Task: Research Airbnb accommodation in Angochi, Aruba from 6th December, 2023 to 15th December, 2023 for 6 adults.6 bedrooms having 6 beds and 6 bathrooms. Property type can be house. Amenities needed are: wifi, air conditioning, TV, pool, breakfast. Booking option can be shelf check-in. Look for 5 properties as per requirement.
Action: Mouse moved to (599, 127)
Screenshot: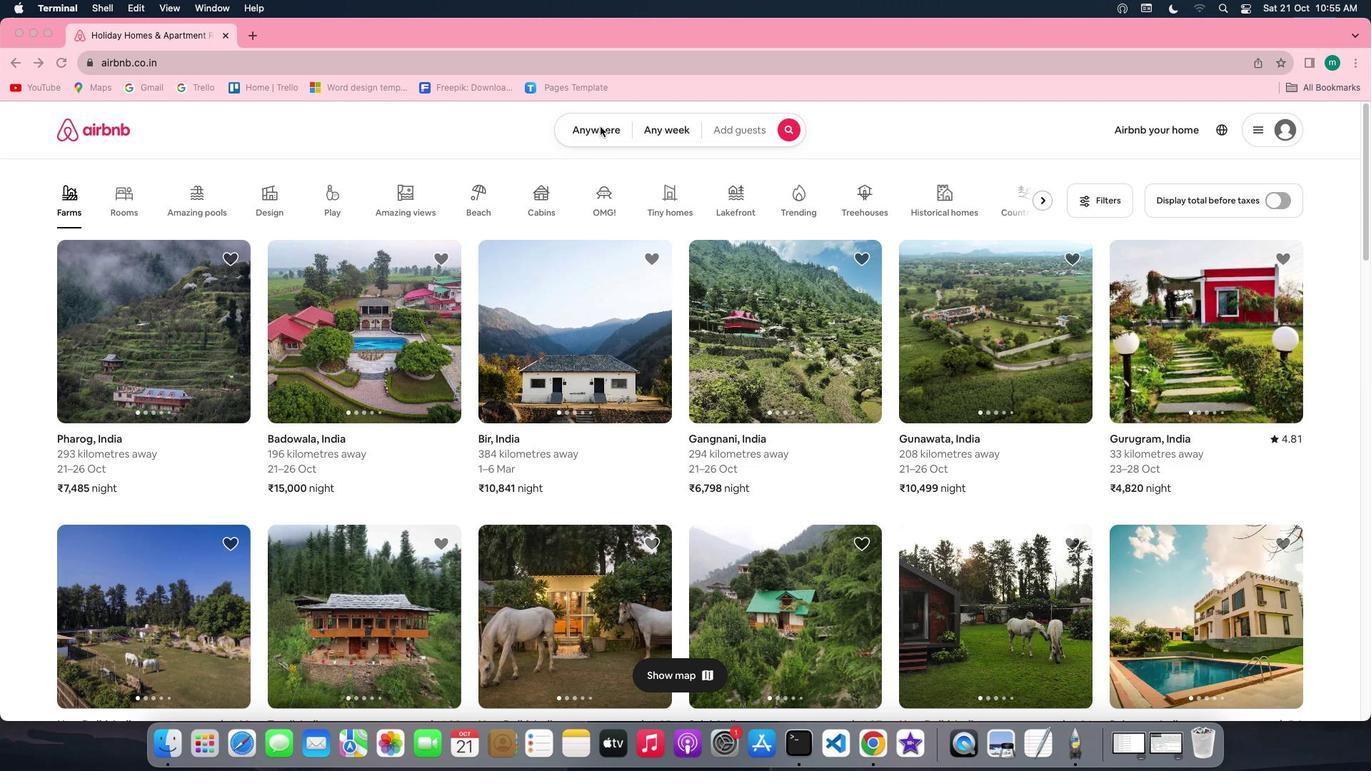 
Action: Mouse pressed left at (599, 127)
Screenshot: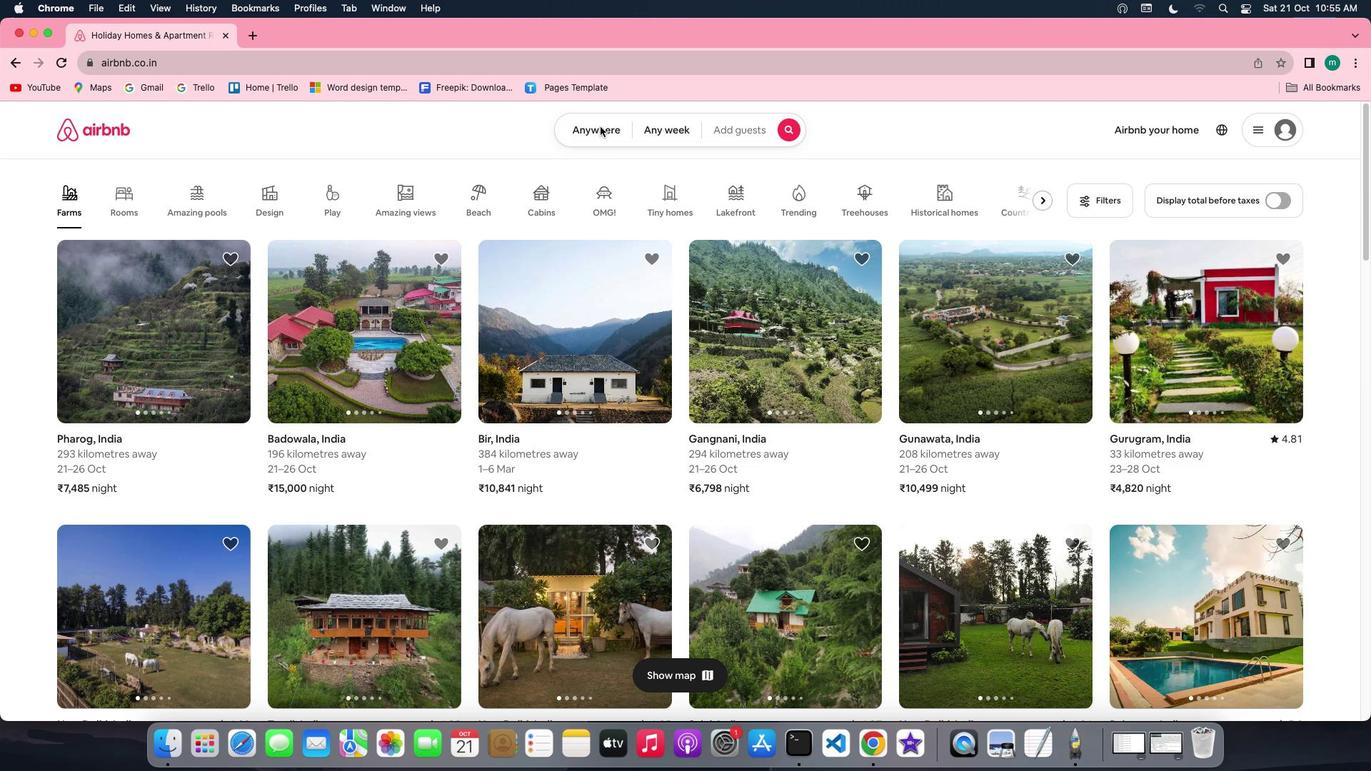 
Action: Mouse pressed left at (599, 127)
Screenshot: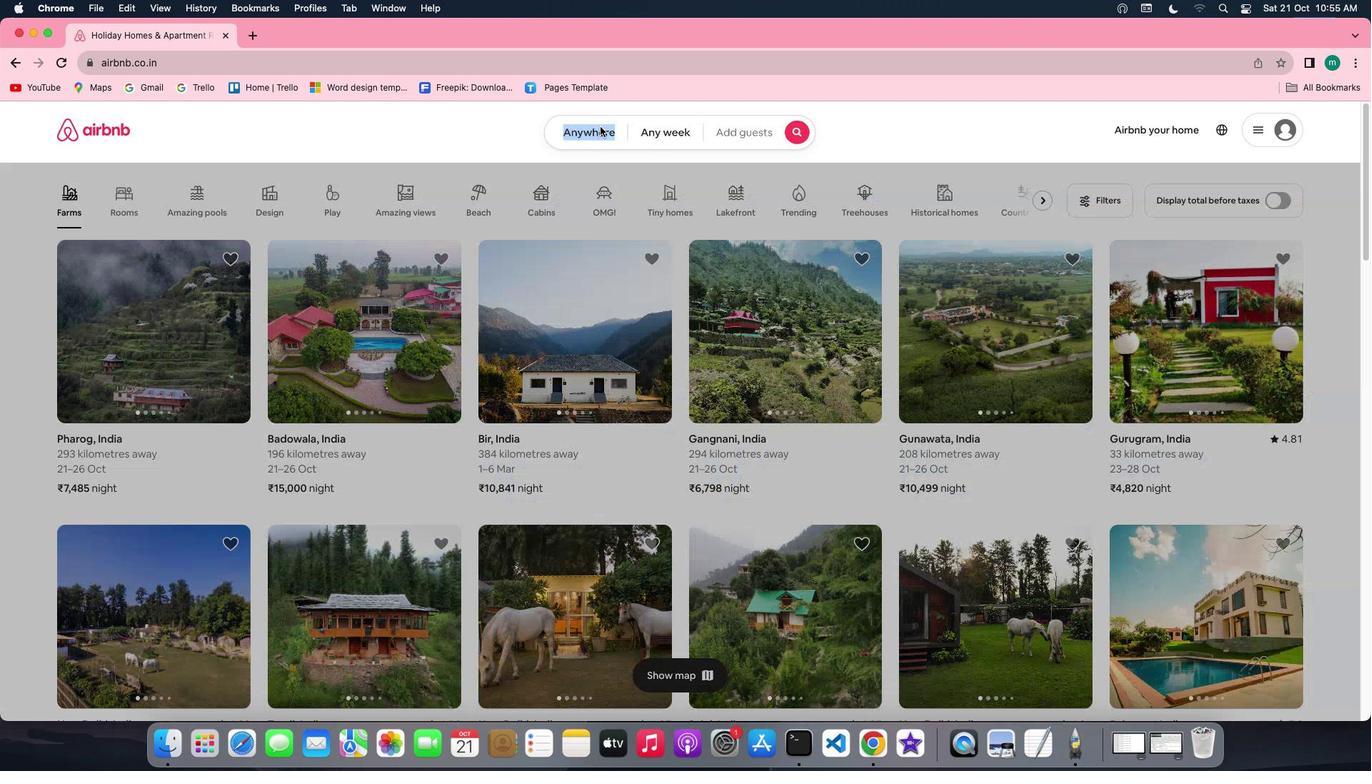
Action: Mouse moved to (479, 172)
Screenshot: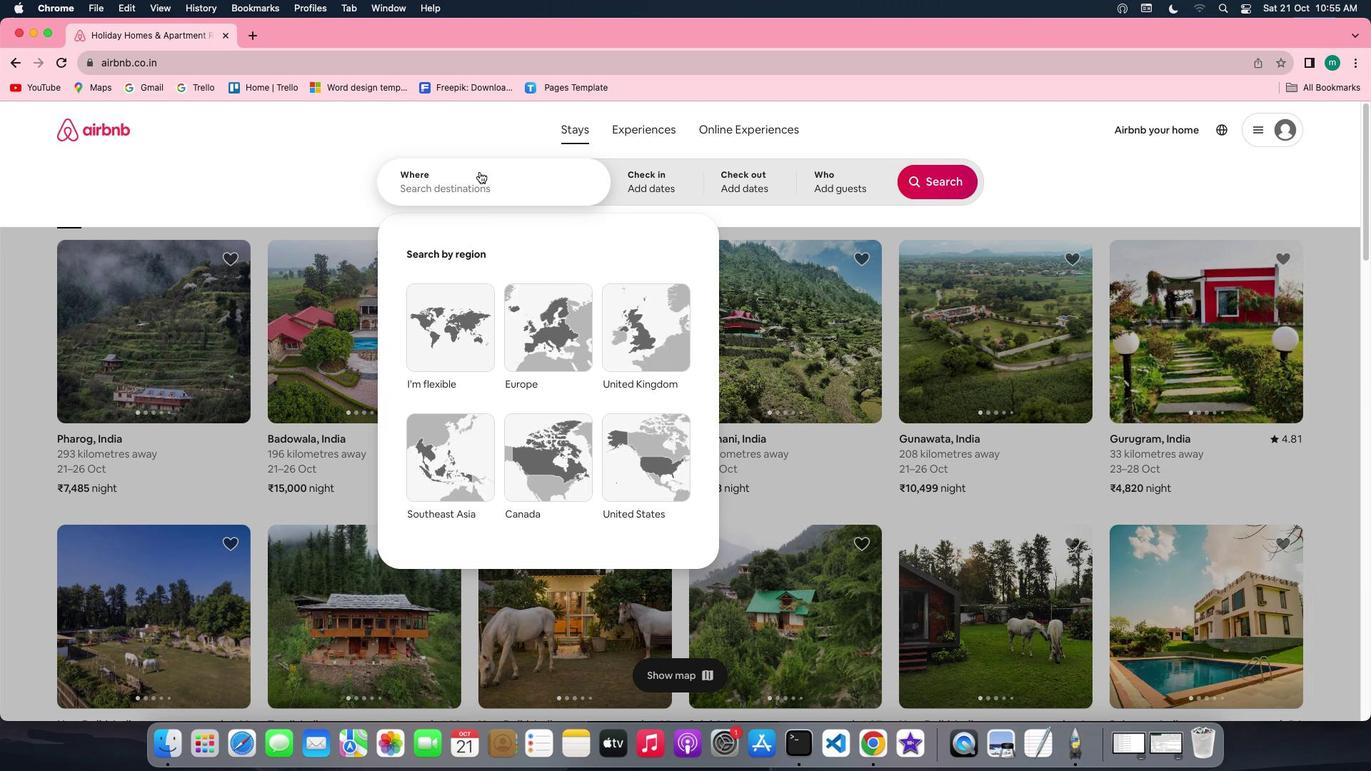
Action: Mouse pressed left at (479, 172)
Screenshot: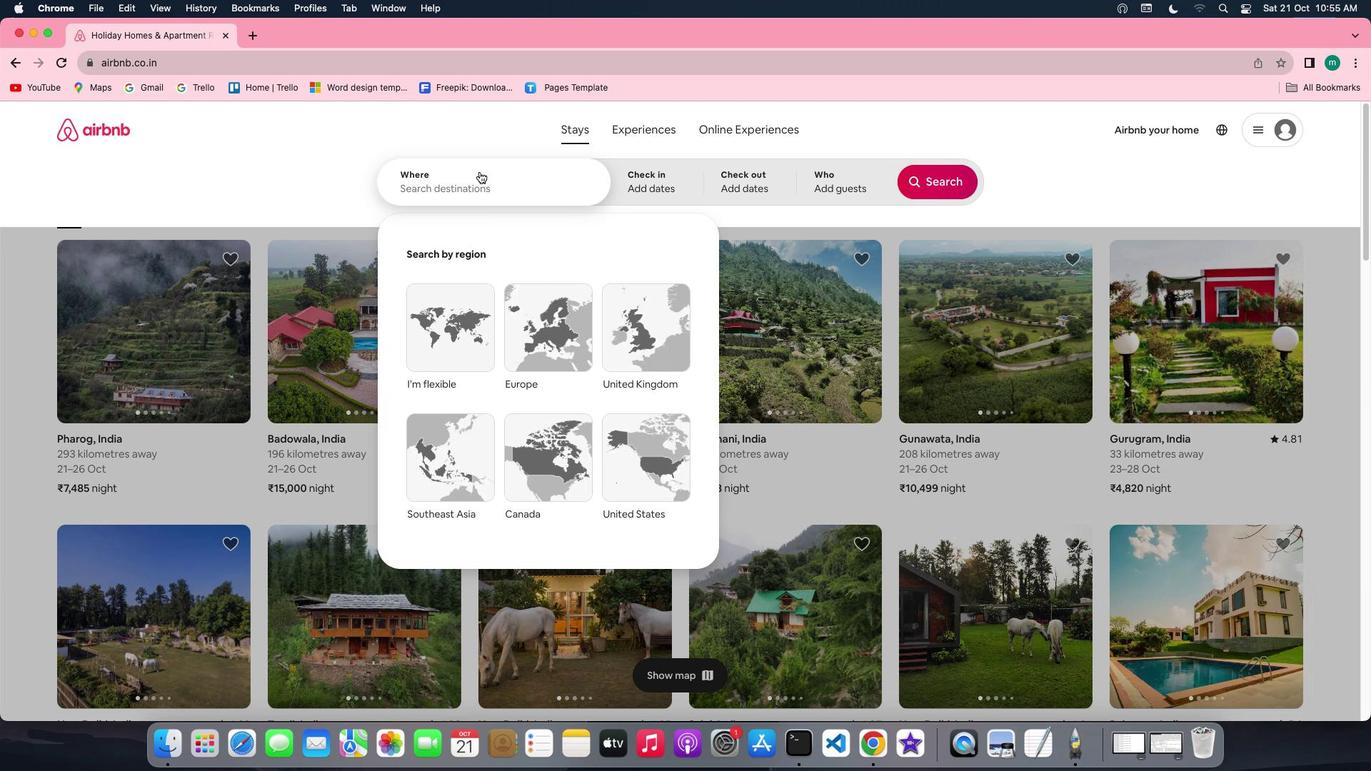
Action: Mouse moved to (472, 187)
Screenshot: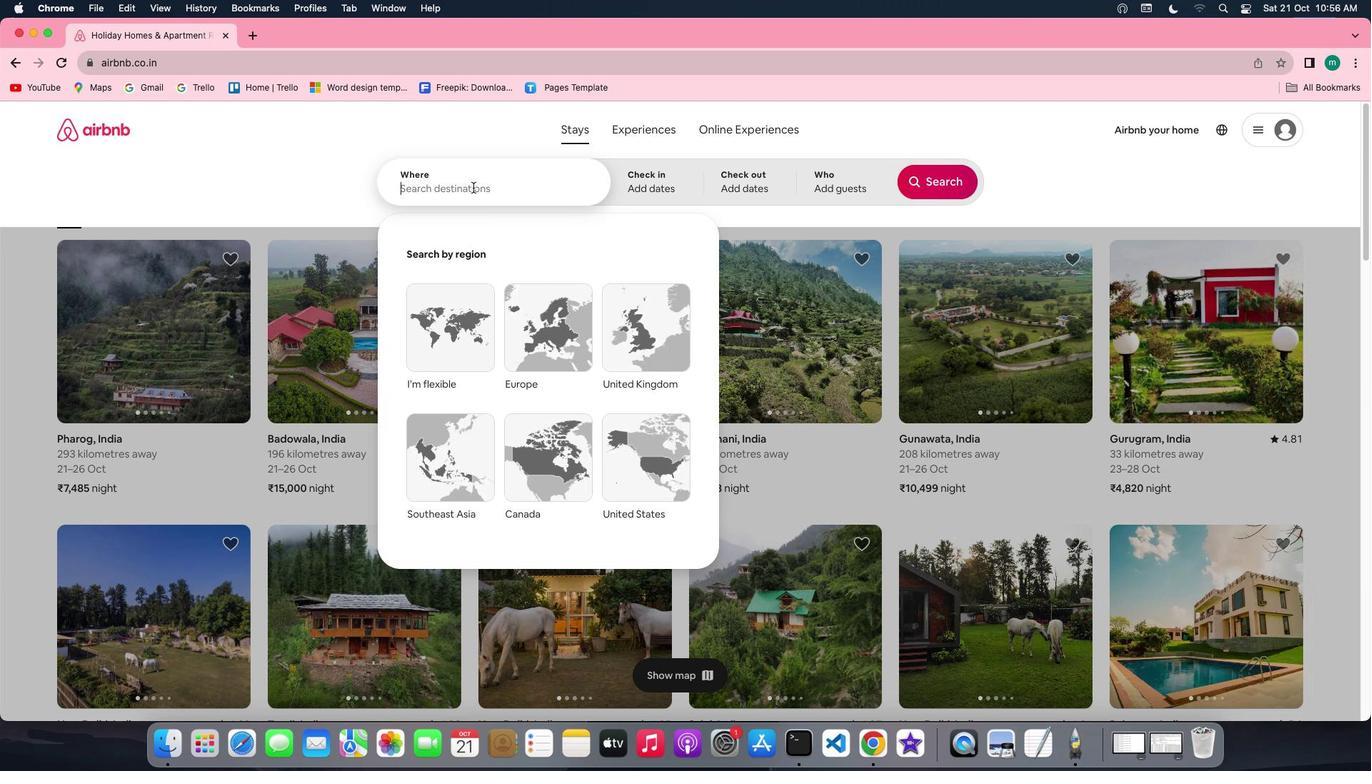 
Action: Key pressed Key.shift'A''n''g''o''c''h''i'','Key.spaceKey.shift'A''r''u''b''a'
Screenshot: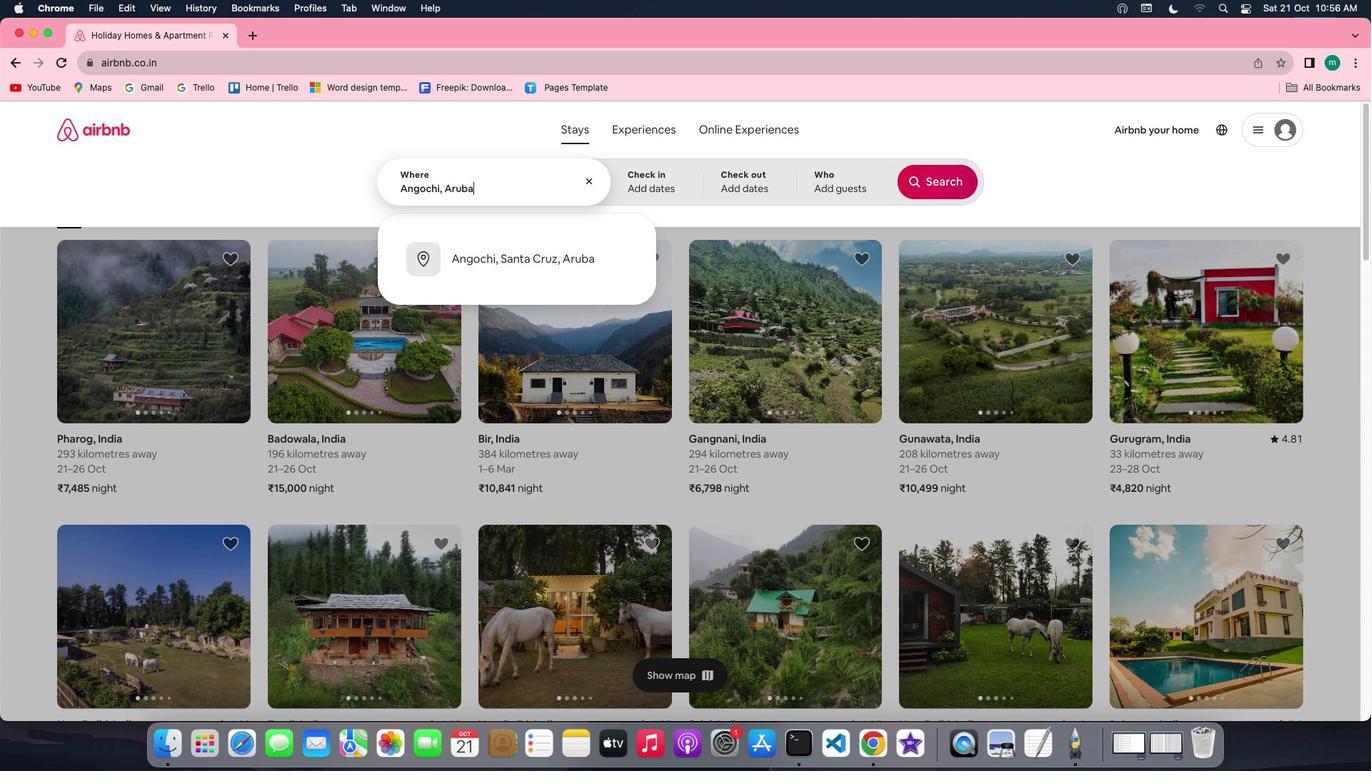 
Action: Mouse moved to (634, 192)
Screenshot: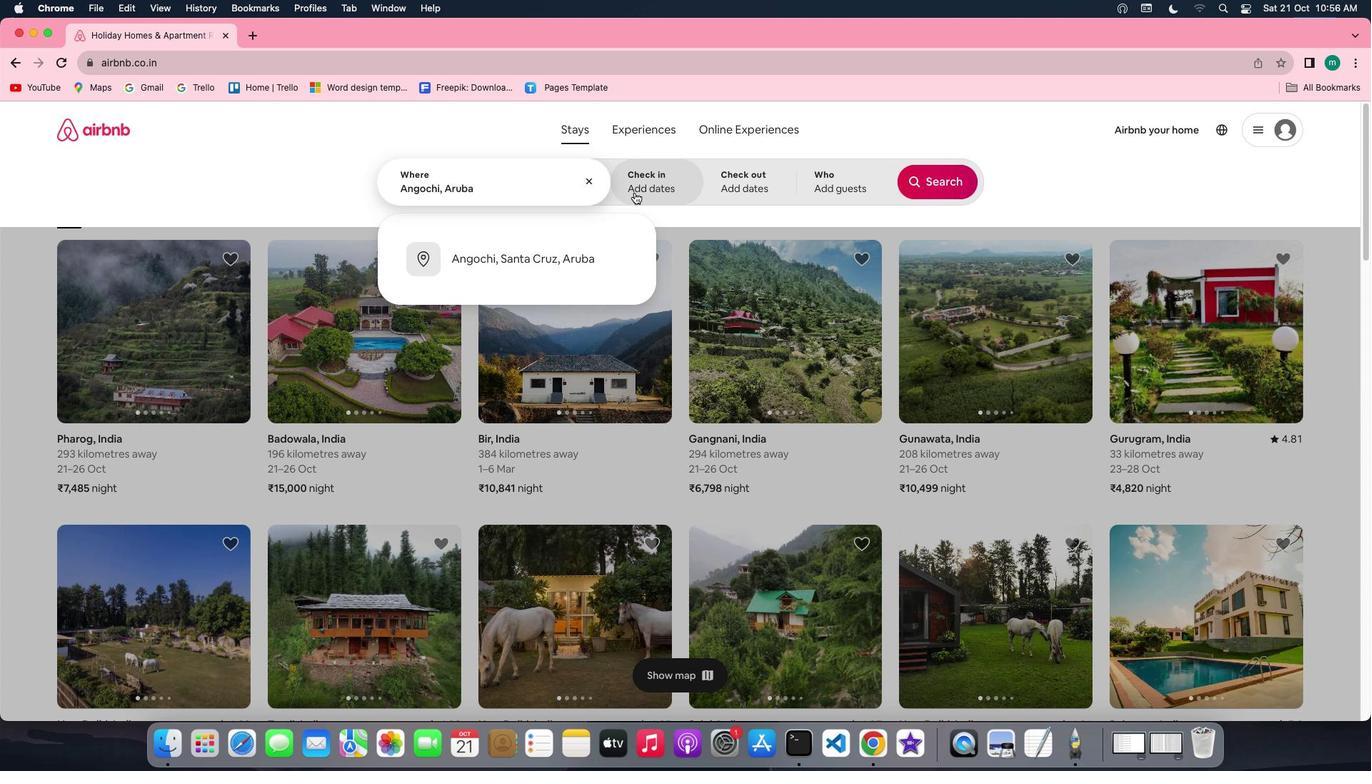 
Action: Mouse pressed left at (634, 192)
Screenshot: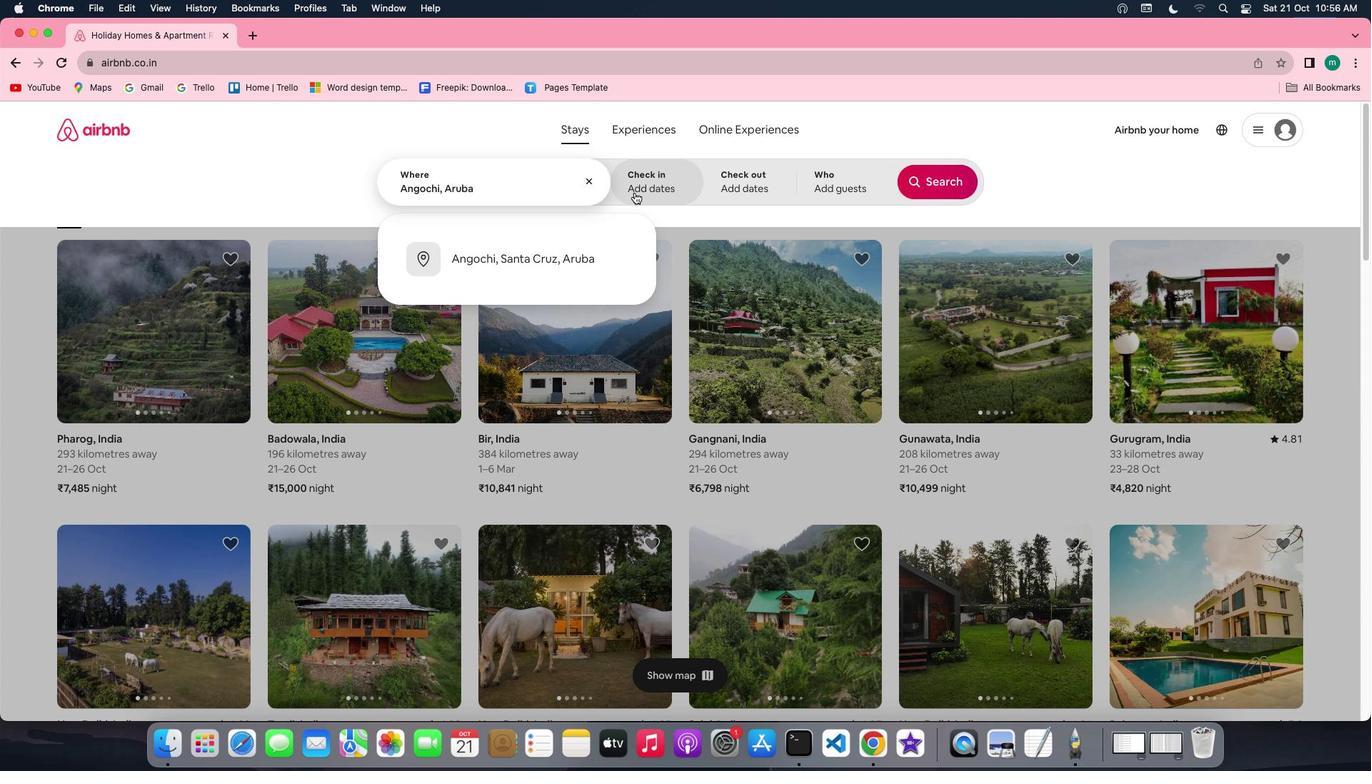 
Action: Mouse moved to (935, 291)
Screenshot: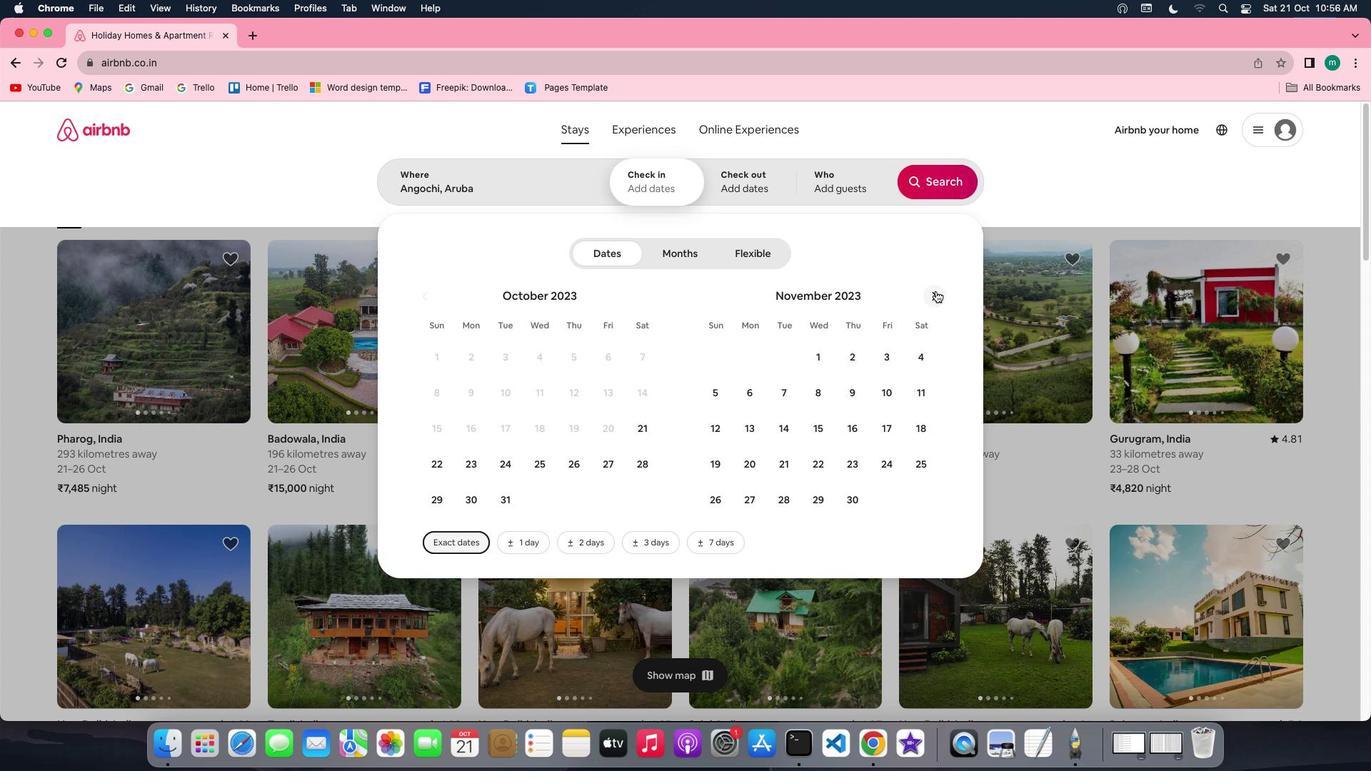 
Action: Mouse pressed left at (935, 291)
Screenshot: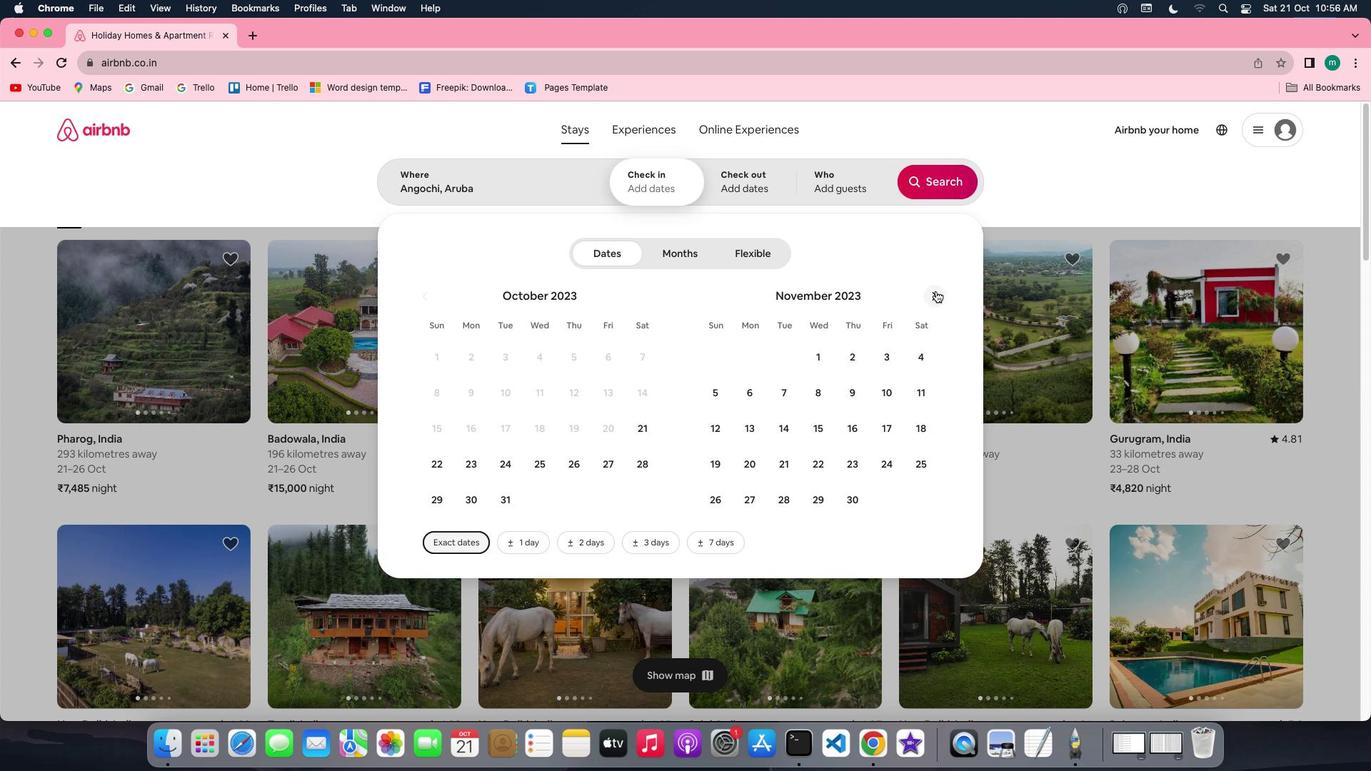 
Action: Mouse moved to (823, 389)
Screenshot: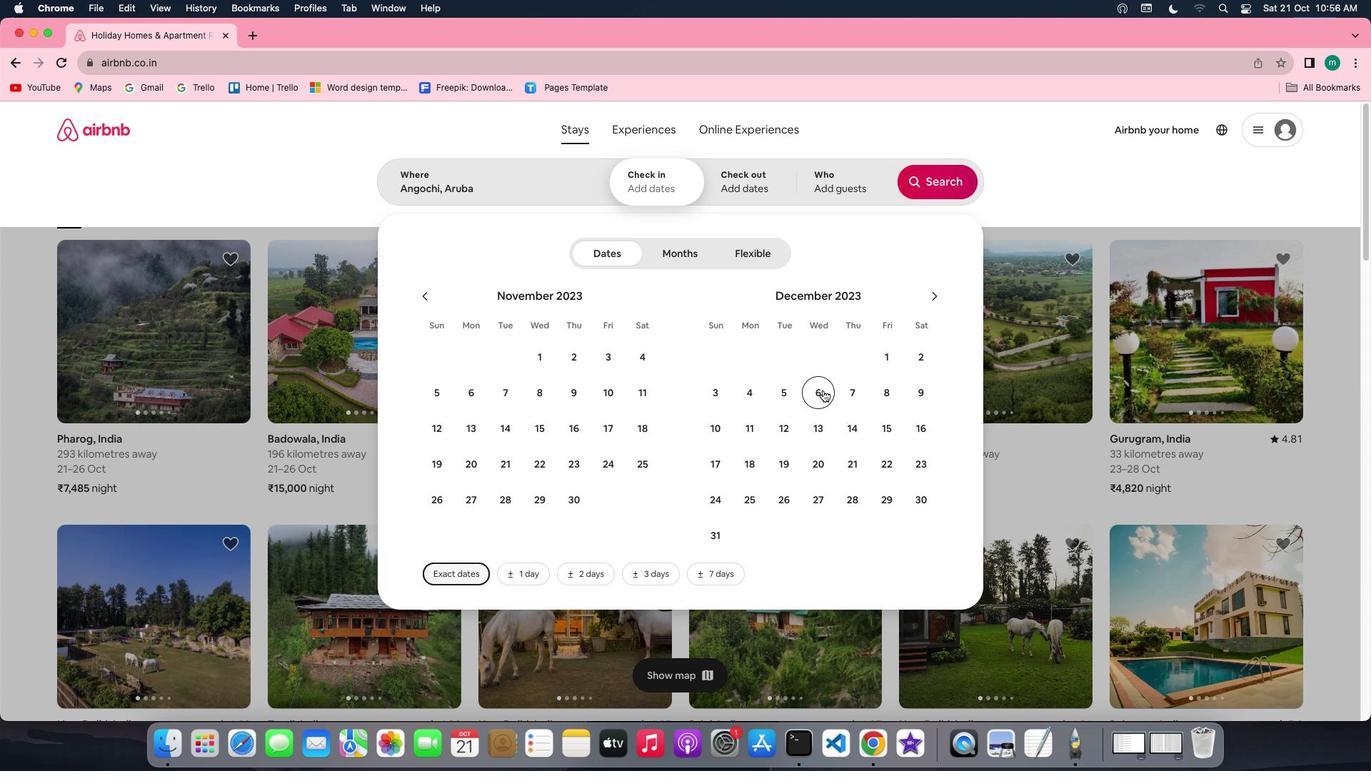 
Action: Mouse pressed left at (823, 389)
Screenshot: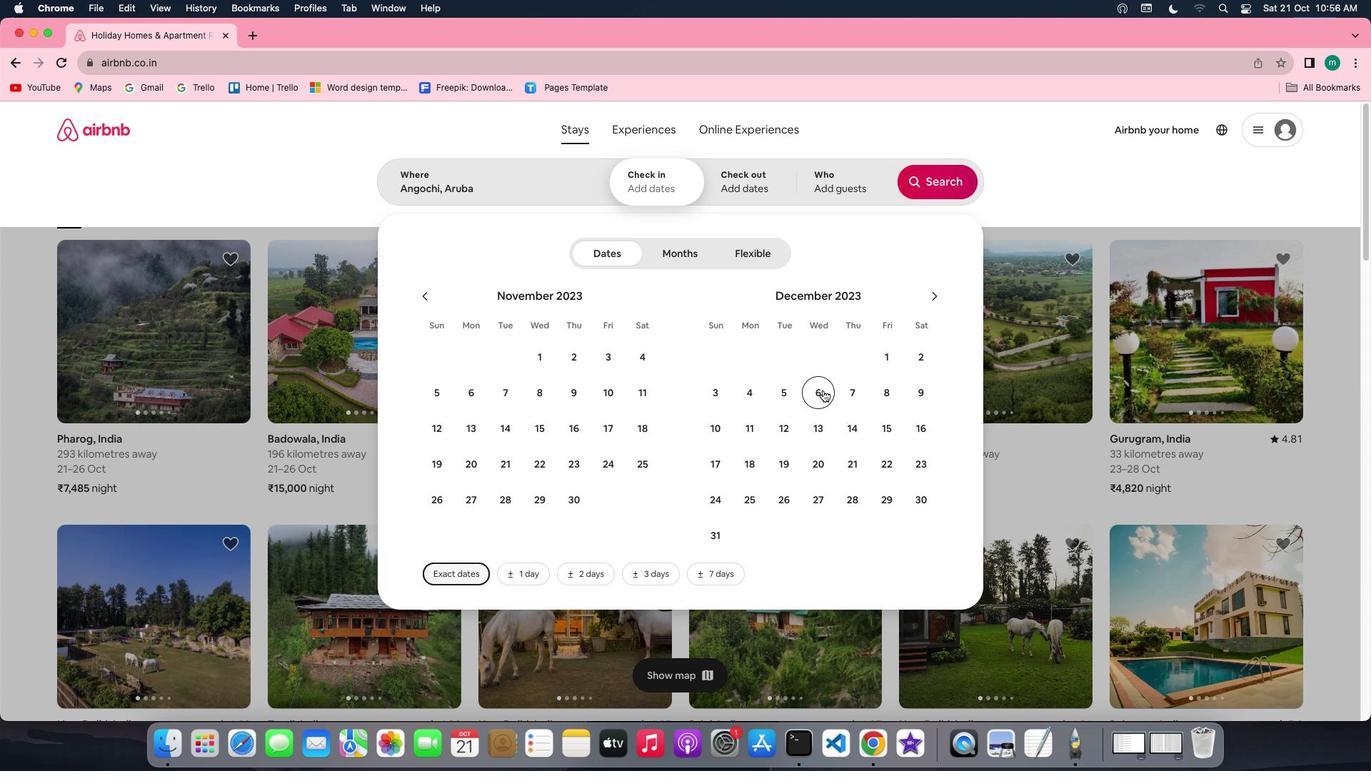
Action: Mouse moved to (901, 427)
Screenshot: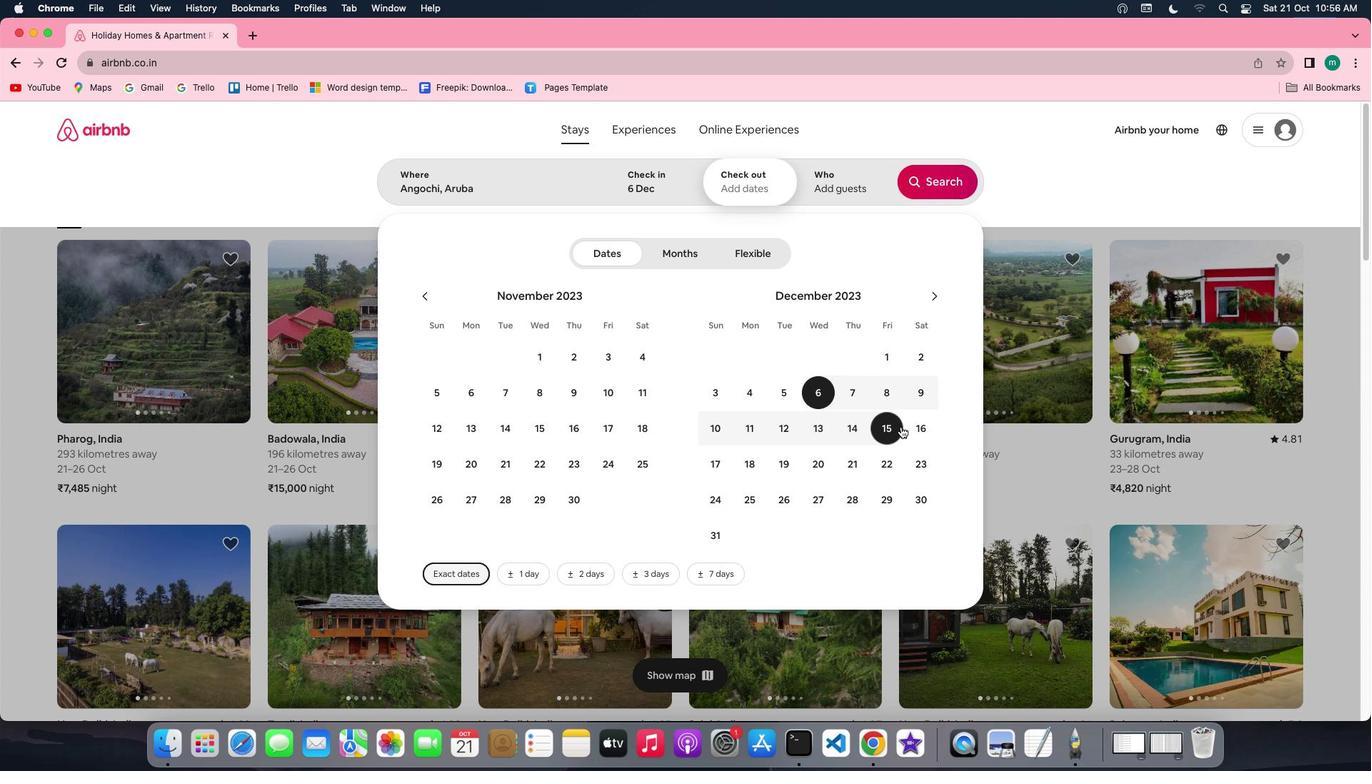 
Action: Mouse pressed left at (901, 427)
Screenshot: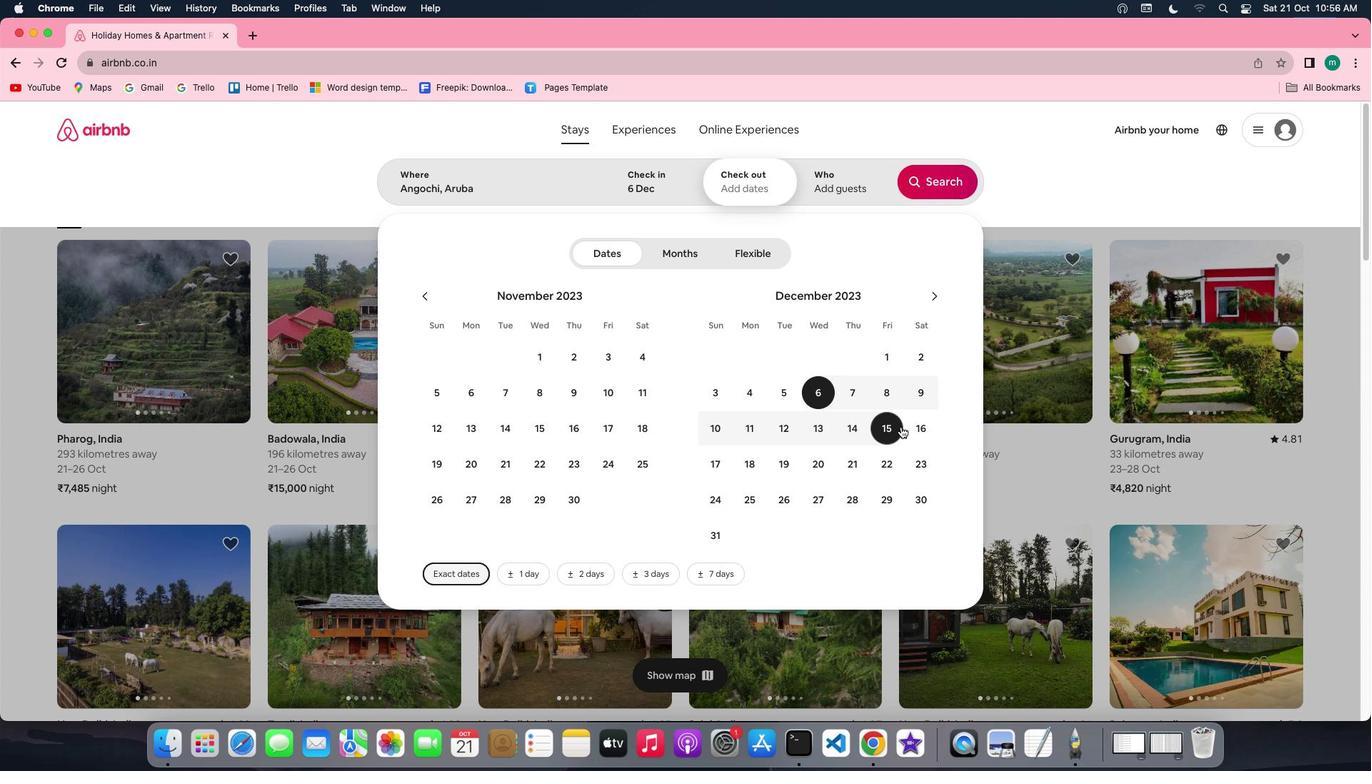 
Action: Mouse moved to (851, 193)
Screenshot: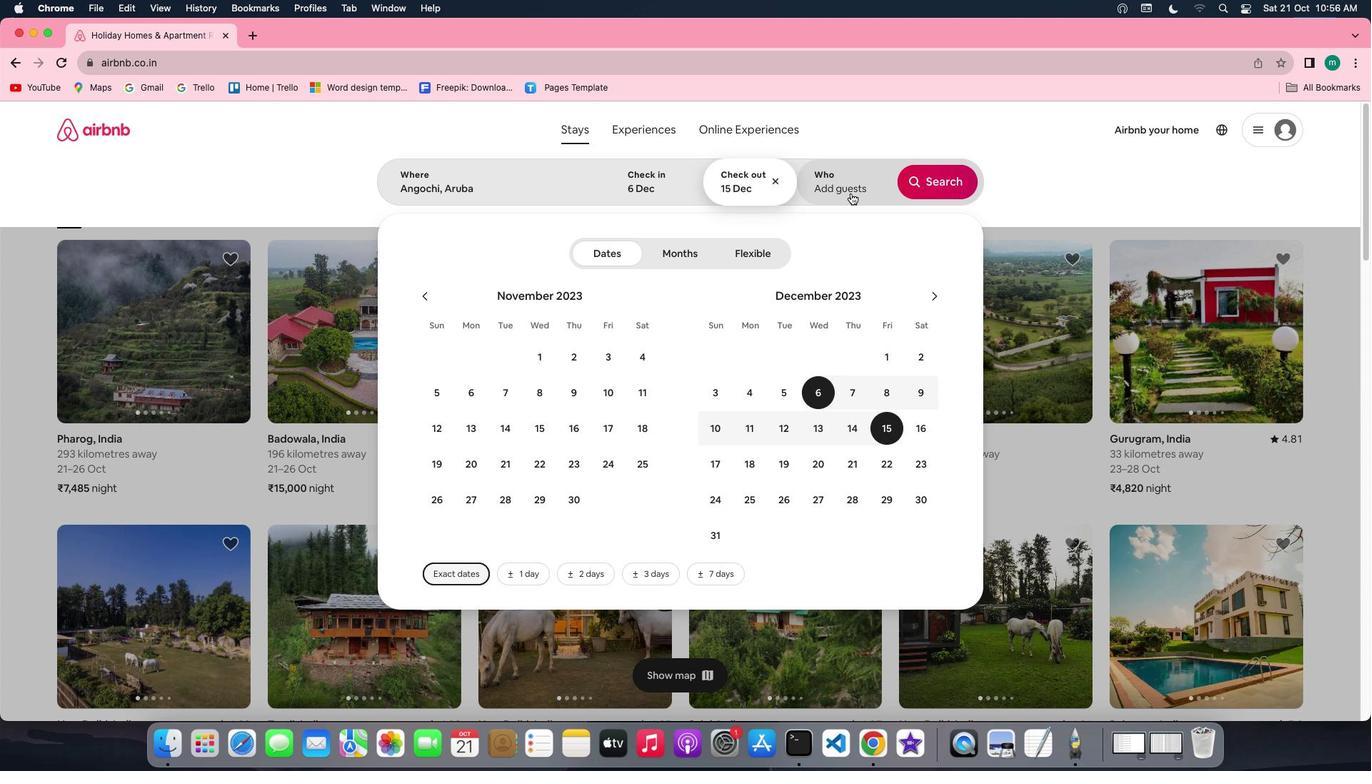 
Action: Mouse pressed left at (851, 193)
Screenshot: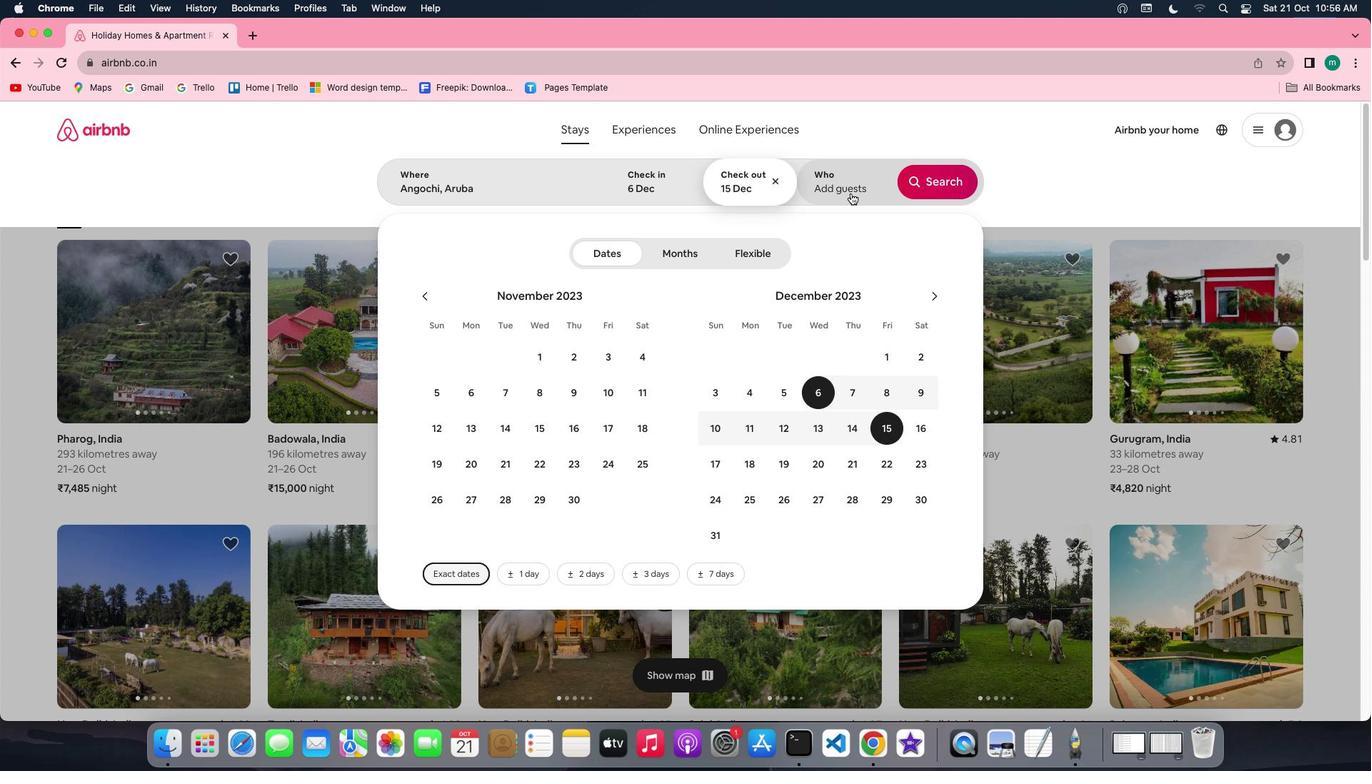 
Action: Mouse moved to (944, 256)
Screenshot: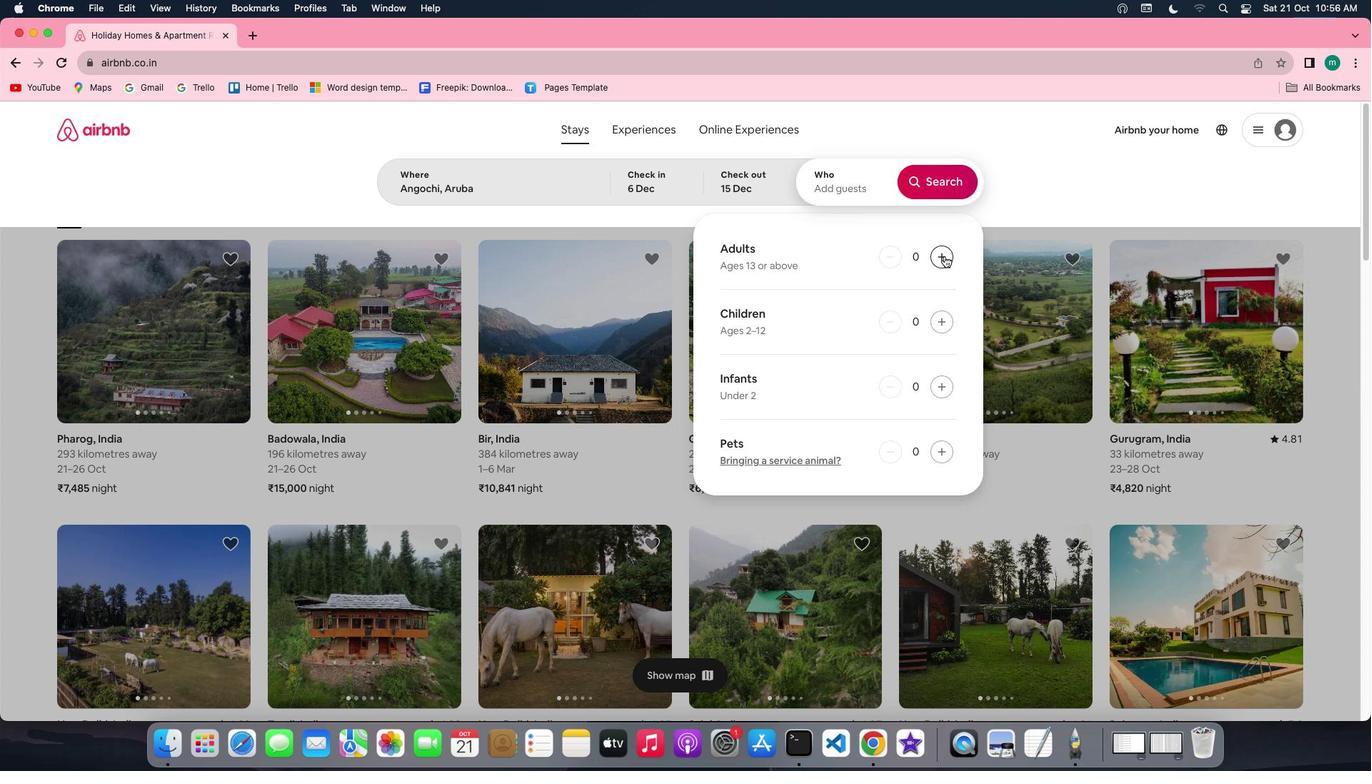 
Action: Mouse pressed left at (944, 256)
Screenshot: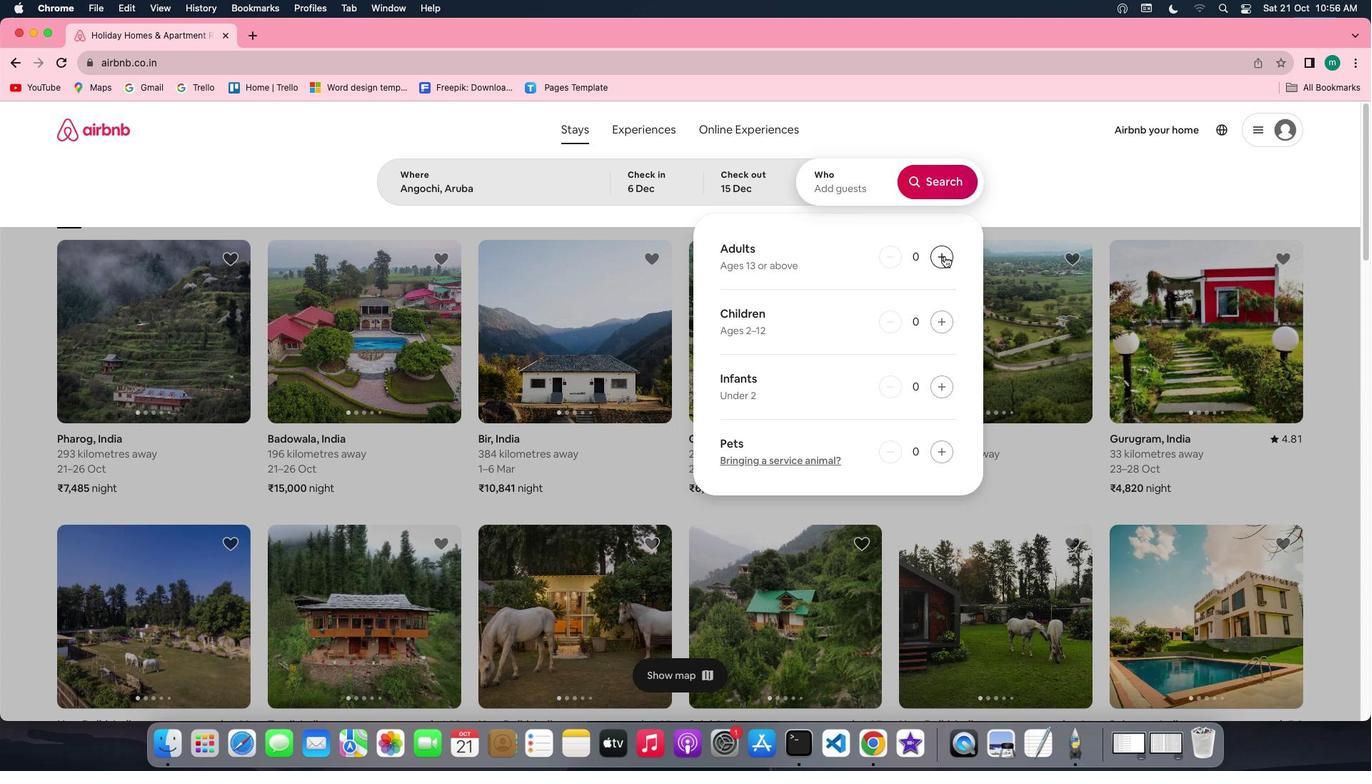 
Action: Mouse pressed left at (944, 256)
Screenshot: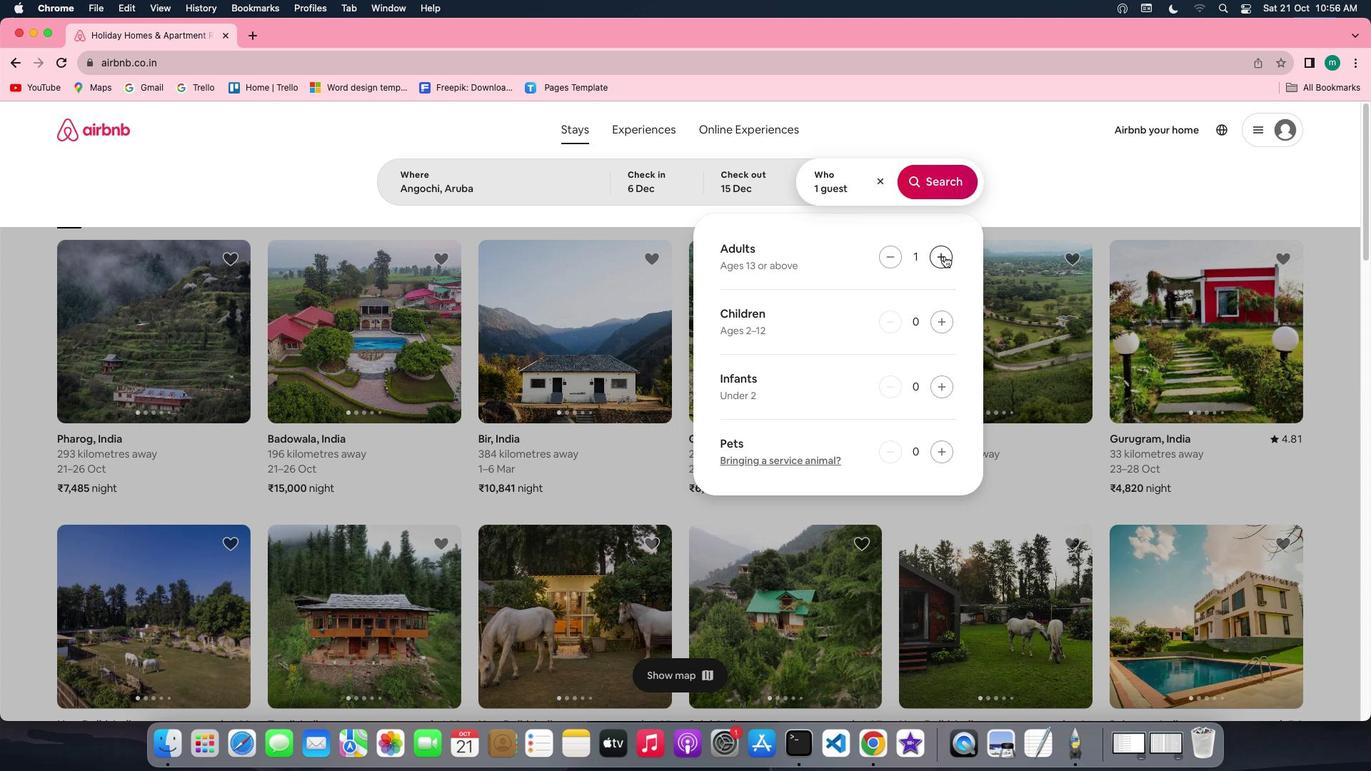 
Action: Mouse pressed left at (944, 256)
Screenshot: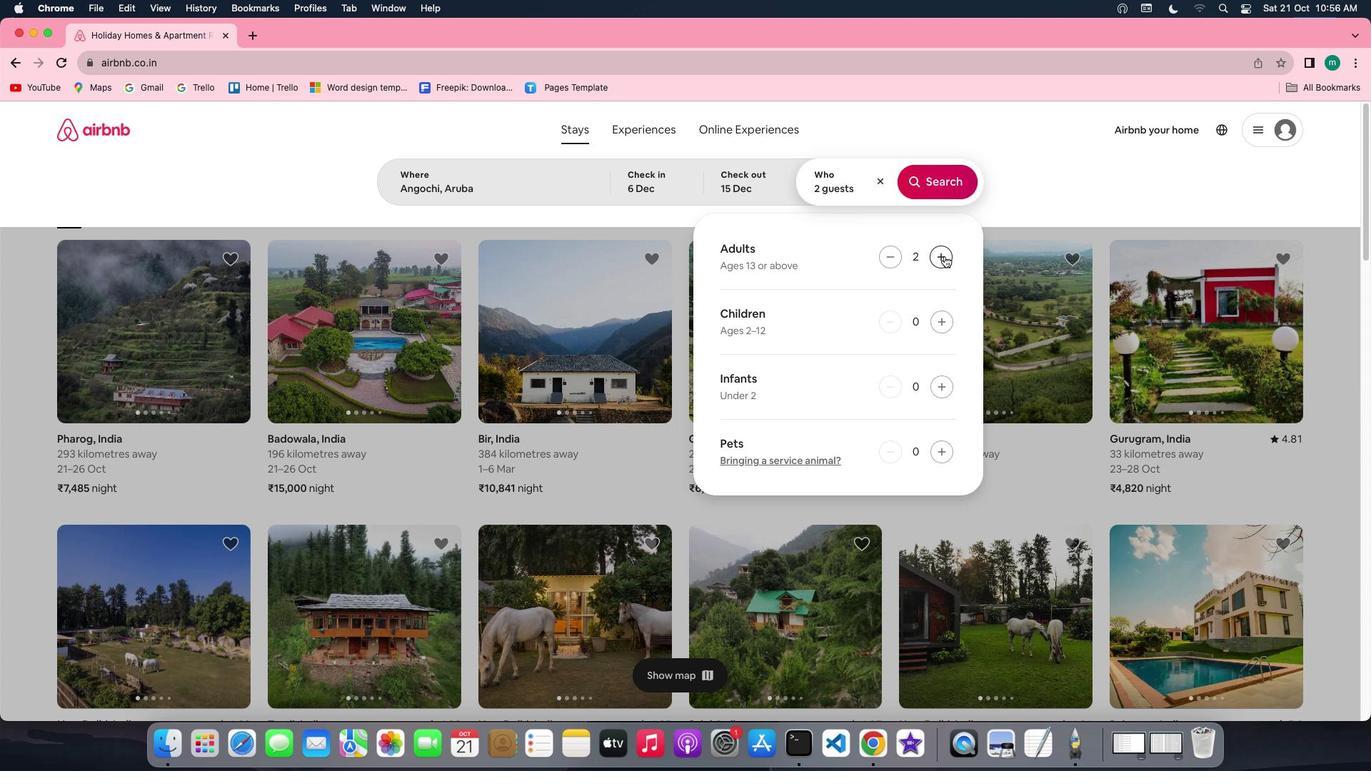 
Action: Mouse pressed left at (944, 256)
Screenshot: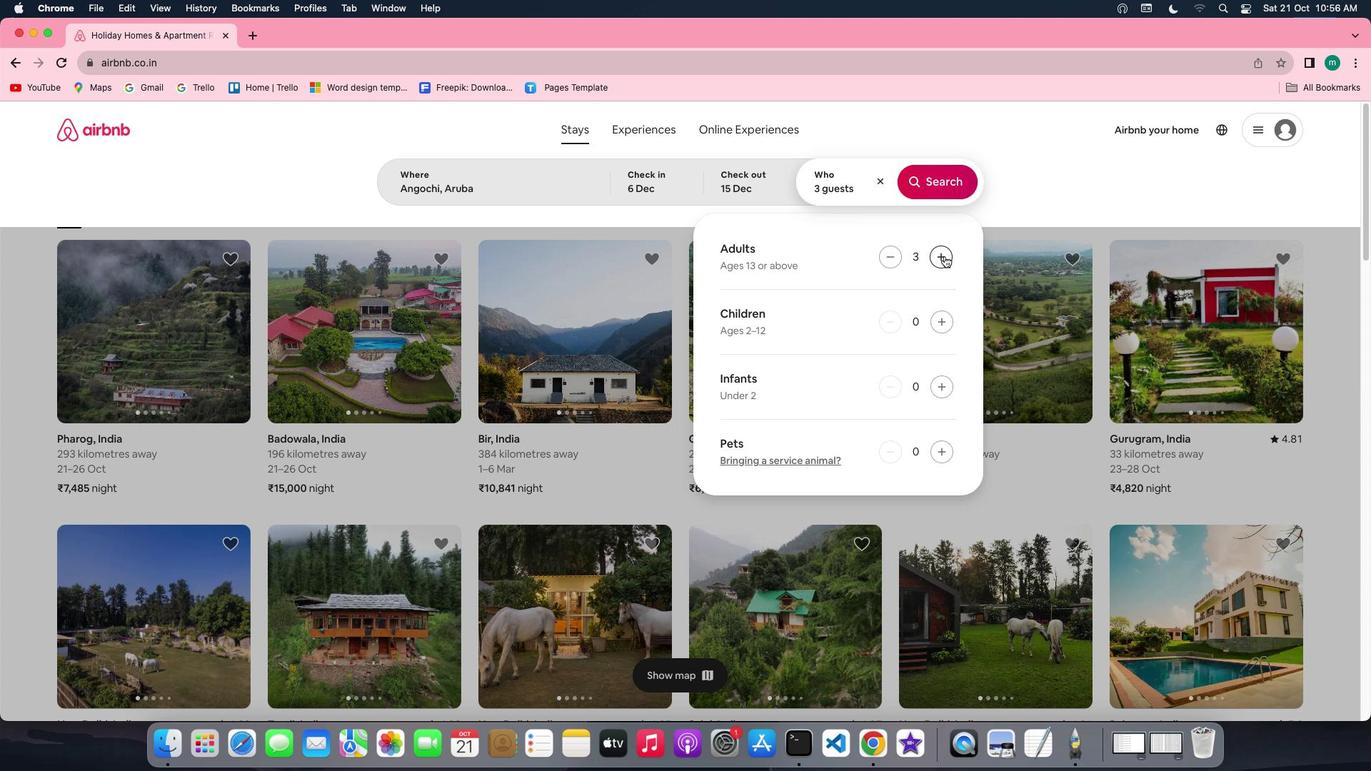 
Action: Mouse pressed left at (944, 256)
Screenshot: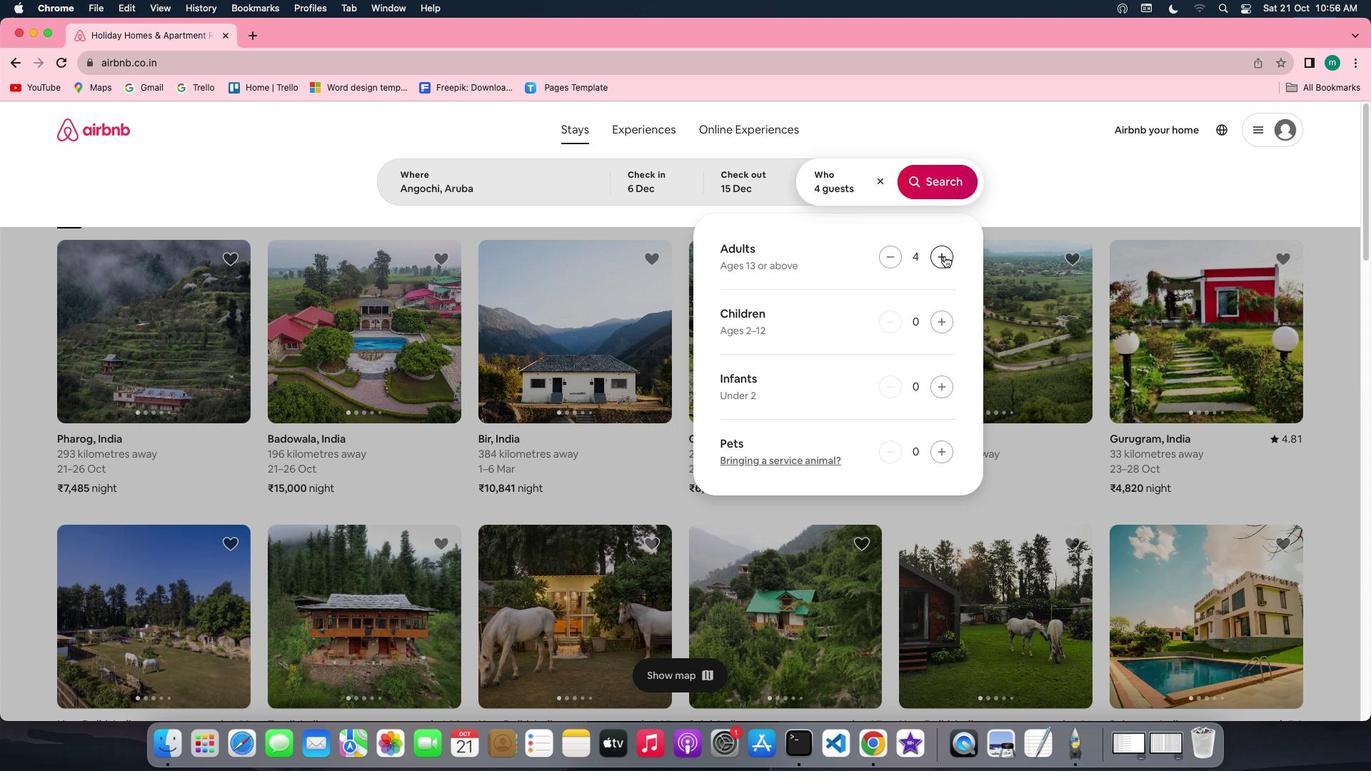 
Action: Mouse pressed left at (944, 256)
Screenshot: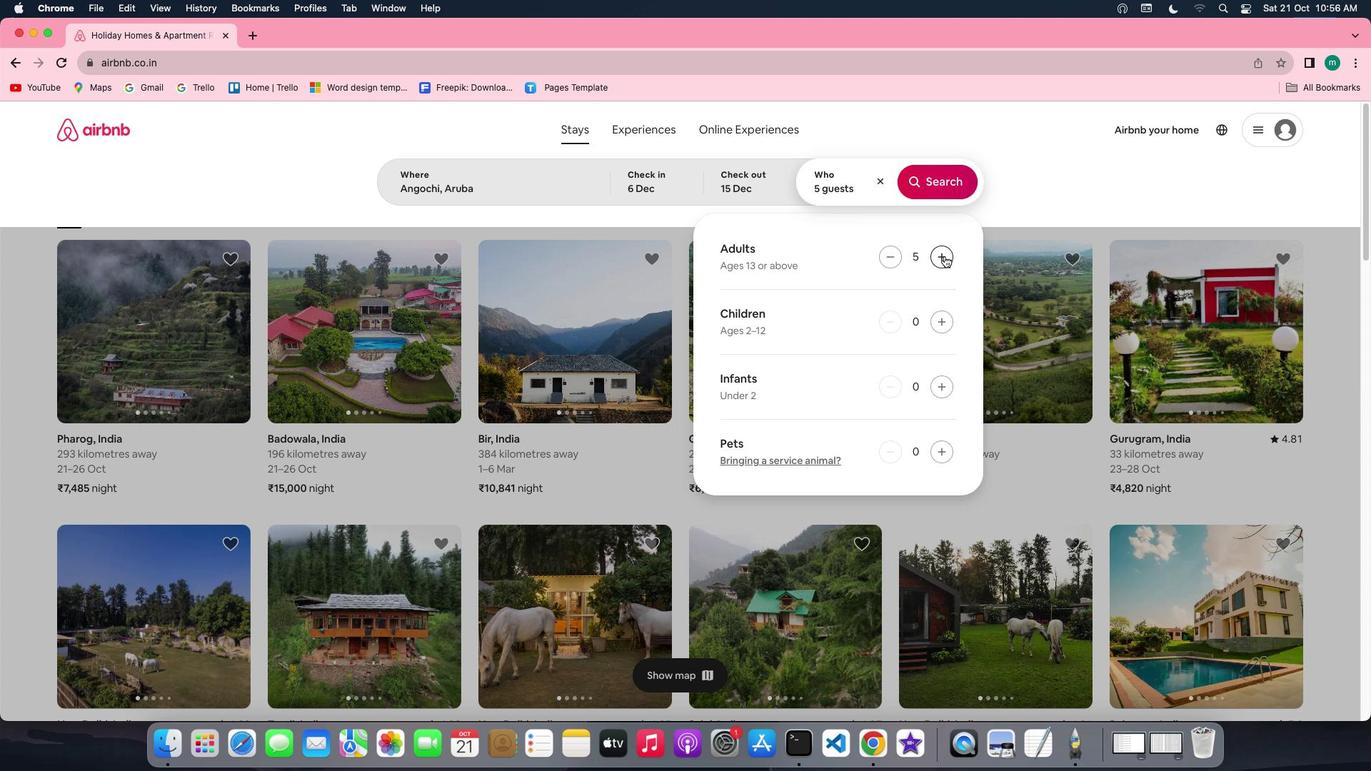 
Action: Mouse moved to (936, 188)
Screenshot: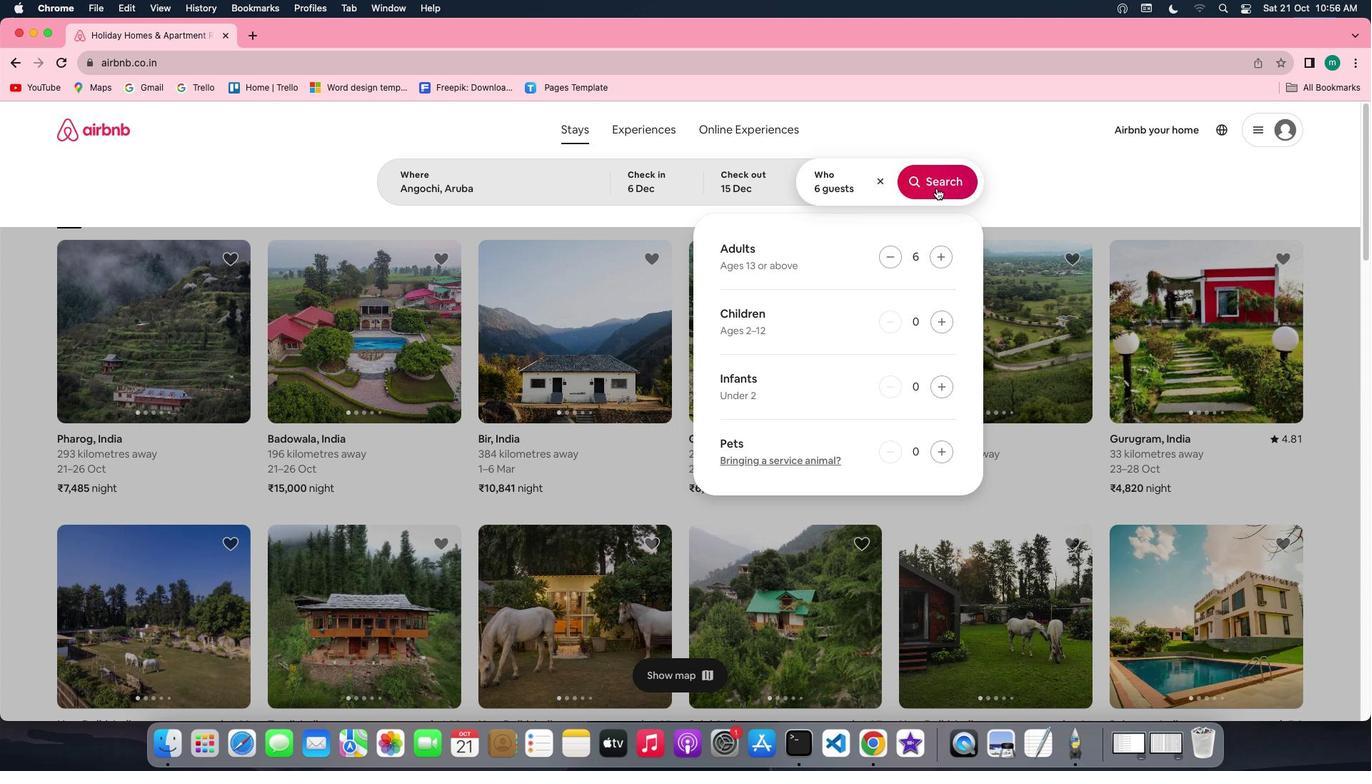 
Action: Mouse pressed left at (936, 188)
Screenshot: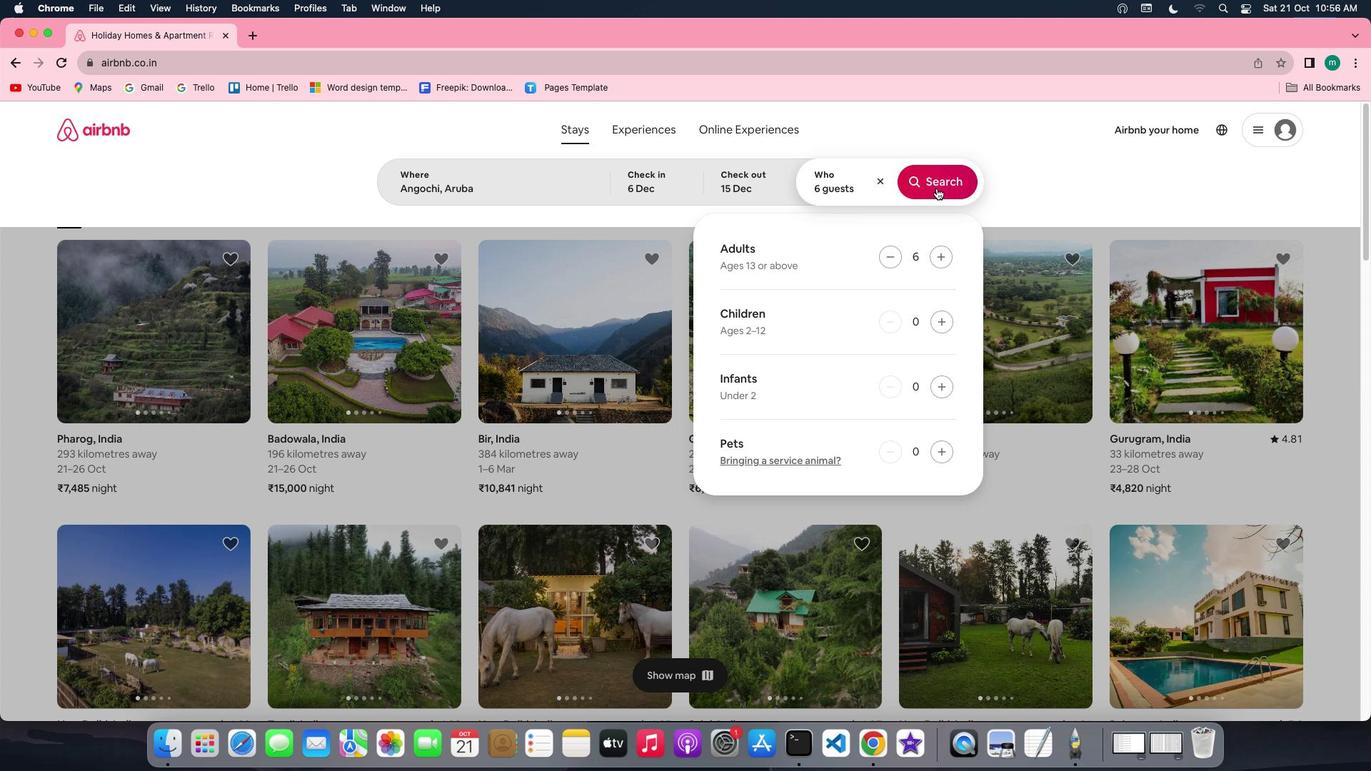 
Action: Mouse moved to (1145, 189)
Screenshot: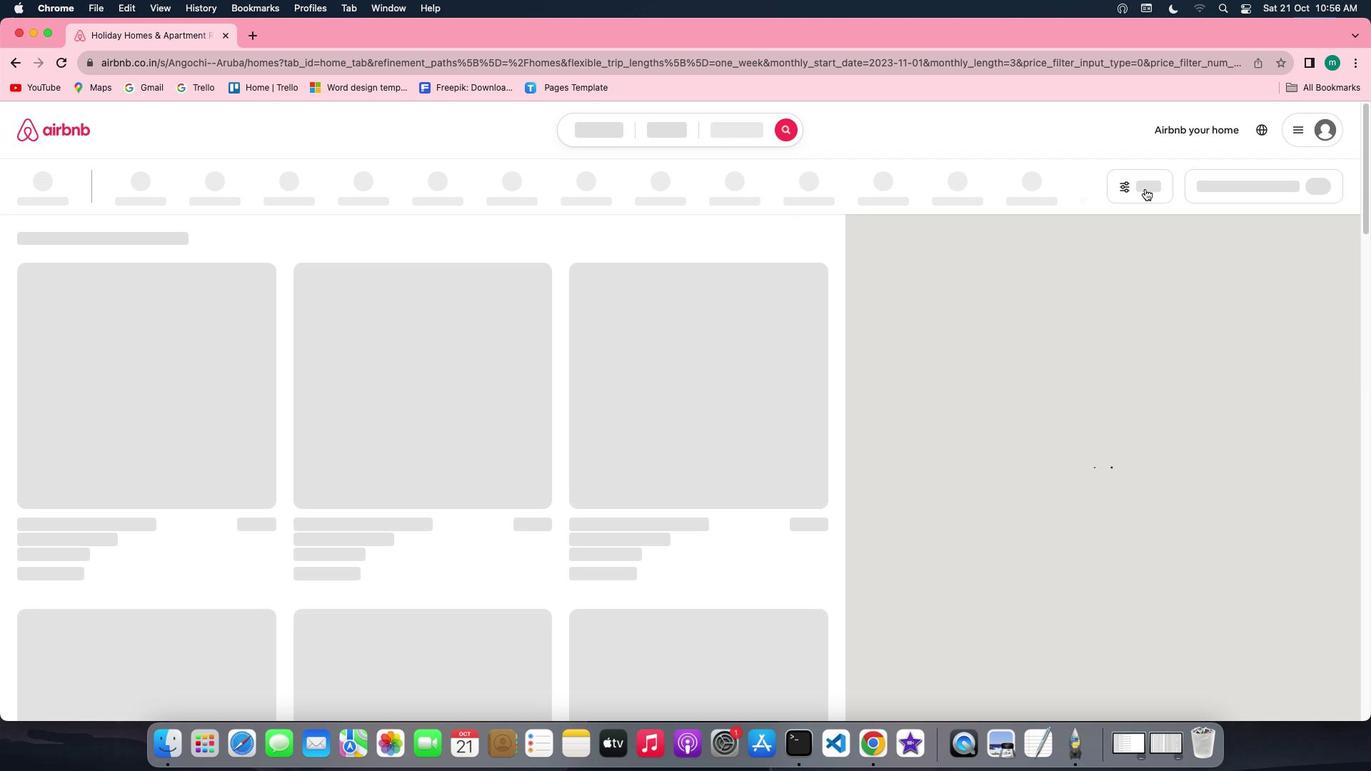 
Action: Mouse pressed left at (1145, 189)
Screenshot: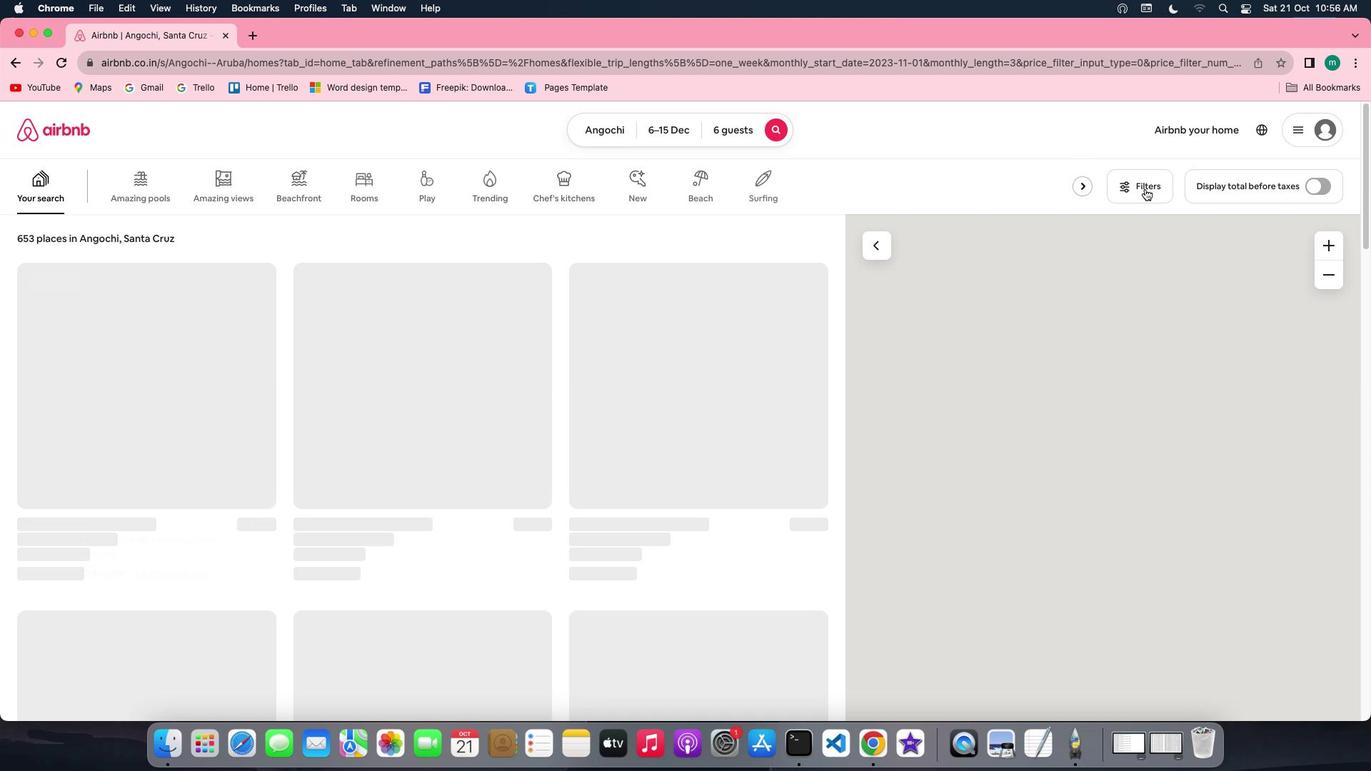 
Action: Mouse moved to (689, 362)
Screenshot: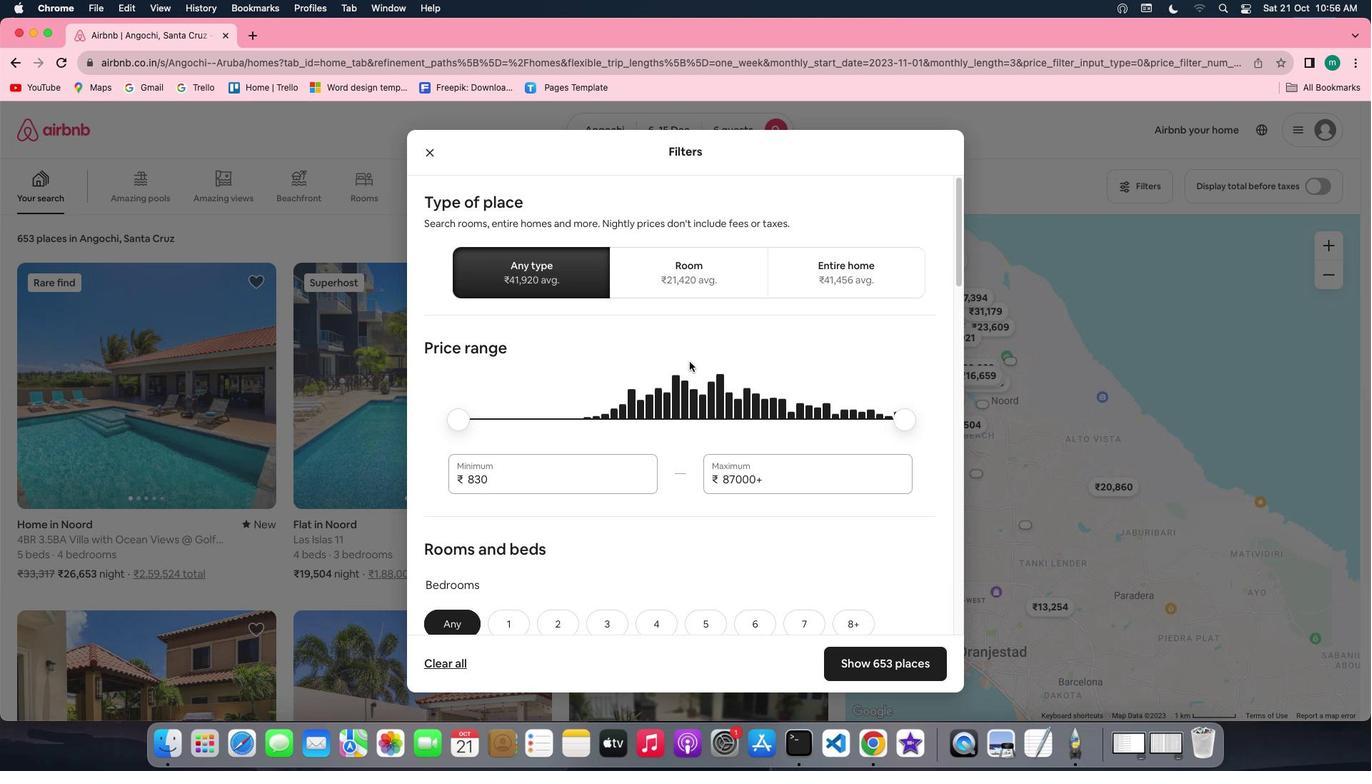 
Action: Mouse scrolled (689, 362) with delta (0, 0)
Screenshot: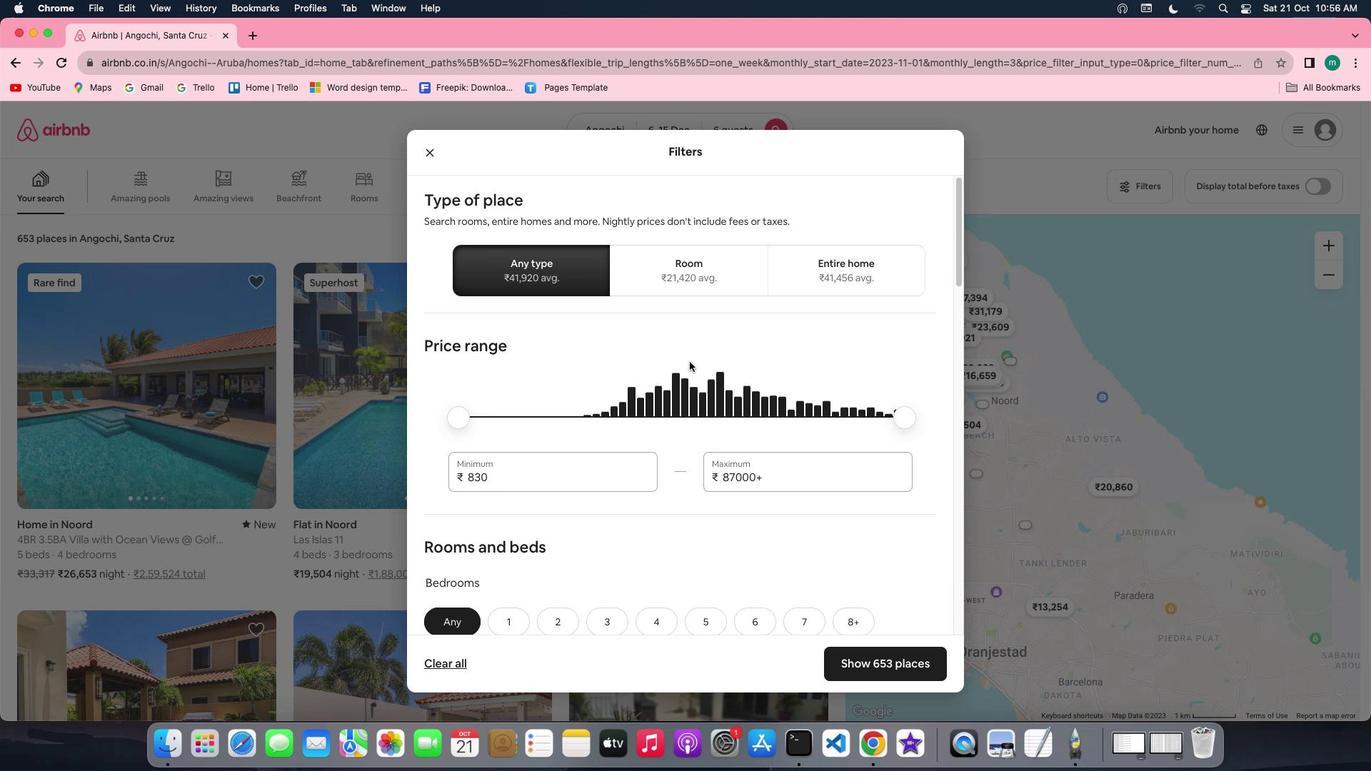
Action: Mouse scrolled (689, 362) with delta (0, 0)
Screenshot: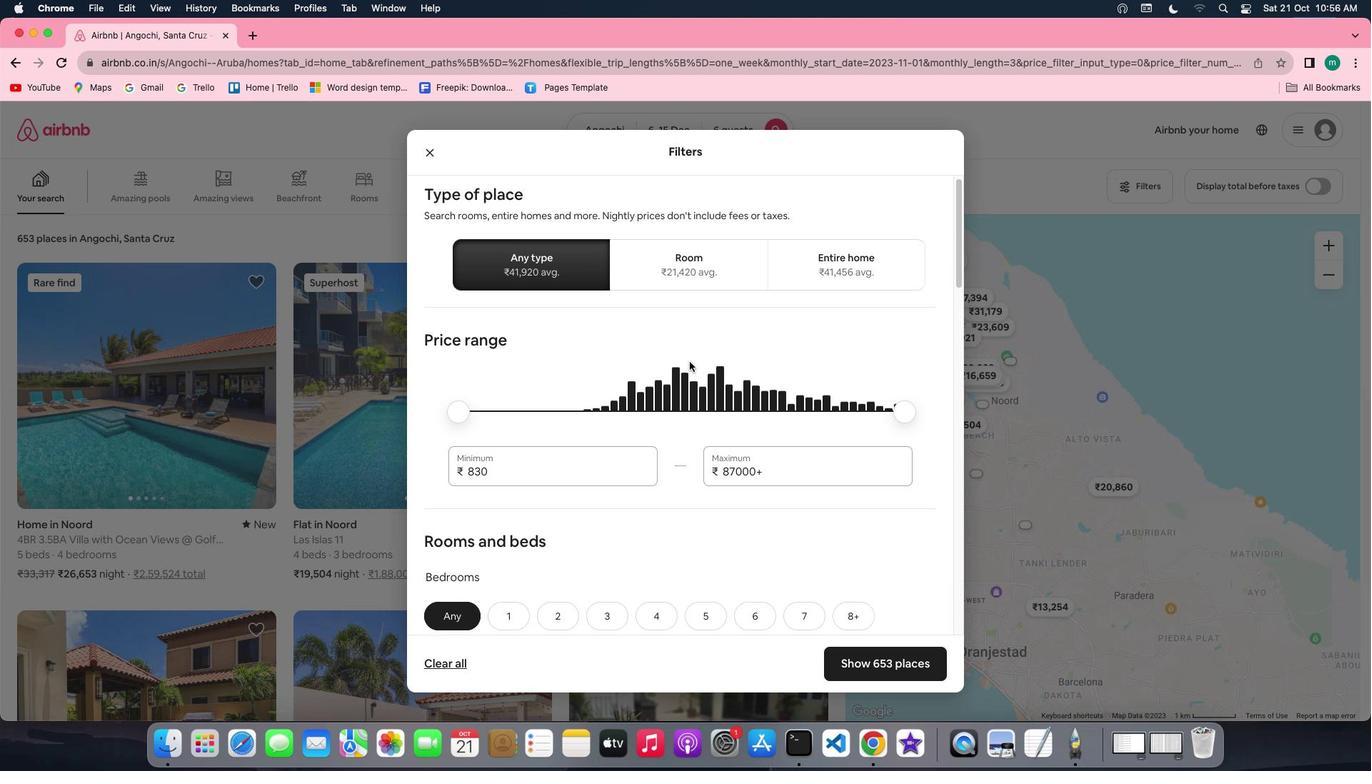 
Action: Mouse scrolled (689, 362) with delta (0, -1)
Screenshot: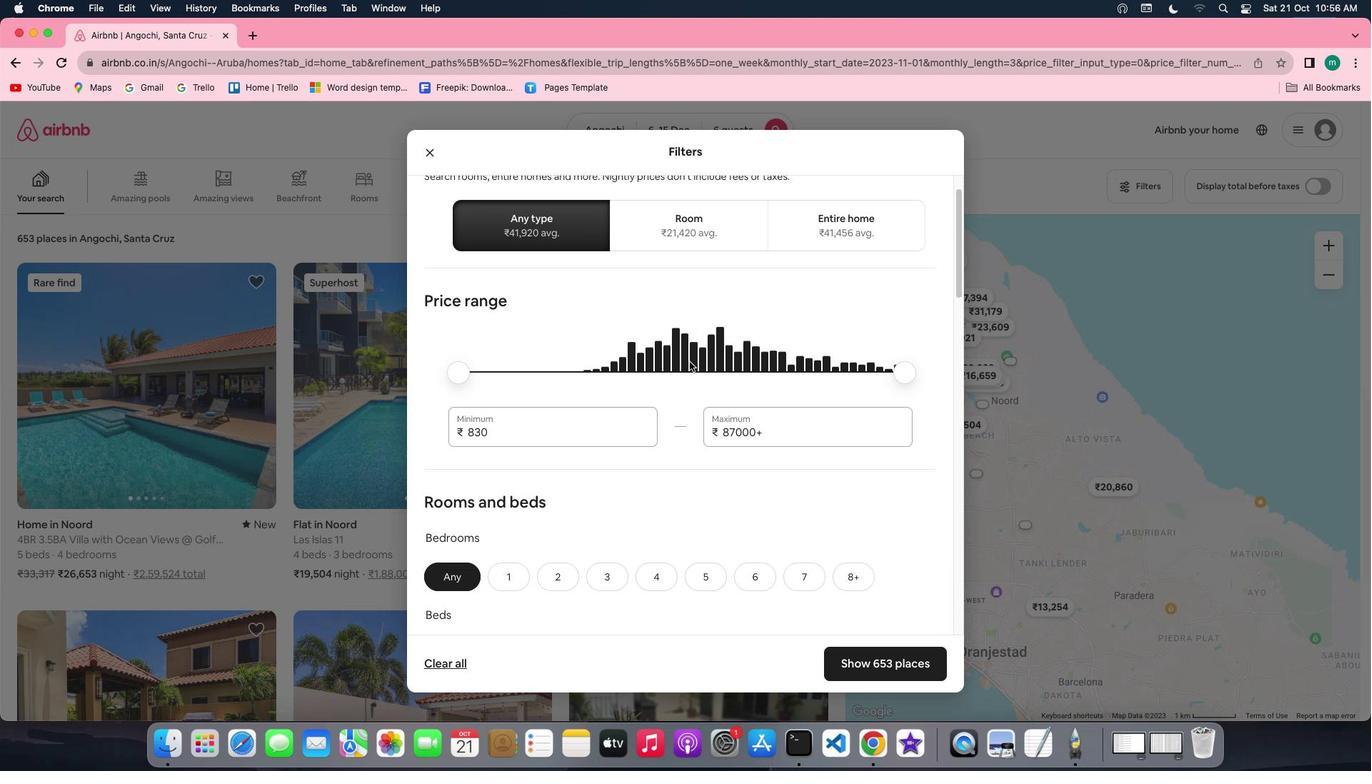 
Action: Mouse scrolled (689, 362) with delta (0, -1)
Screenshot: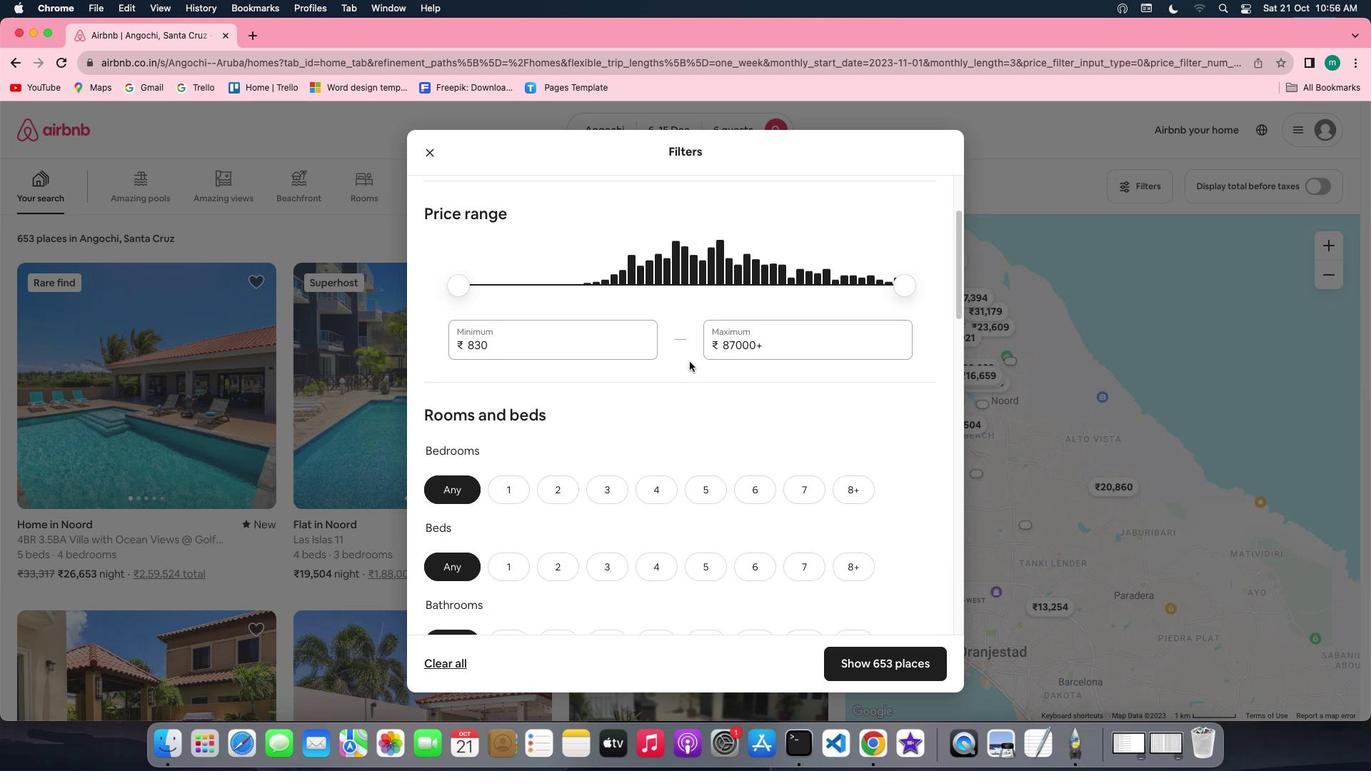 
Action: Mouse scrolled (689, 362) with delta (0, 0)
Screenshot: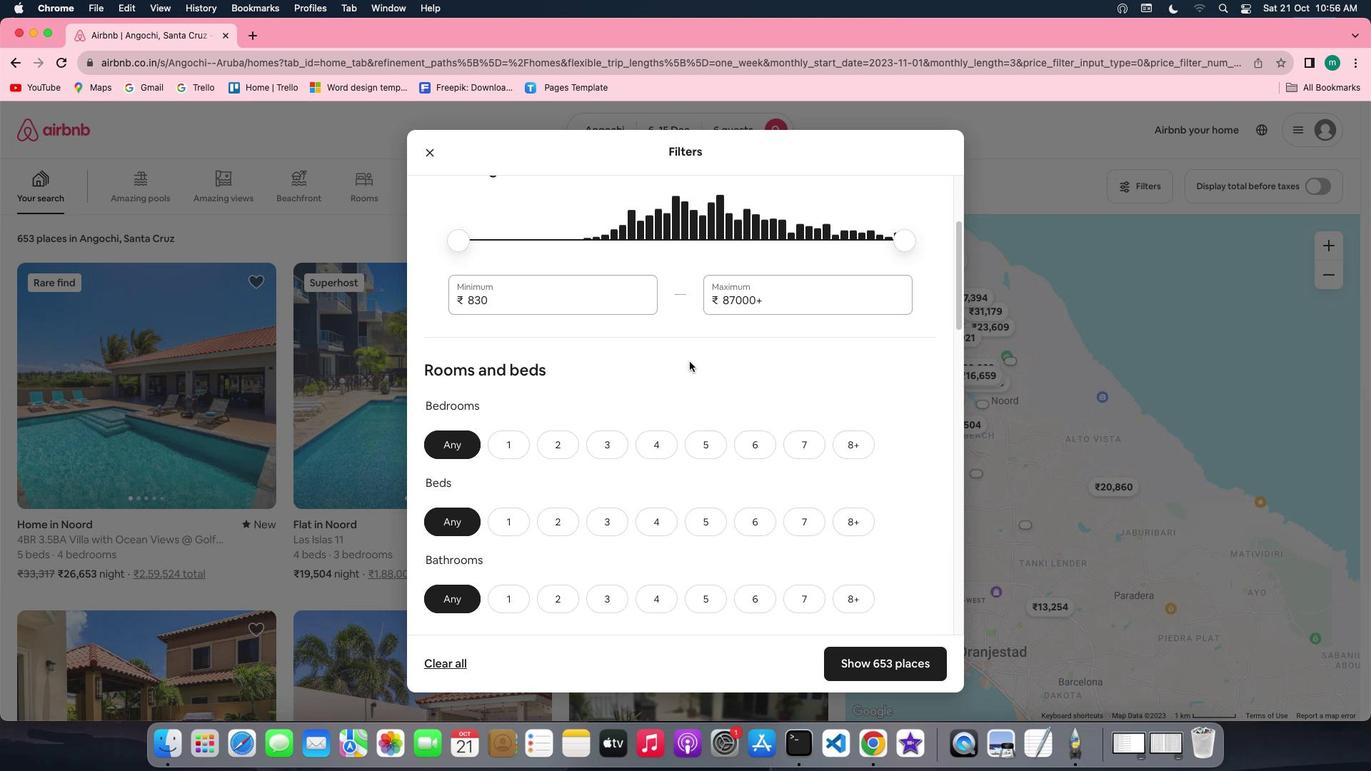 
Action: Mouse scrolled (689, 362) with delta (0, 0)
Screenshot: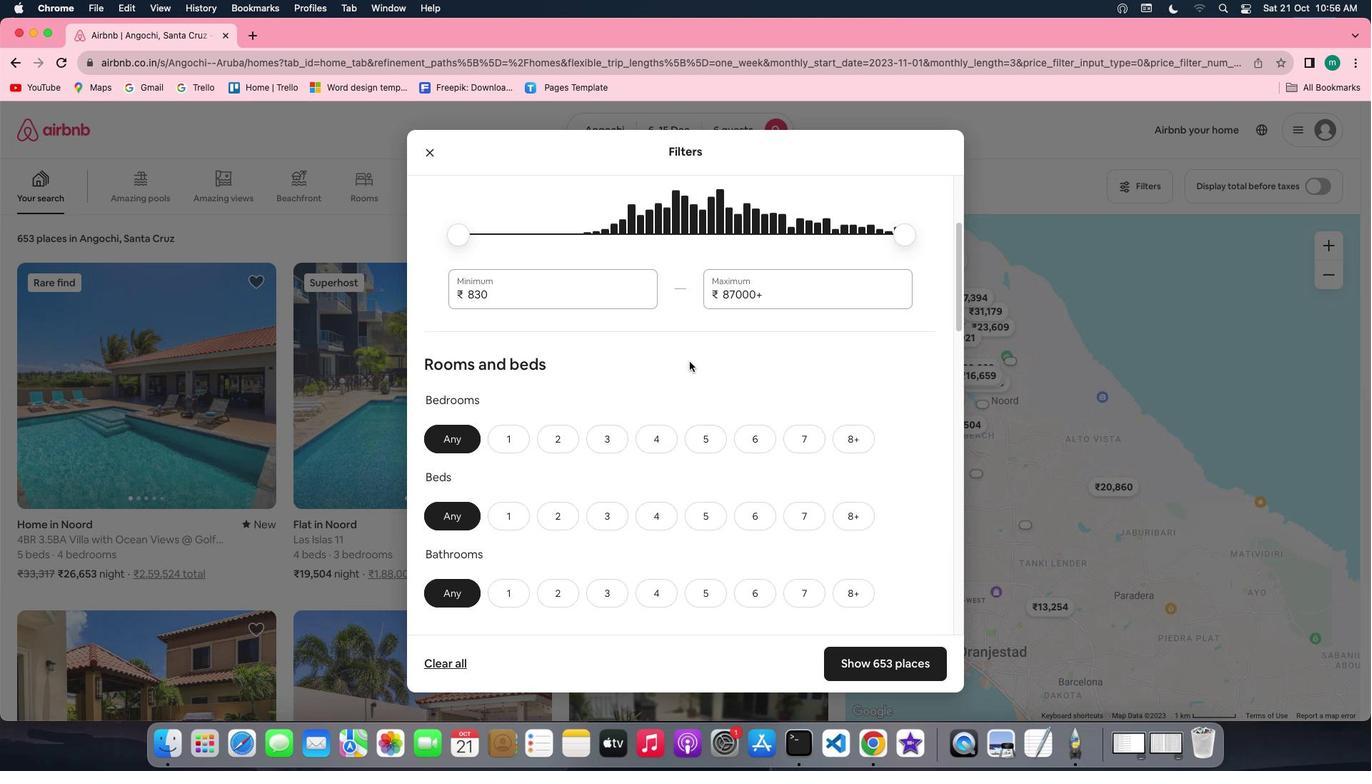 
Action: Mouse scrolled (689, 362) with delta (0, -2)
Screenshot: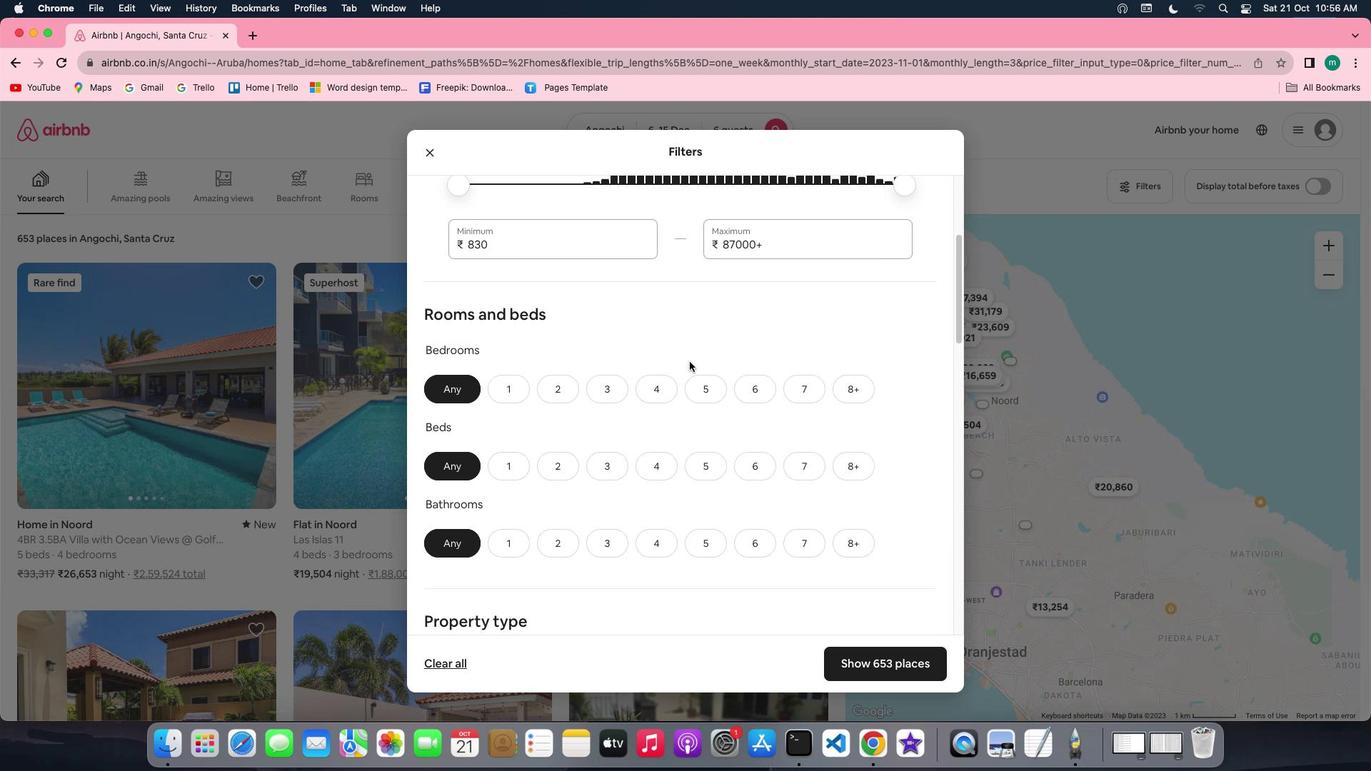 
Action: Mouse scrolled (689, 362) with delta (0, -2)
Screenshot: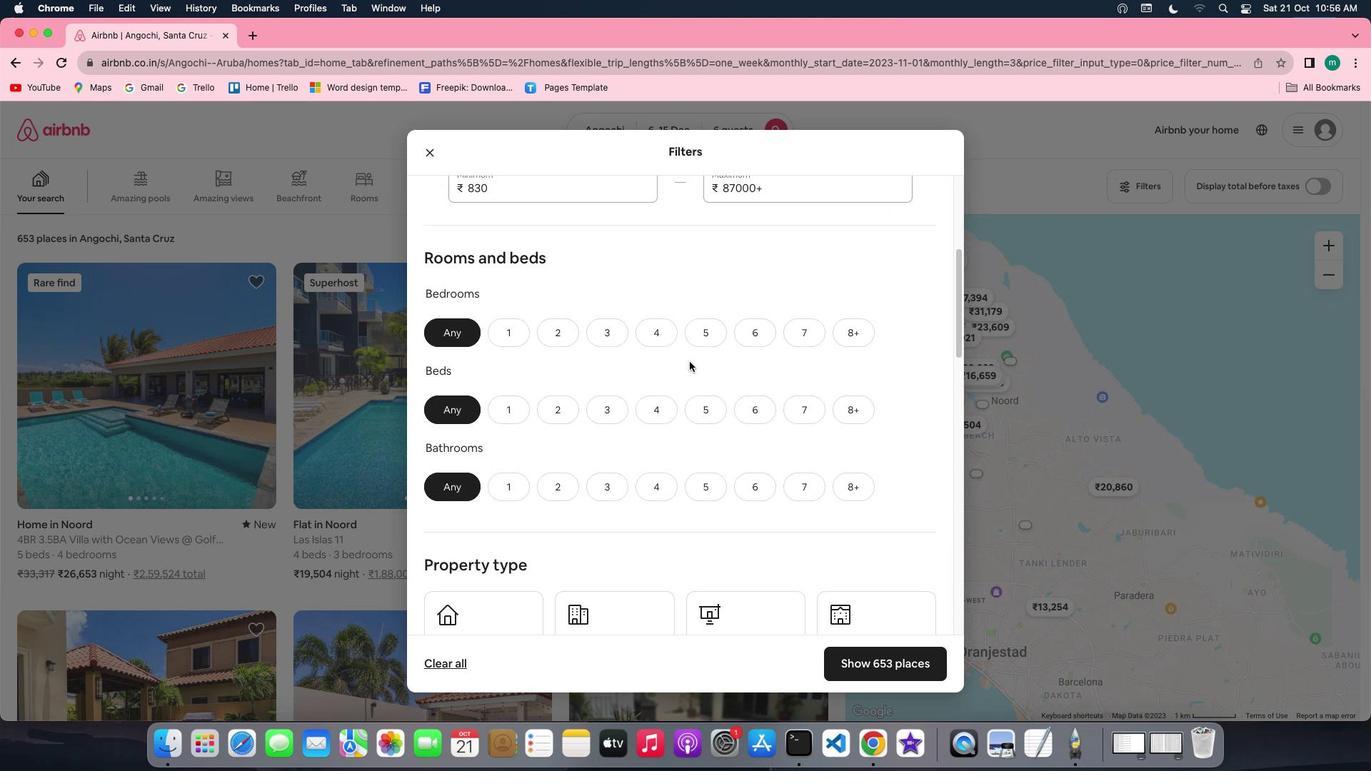 
Action: Mouse moved to (776, 229)
Screenshot: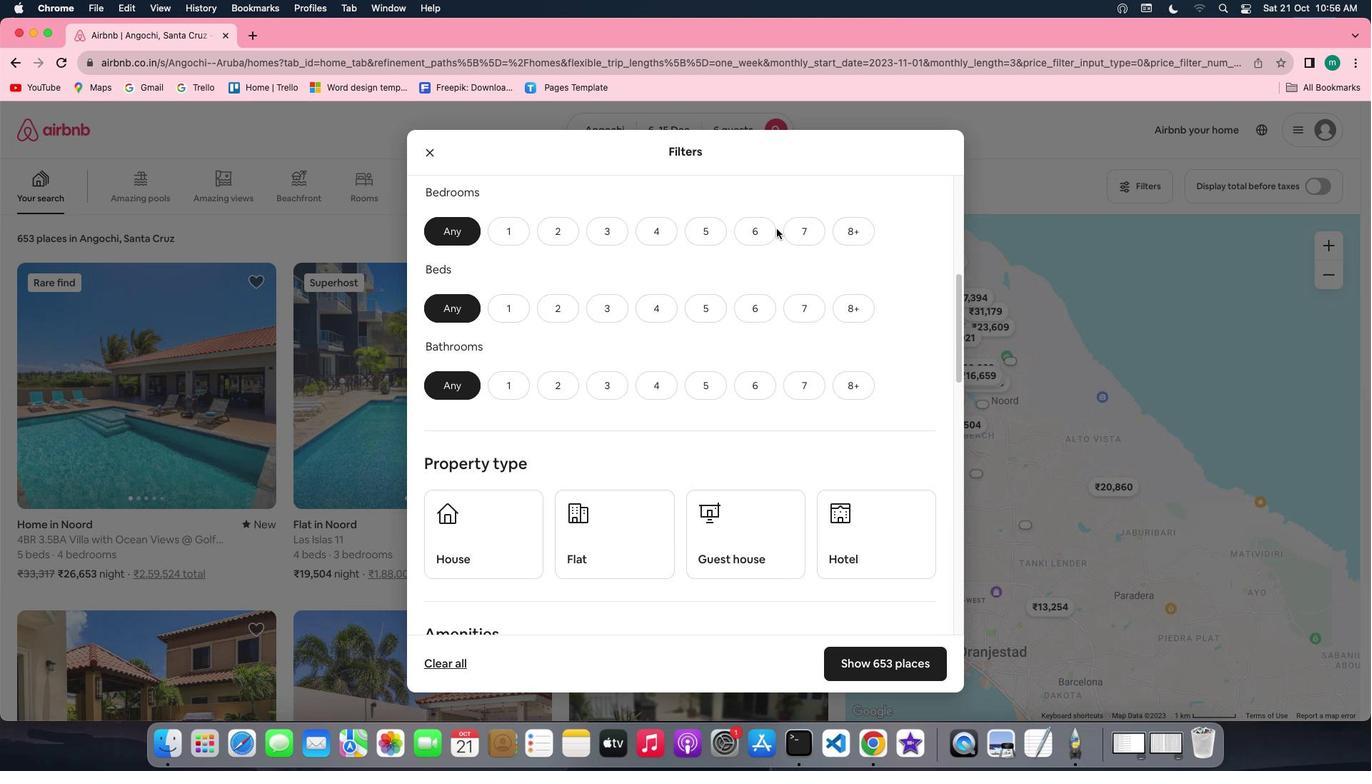 
Action: Mouse pressed left at (776, 229)
Screenshot: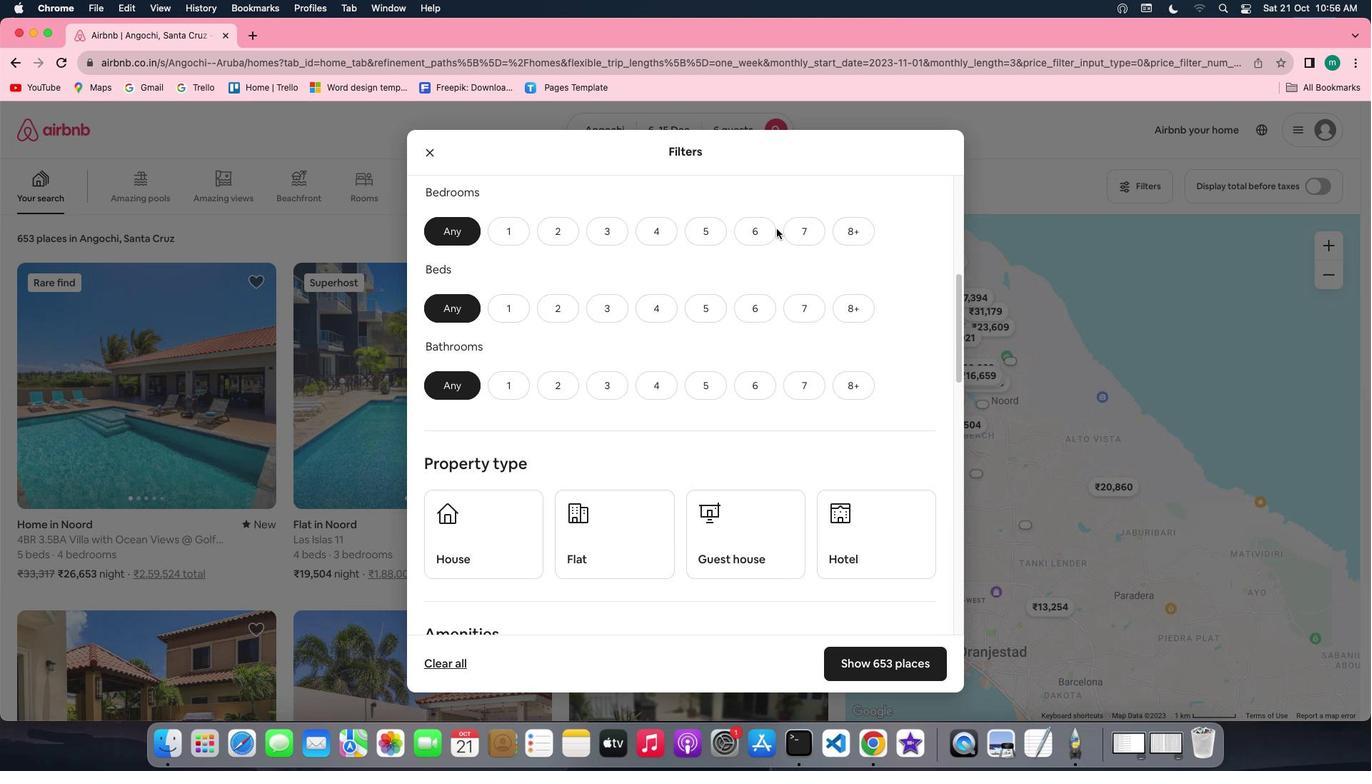 
Action: Mouse moved to (771, 231)
Screenshot: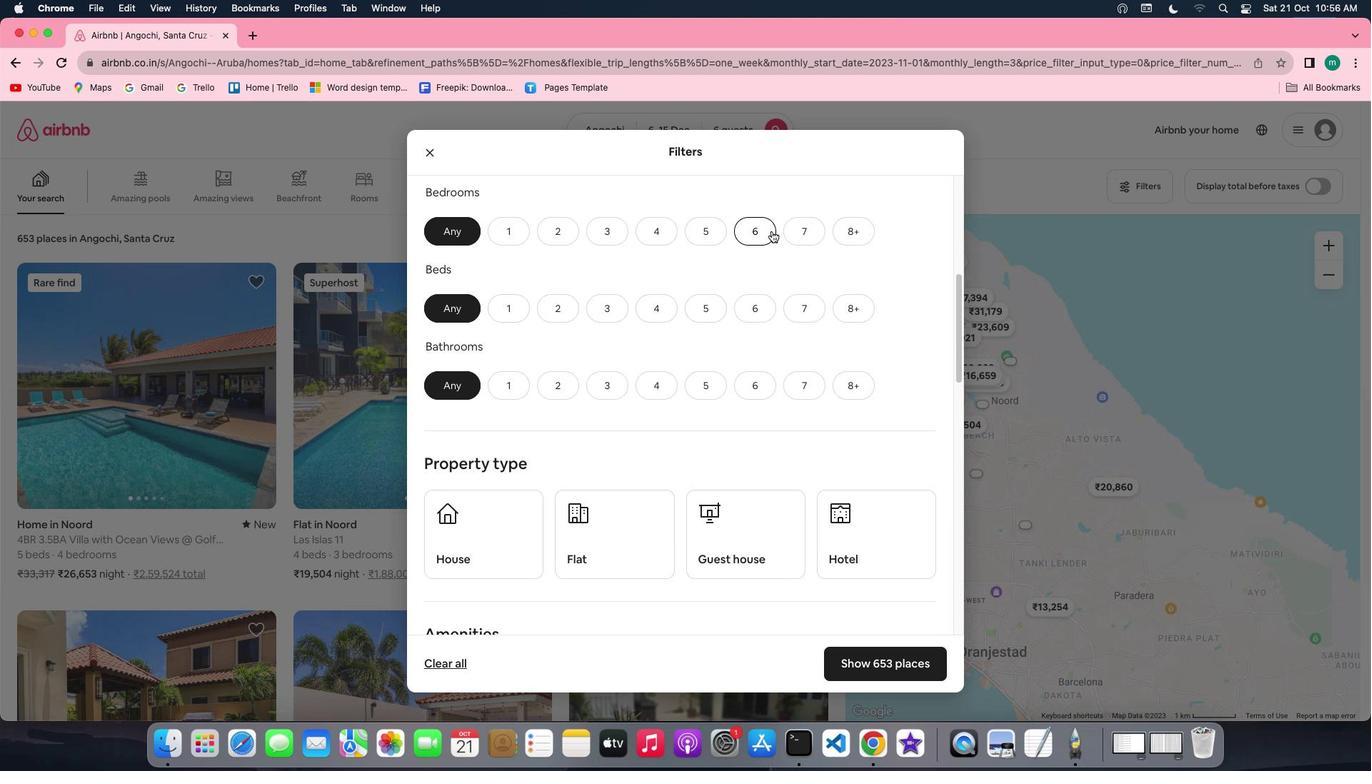 
Action: Mouse pressed left at (771, 231)
Screenshot: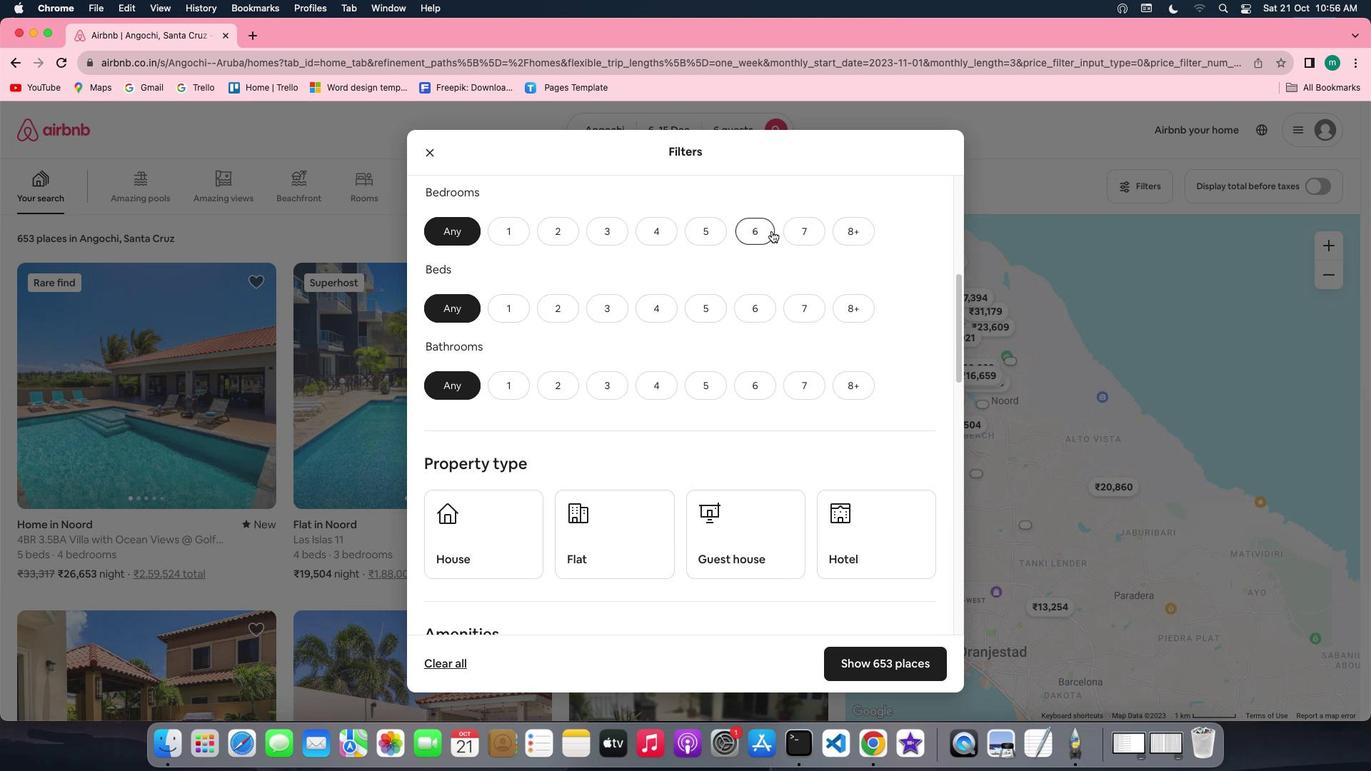 
Action: Mouse moved to (764, 304)
Screenshot: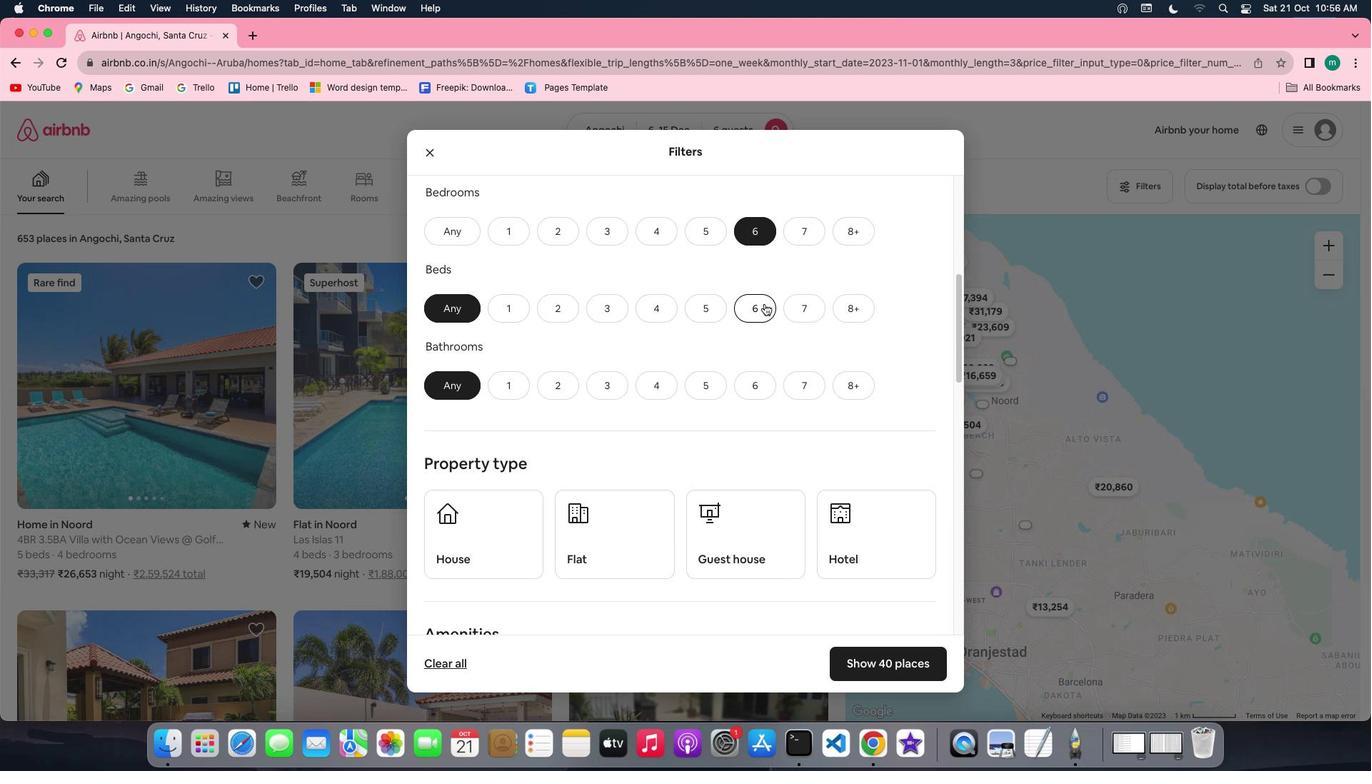 
Action: Mouse pressed left at (764, 304)
Screenshot: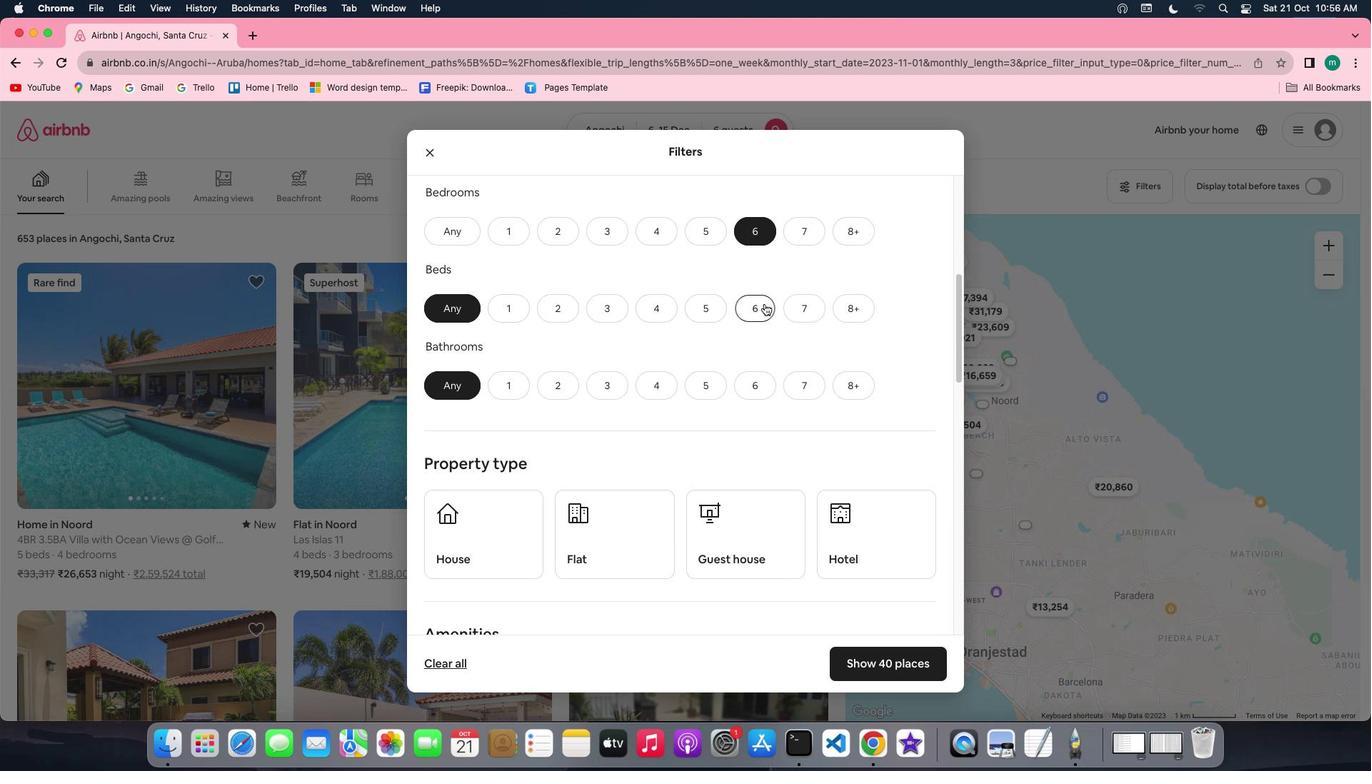 
Action: Mouse moved to (753, 398)
Screenshot: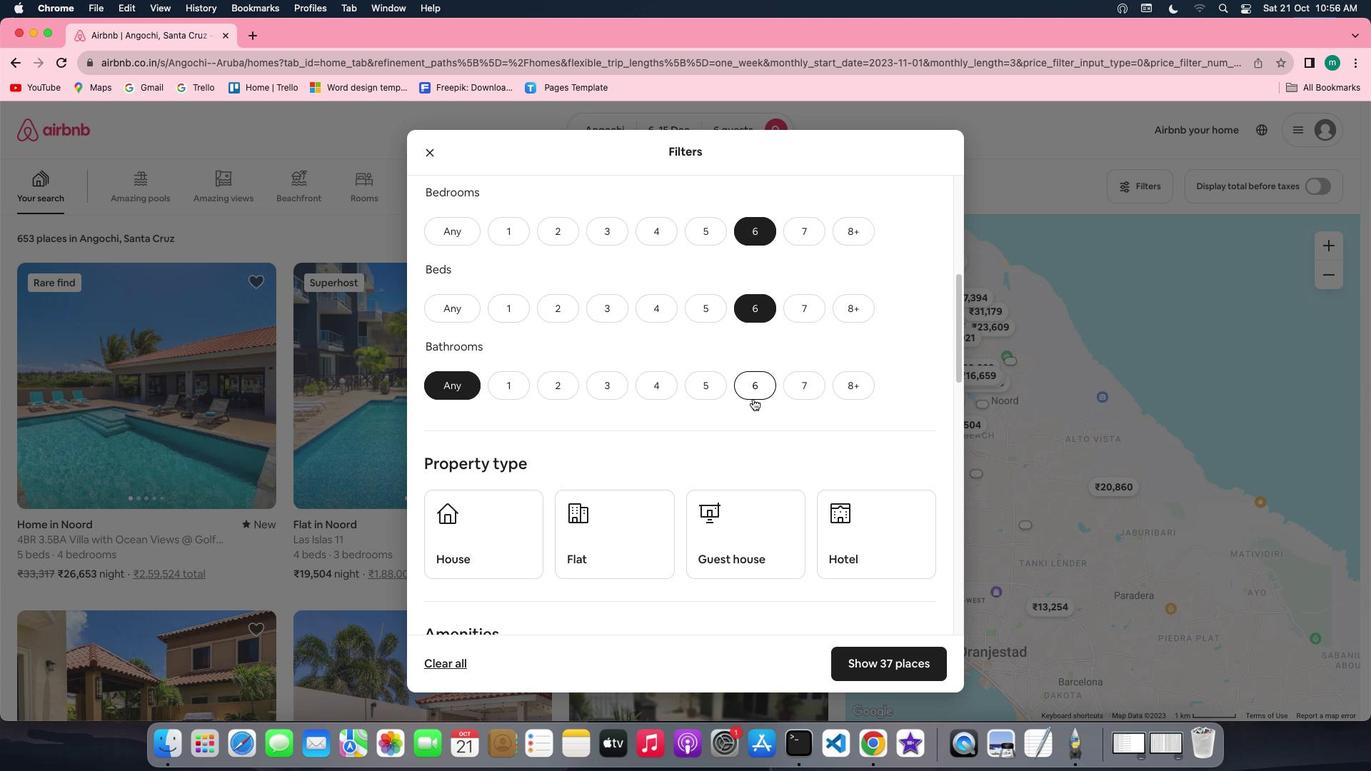 
Action: Mouse pressed left at (753, 398)
Screenshot: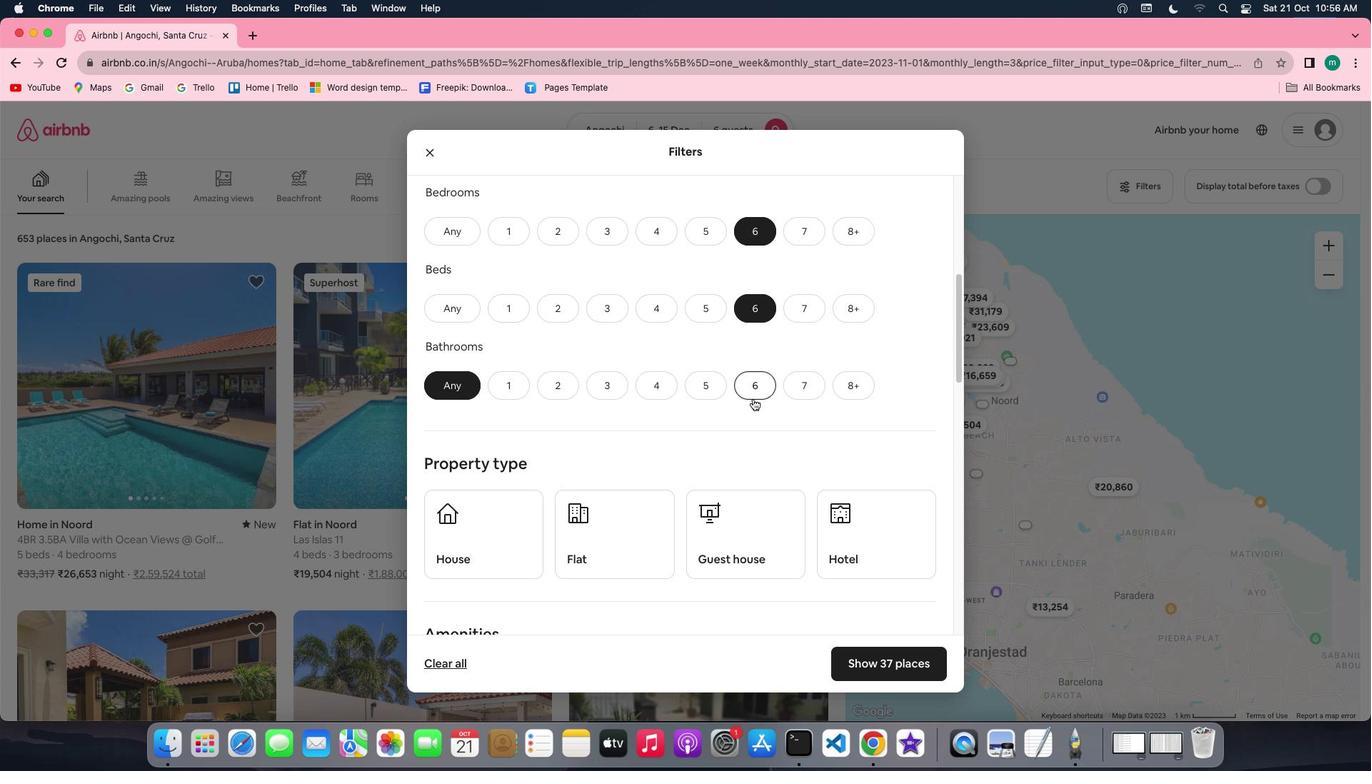 
Action: Mouse moved to (799, 434)
Screenshot: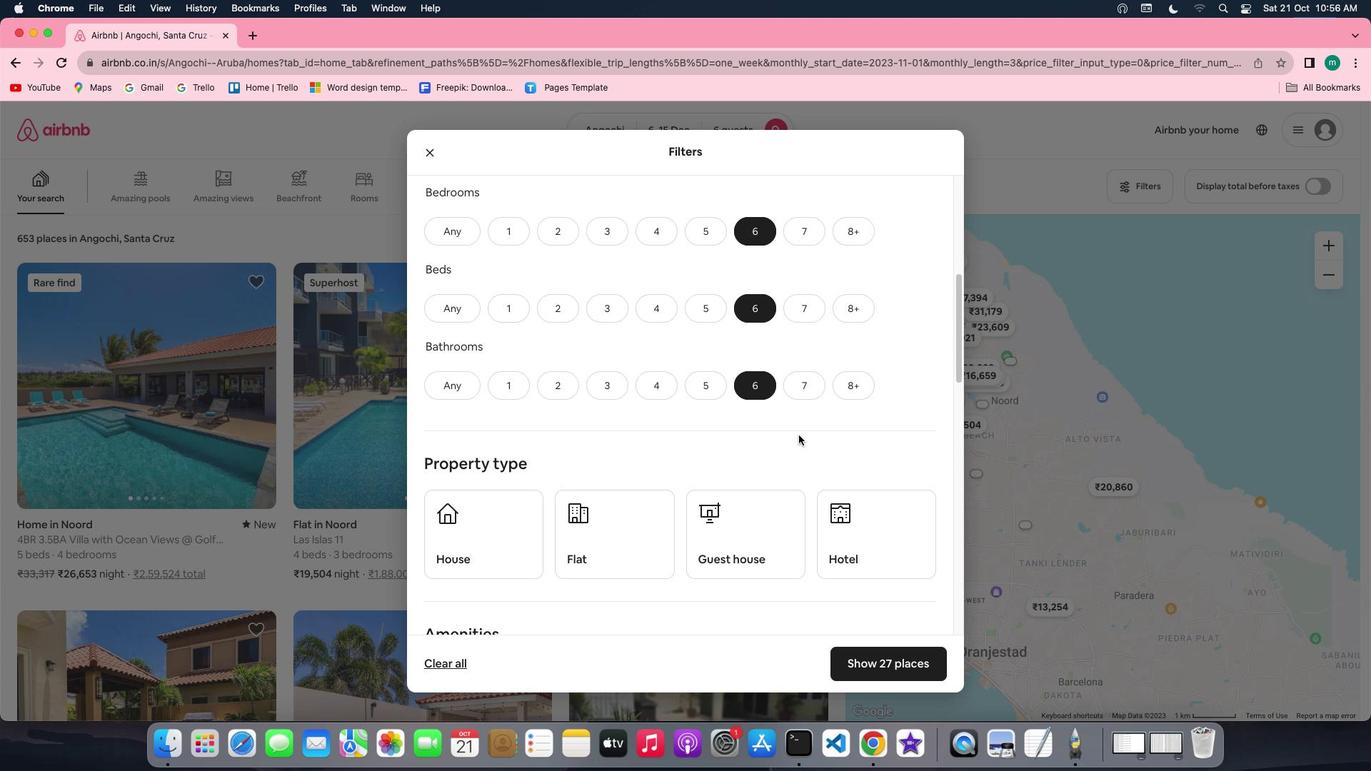 
Action: Mouse scrolled (799, 434) with delta (0, 0)
Screenshot: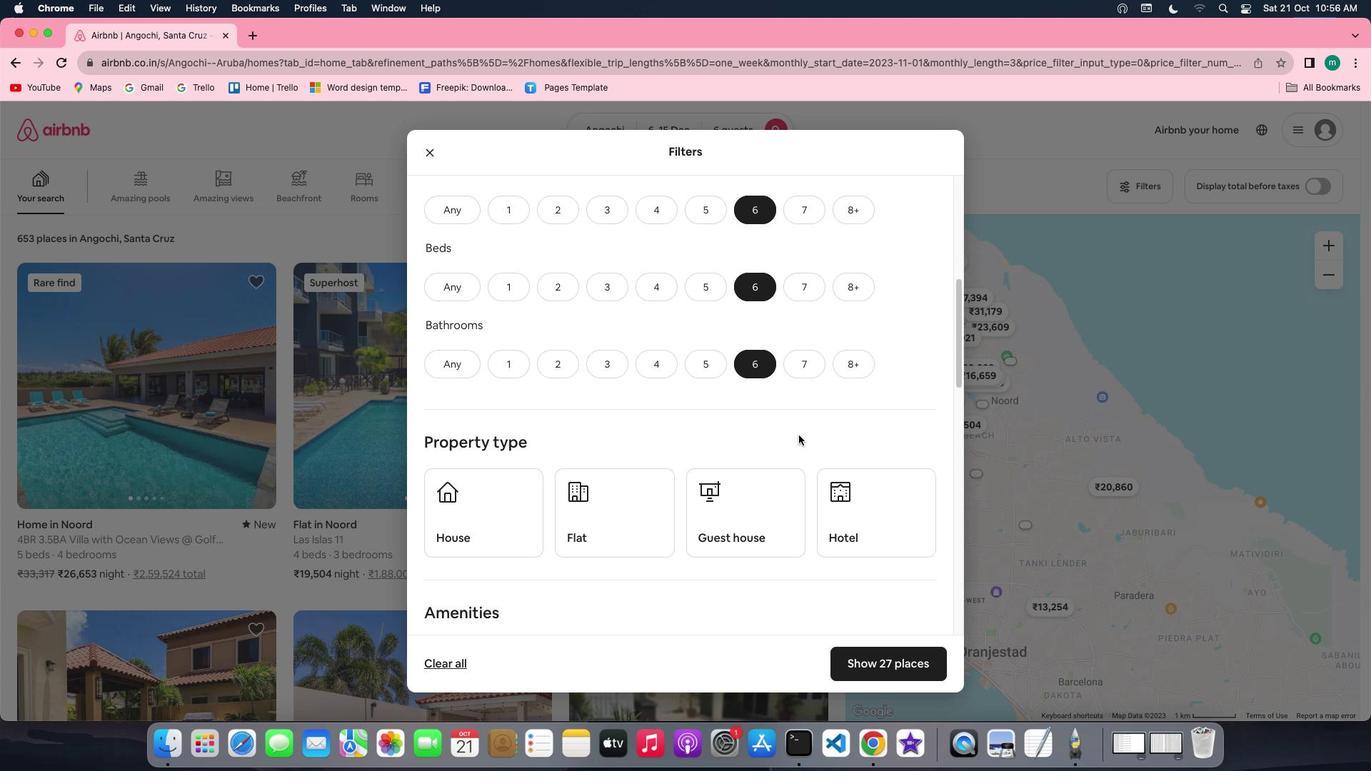 
Action: Mouse scrolled (799, 434) with delta (0, 0)
Screenshot: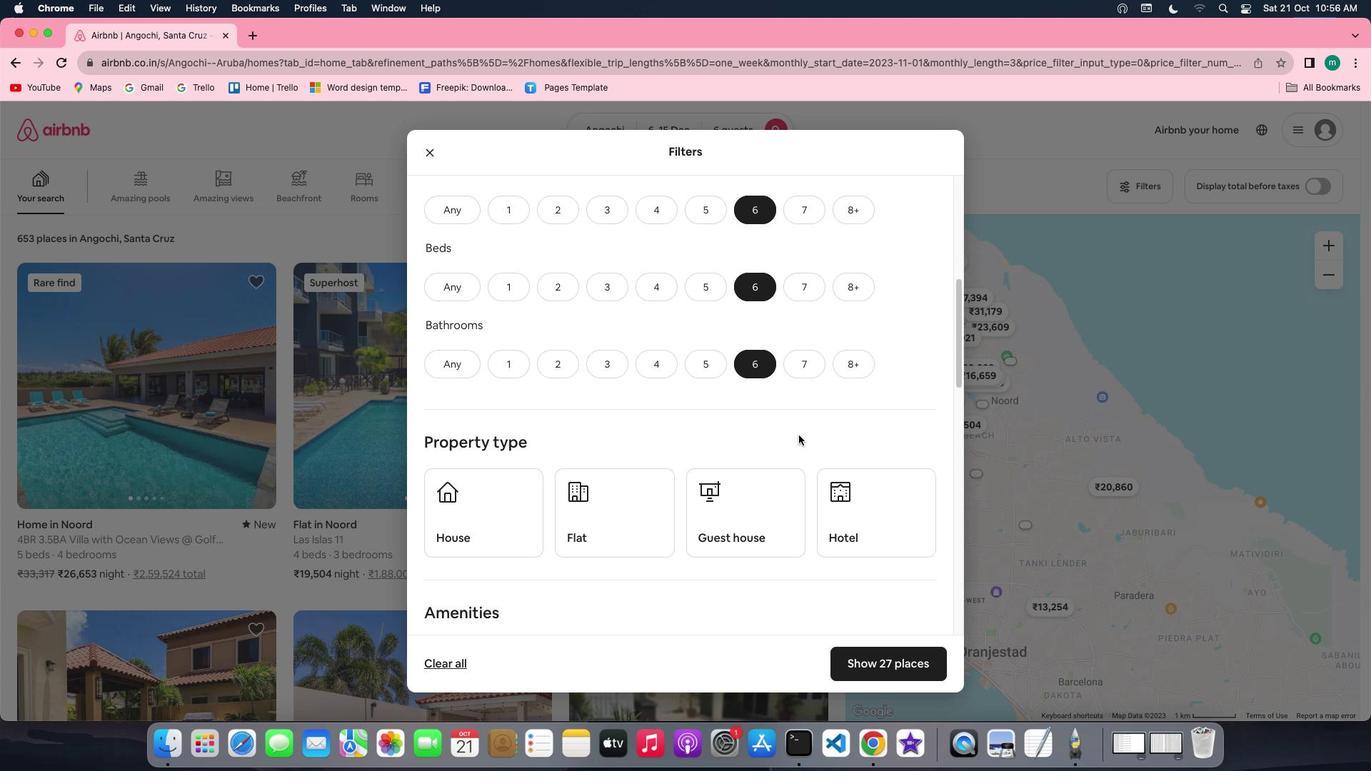 
Action: Mouse scrolled (799, 434) with delta (0, -2)
Screenshot: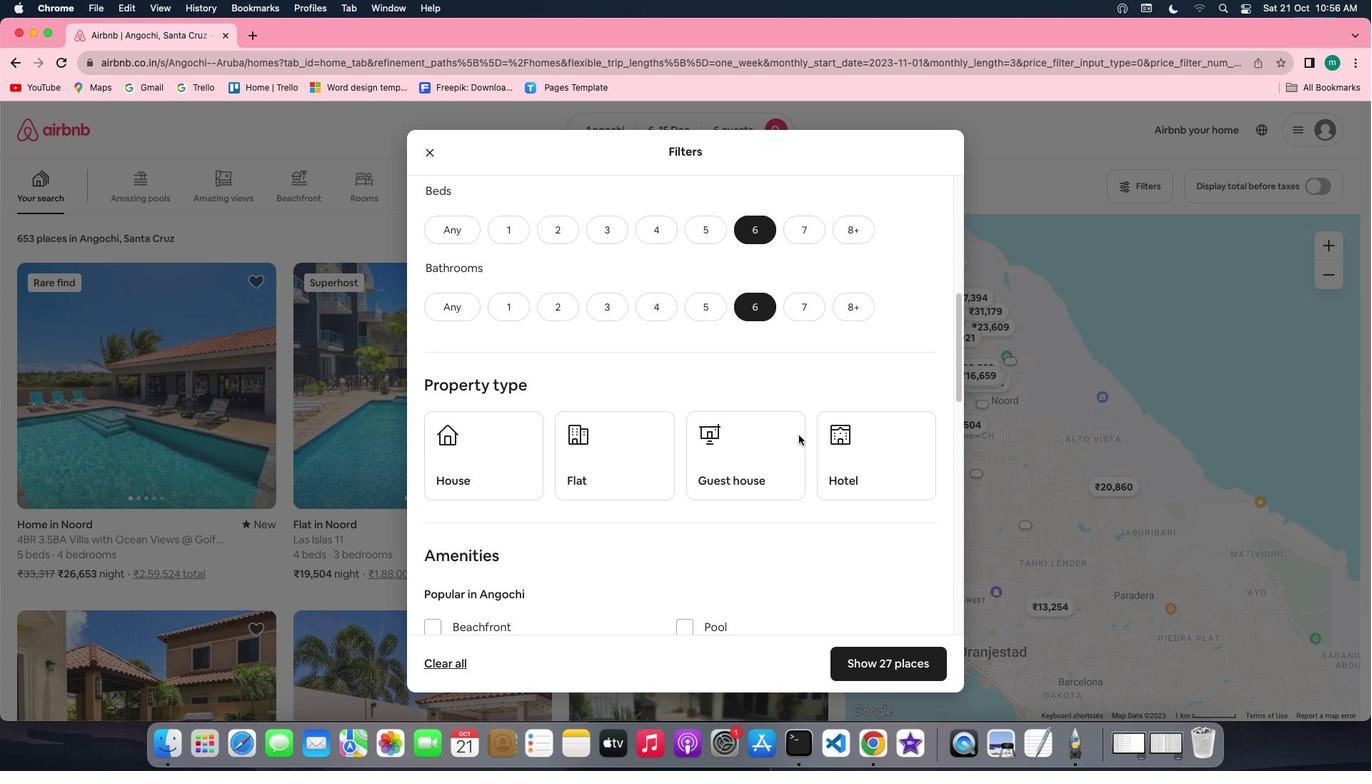
Action: Mouse scrolled (799, 434) with delta (0, -3)
Screenshot: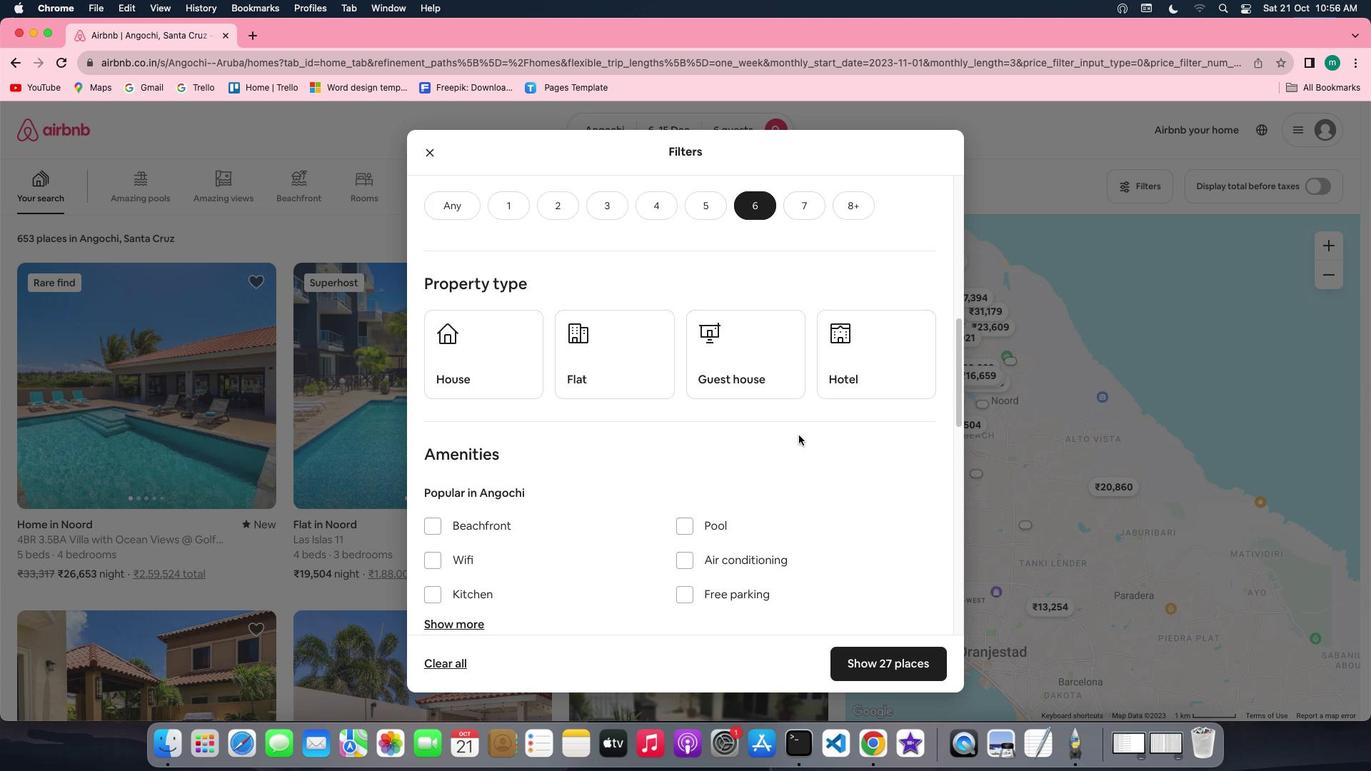 
Action: Mouse moved to (504, 242)
Screenshot: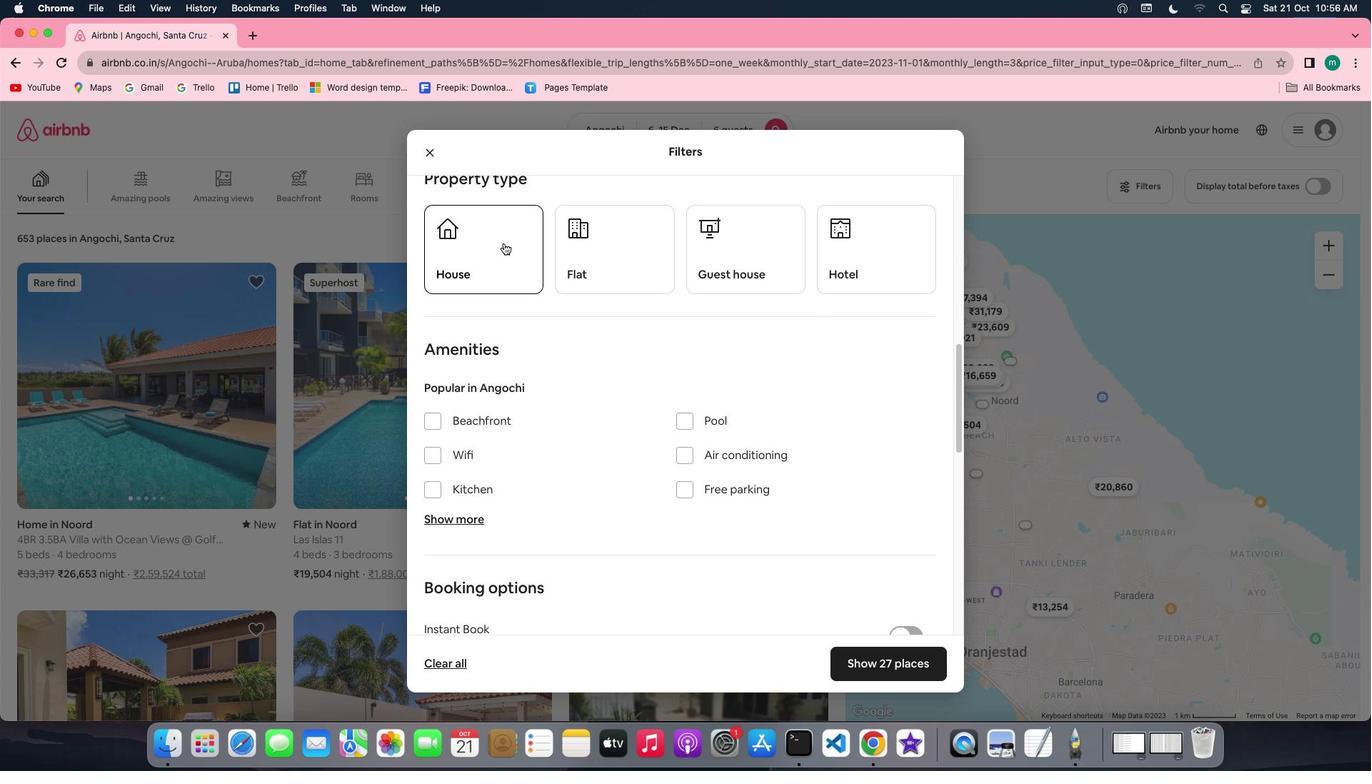 
Action: Mouse pressed left at (504, 242)
Screenshot: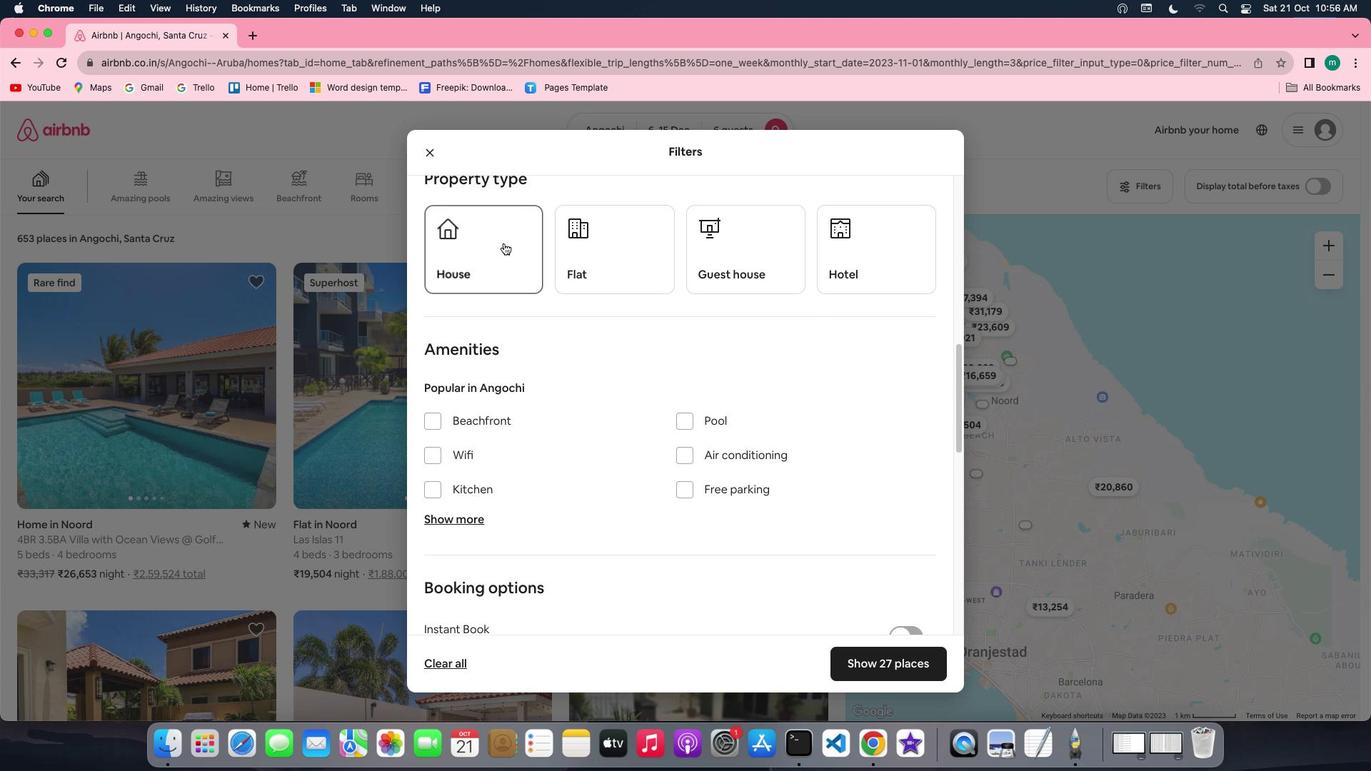 
Action: Mouse moved to (684, 396)
Screenshot: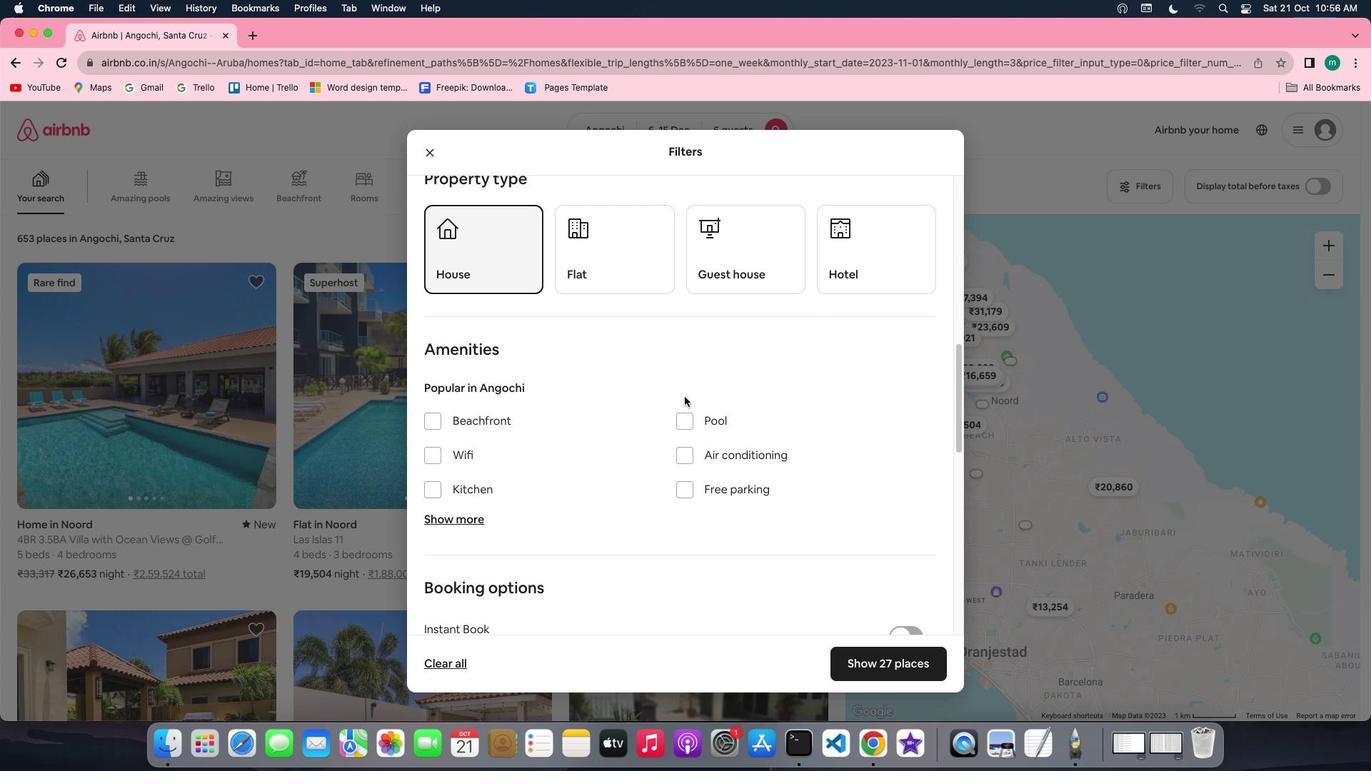 
Action: Mouse scrolled (684, 396) with delta (0, 0)
Screenshot: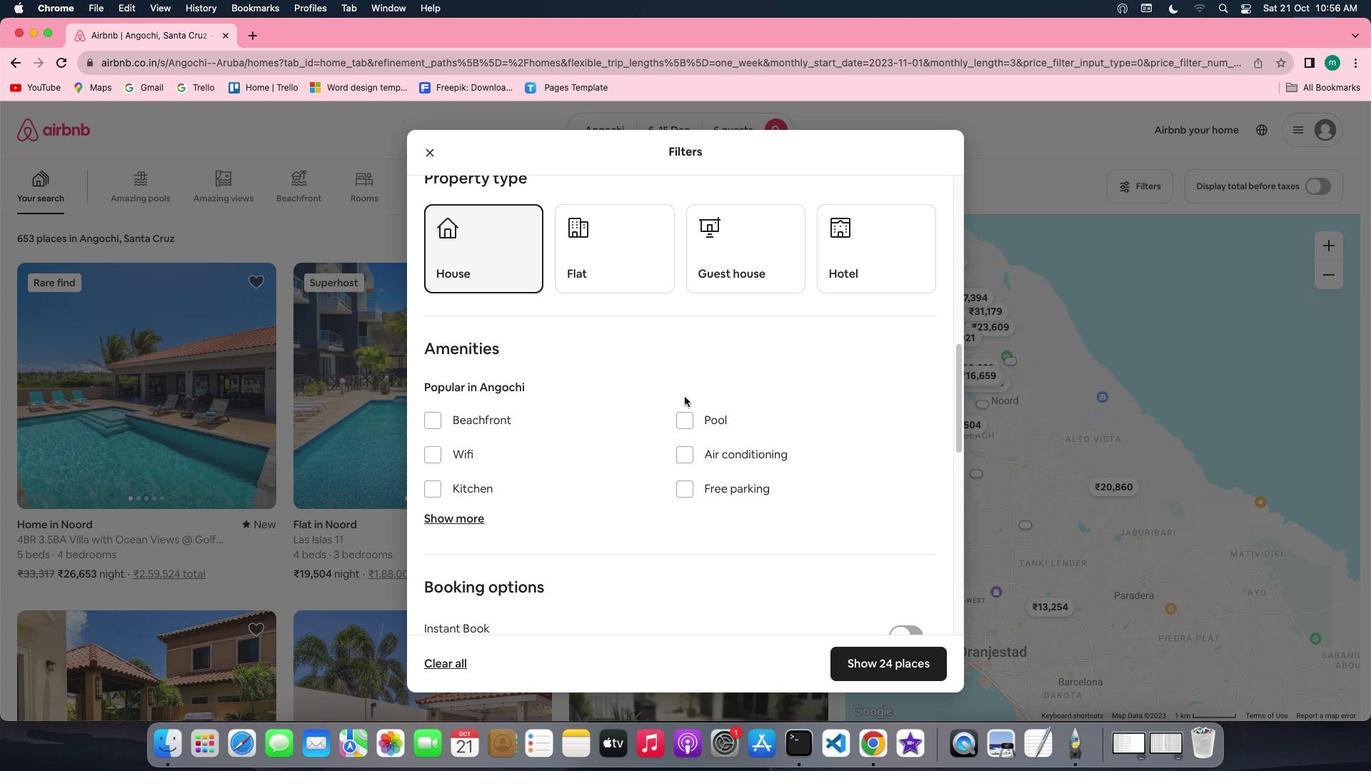 
Action: Mouse scrolled (684, 396) with delta (0, 0)
Screenshot: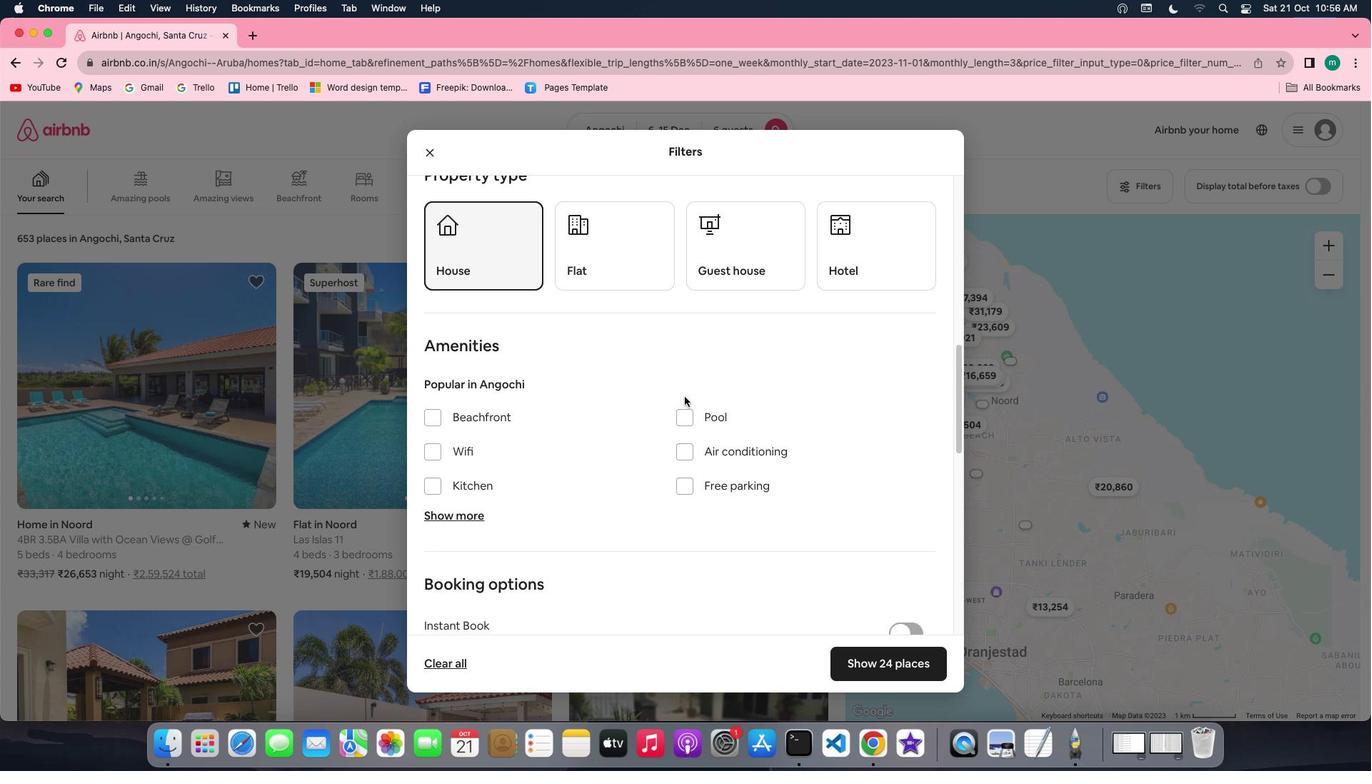 
Action: Mouse scrolled (684, 396) with delta (0, 0)
Screenshot: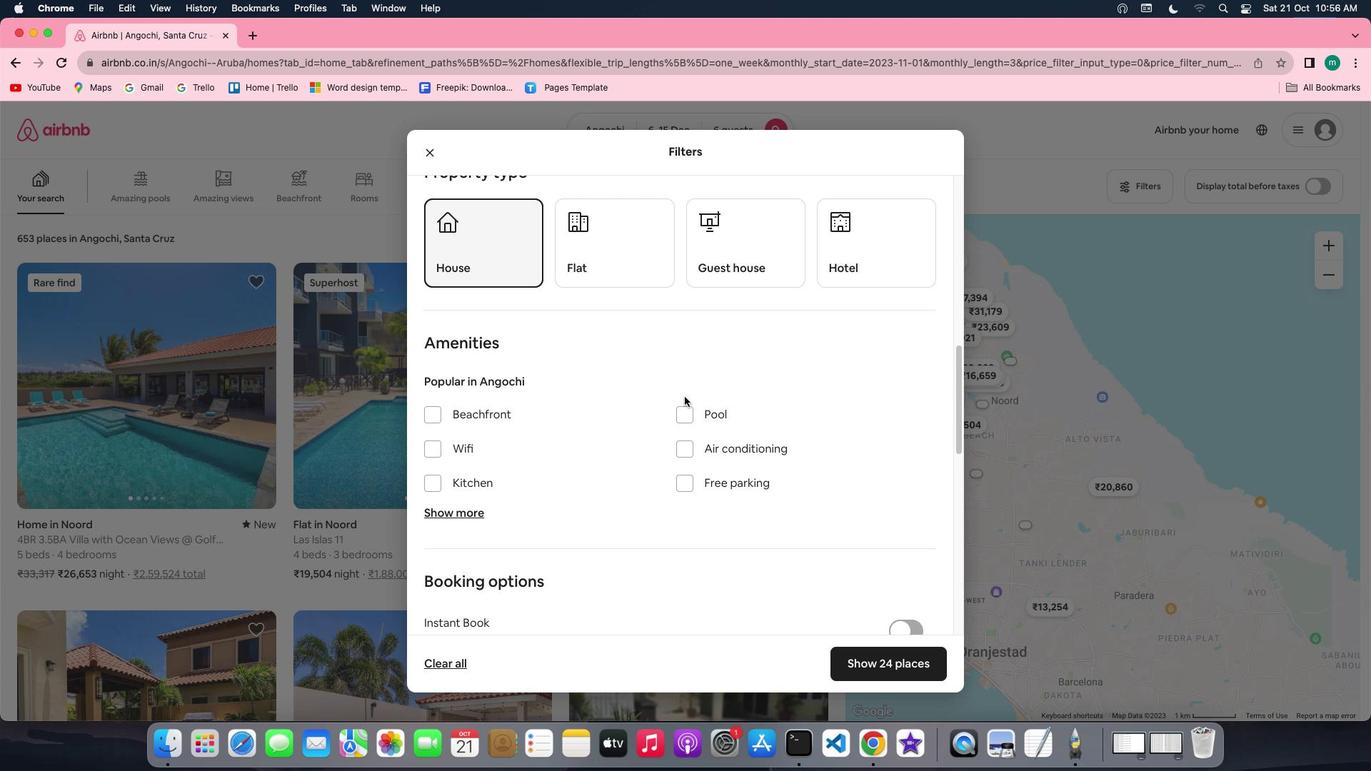 
Action: Mouse scrolled (684, 396) with delta (0, 0)
Screenshot: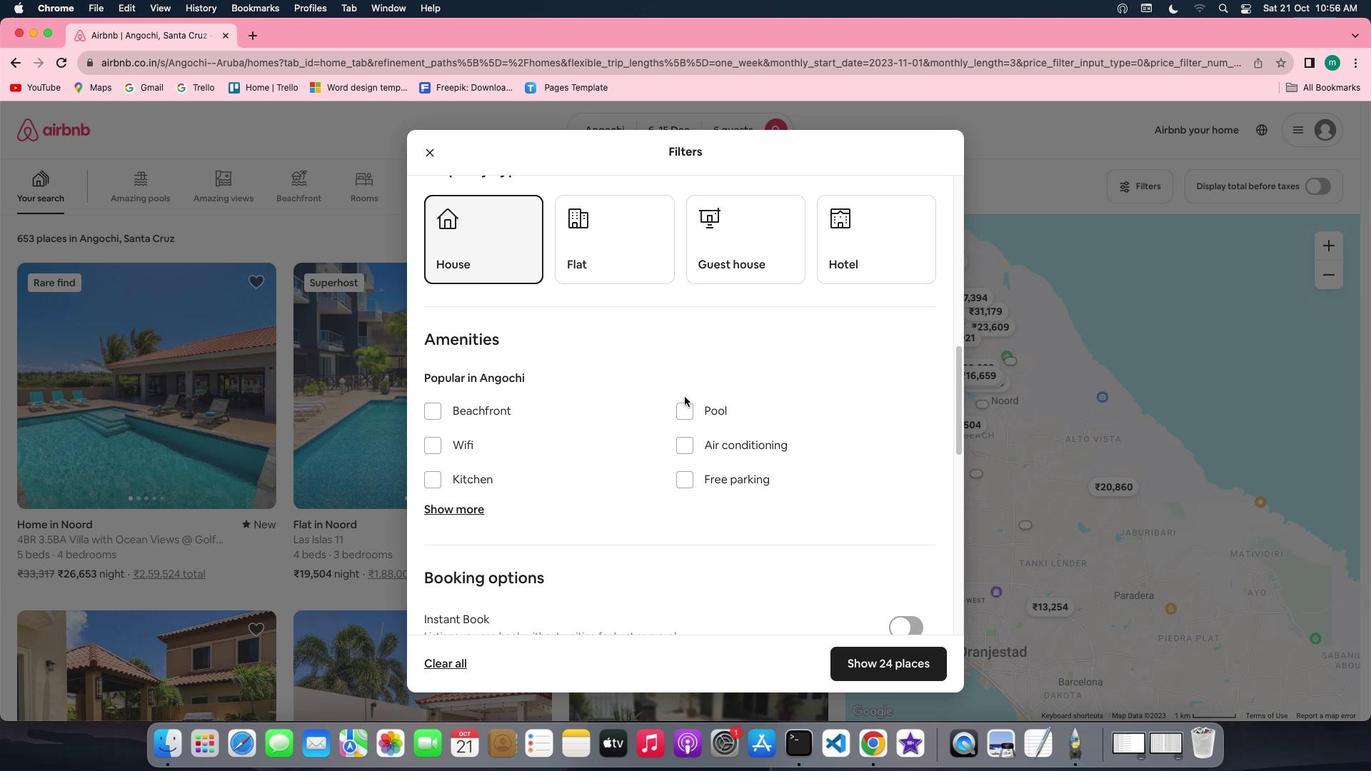 
Action: Mouse scrolled (684, 396) with delta (0, 0)
Screenshot: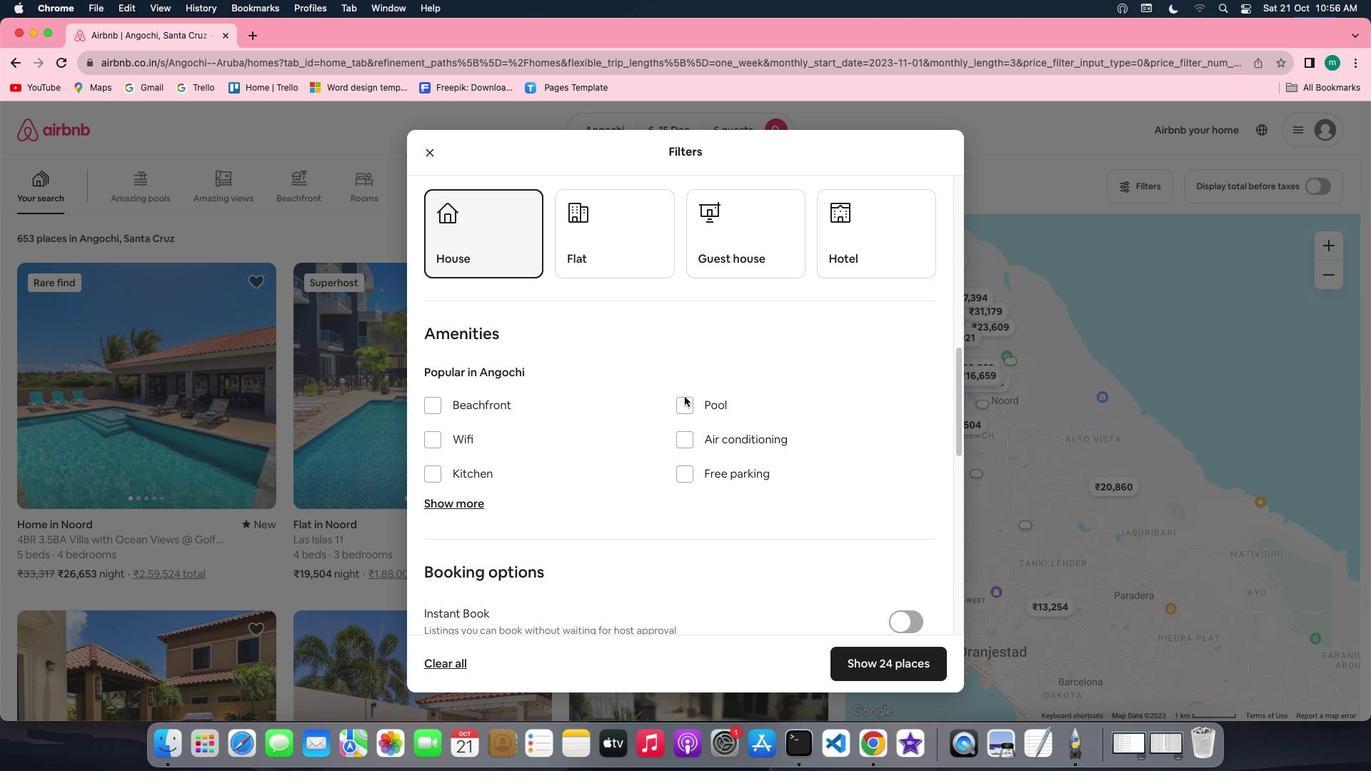 
Action: Mouse scrolled (684, 396) with delta (0, 0)
Screenshot: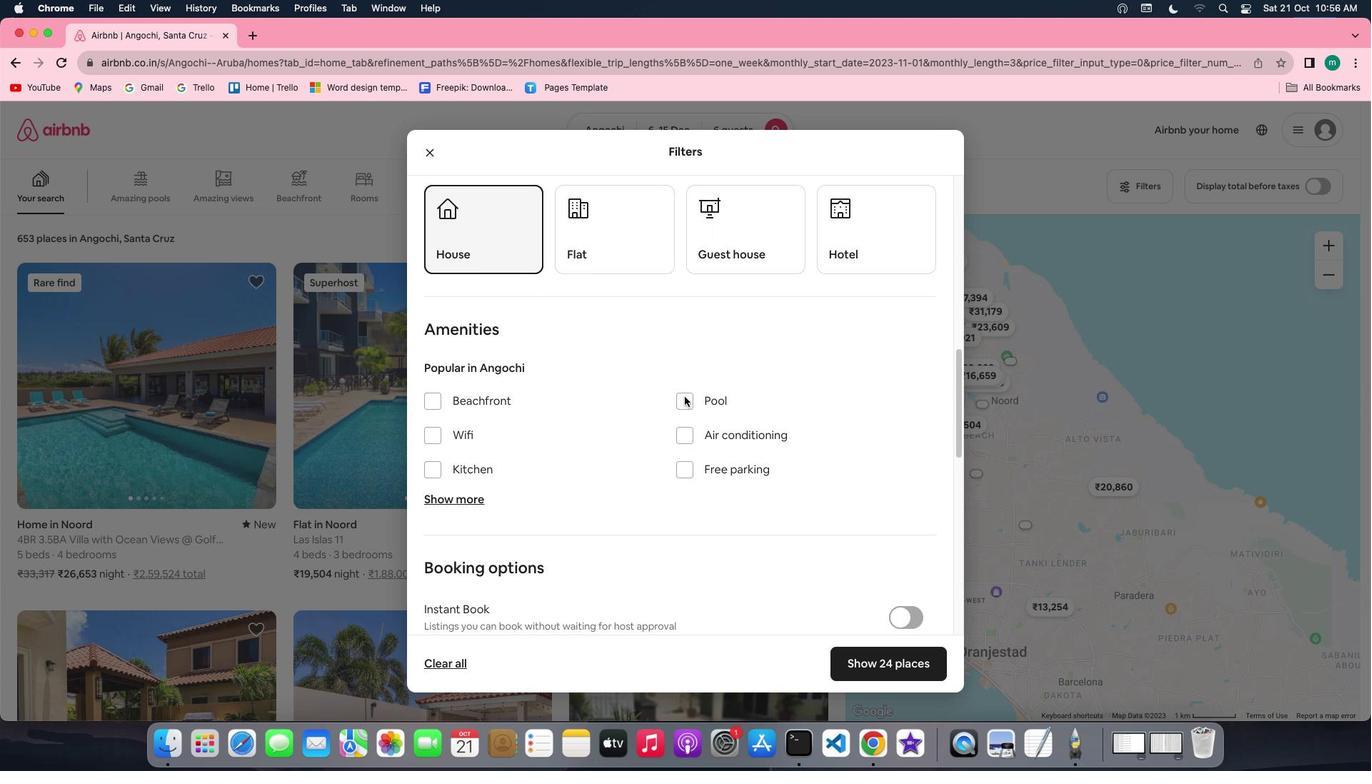 
Action: Mouse scrolled (684, 396) with delta (0, 0)
Screenshot: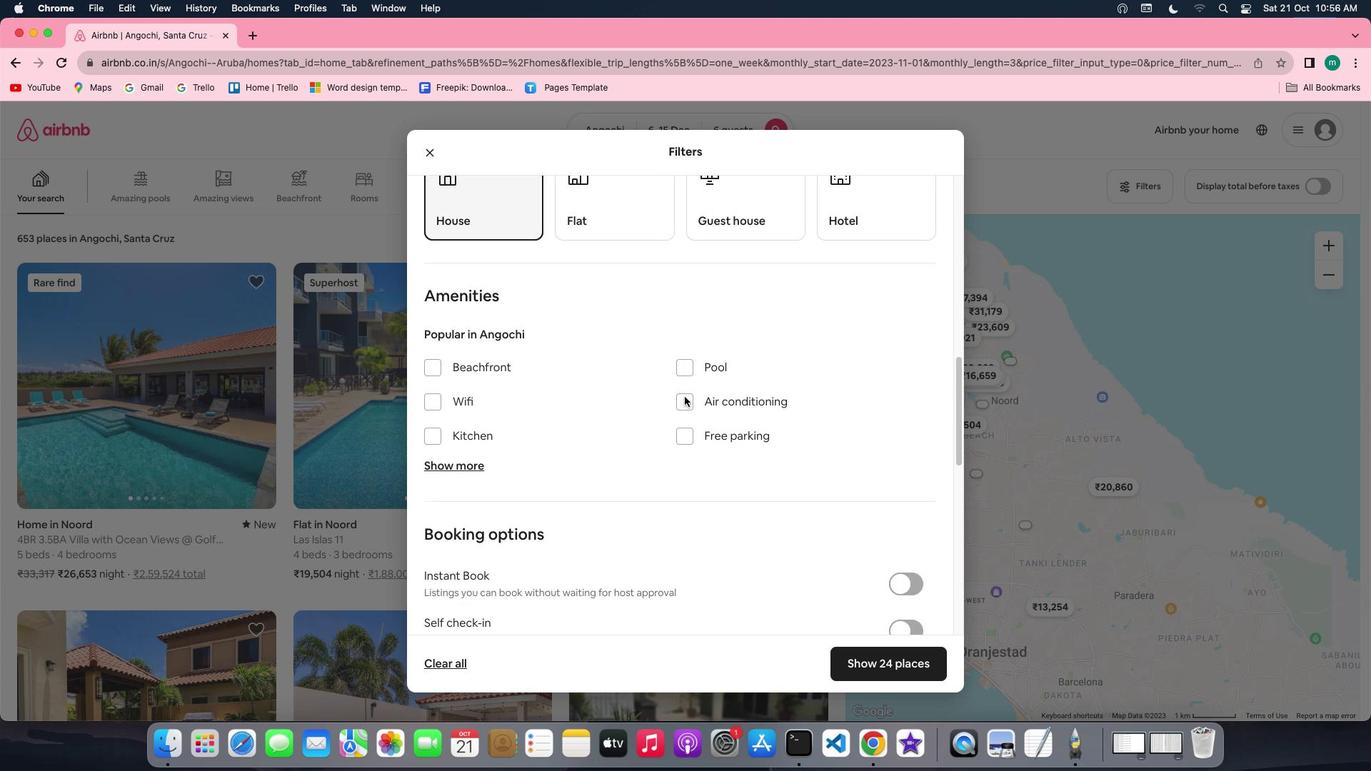 
Action: Mouse scrolled (684, 396) with delta (0, 0)
Screenshot: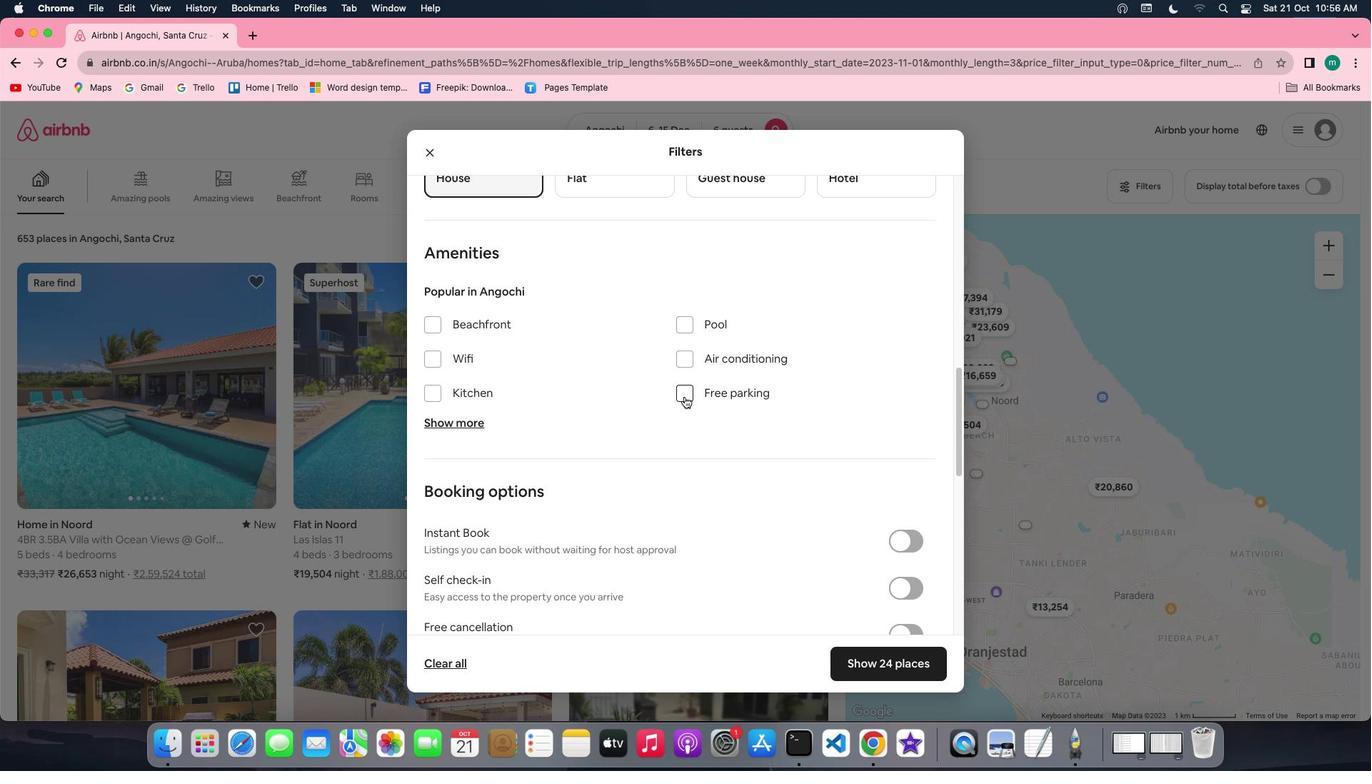 
Action: Mouse scrolled (684, 396) with delta (0, 0)
Screenshot: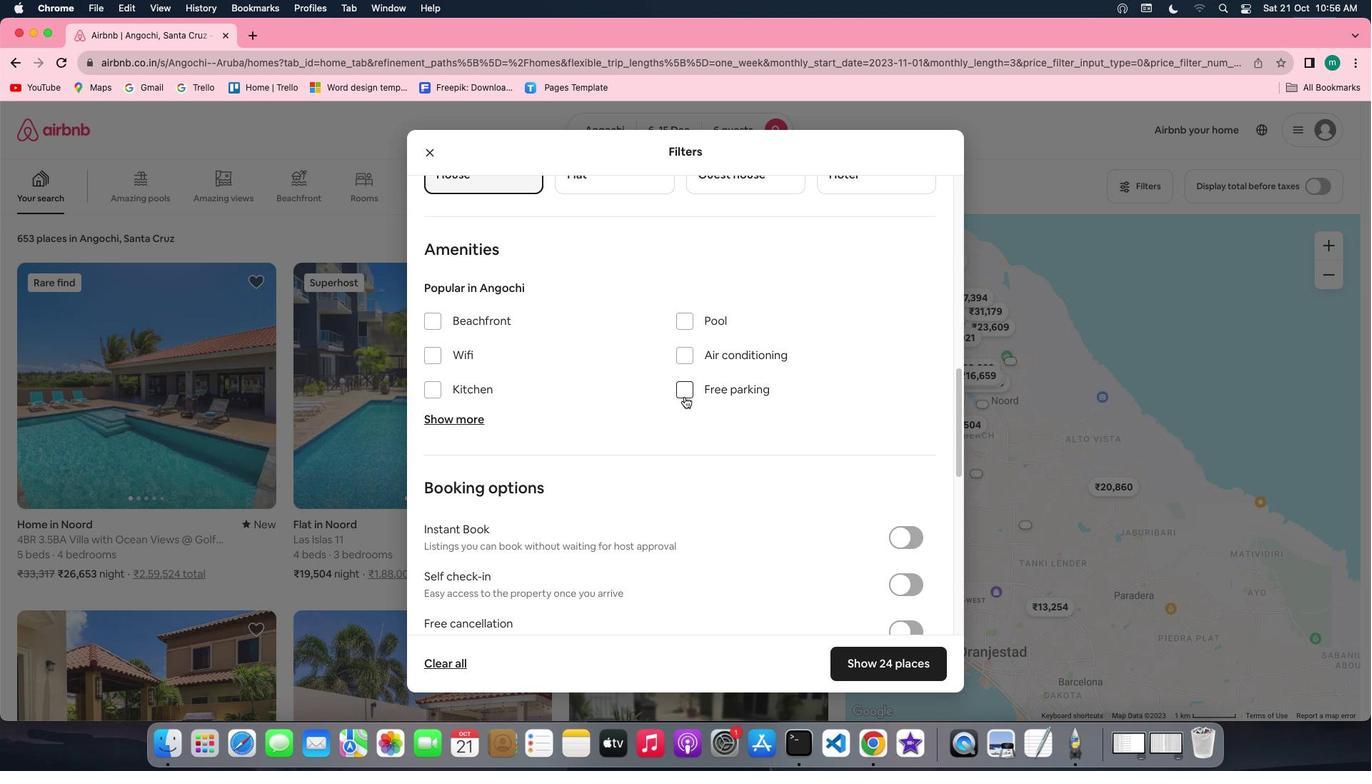 
Action: Mouse scrolled (684, 396) with delta (0, 0)
Screenshot: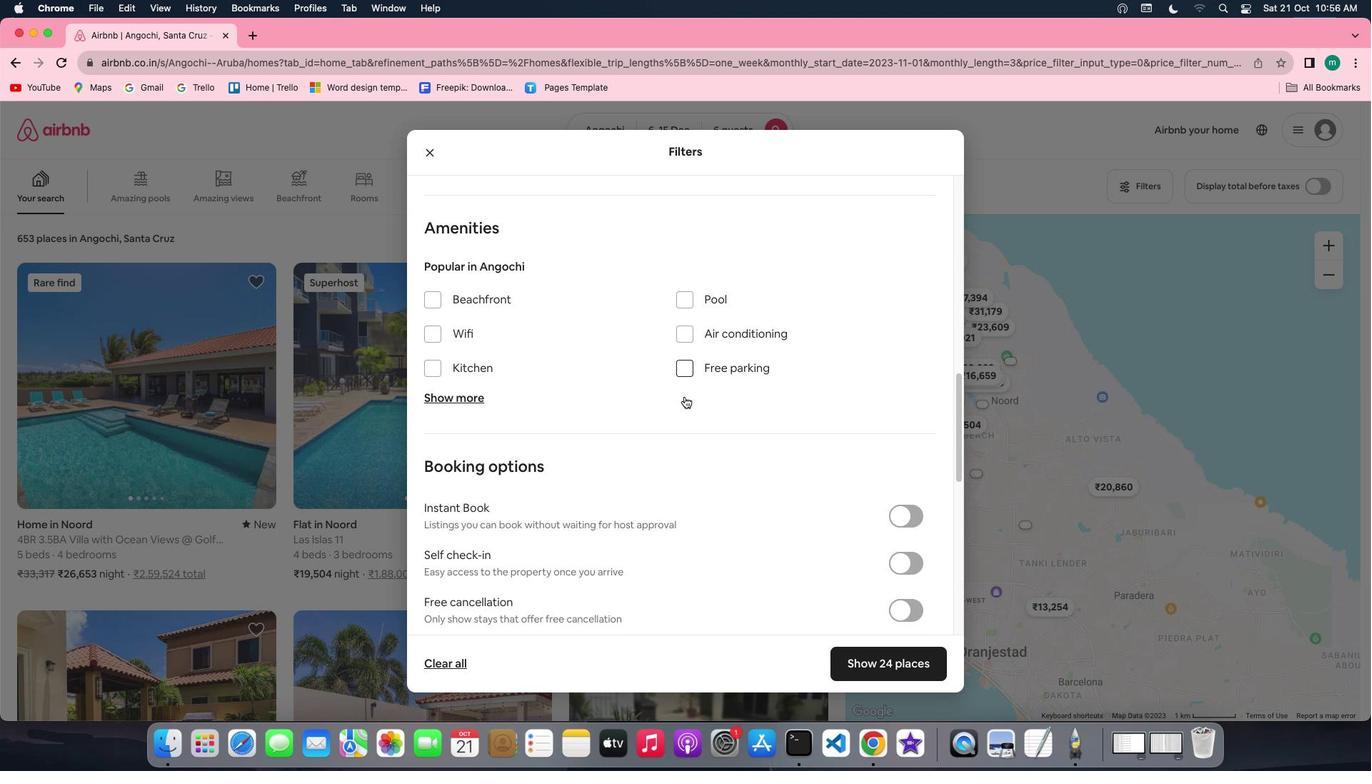 
Action: Mouse scrolled (684, 396) with delta (0, 0)
Screenshot: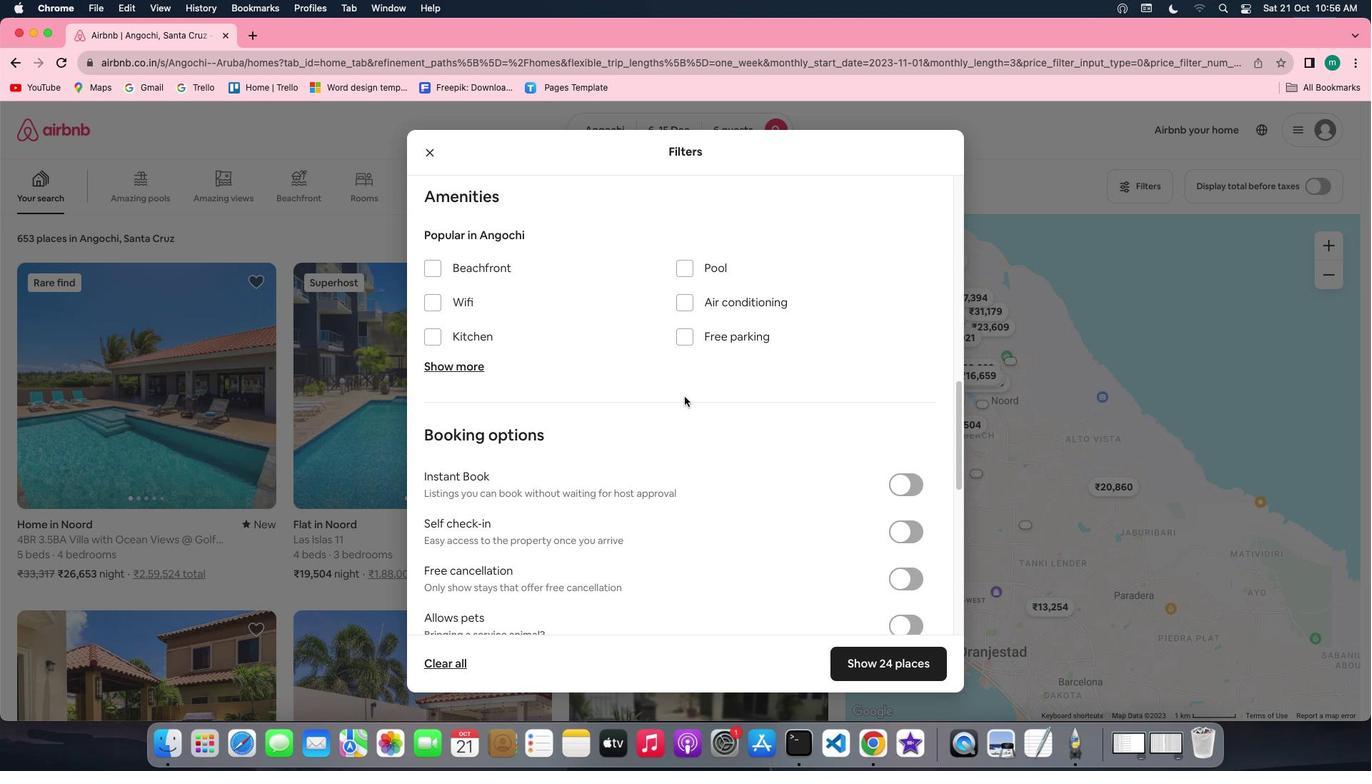 
Action: Mouse scrolled (684, 396) with delta (0, 0)
Screenshot: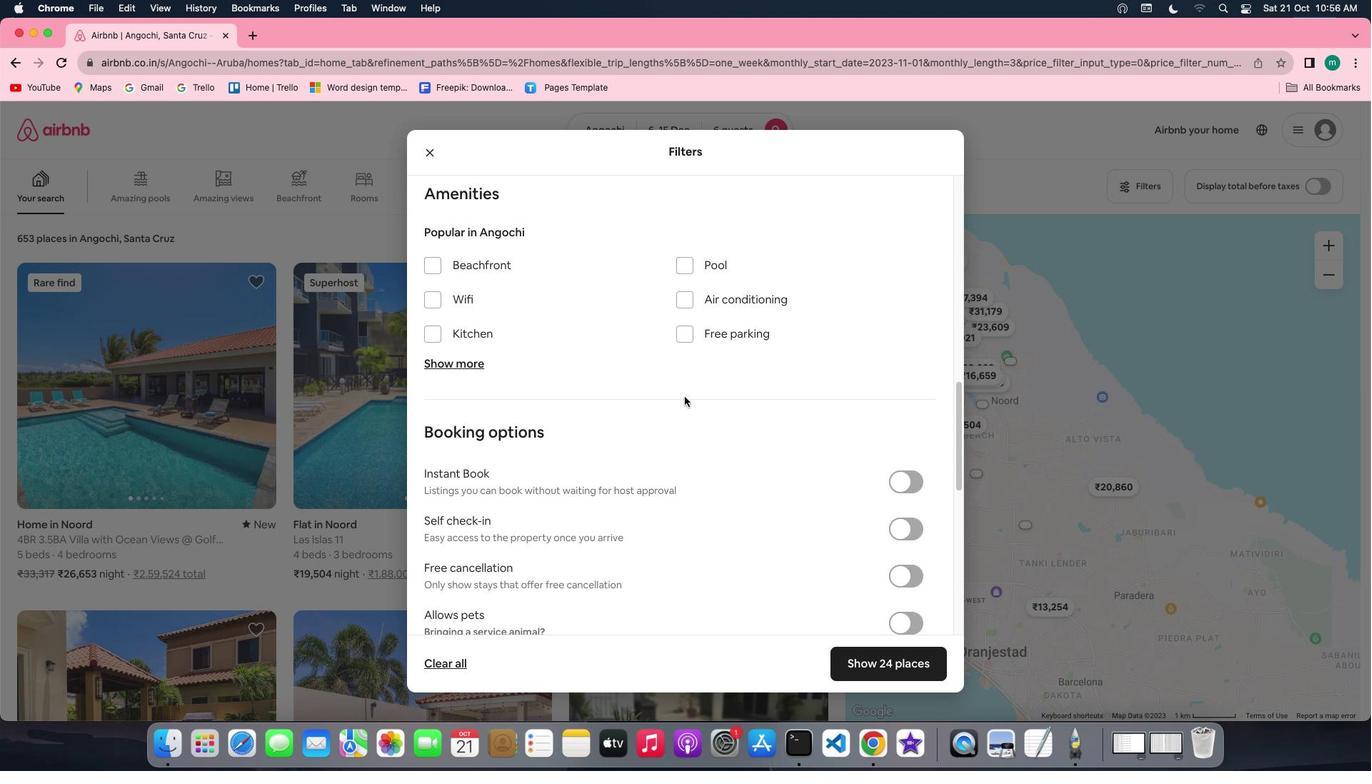 
Action: Mouse scrolled (684, 396) with delta (0, 0)
Screenshot: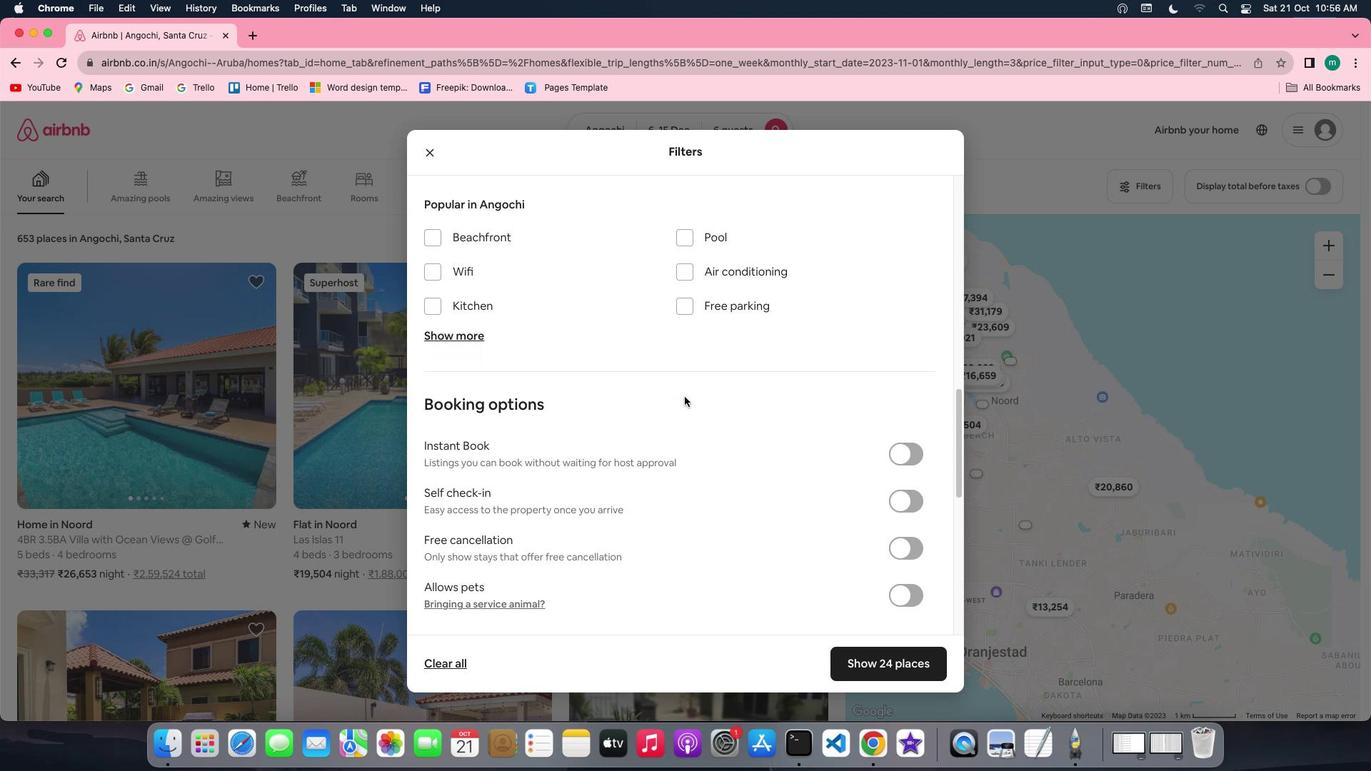 
Action: Mouse moved to (684, 315)
Screenshot: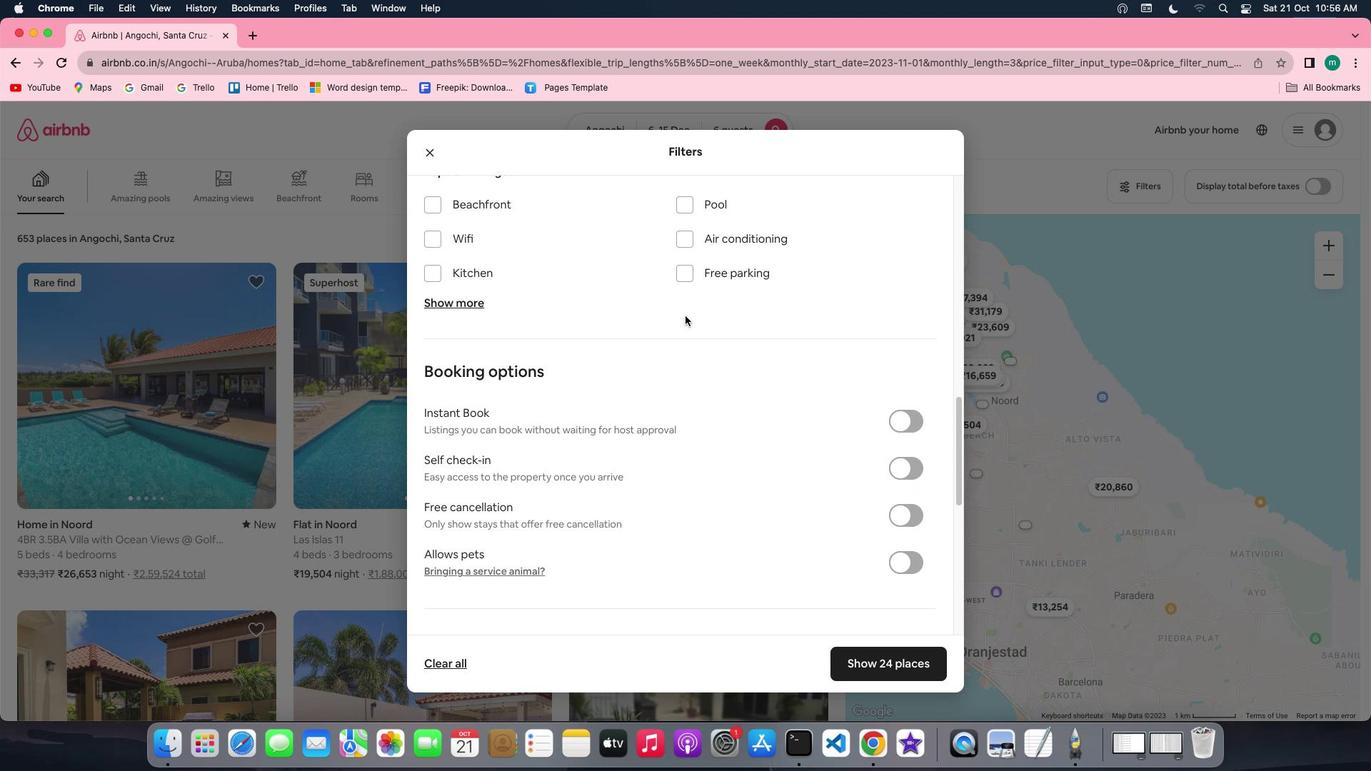 
Action: Mouse scrolled (684, 315) with delta (0, 0)
Screenshot: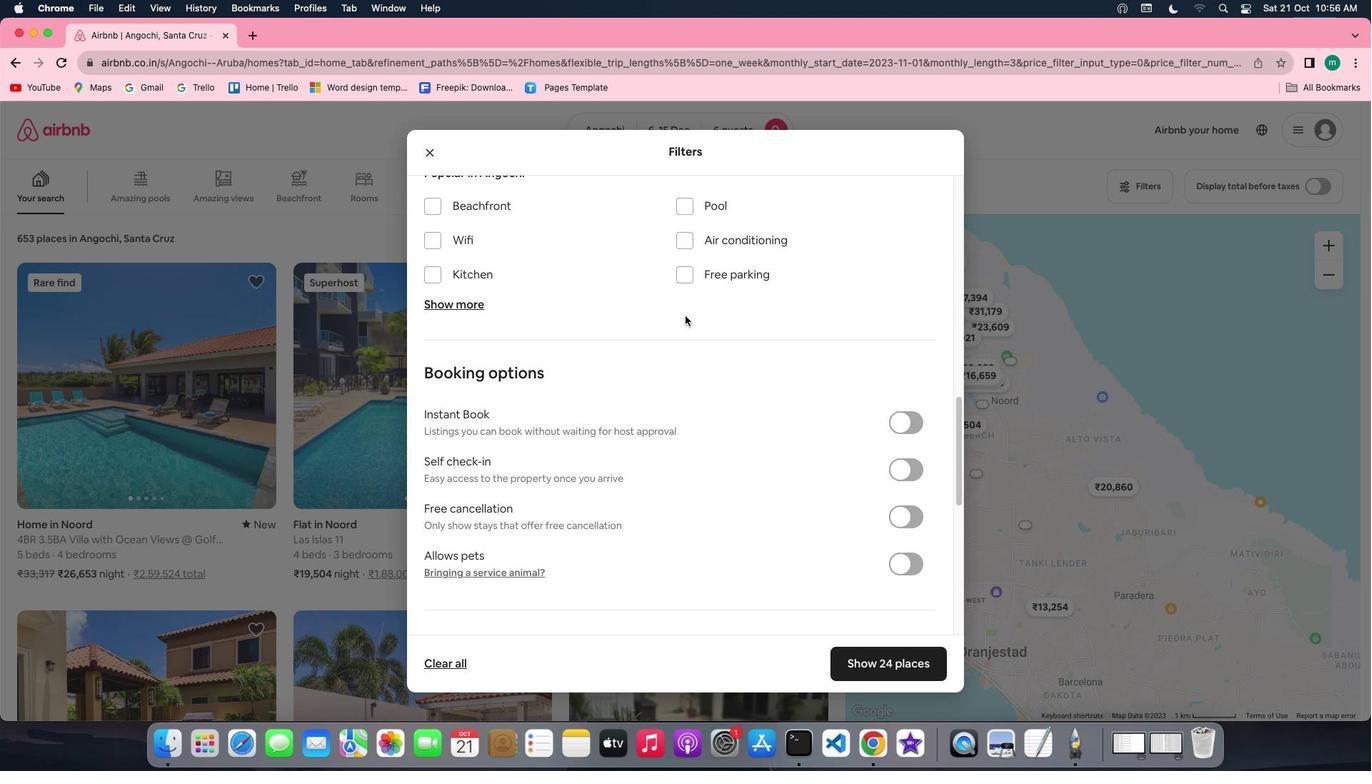 
Action: Mouse scrolled (684, 315) with delta (0, 0)
Screenshot: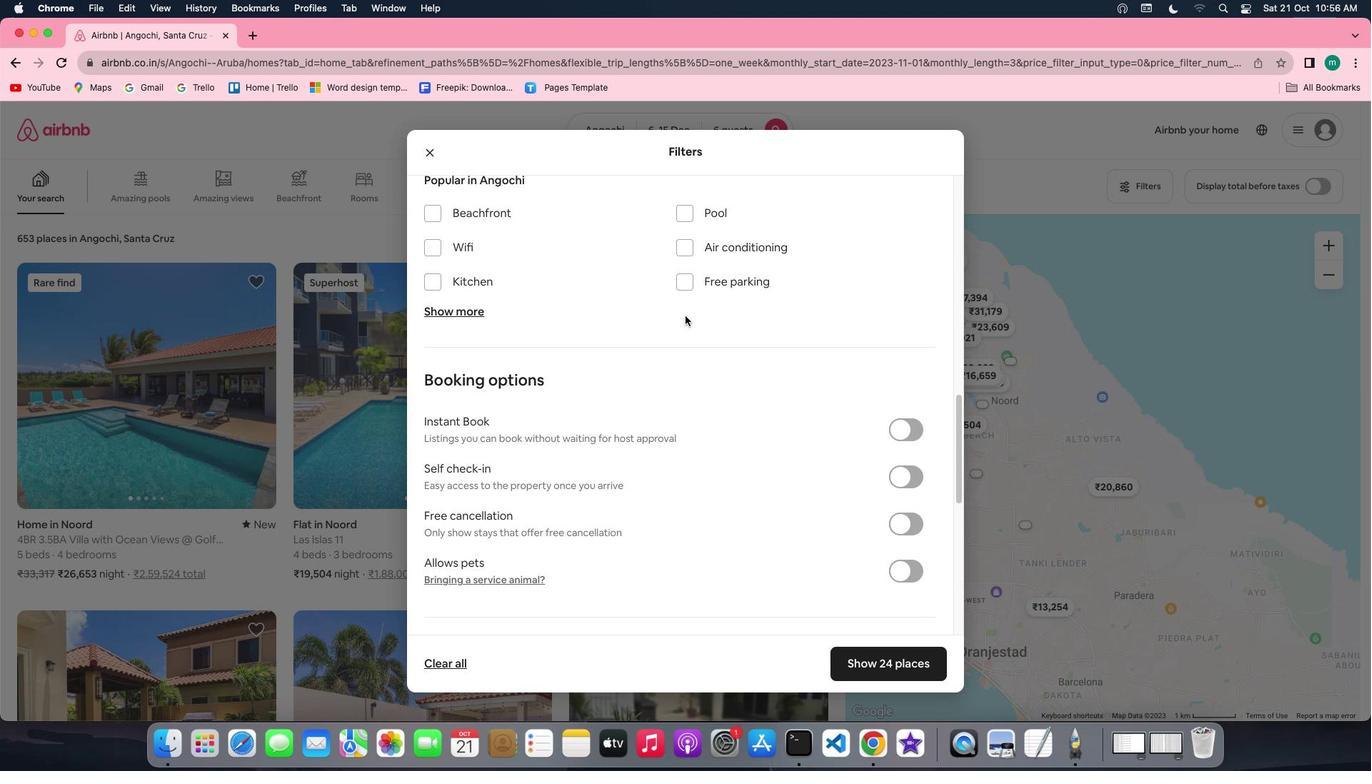 
Action: Mouse moved to (462, 256)
Screenshot: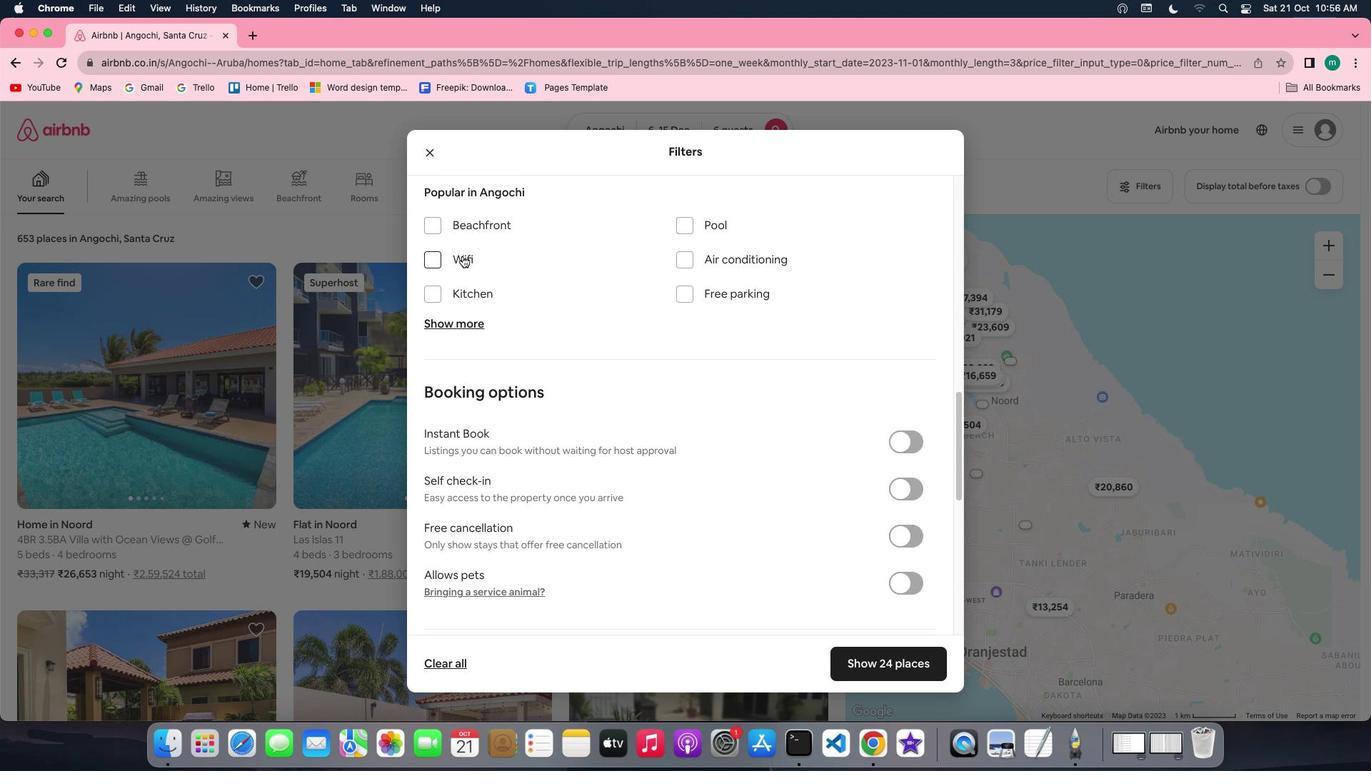 
Action: Mouse pressed left at (462, 256)
Screenshot: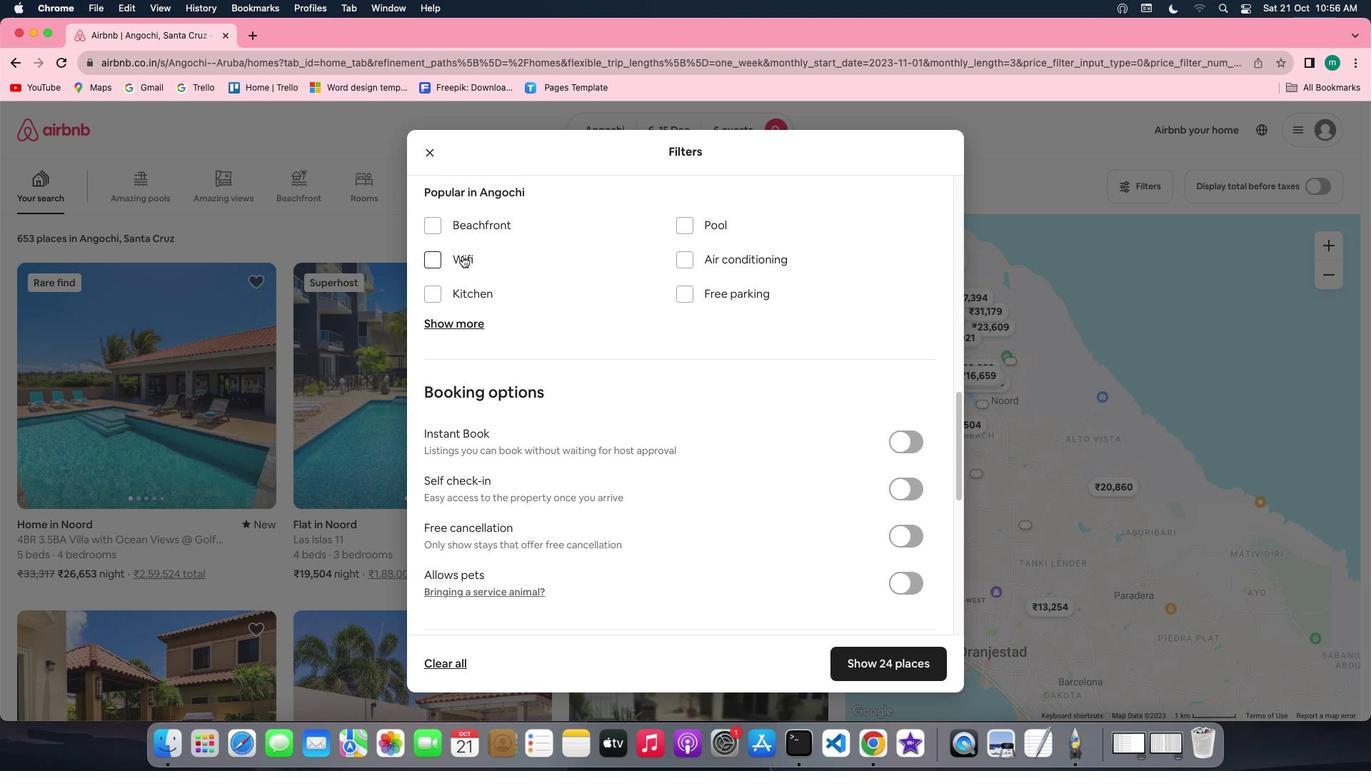 
Action: Mouse moved to (713, 262)
Screenshot: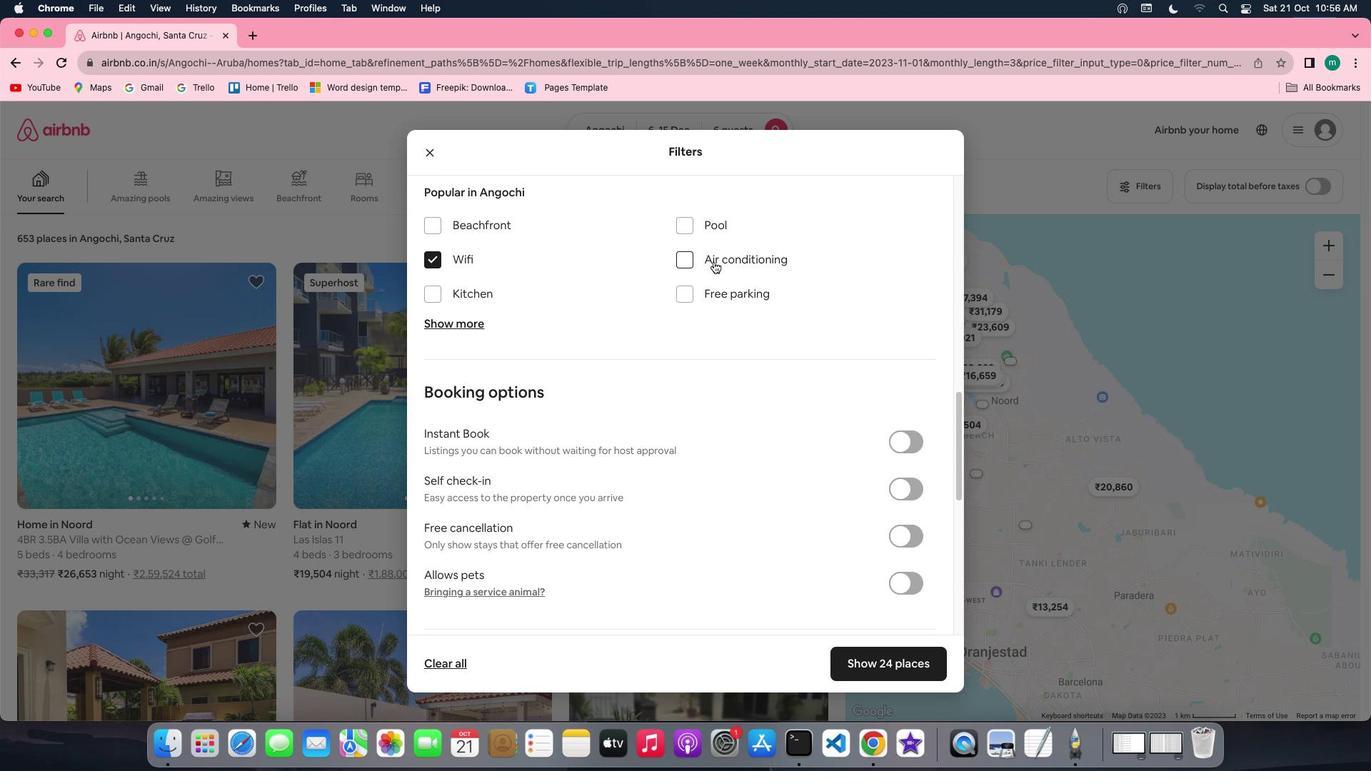 
Action: Mouse pressed left at (713, 262)
Screenshot: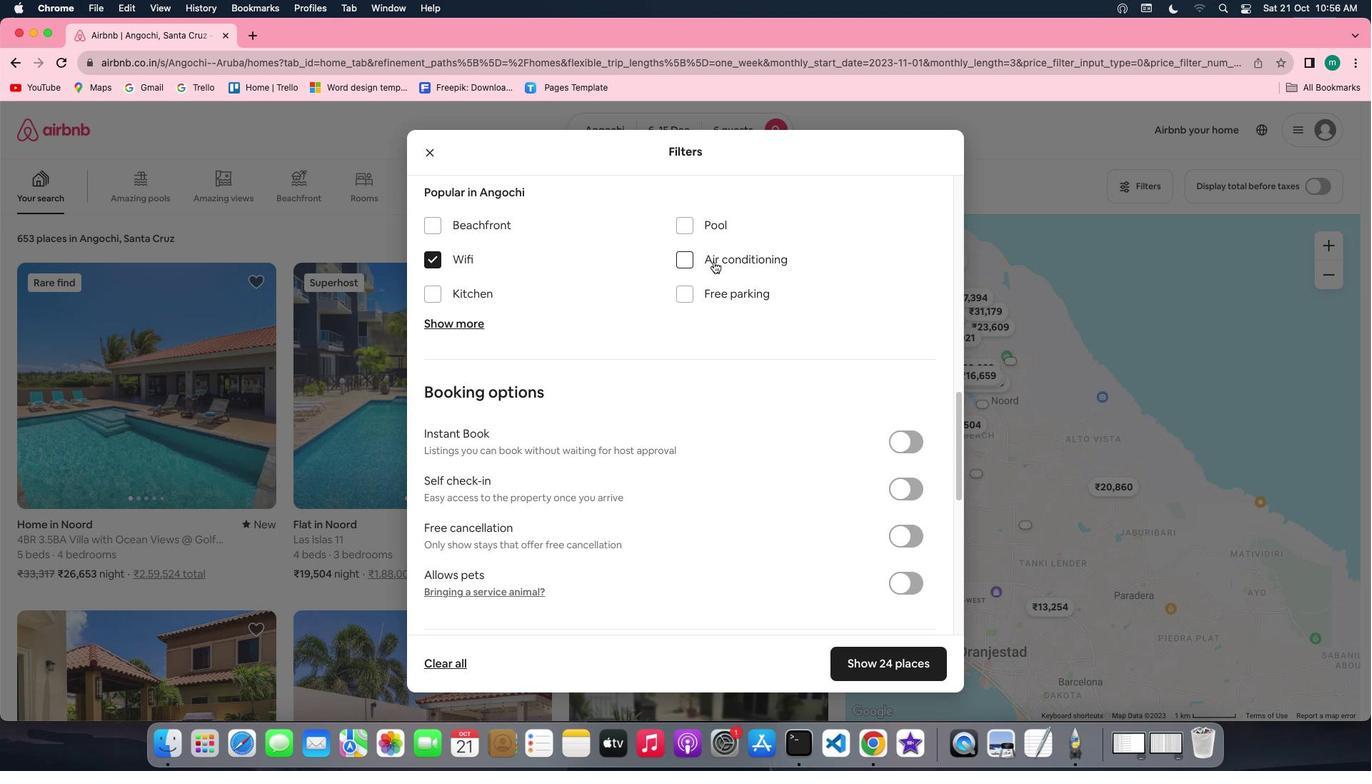 
Action: Mouse moved to (469, 322)
Screenshot: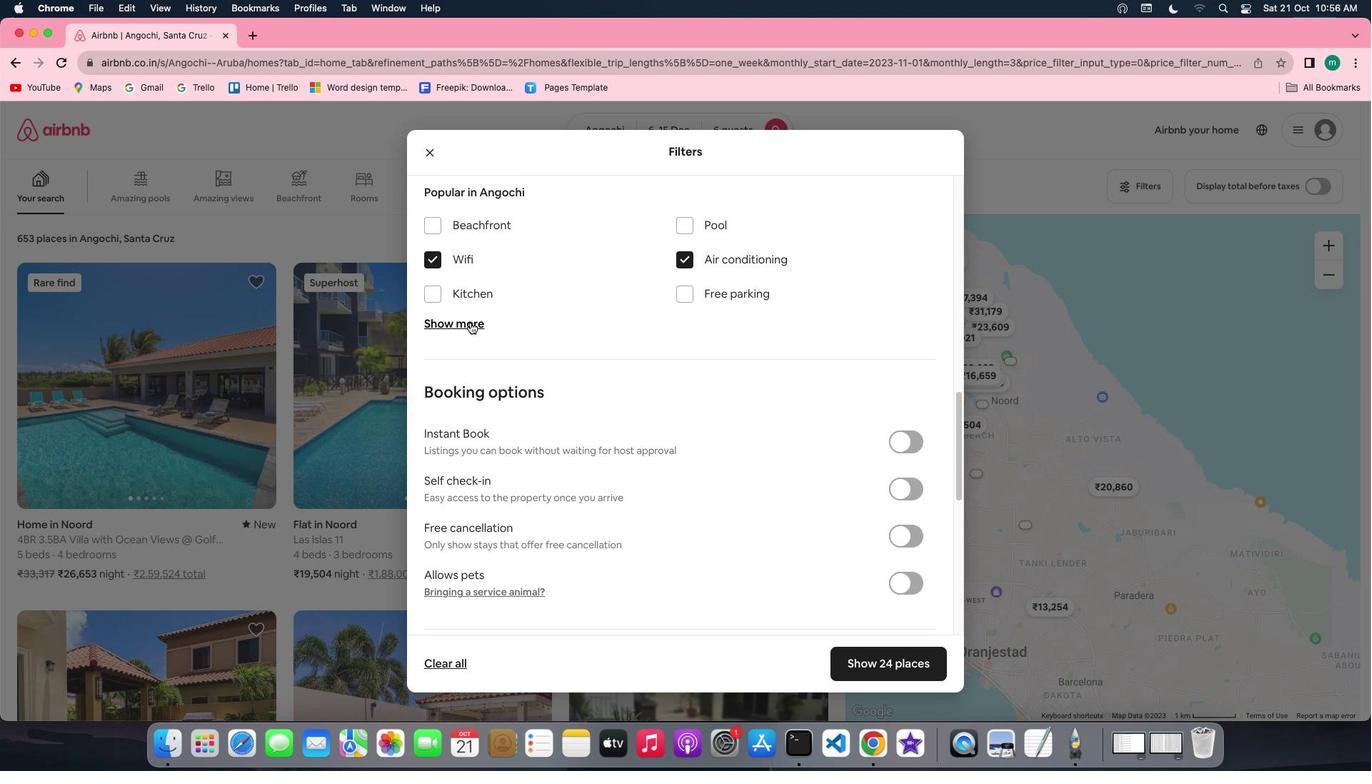 
Action: Mouse pressed left at (469, 322)
Screenshot: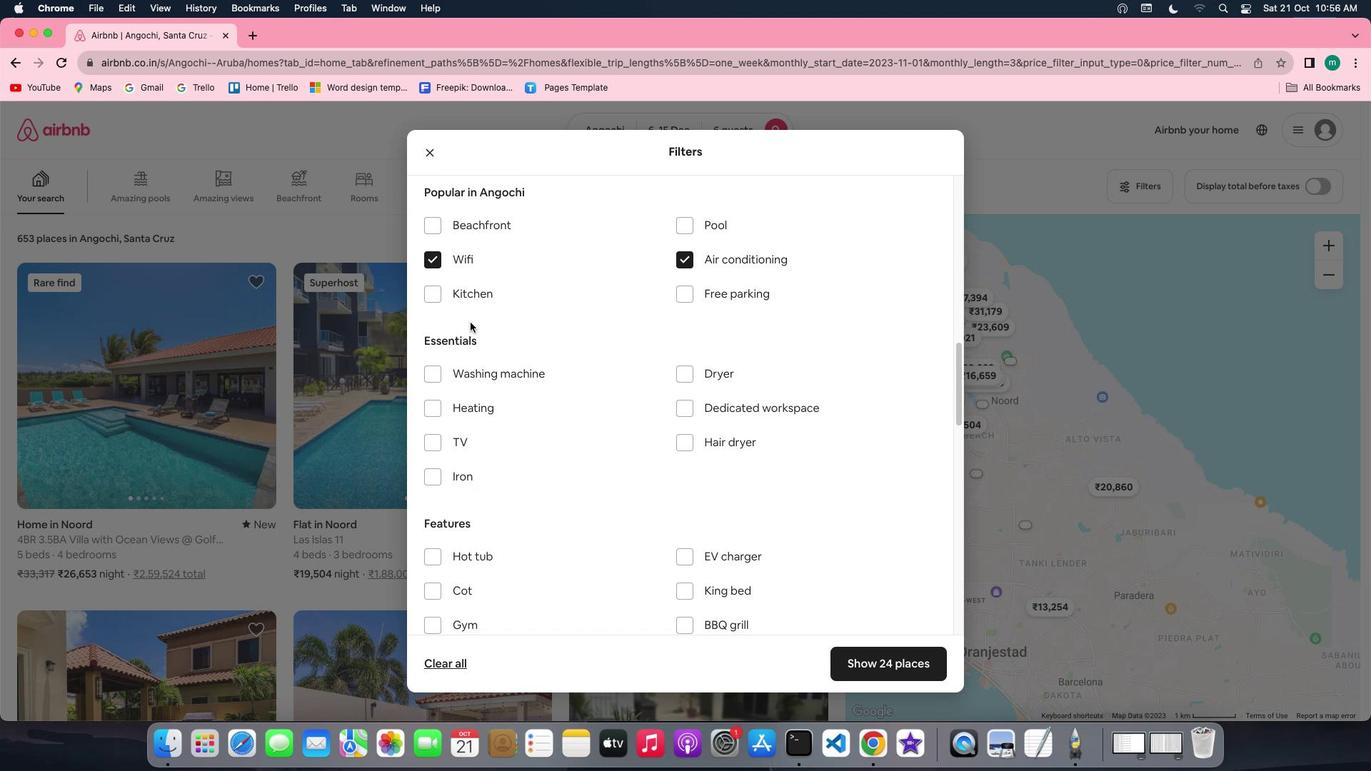 
Action: Mouse moved to (712, 436)
Screenshot: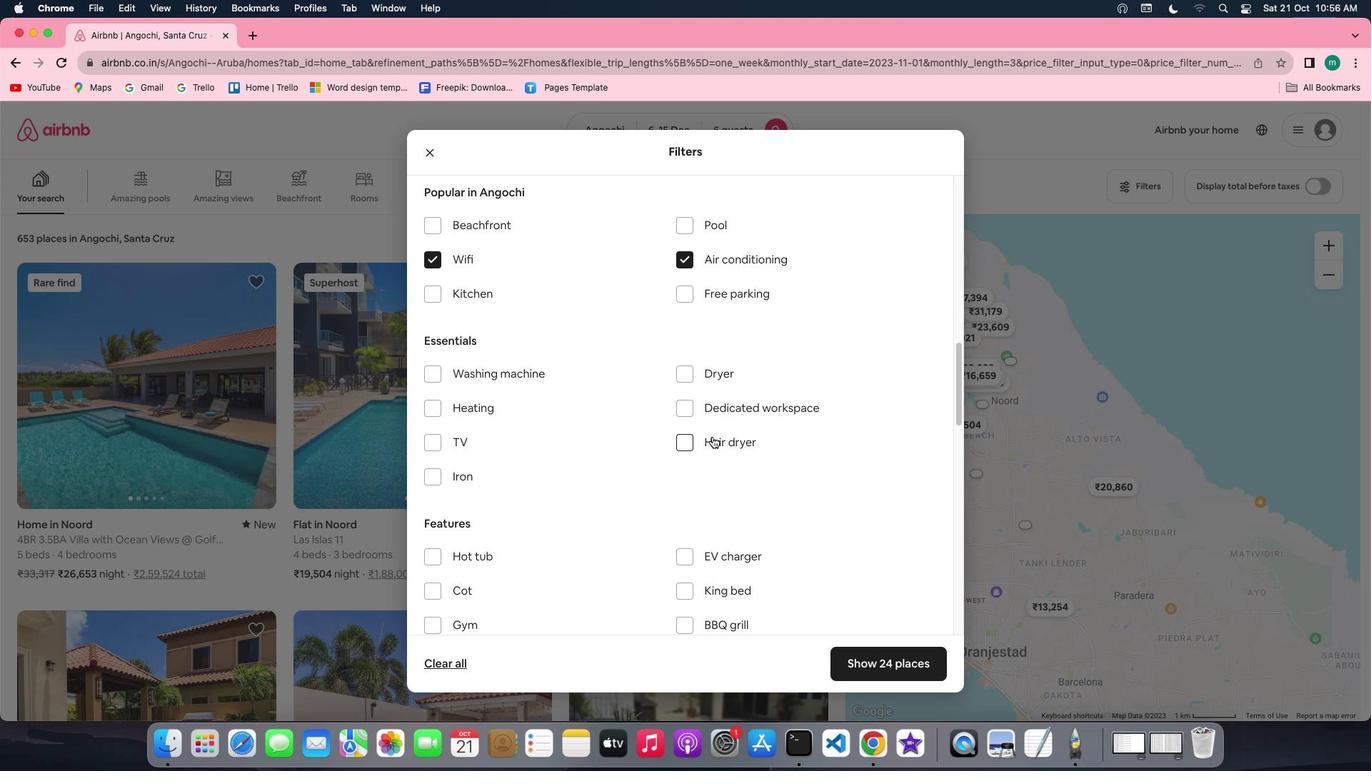 
Action: Mouse scrolled (712, 436) with delta (0, 0)
Screenshot: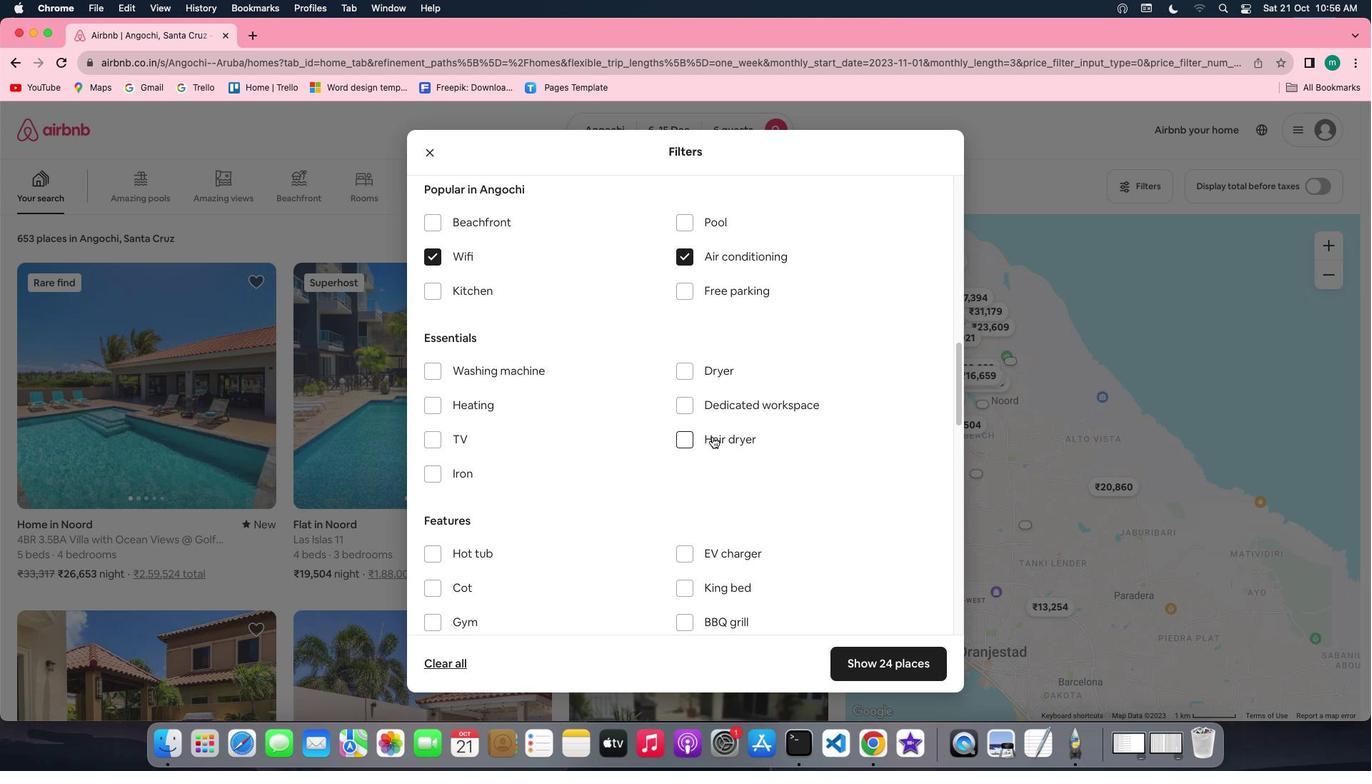 
Action: Mouse scrolled (712, 436) with delta (0, 0)
Screenshot: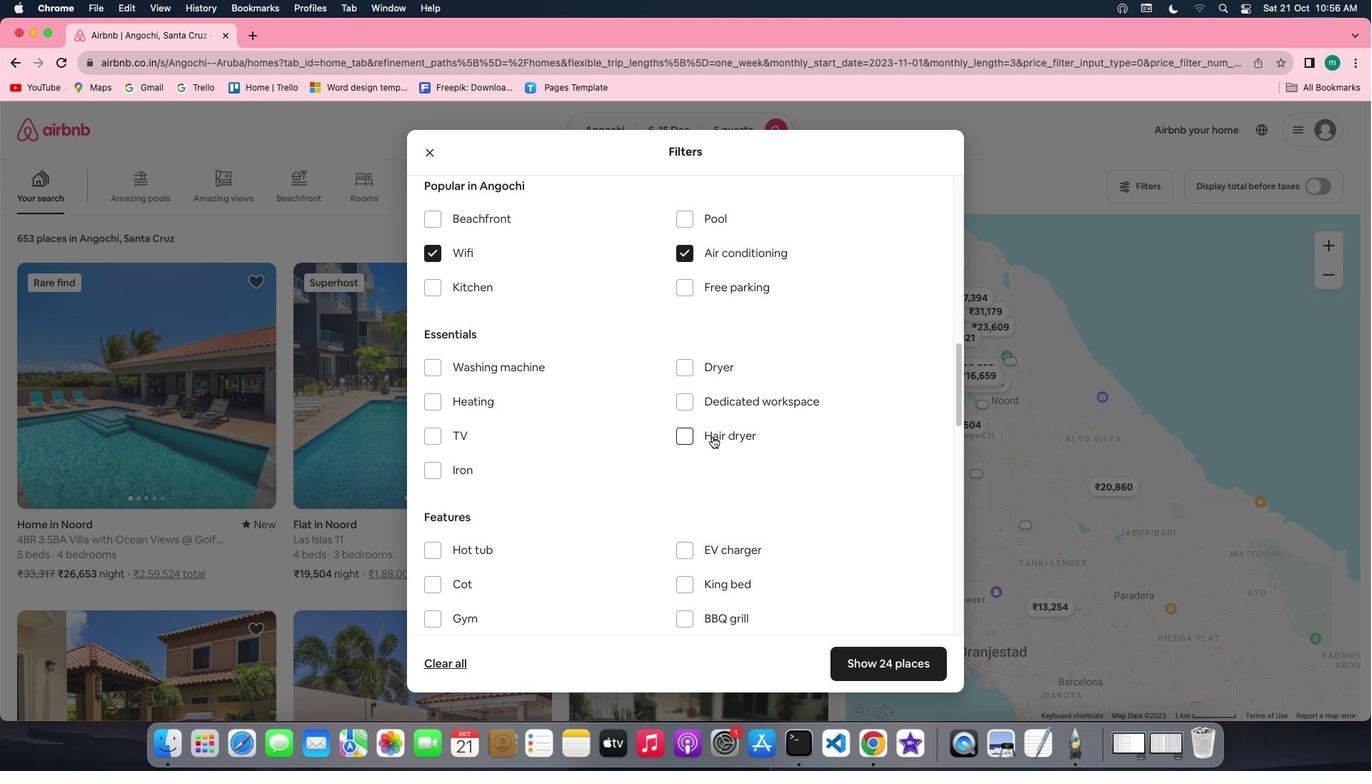 
Action: Mouse scrolled (712, 436) with delta (0, 0)
Screenshot: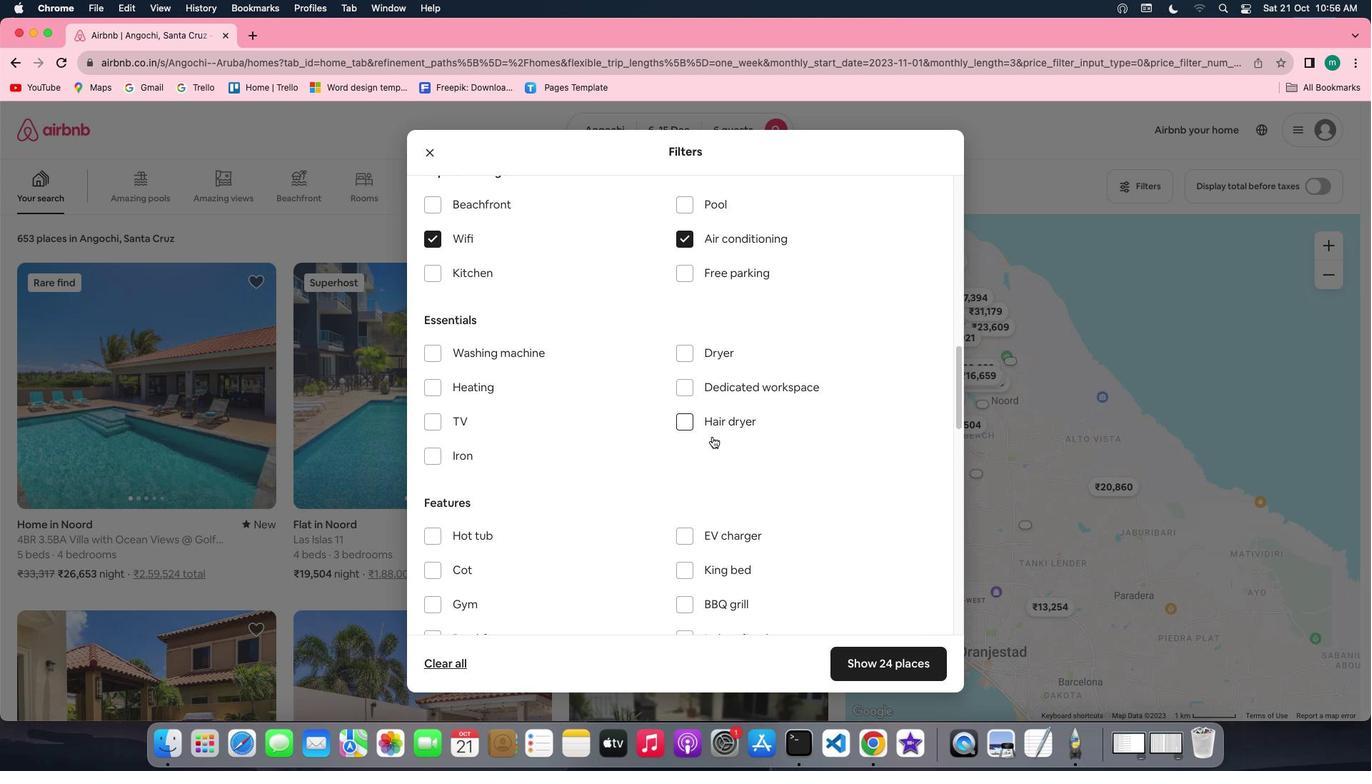 
Action: Mouse moved to (442, 415)
Screenshot: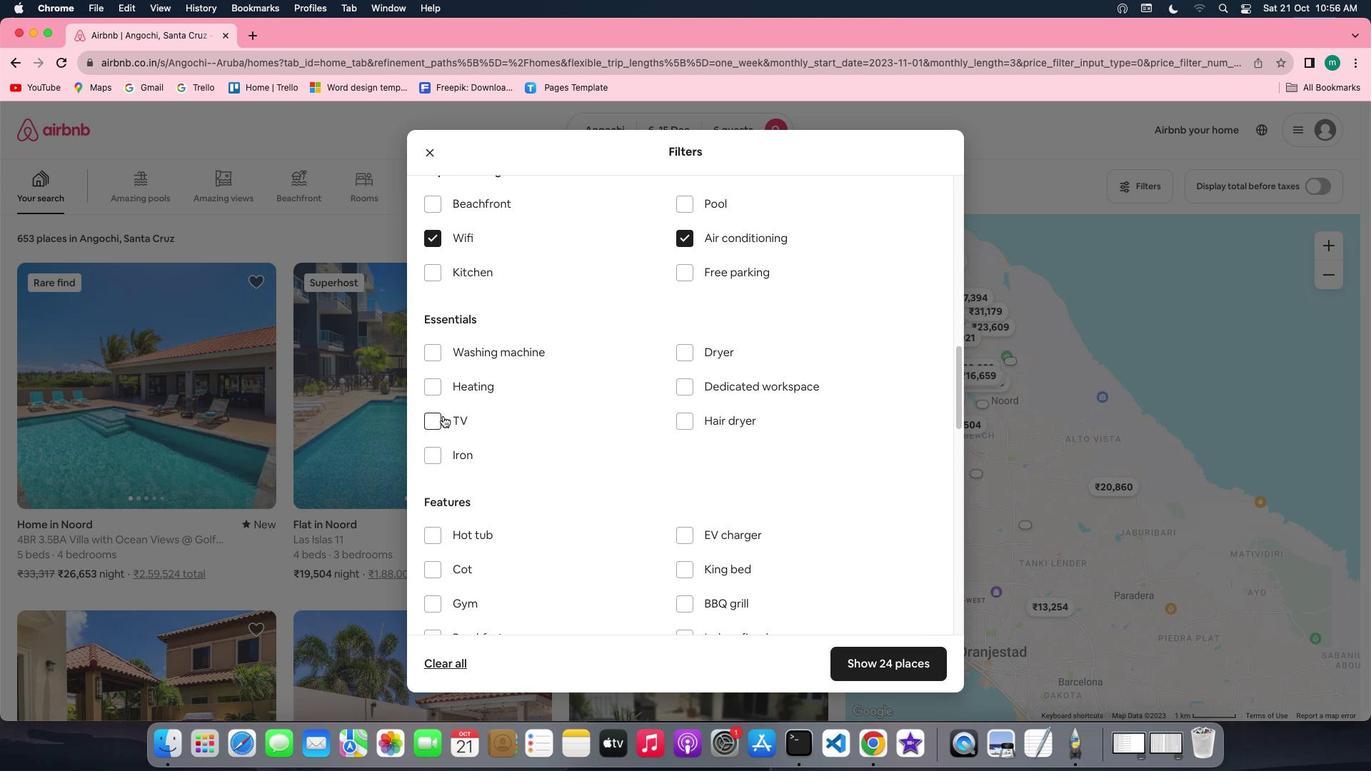 
Action: Mouse pressed left at (442, 415)
Screenshot: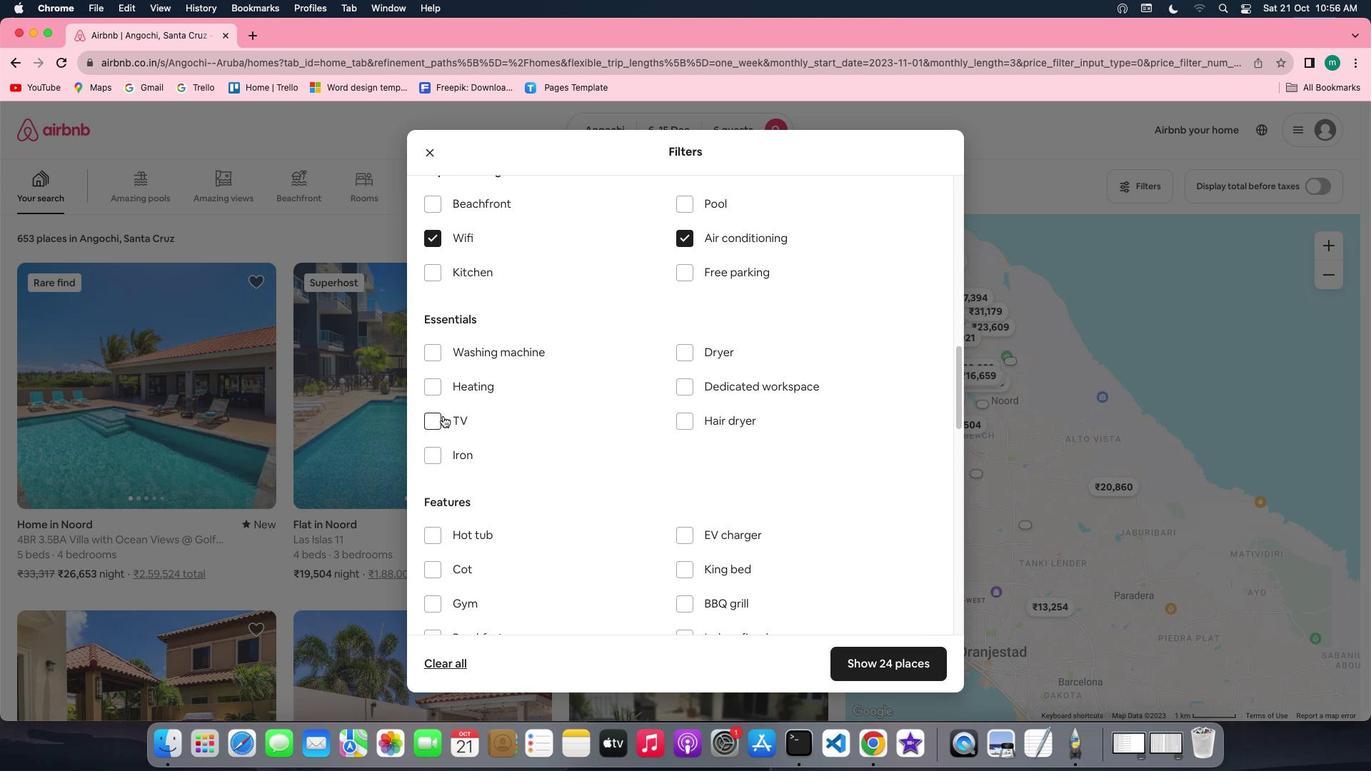 
Action: Mouse moved to (649, 427)
Screenshot: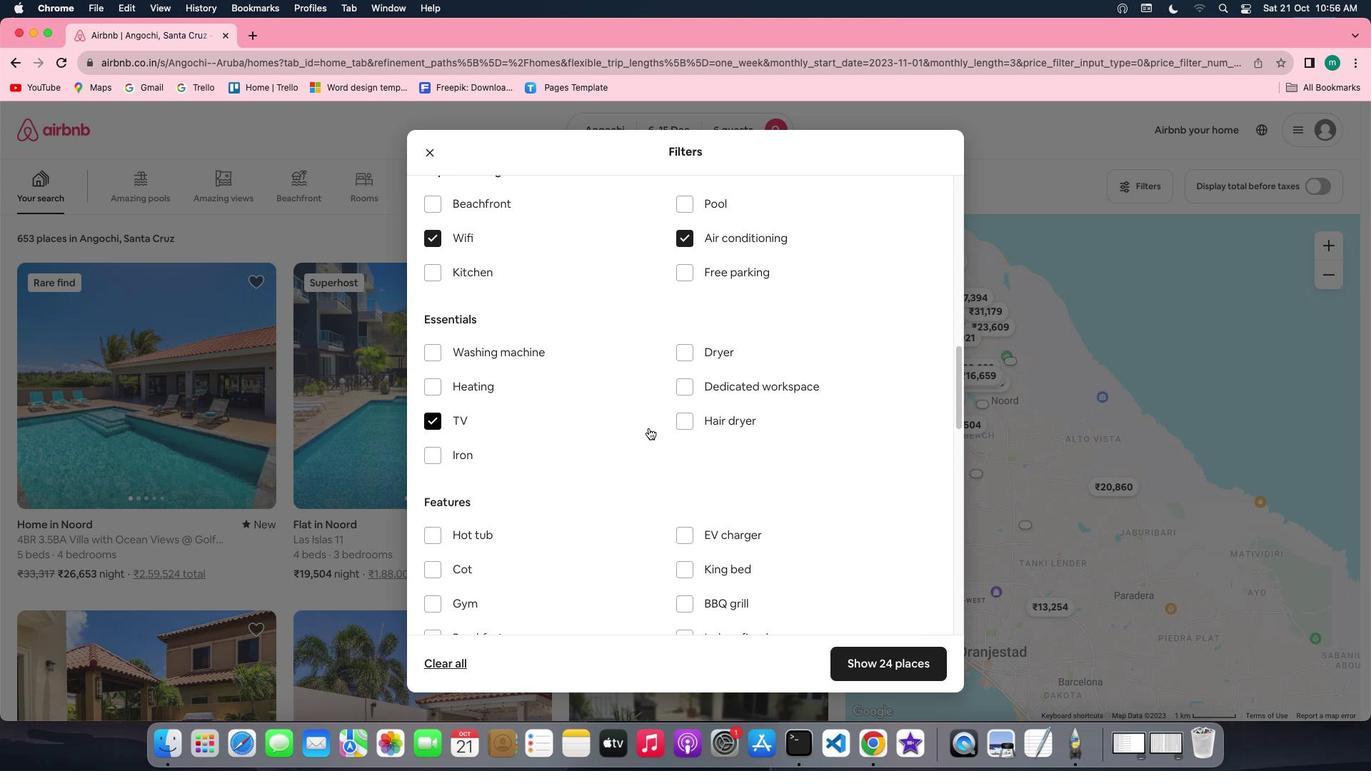 
Action: Mouse scrolled (649, 427) with delta (0, 0)
Screenshot: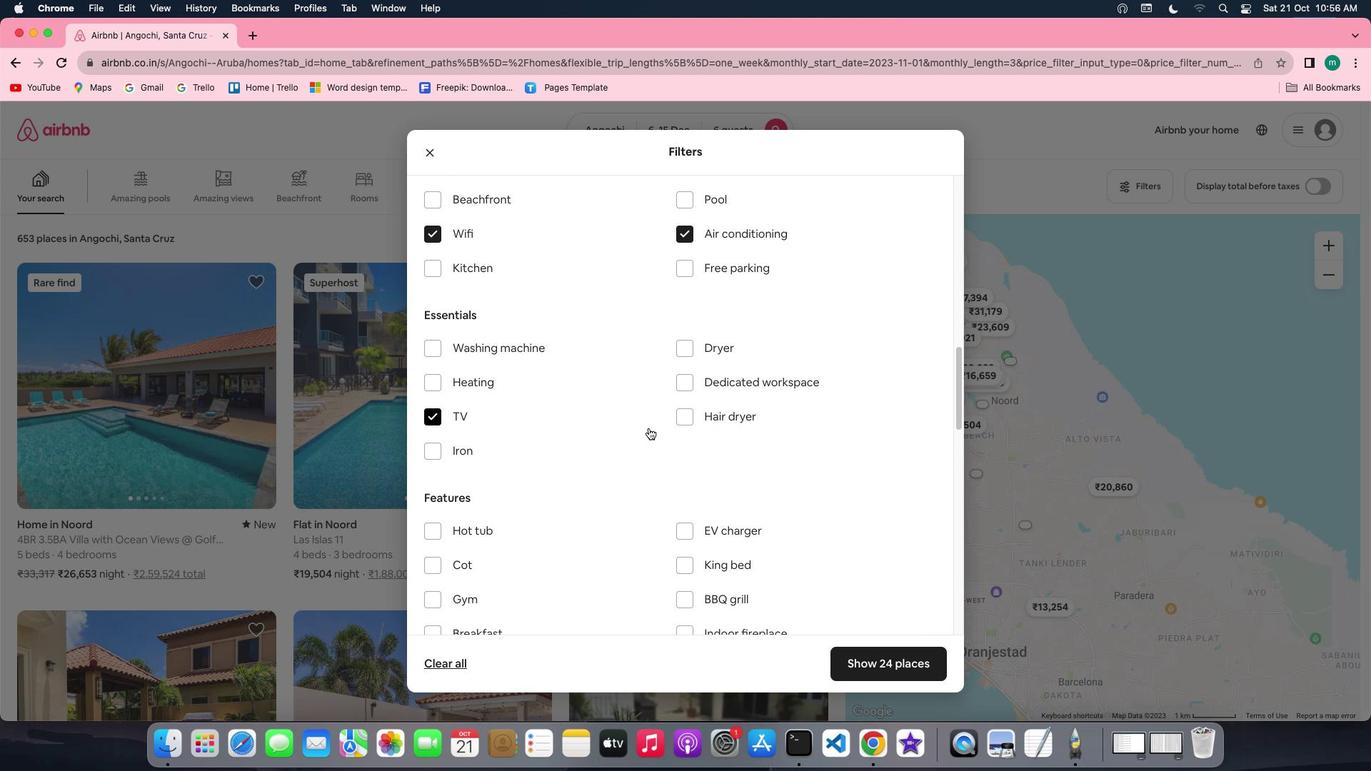 
Action: Mouse scrolled (649, 427) with delta (0, 0)
Screenshot: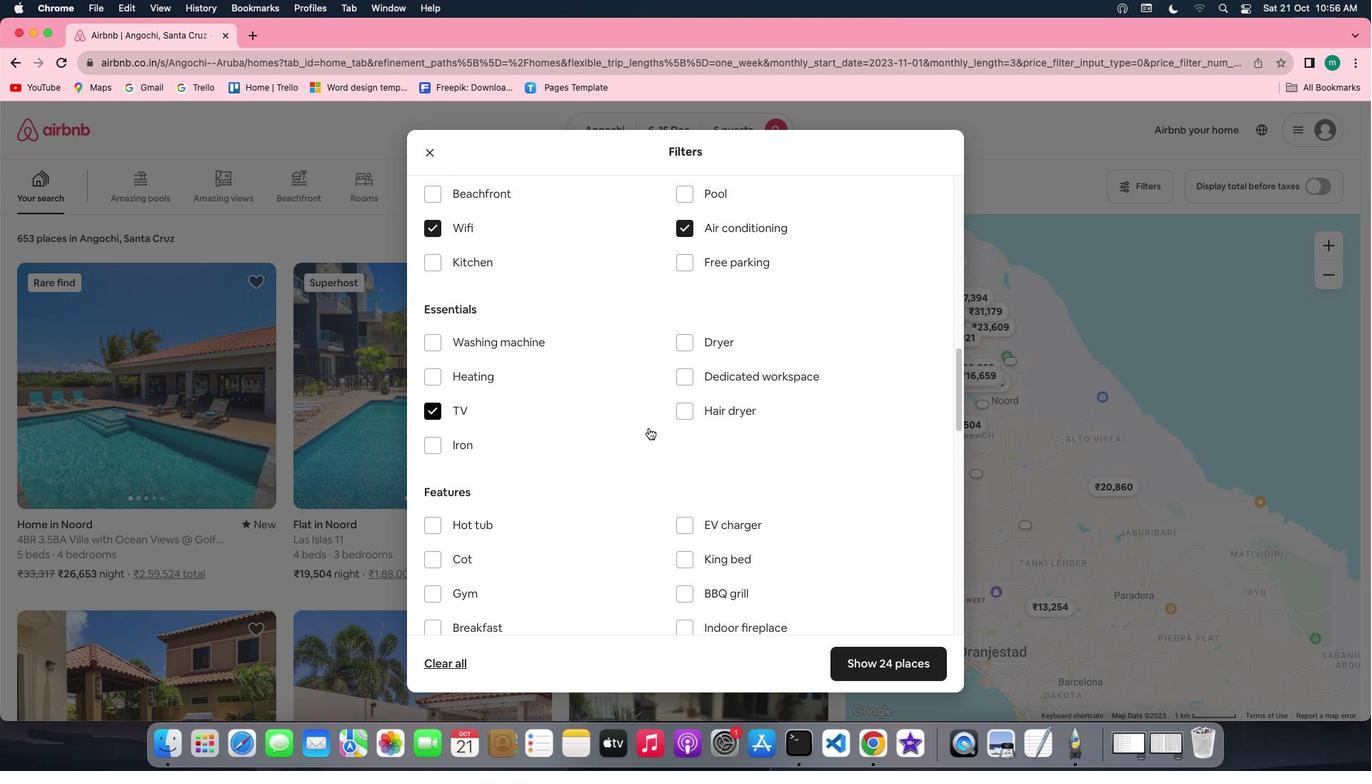 
Action: Mouse scrolled (649, 427) with delta (0, 0)
Screenshot: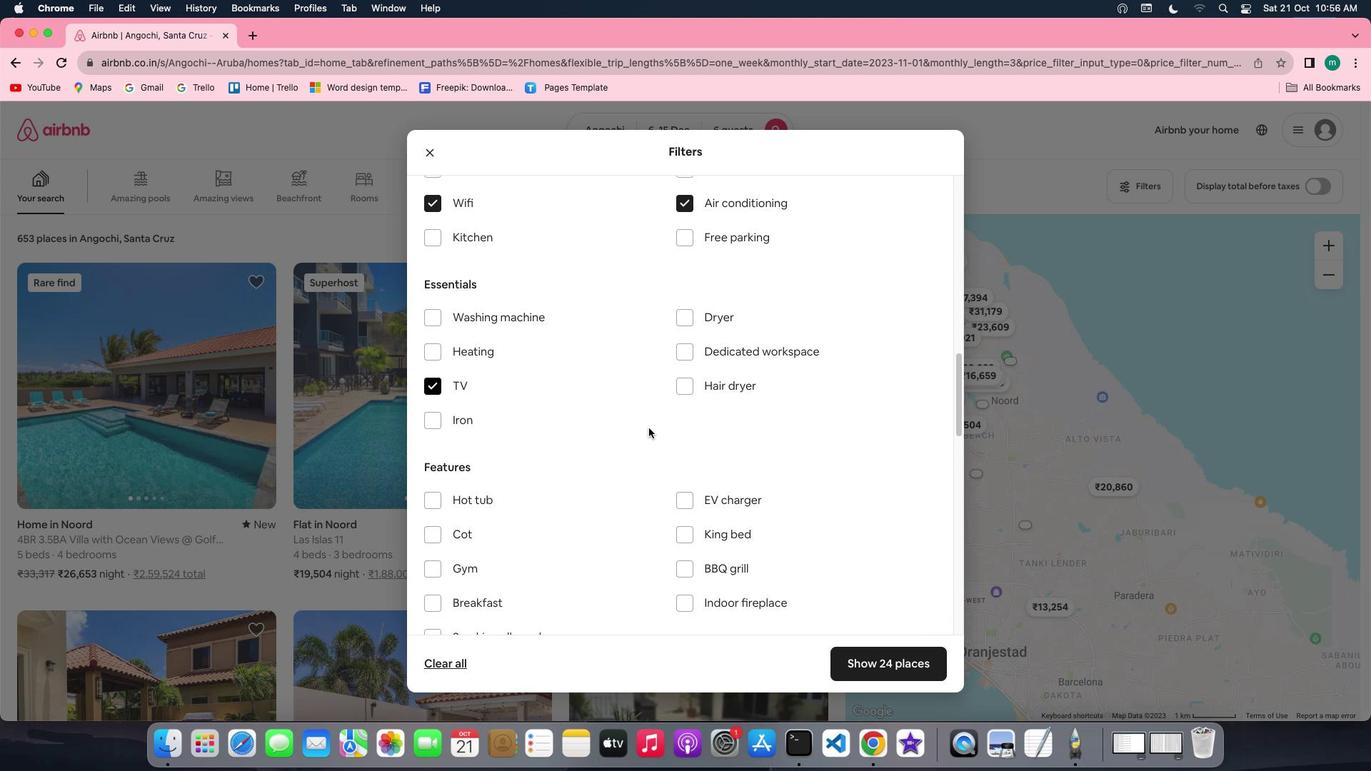
Action: Mouse scrolled (649, 427) with delta (0, 0)
Screenshot: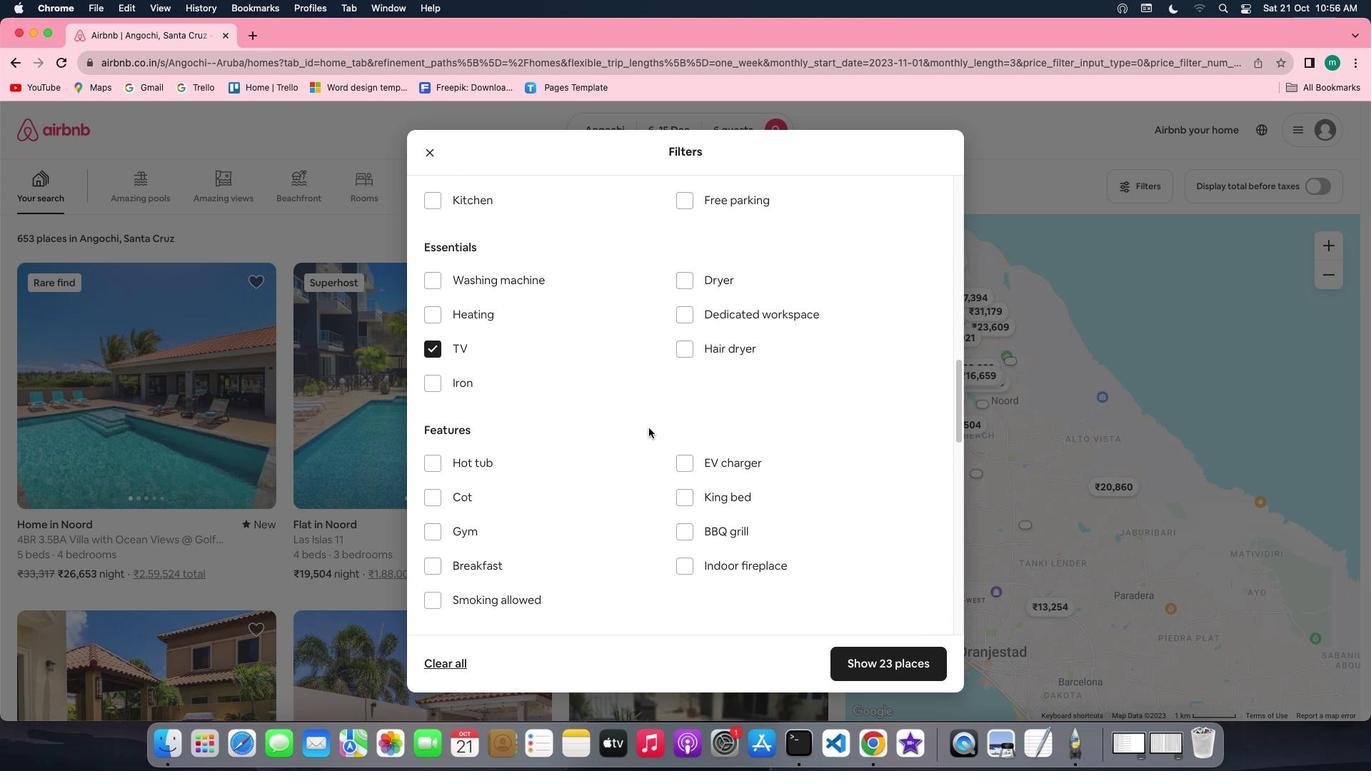 
Action: Mouse moved to (649, 427)
Screenshot: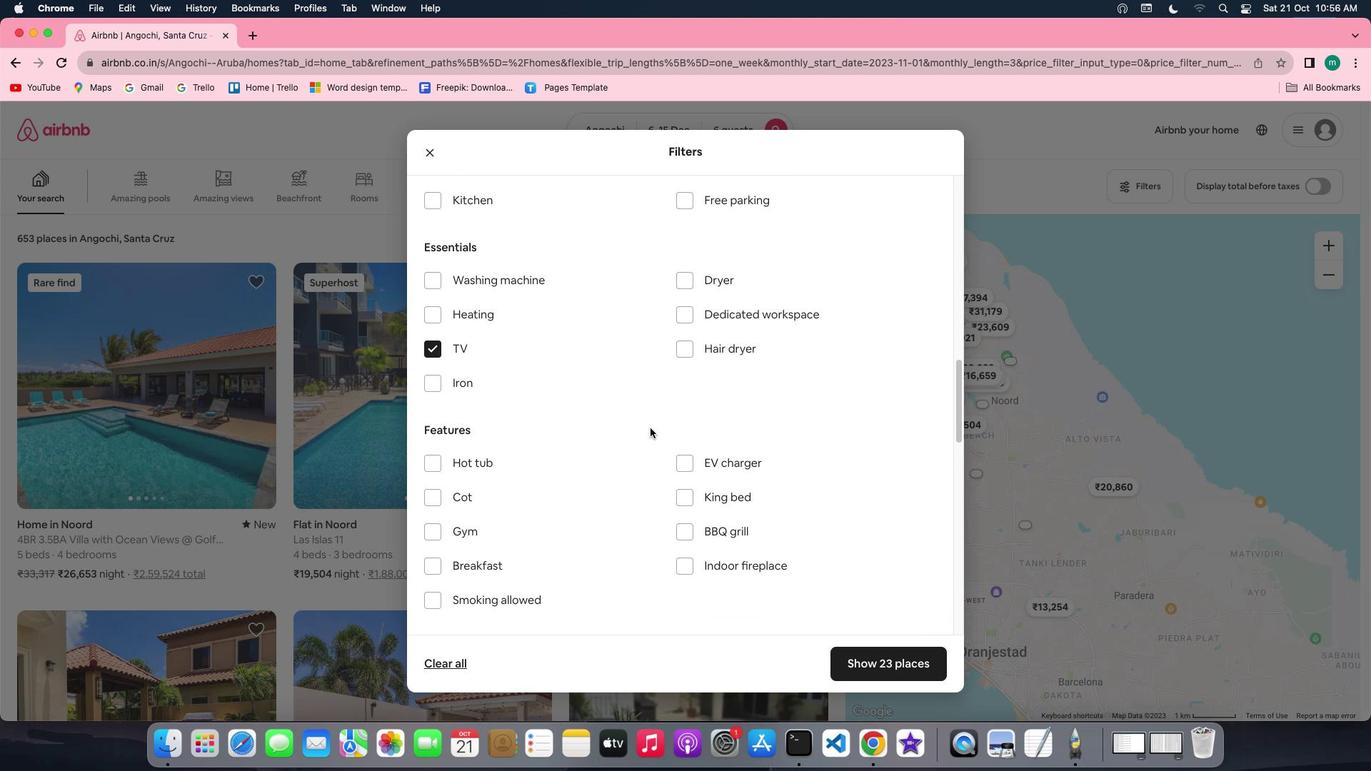 
Action: Mouse scrolled (649, 427) with delta (0, 0)
Screenshot: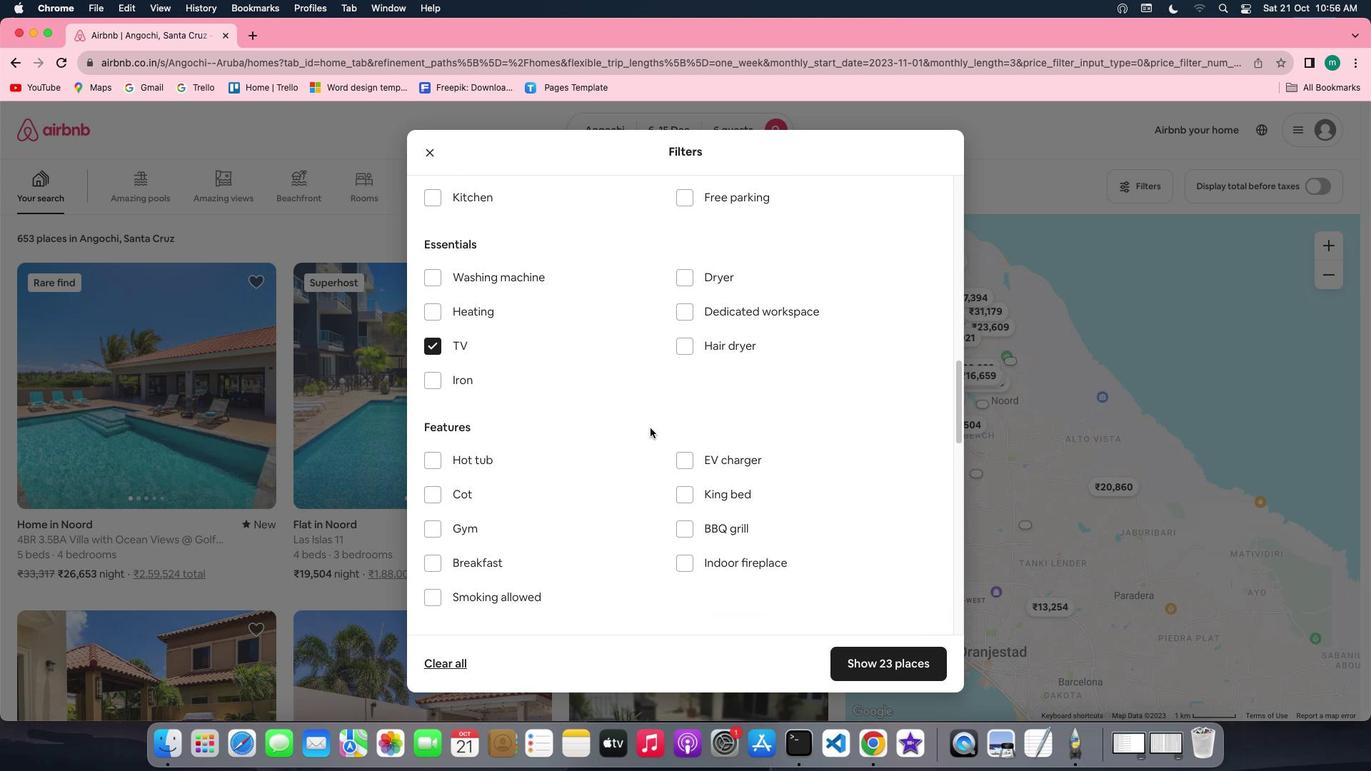 
Action: Mouse scrolled (649, 427) with delta (0, 0)
Screenshot: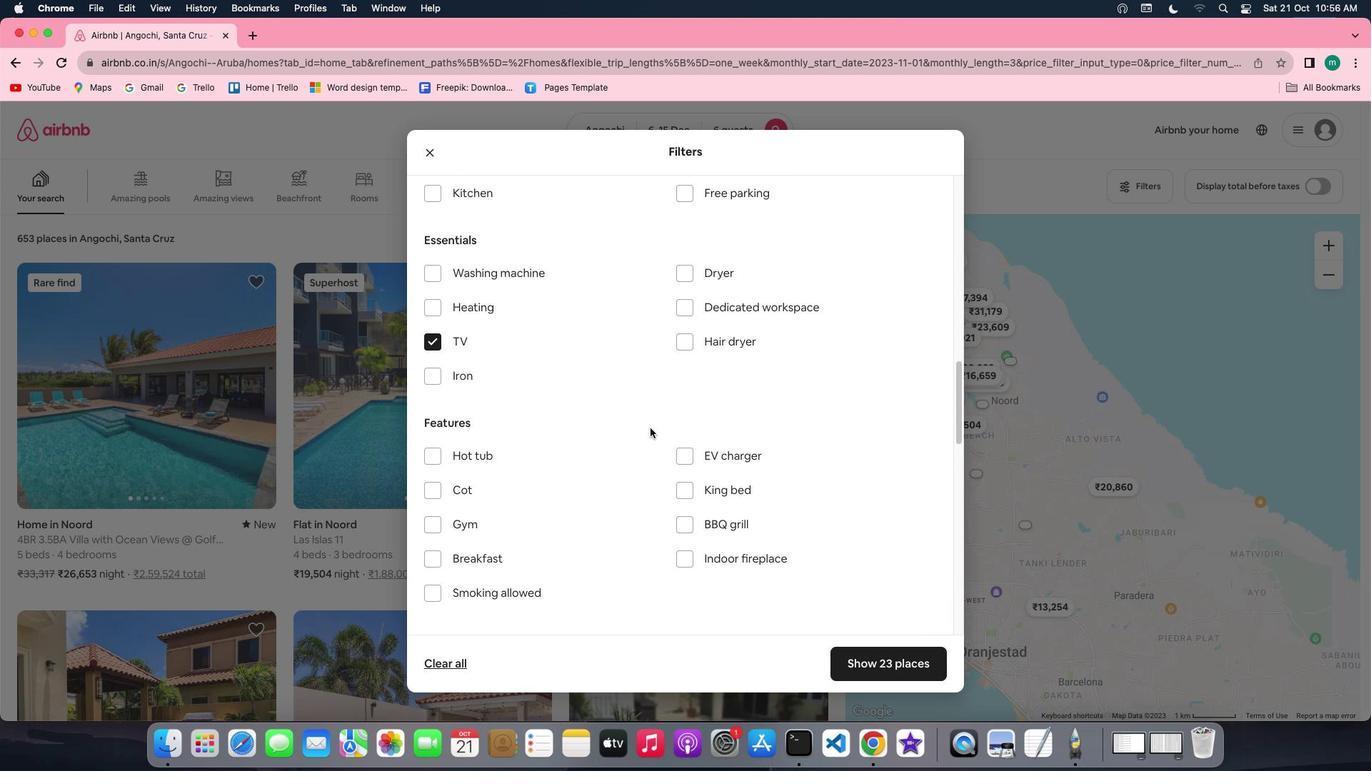 
Action: Mouse scrolled (649, 427) with delta (0, 0)
Screenshot: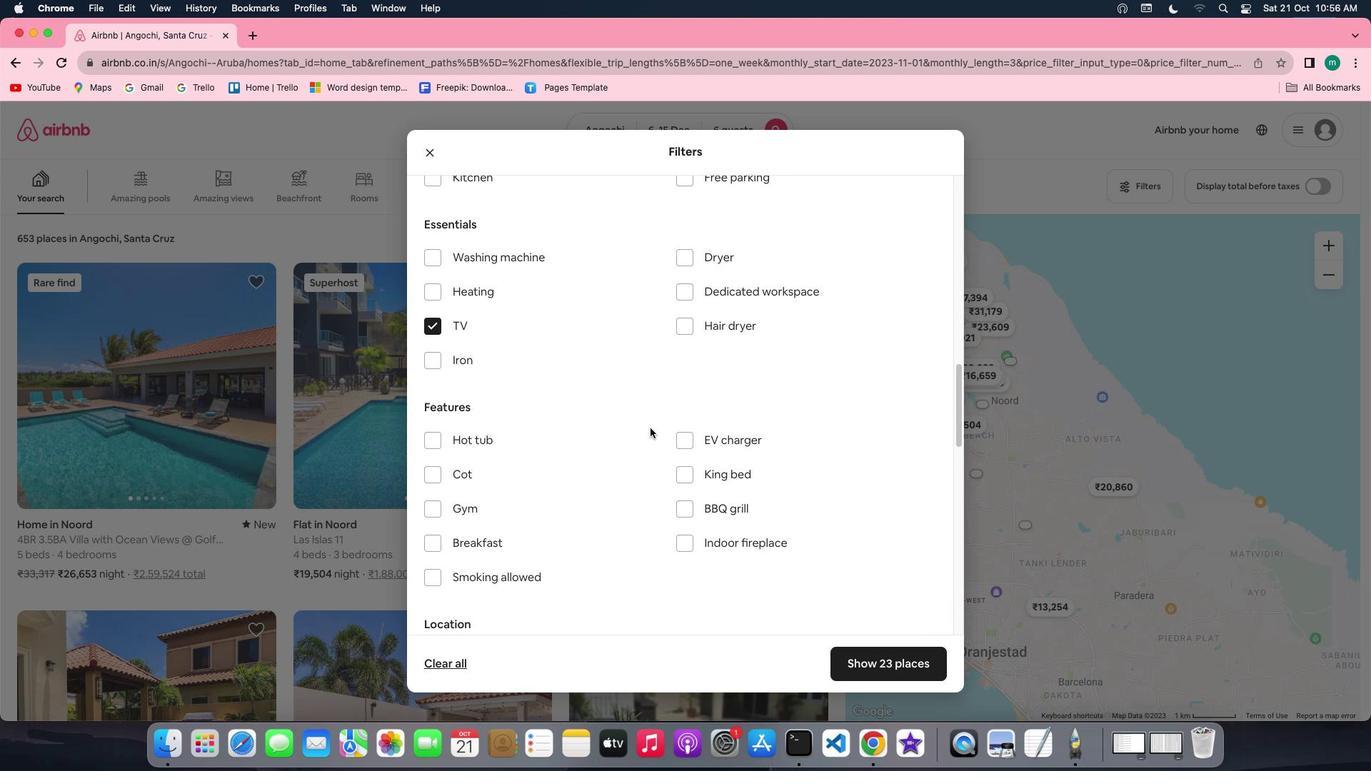 
Action: Mouse scrolled (649, 427) with delta (0, 0)
Screenshot: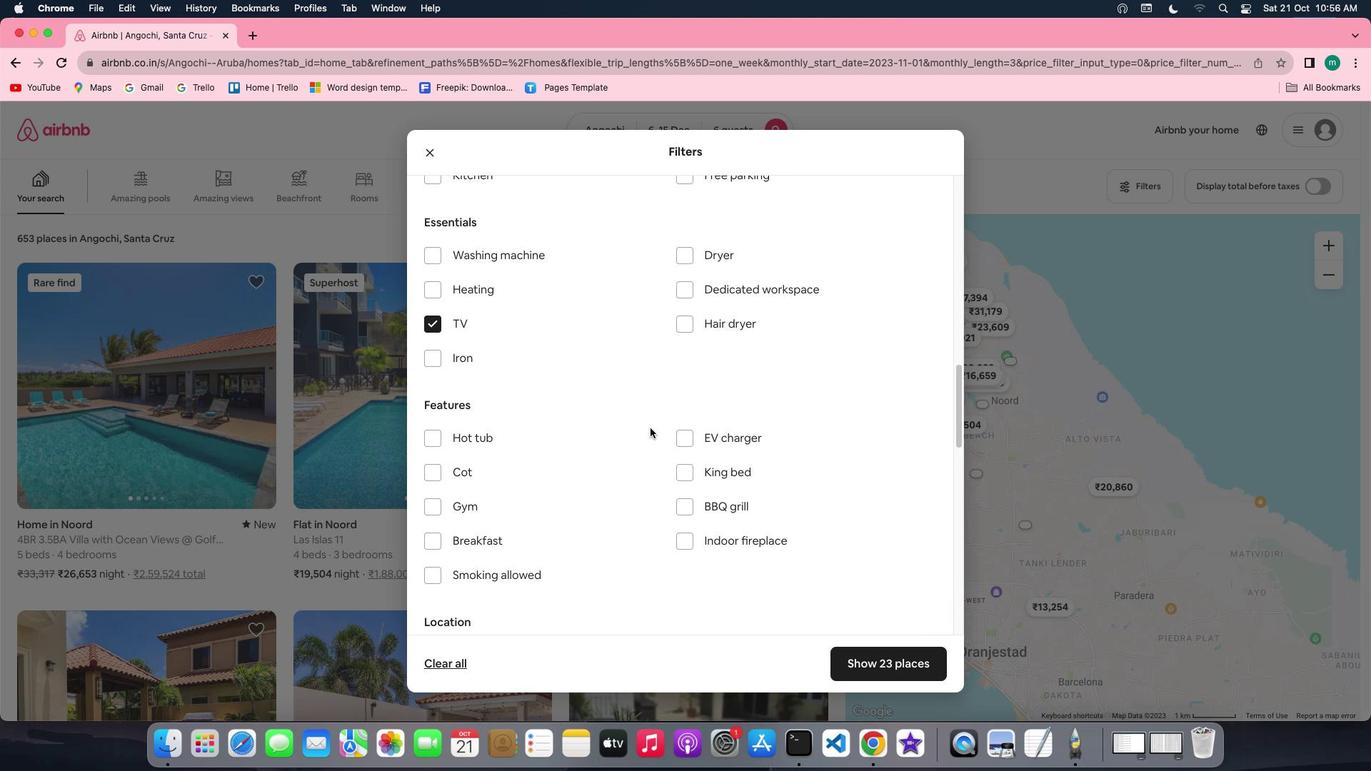 
Action: Mouse scrolled (649, 427) with delta (0, 0)
Screenshot: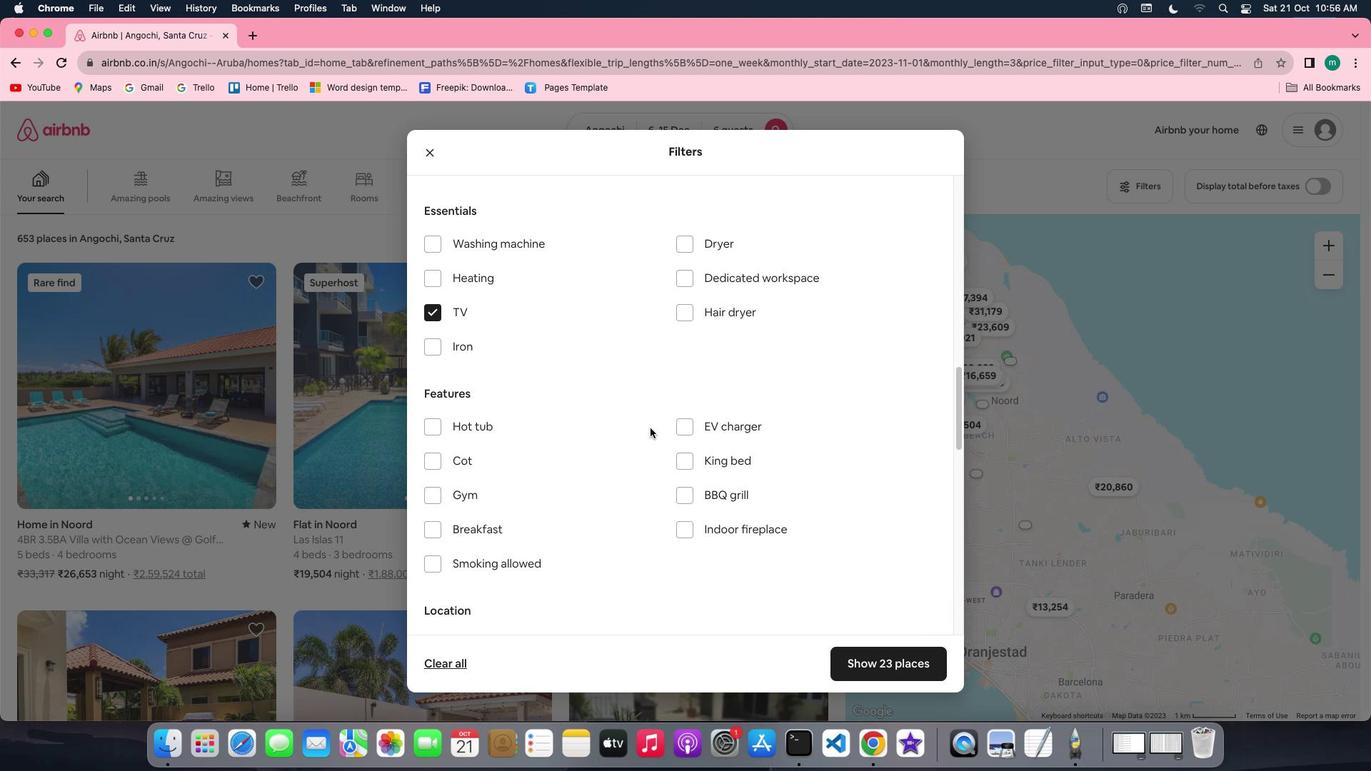 
Action: Mouse scrolled (649, 427) with delta (0, 0)
Screenshot: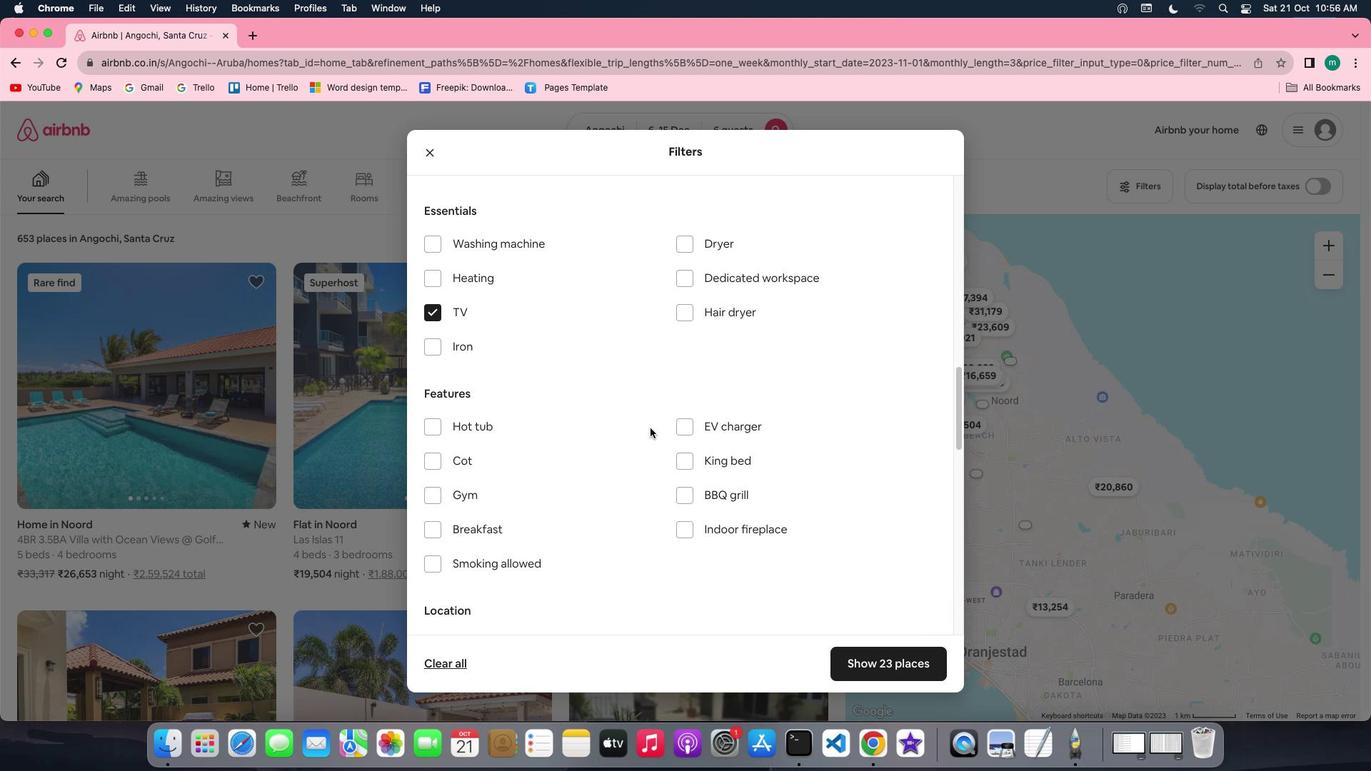
Action: Mouse scrolled (649, 427) with delta (0, -1)
Screenshot: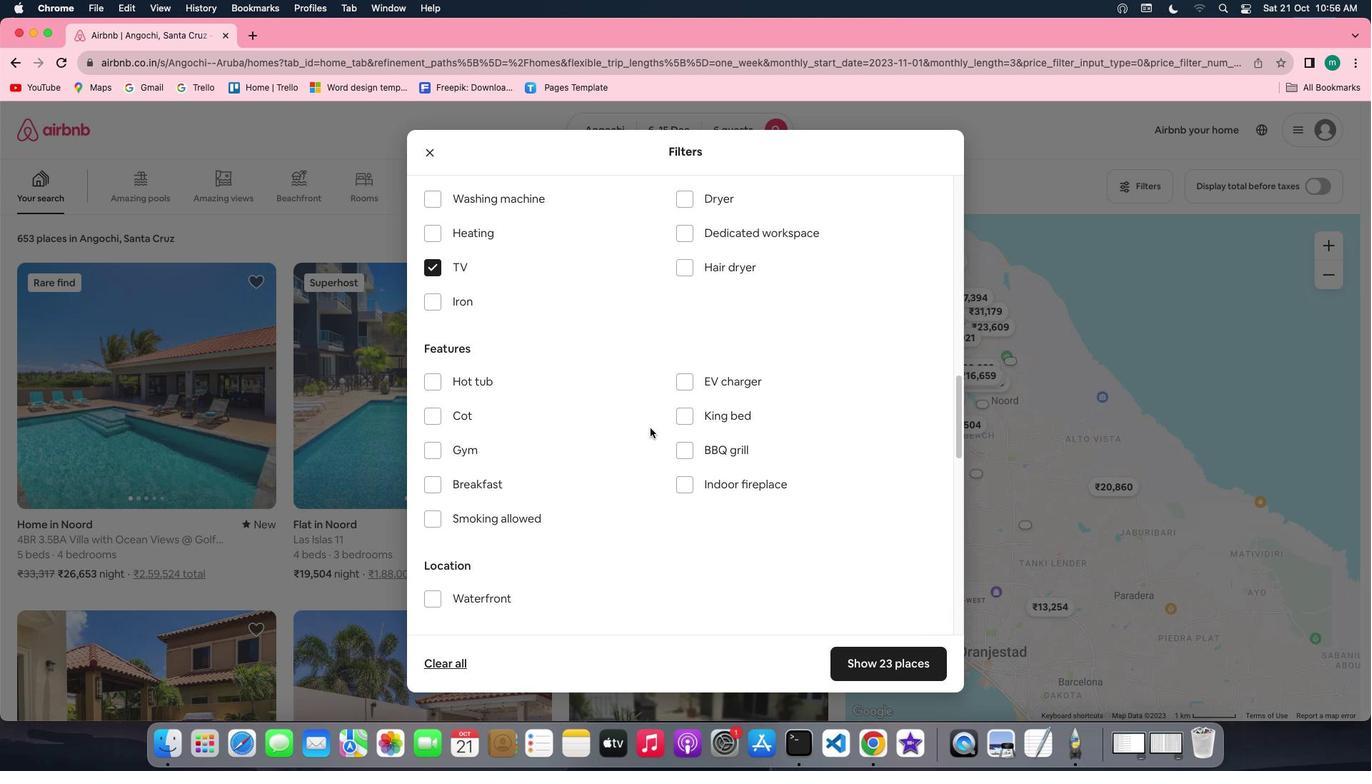 
Action: Mouse moved to (649, 427)
Screenshot: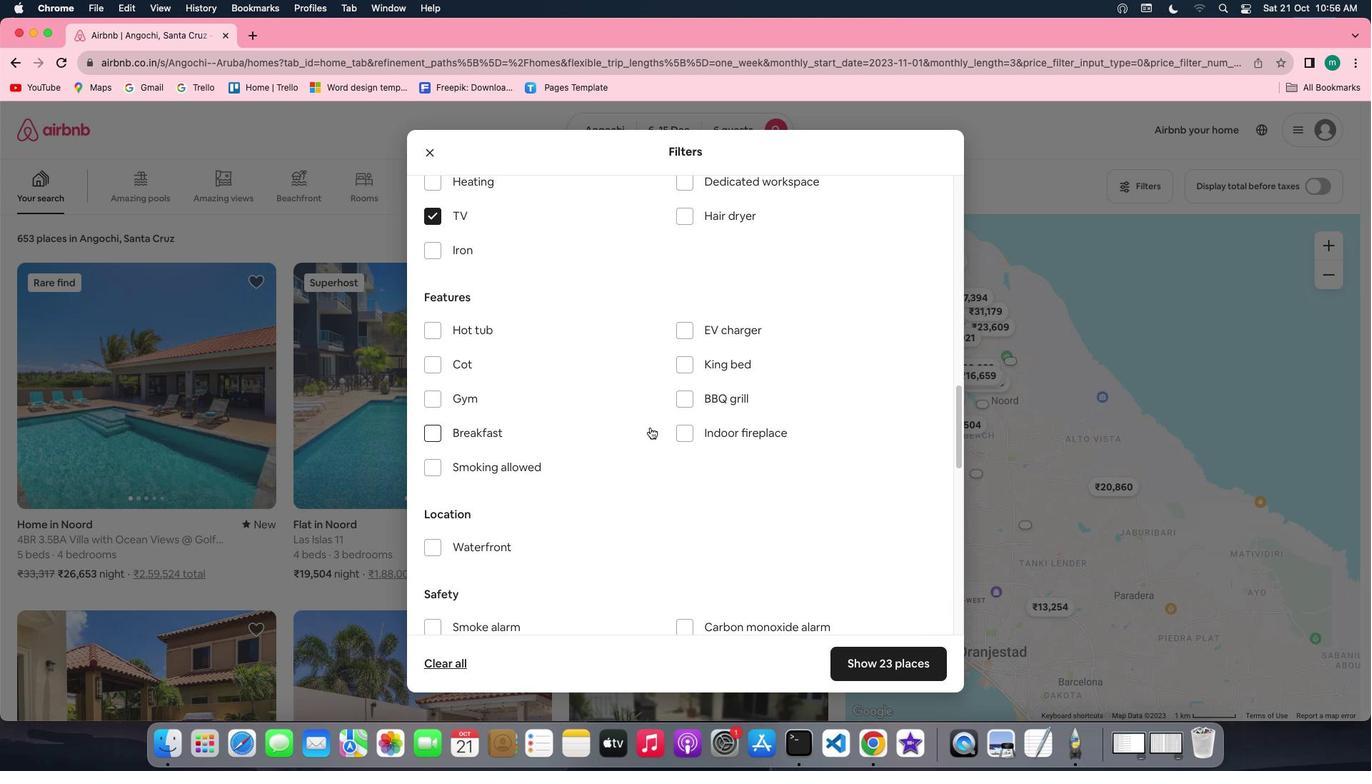 
Action: Mouse scrolled (649, 427) with delta (0, 0)
Screenshot: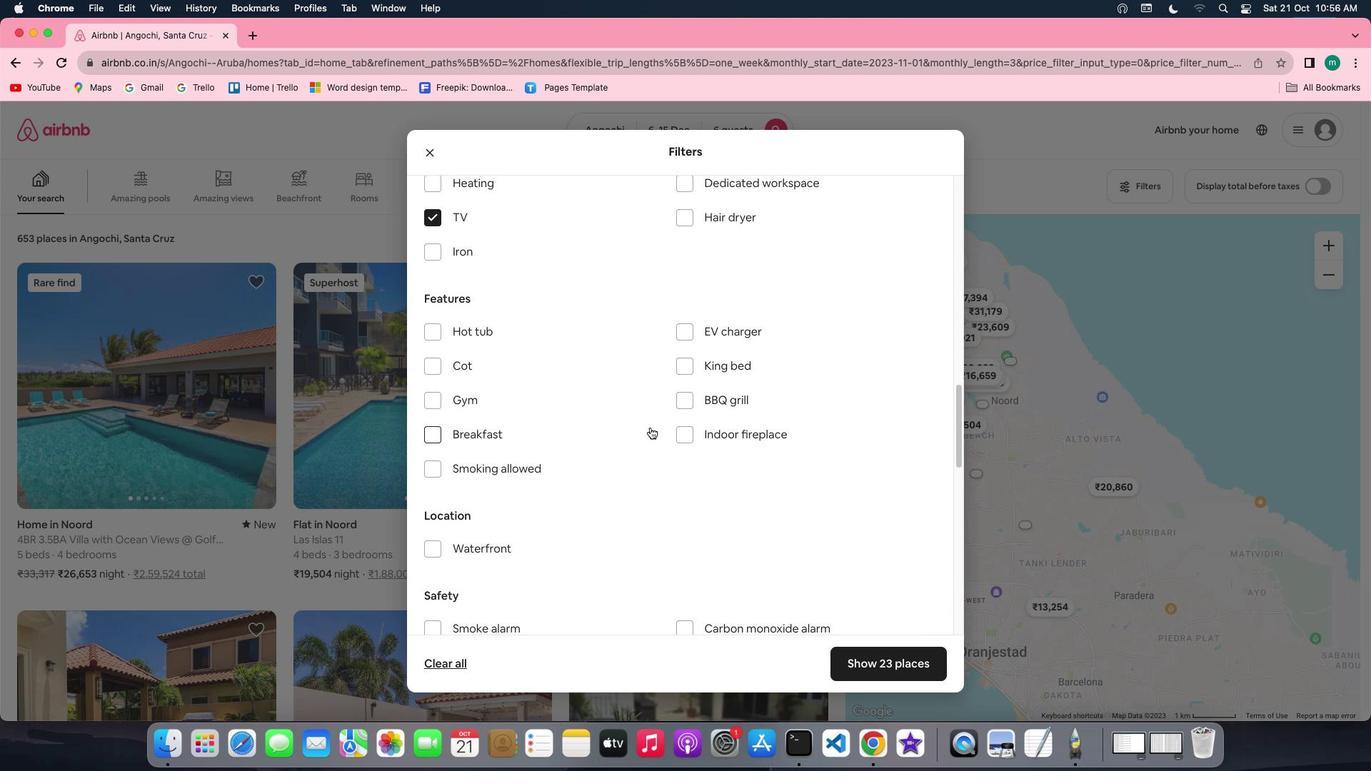 
Action: Mouse scrolled (649, 427) with delta (0, 0)
Screenshot: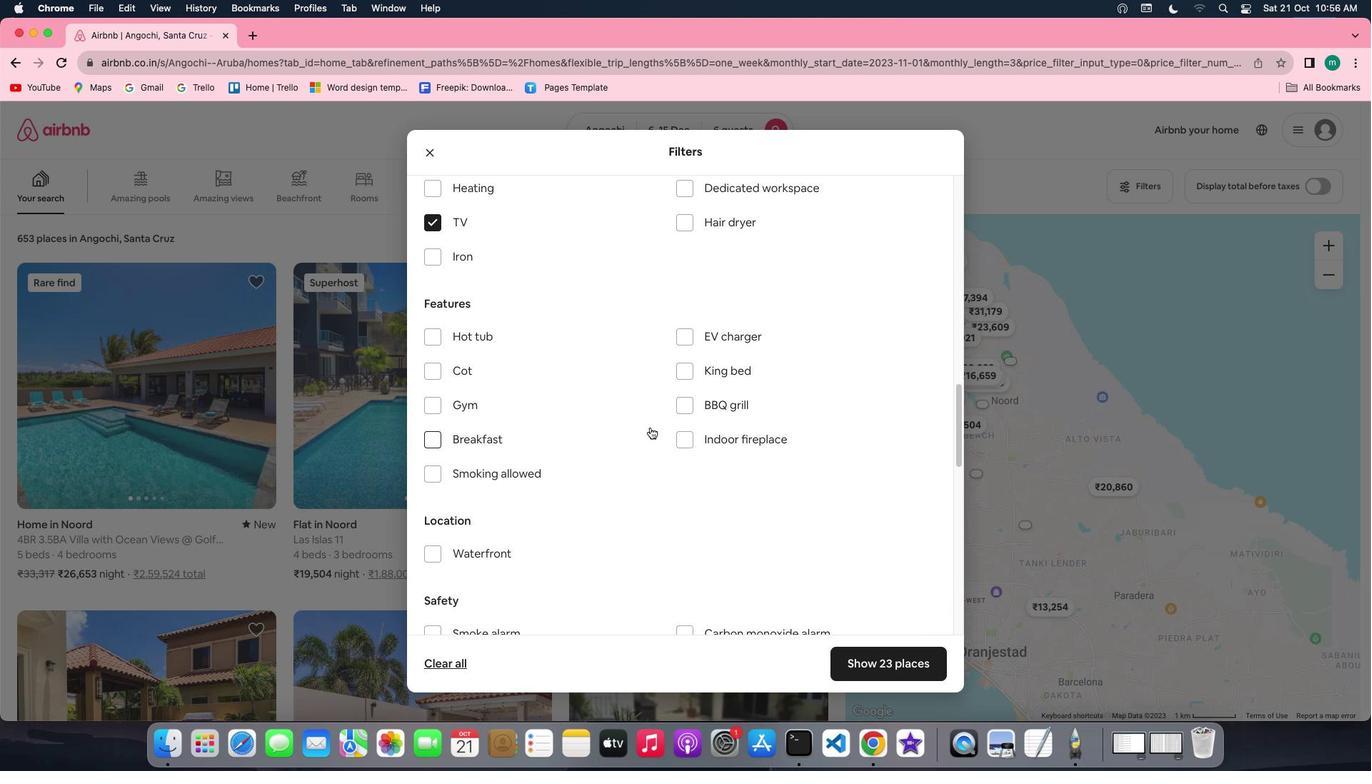 
Action: Mouse scrolled (649, 427) with delta (0, 0)
Screenshot: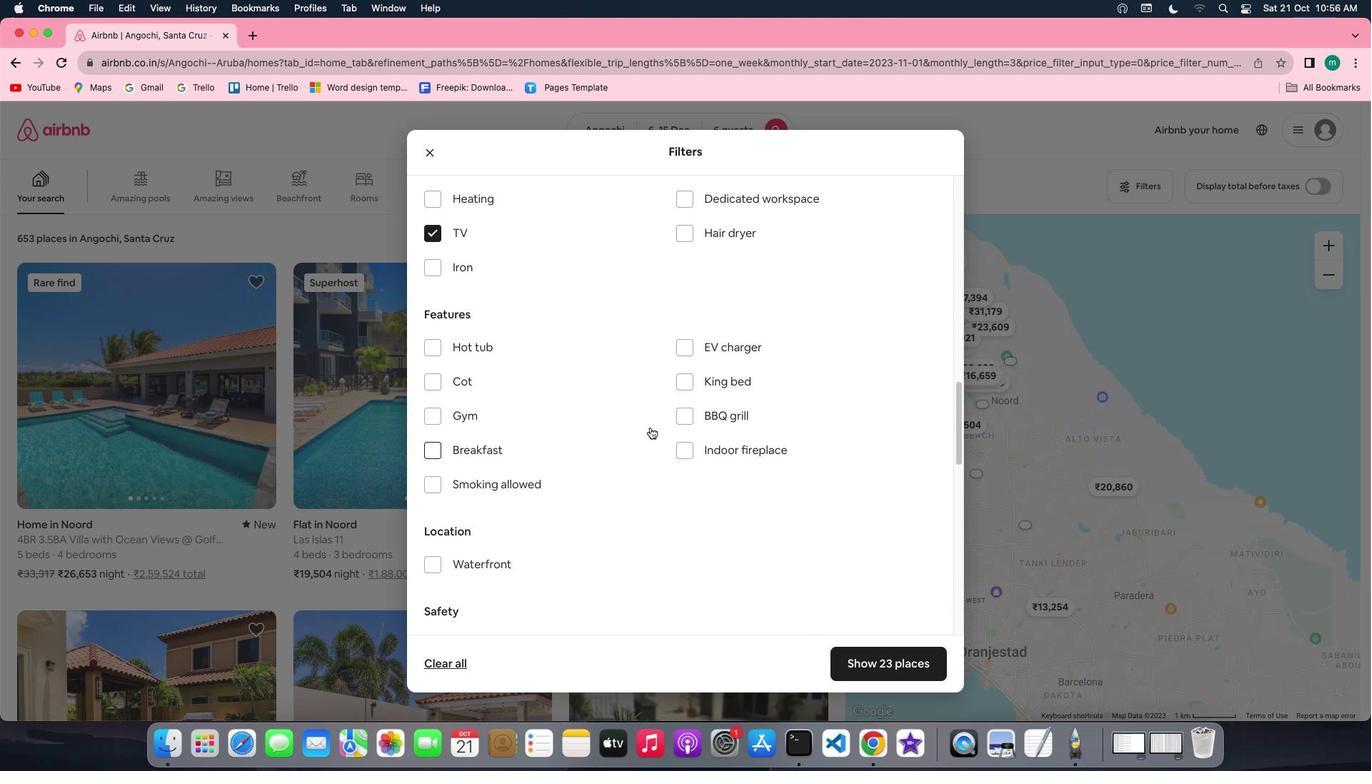 
Action: Mouse scrolled (649, 427) with delta (0, 0)
Screenshot: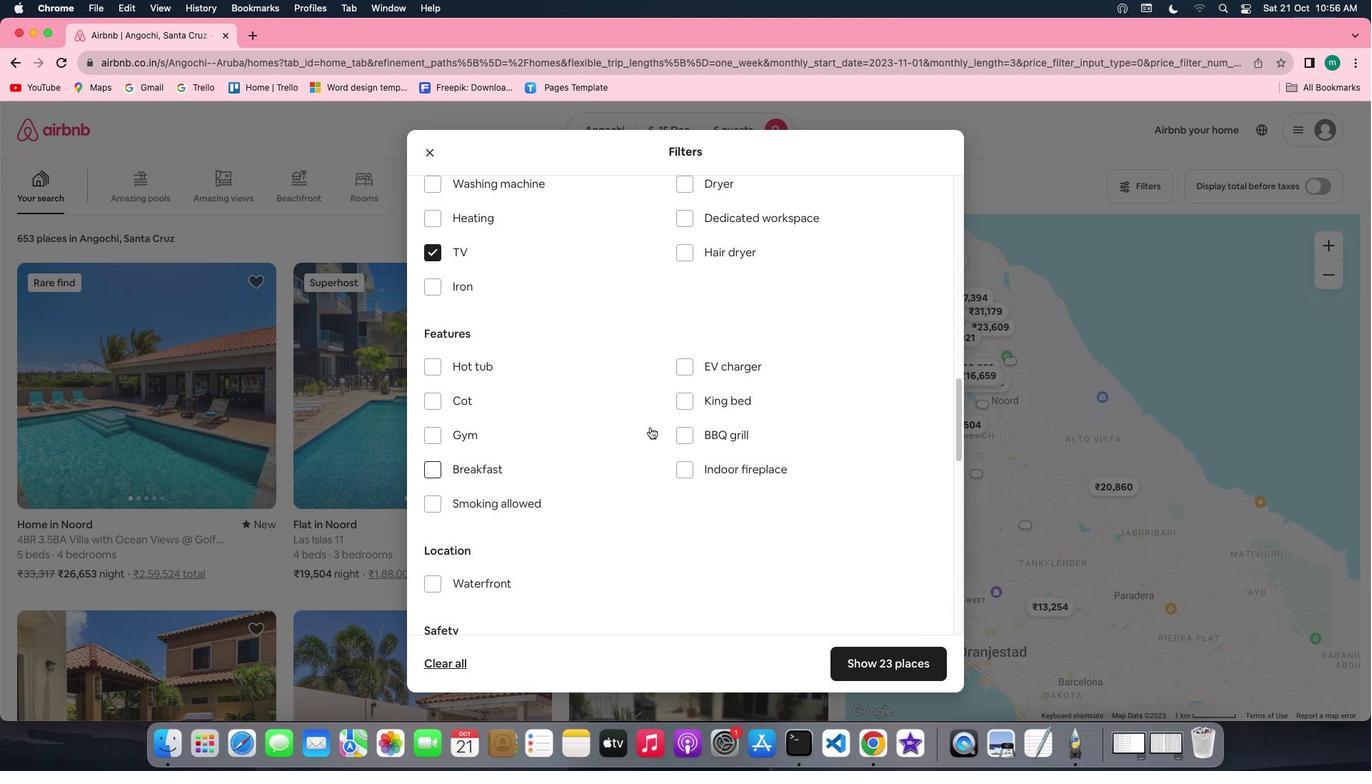 
Action: Mouse scrolled (649, 427) with delta (0, 2)
Screenshot: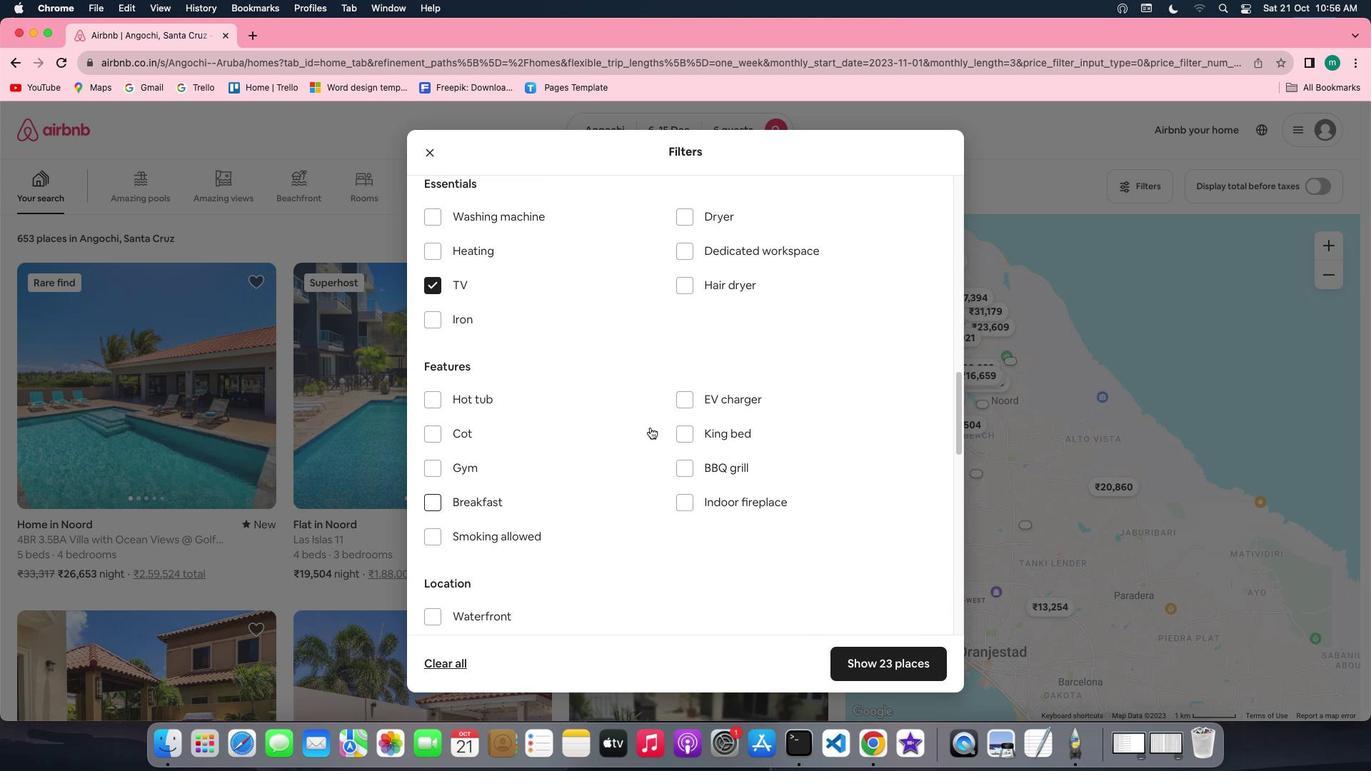 
Action: Mouse scrolled (649, 427) with delta (0, 0)
Screenshot: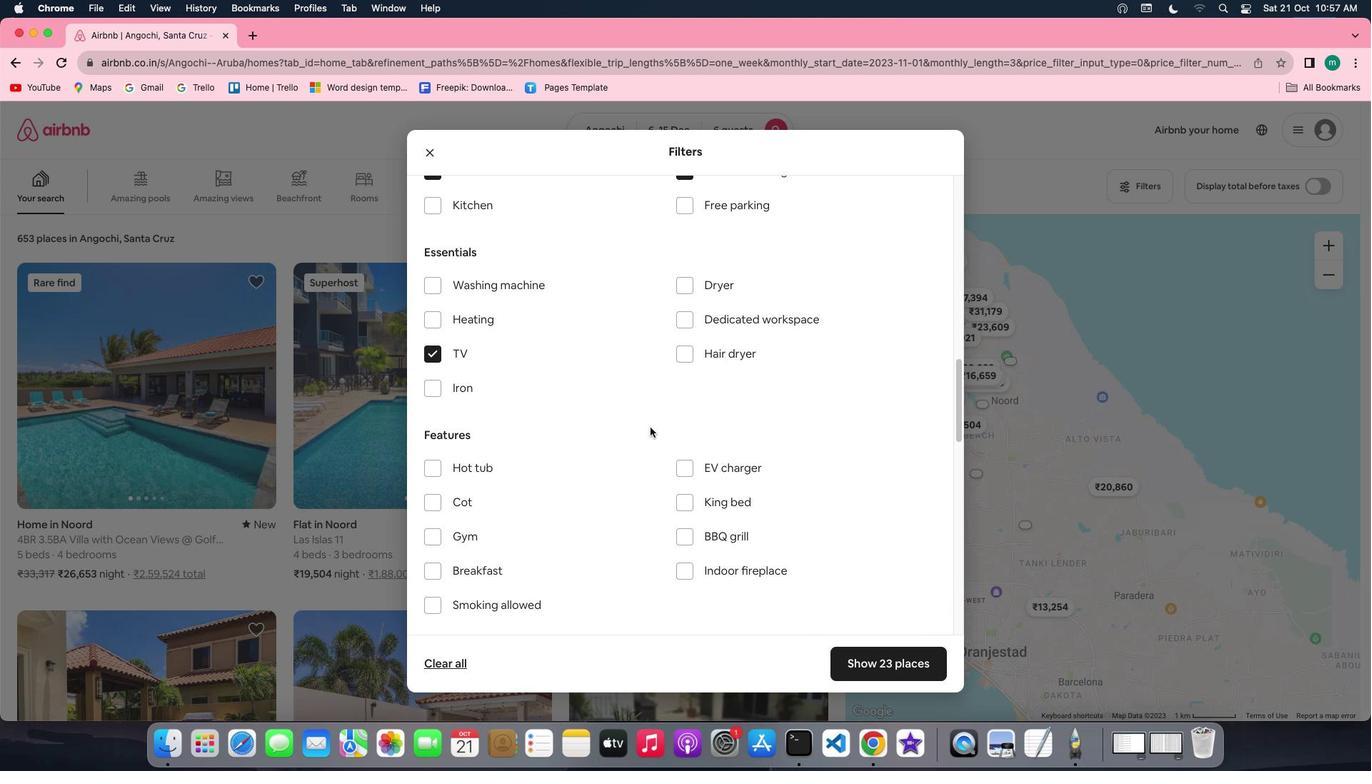 
Action: Mouse scrolled (649, 427) with delta (0, 0)
Screenshot: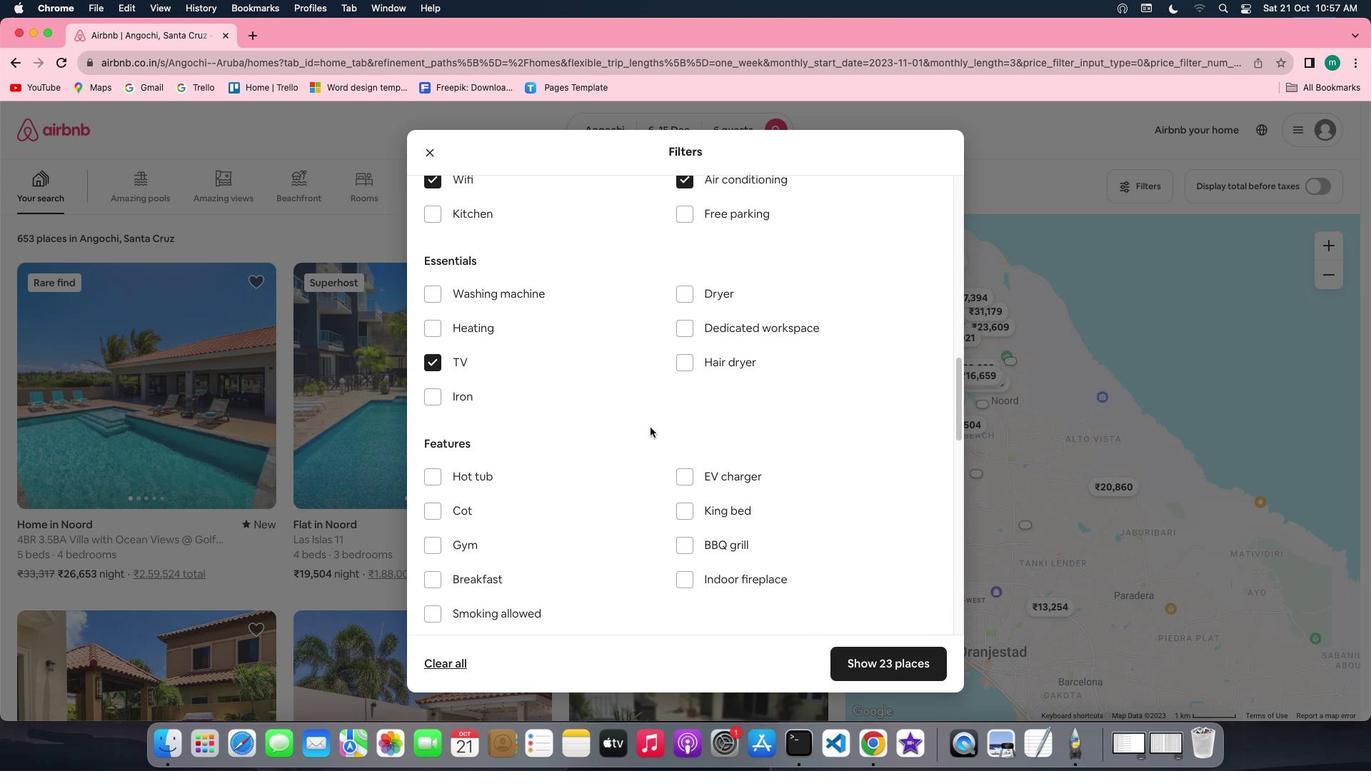 
Action: Mouse scrolled (649, 427) with delta (0, 2)
Screenshot: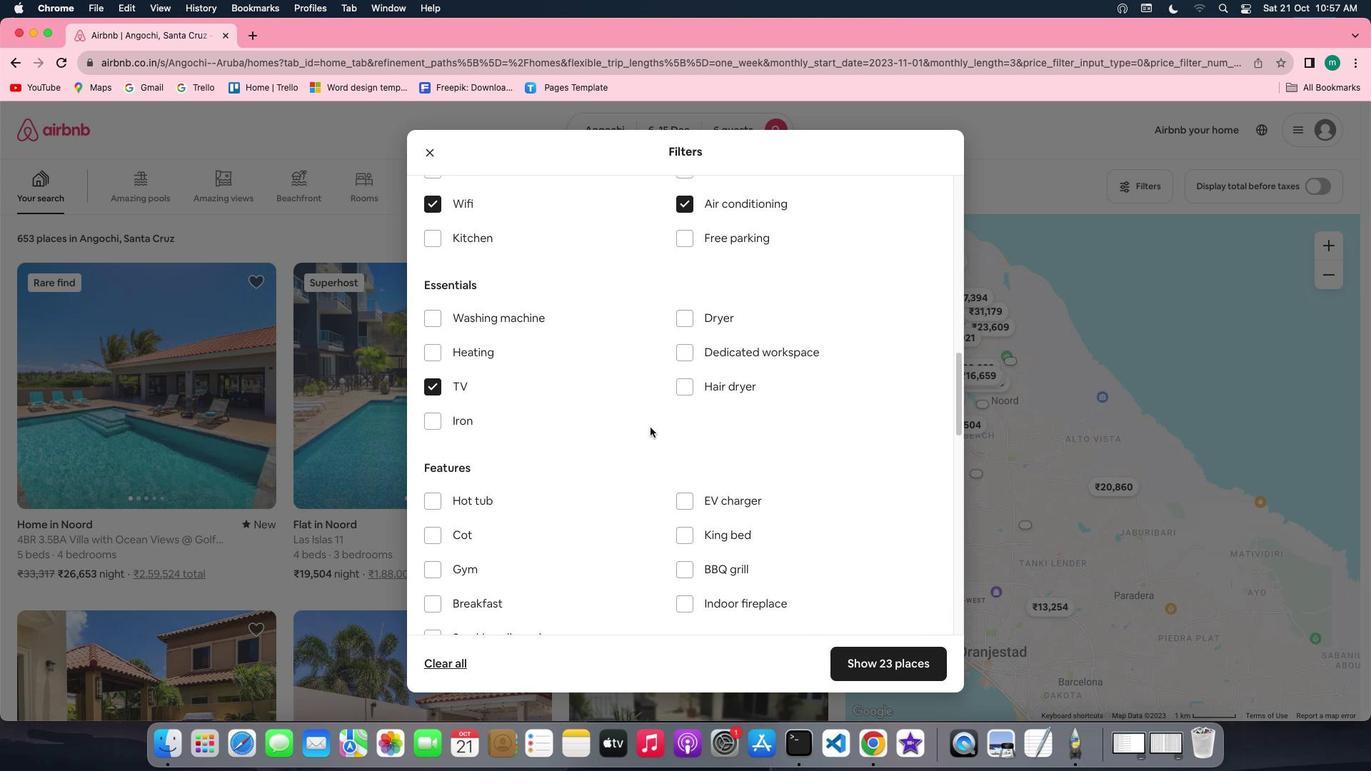 
Action: Mouse moved to (649, 466)
Screenshot: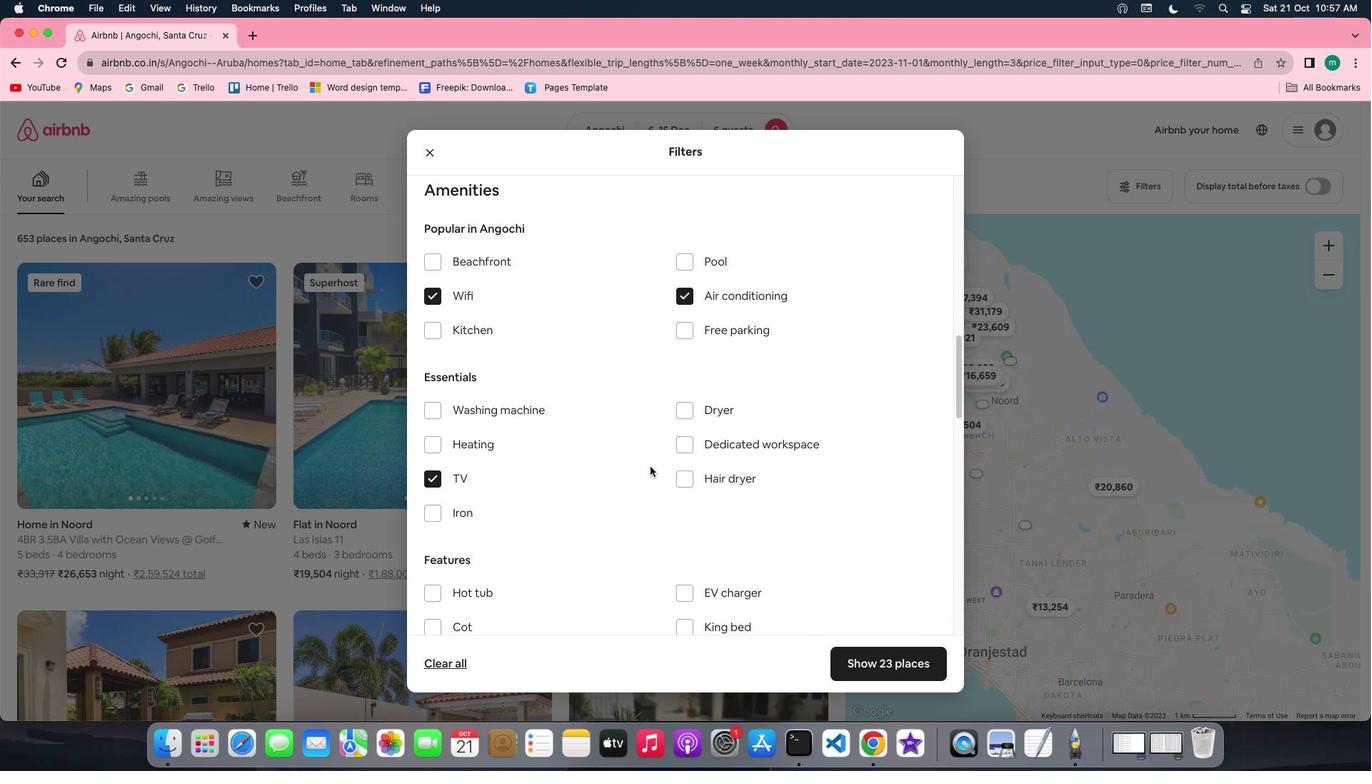 
Action: Mouse scrolled (649, 466) with delta (0, 0)
Screenshot: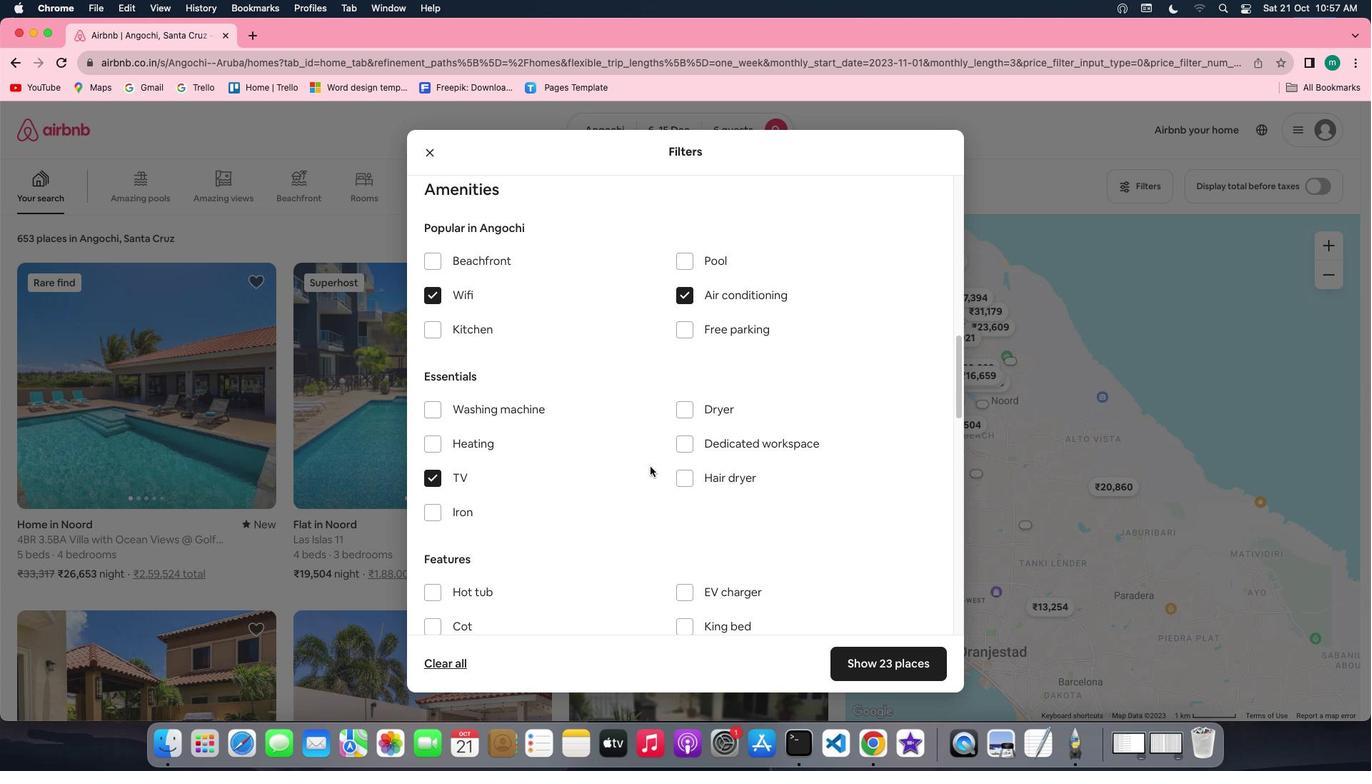 
Action: Mouse scrolled (649, 466) with delta (0, 0)
Screenshot: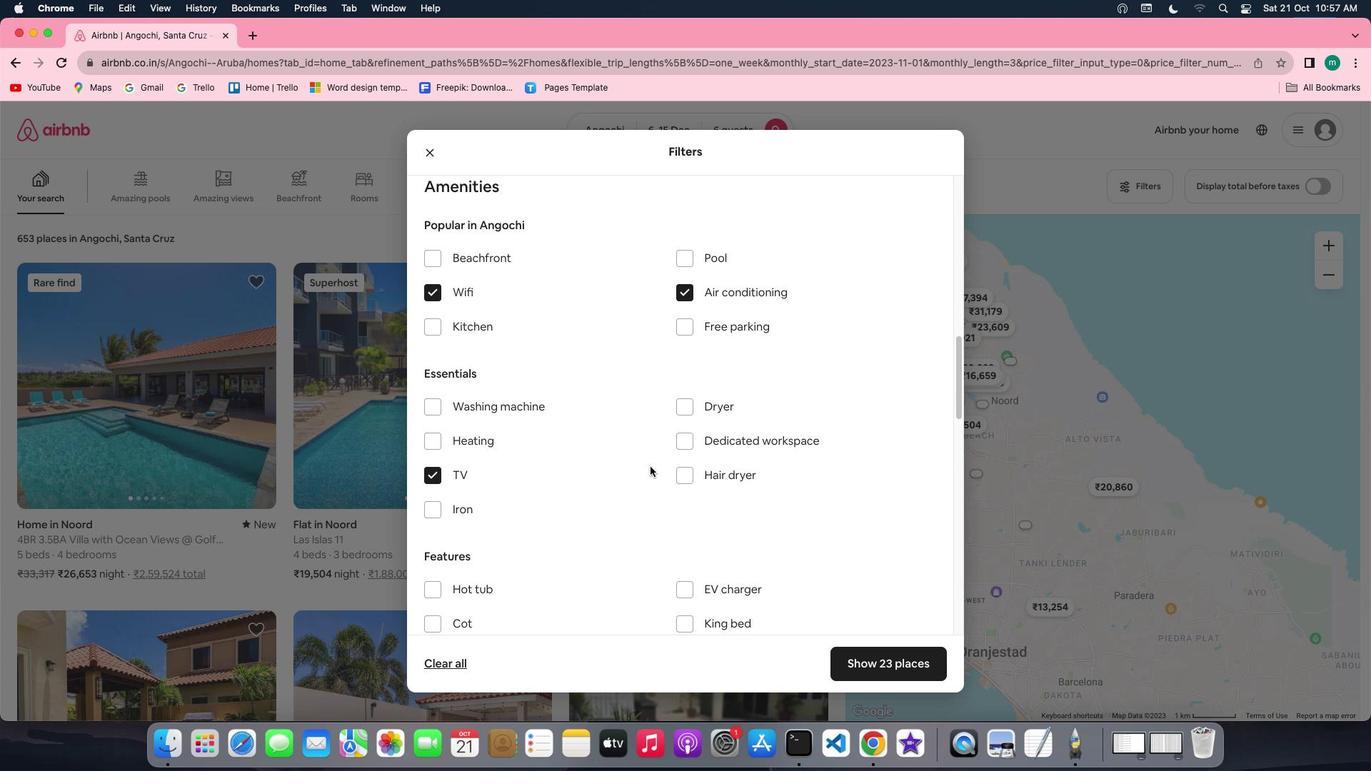 
Action: Mouse moved to (694, 242)
Screenshot: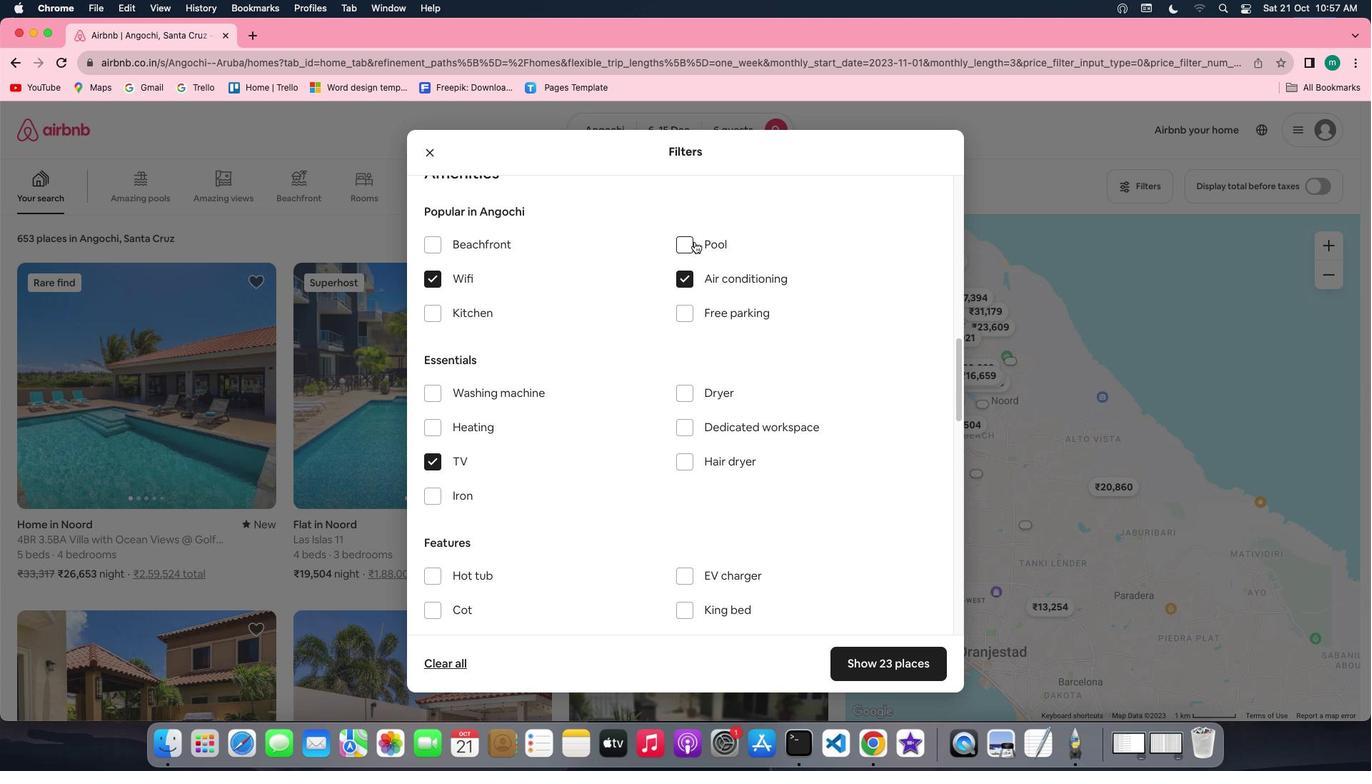 
Action: Mouse pressed left at (694, 242)
Screenshot: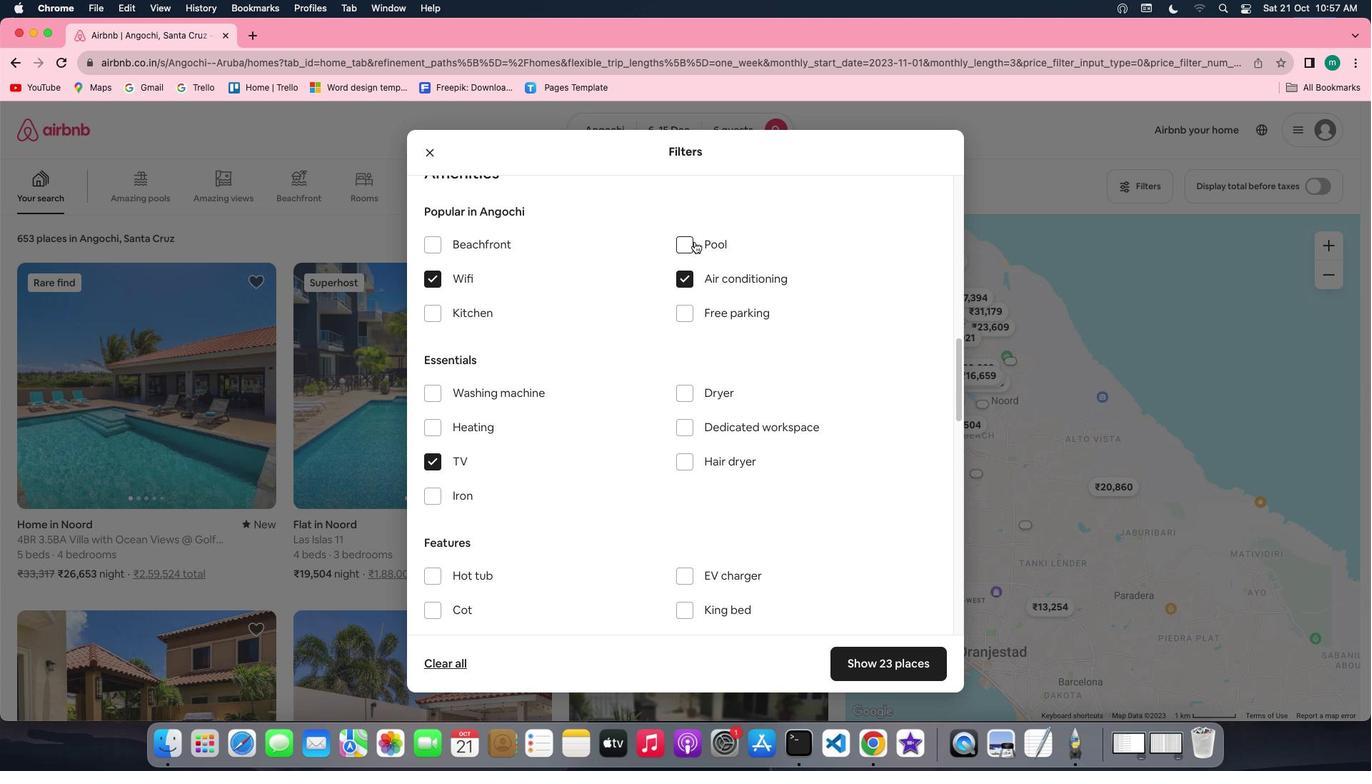 
Action: Mouse moved to (701, 424)
Screenshot: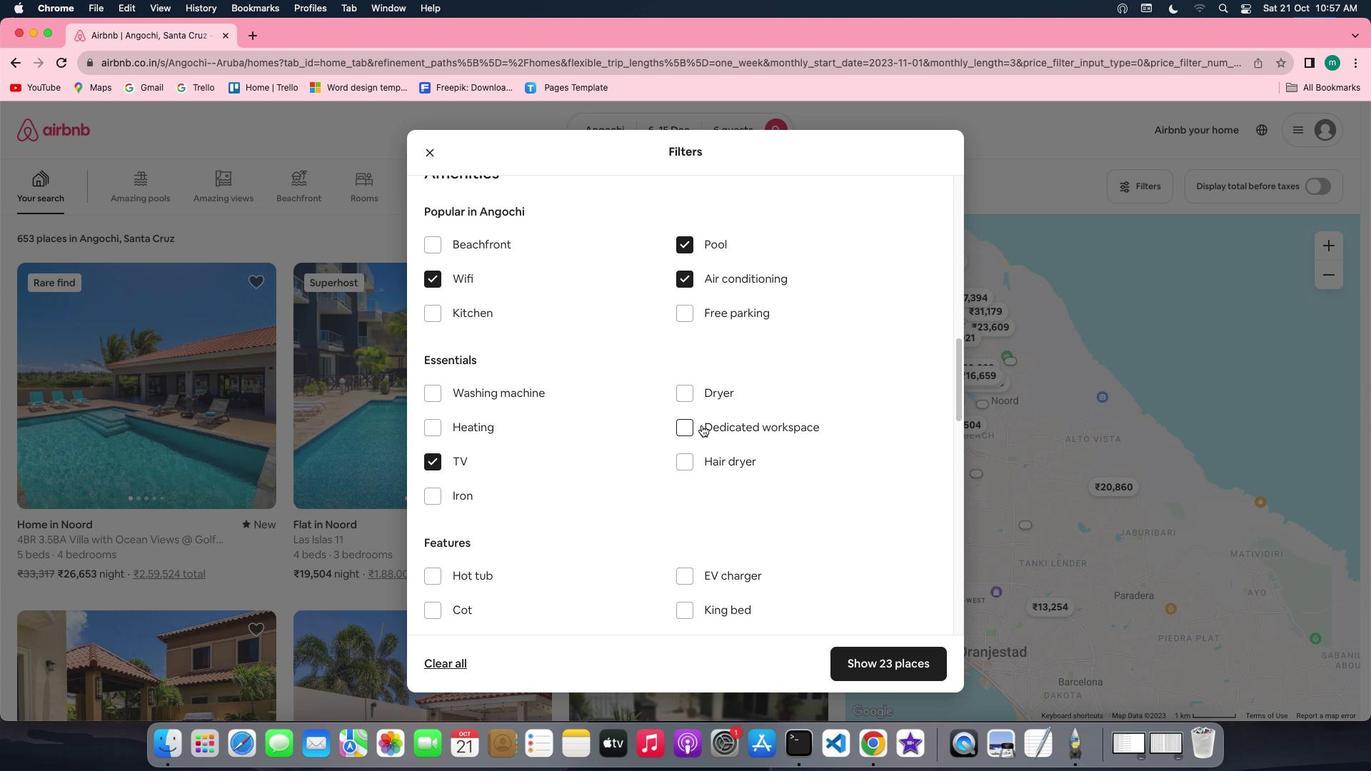 
Action: Mouse scrolled (701, 424) with delta (0, 0)
Screenshot: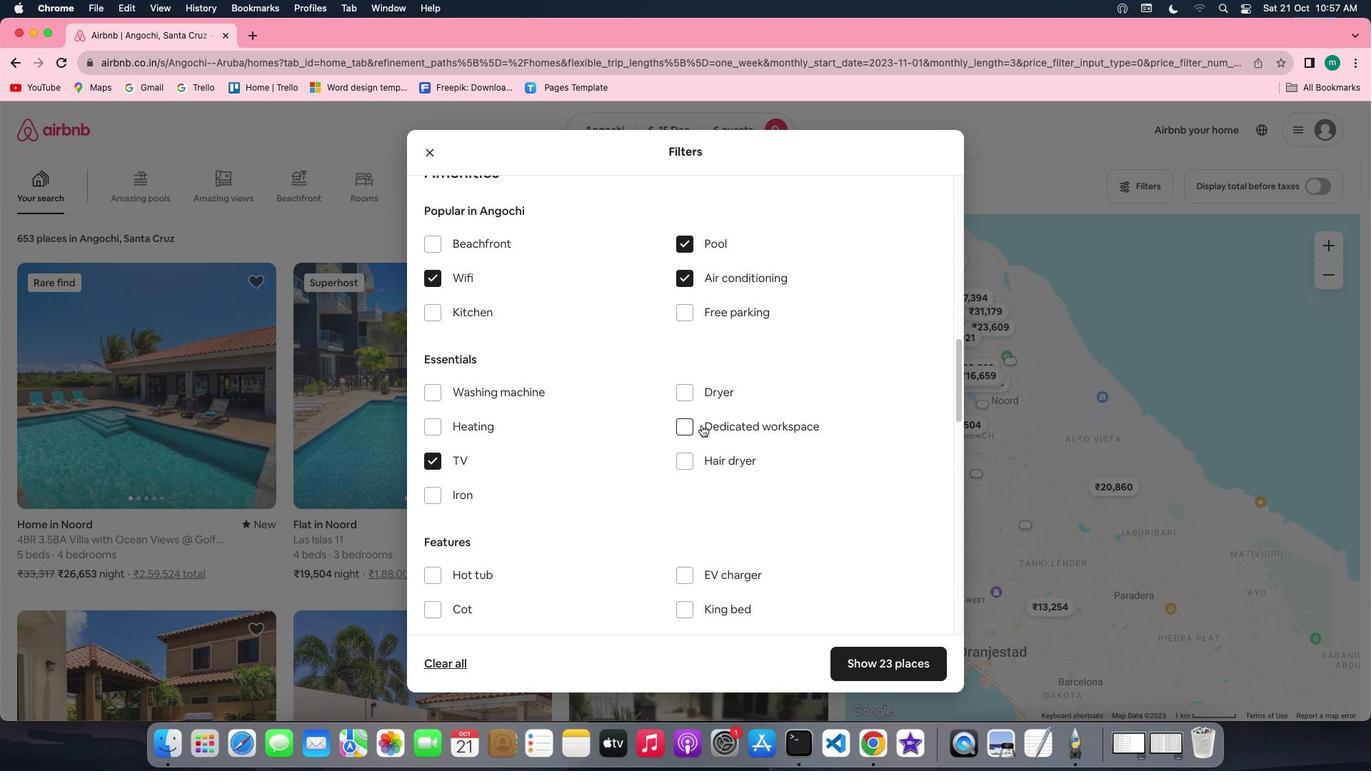 
Action: Mouse scrolled (701, 424) with delta (0, 0)
Screenshot: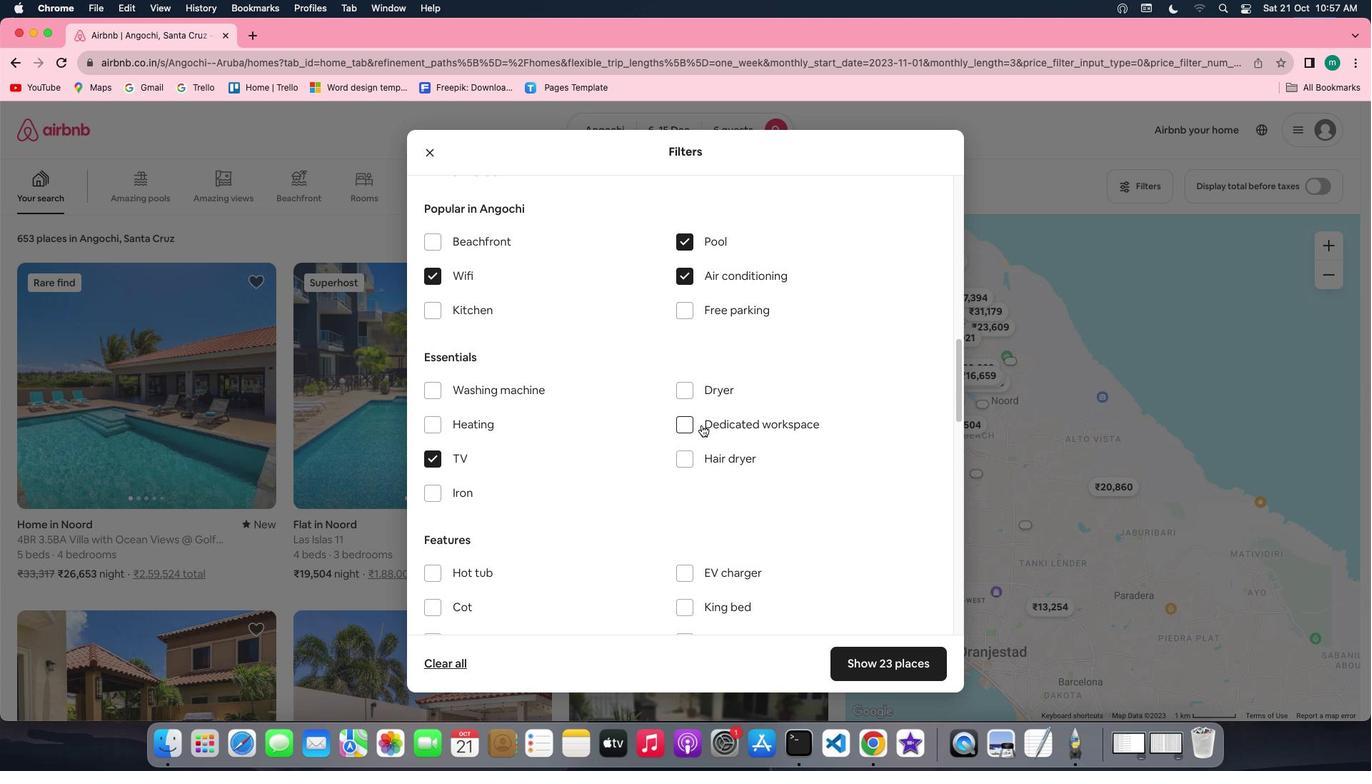 
Action: Mouse scrolled (701, 424) with delta (0, 0)
Screenshot: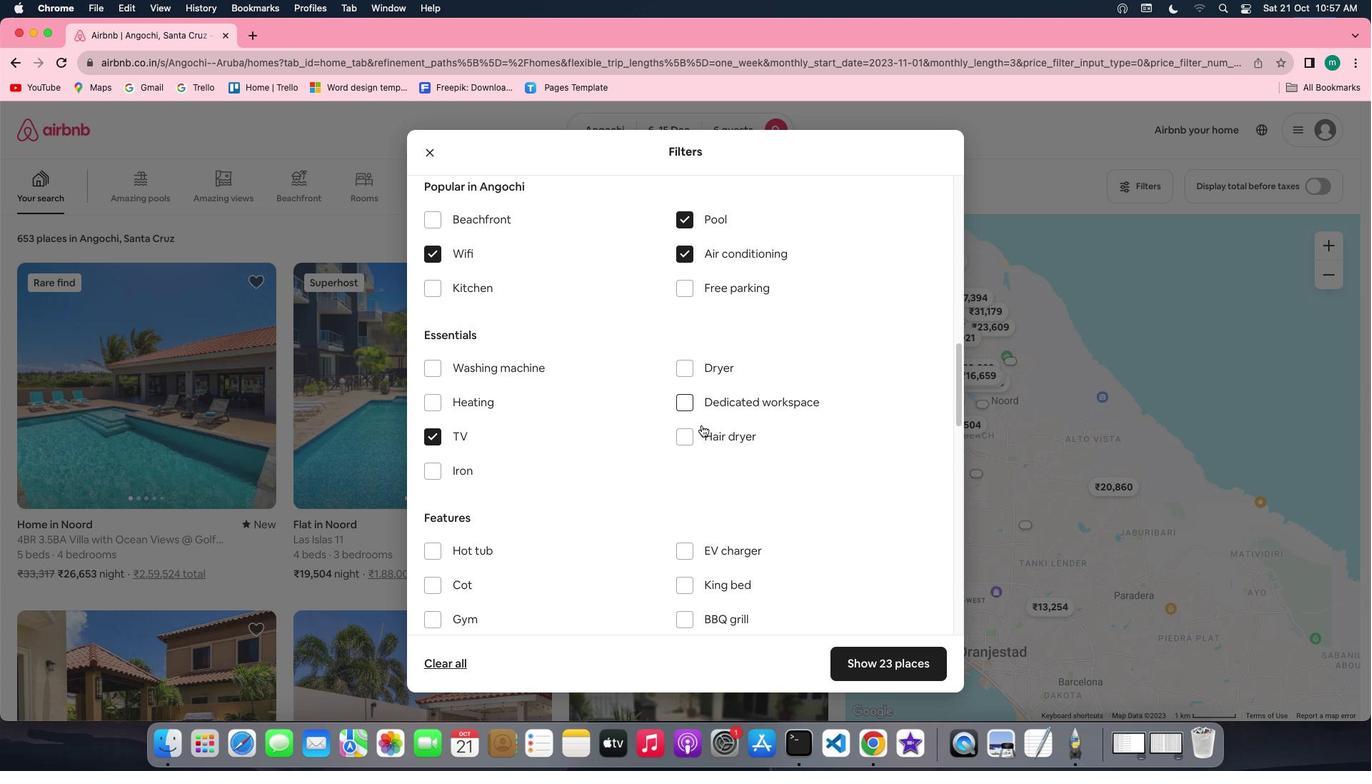 
Action: Mouse scrolled (701, 424) with delta (0, 0)
Screenshot: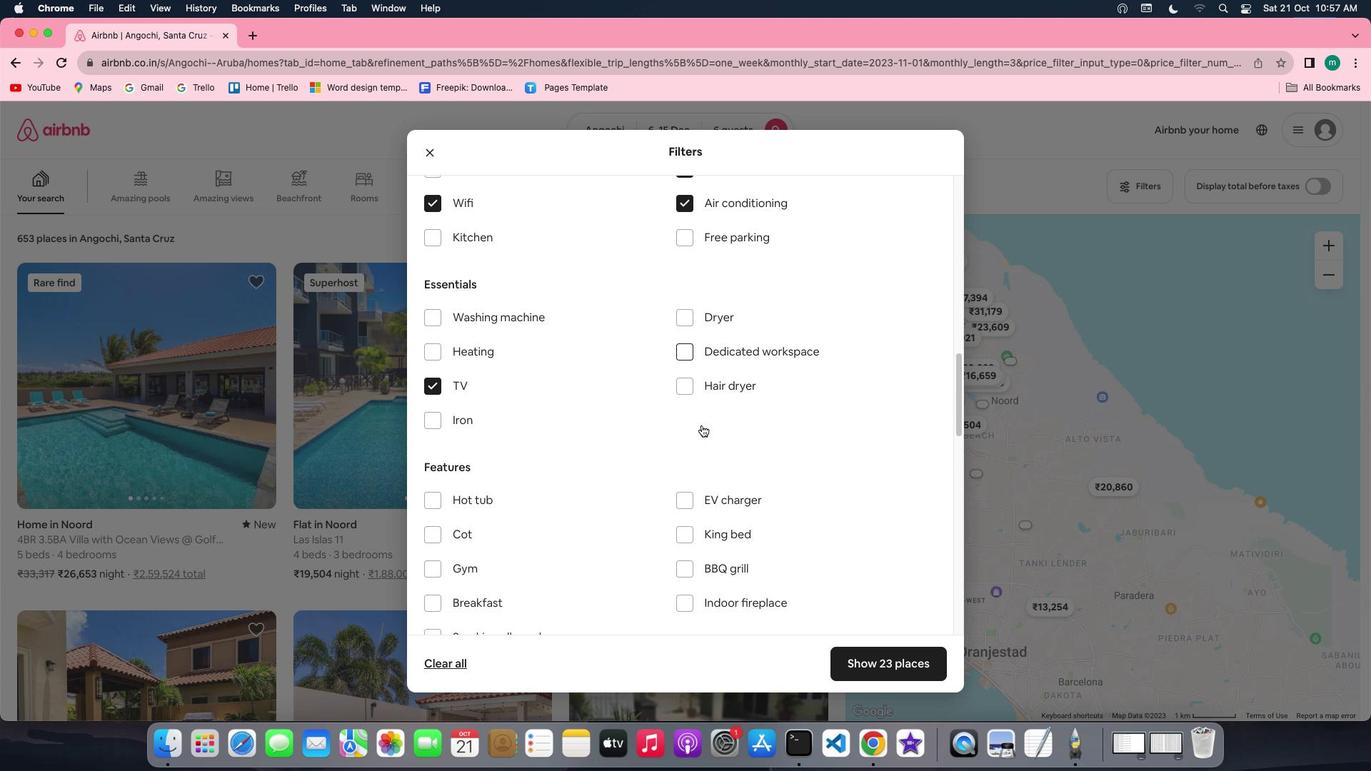 
Action: Mouse scrolled (701, 424) with delta (0, 0)
Screenshot: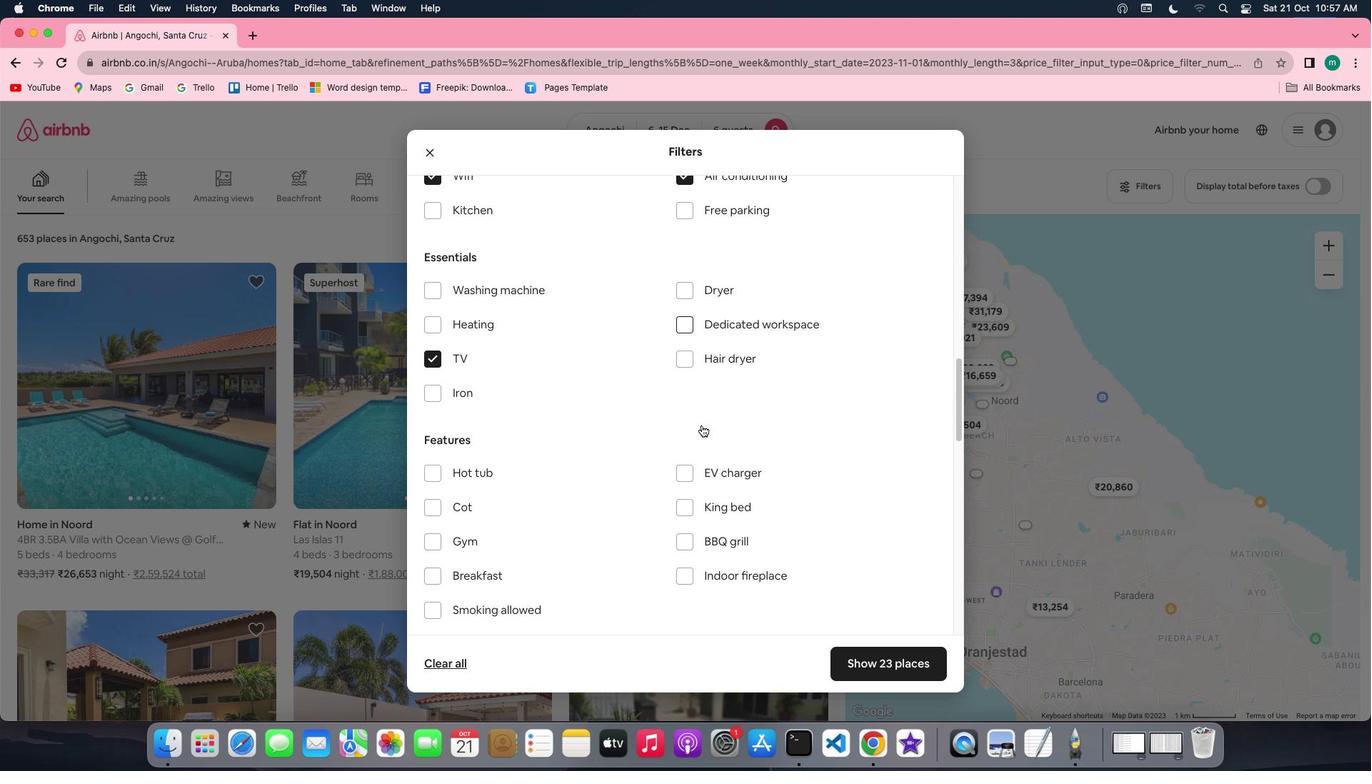 
Action: Mouse scrolled (701, 424) with delta (0, 0)
Screenshot: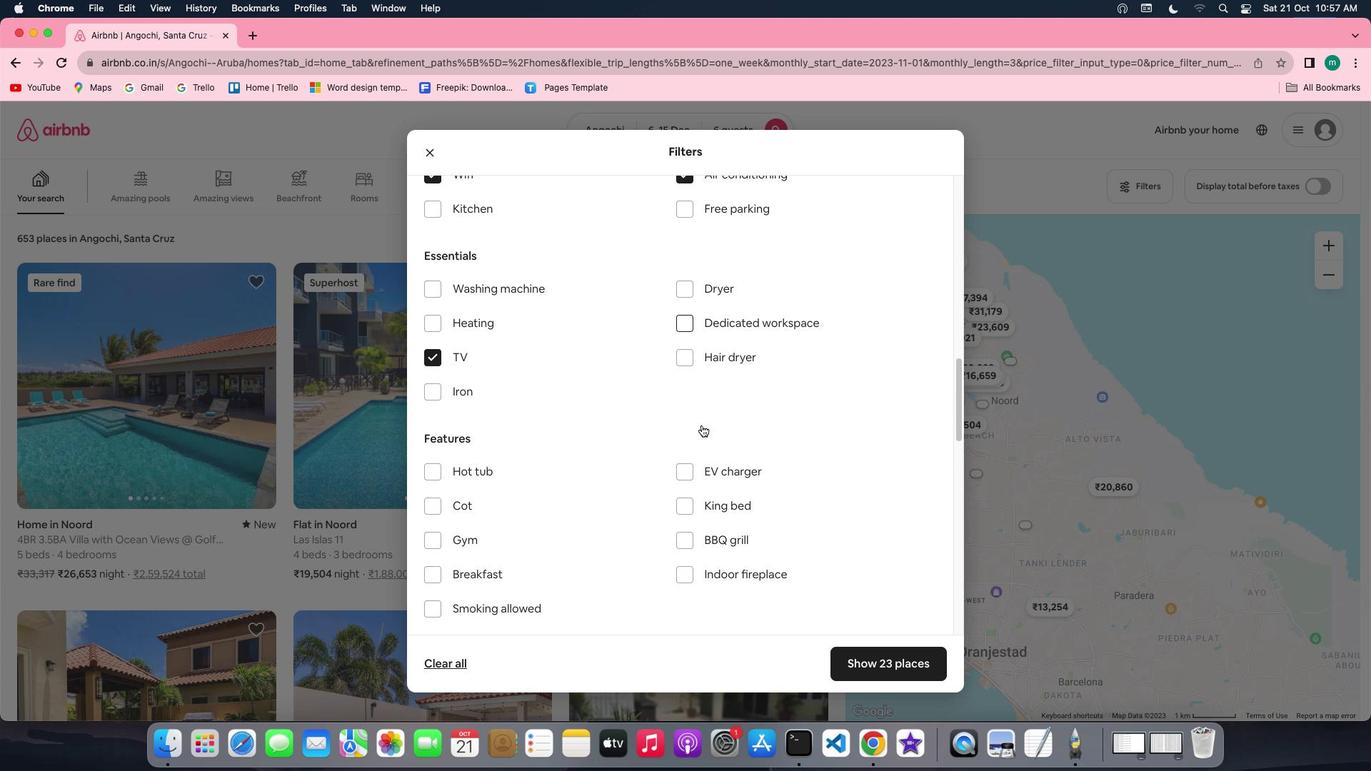 
Action: Mouse scrolled (701, 424) with delta (0, 0)
Screenshot: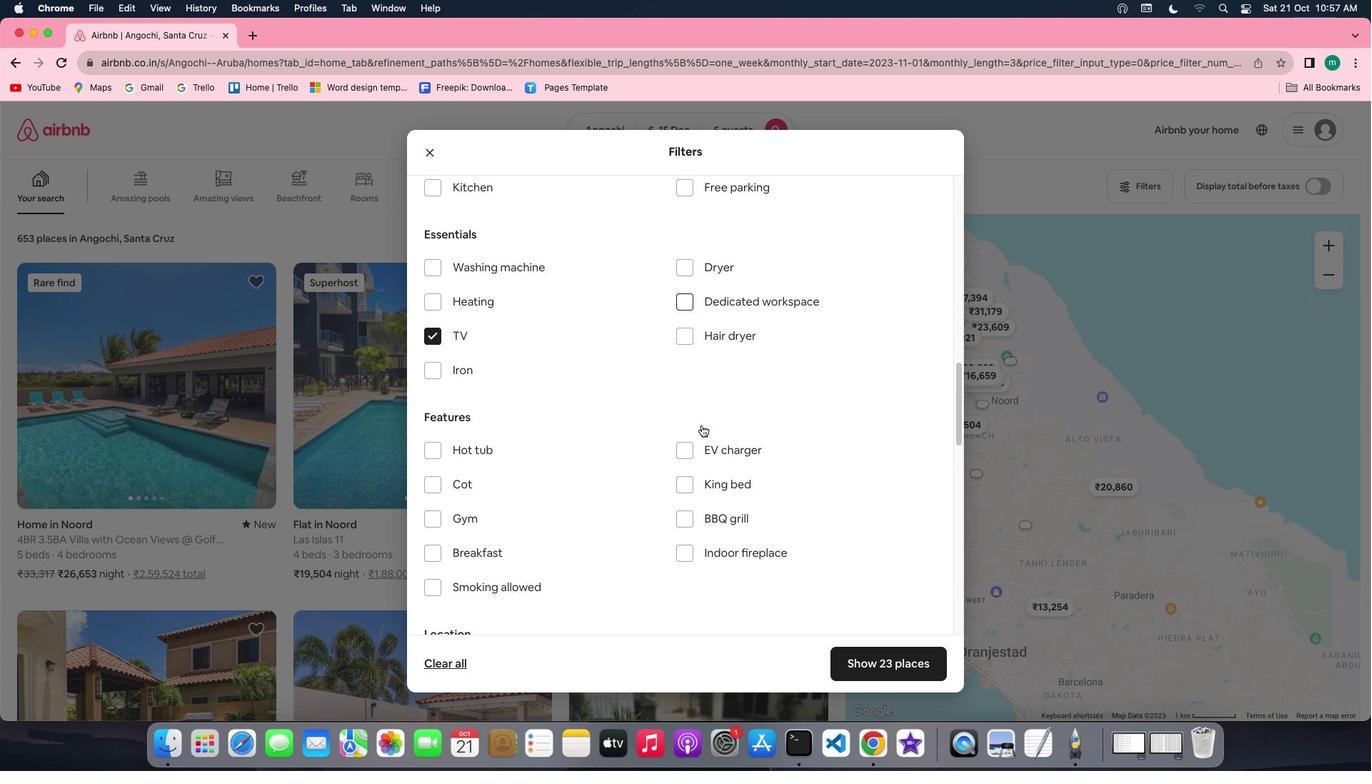 
Action: Mouse scrolled (701, 424) with delta (0, 0)
Screenshot: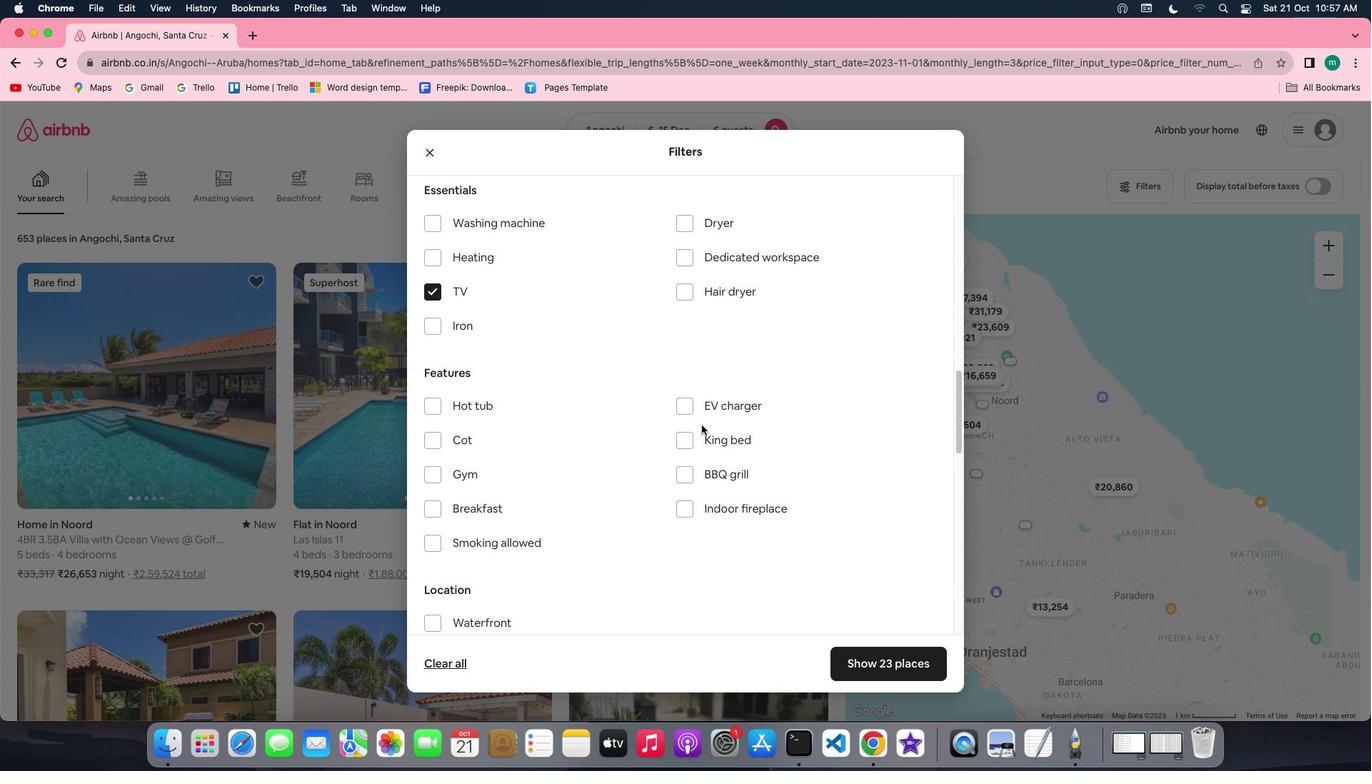 
Action: Mouse scrolled (701, 424) with delta (0, 0)
Screenshot: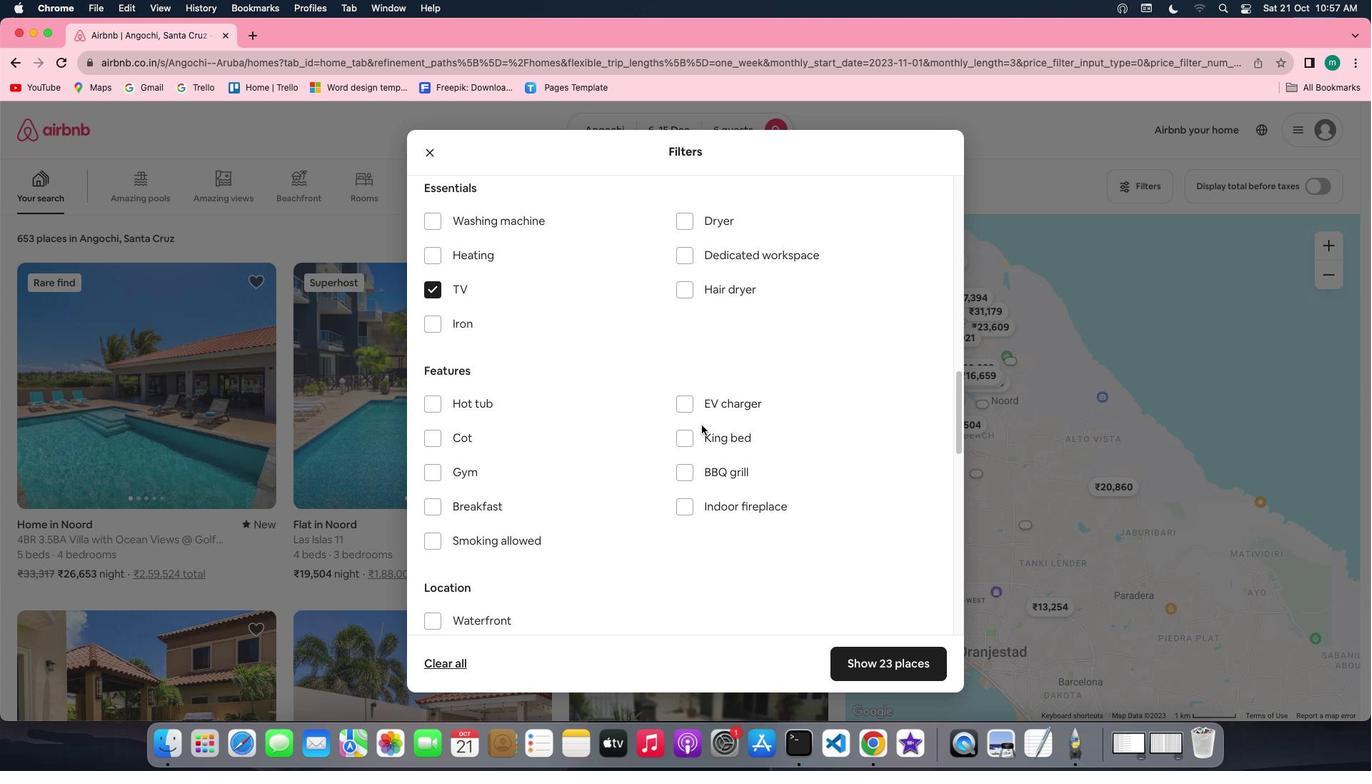 
Action: Mouse scrolled (701, 424) with delta (0, 0)
Screenshot: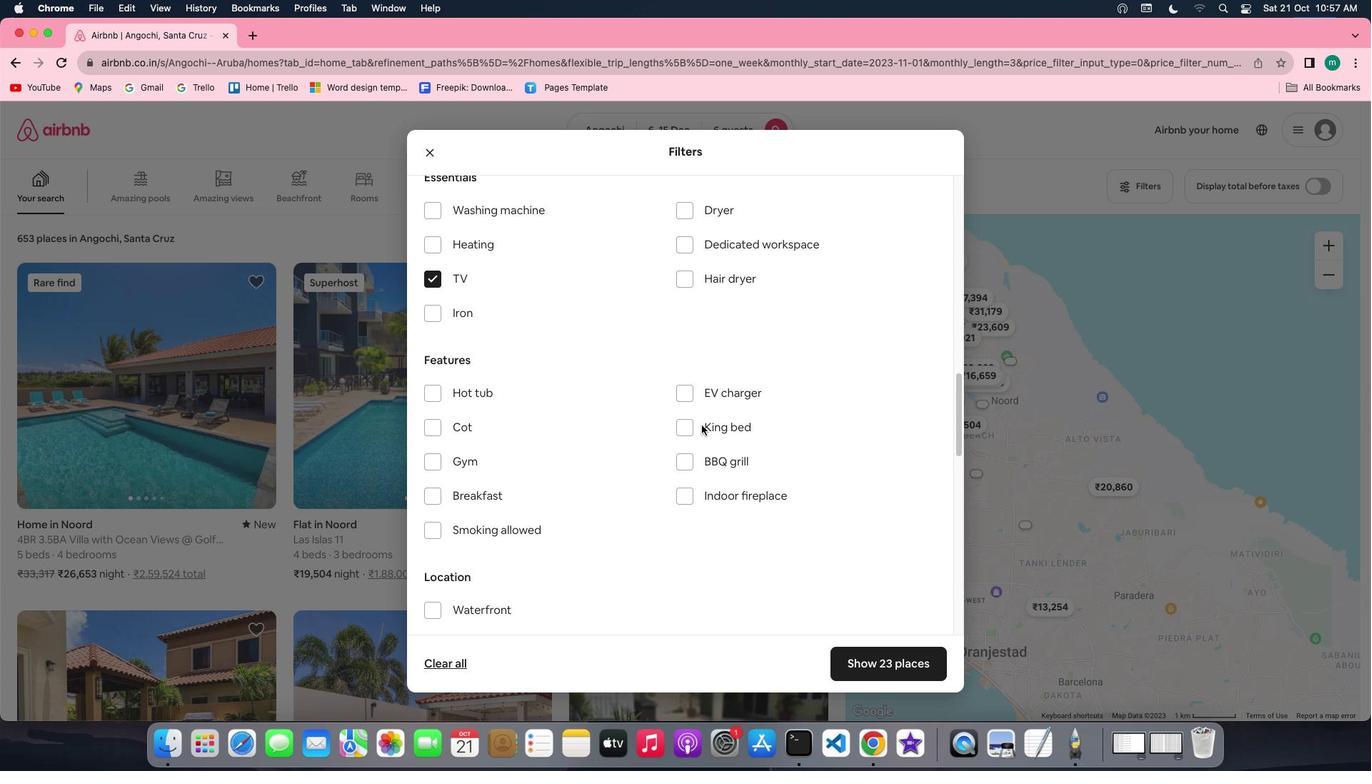 
Action: Mouse scrolled (701, 424) with delta (0, 0)
Screenshot: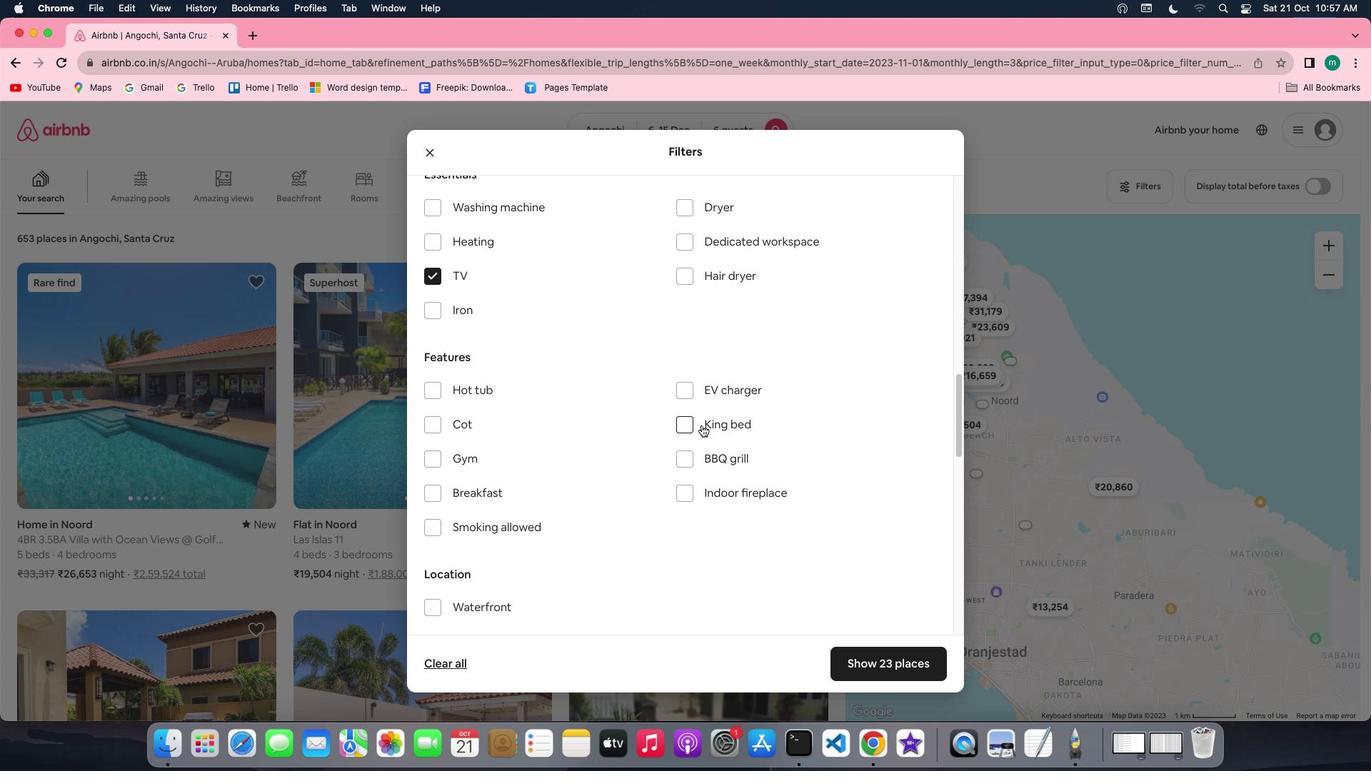 
Action: Mouse scrolled (701, 424) with delta (0, 0)
Screenshot: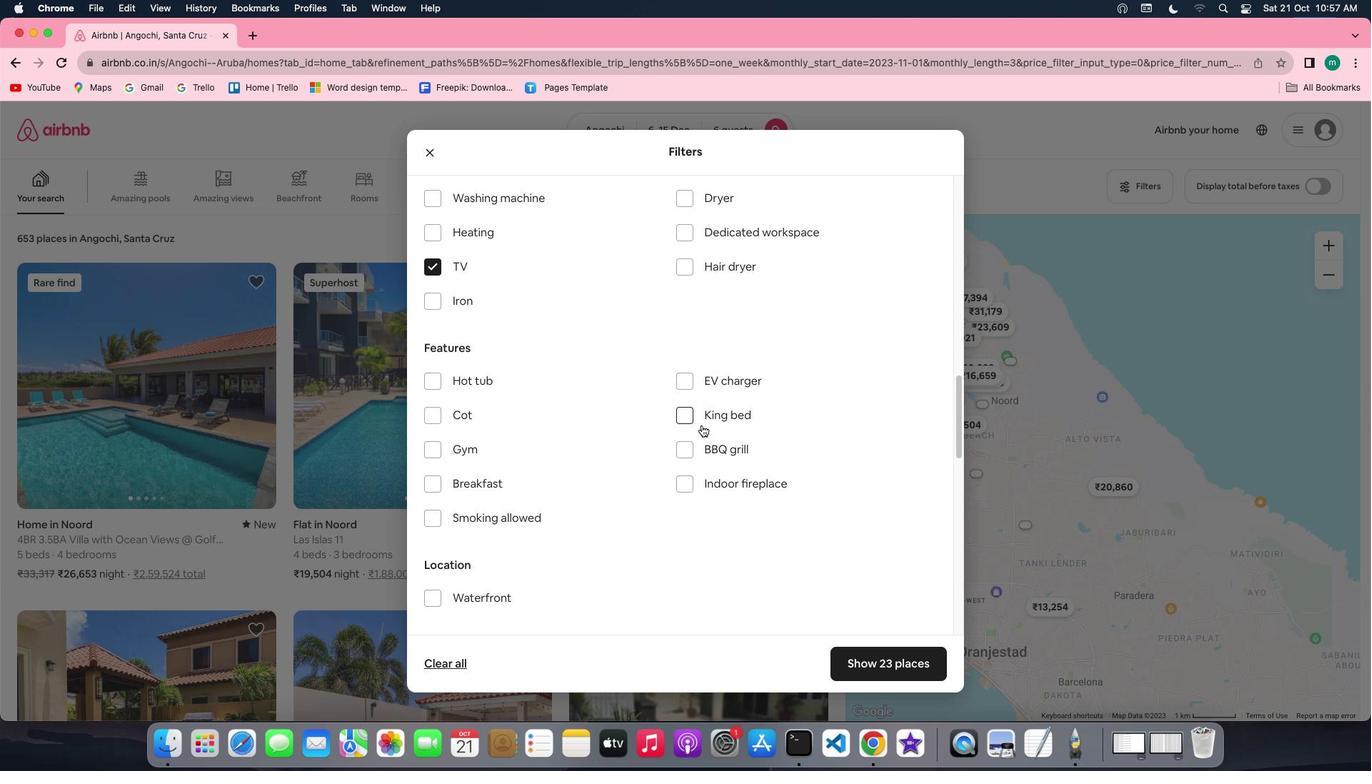 
Action: Mouse scrolled (701, 424) with delta (0, 0)
Screenshot: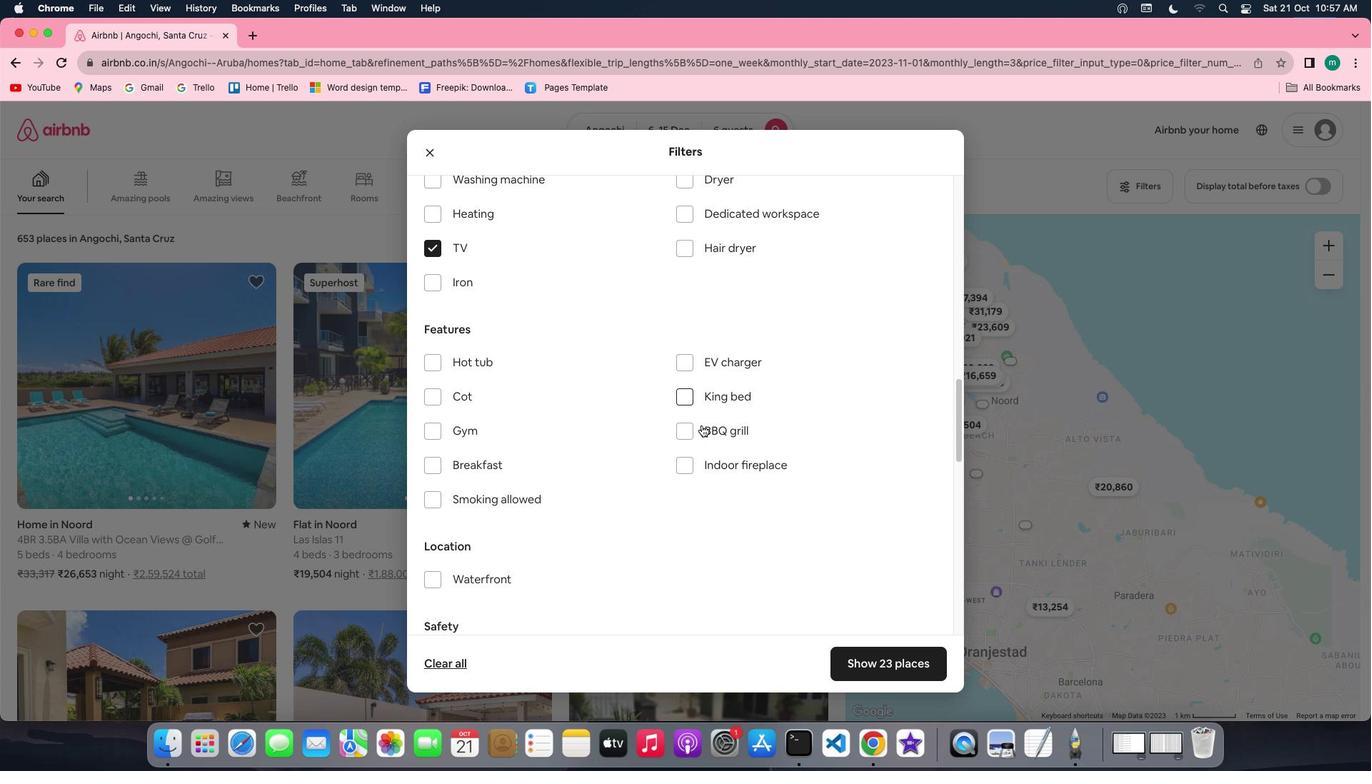 
Action: Mouse moved to (469, 416)
Screenshot: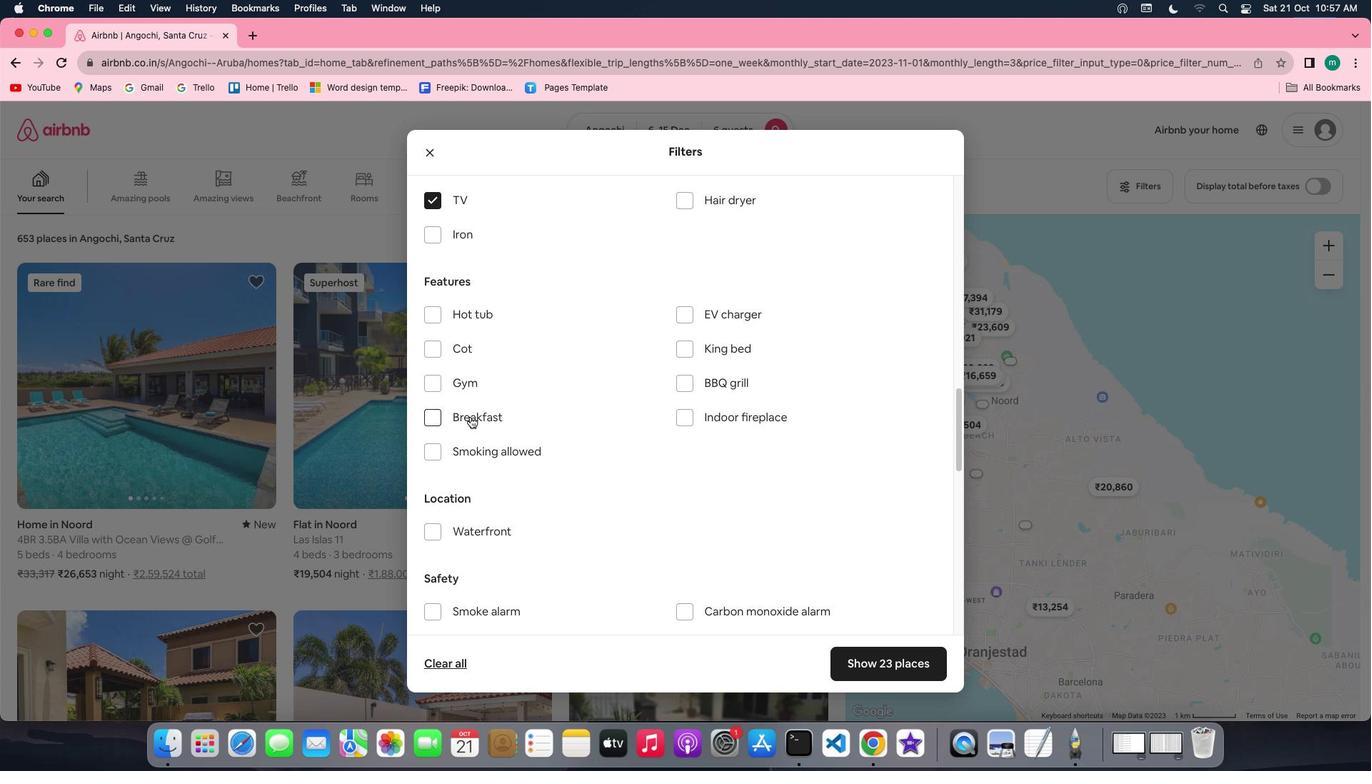 
Action: Mouse pressed left at (469, 416)
Screenshot: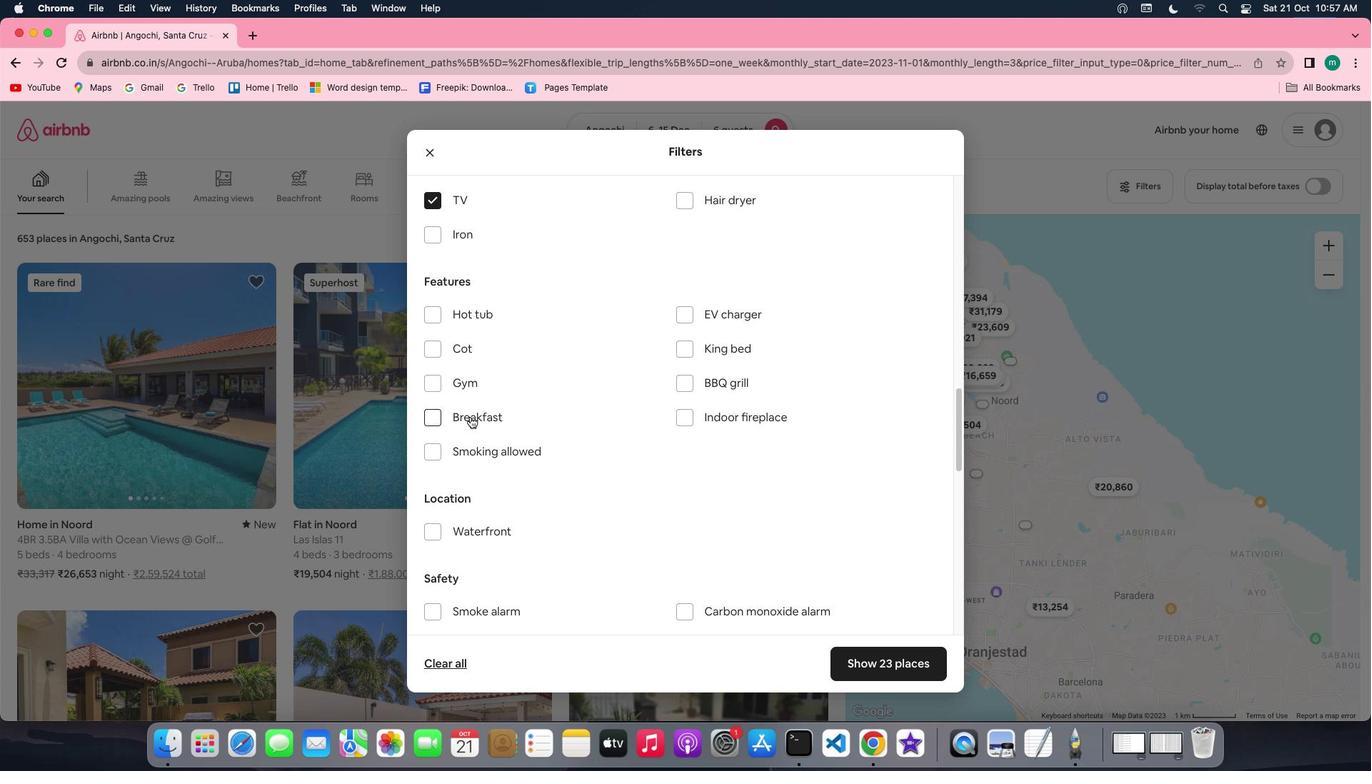 
Action: Mouse moved to (678, 462)
Screenshot: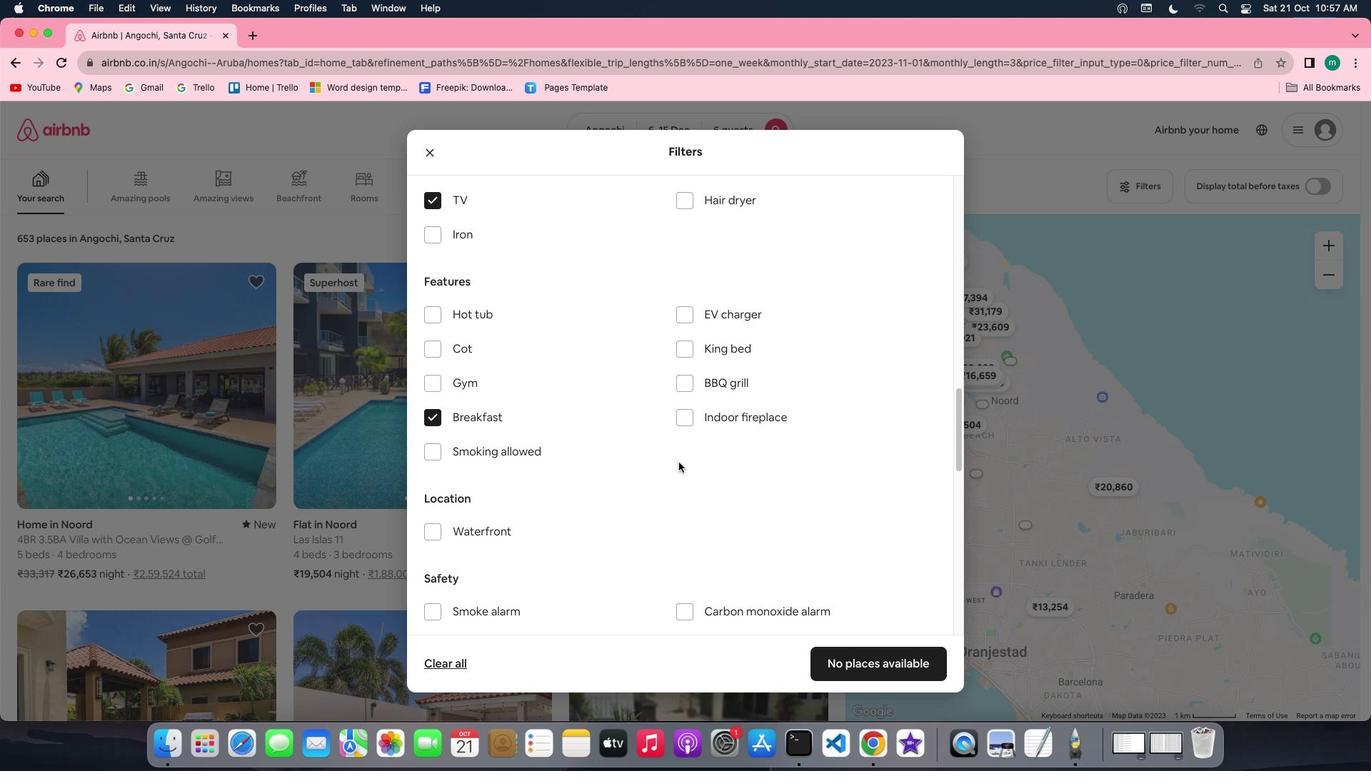 
Action: Mouse scrolled (678, 462) with delta (0, 0)
Screenshot: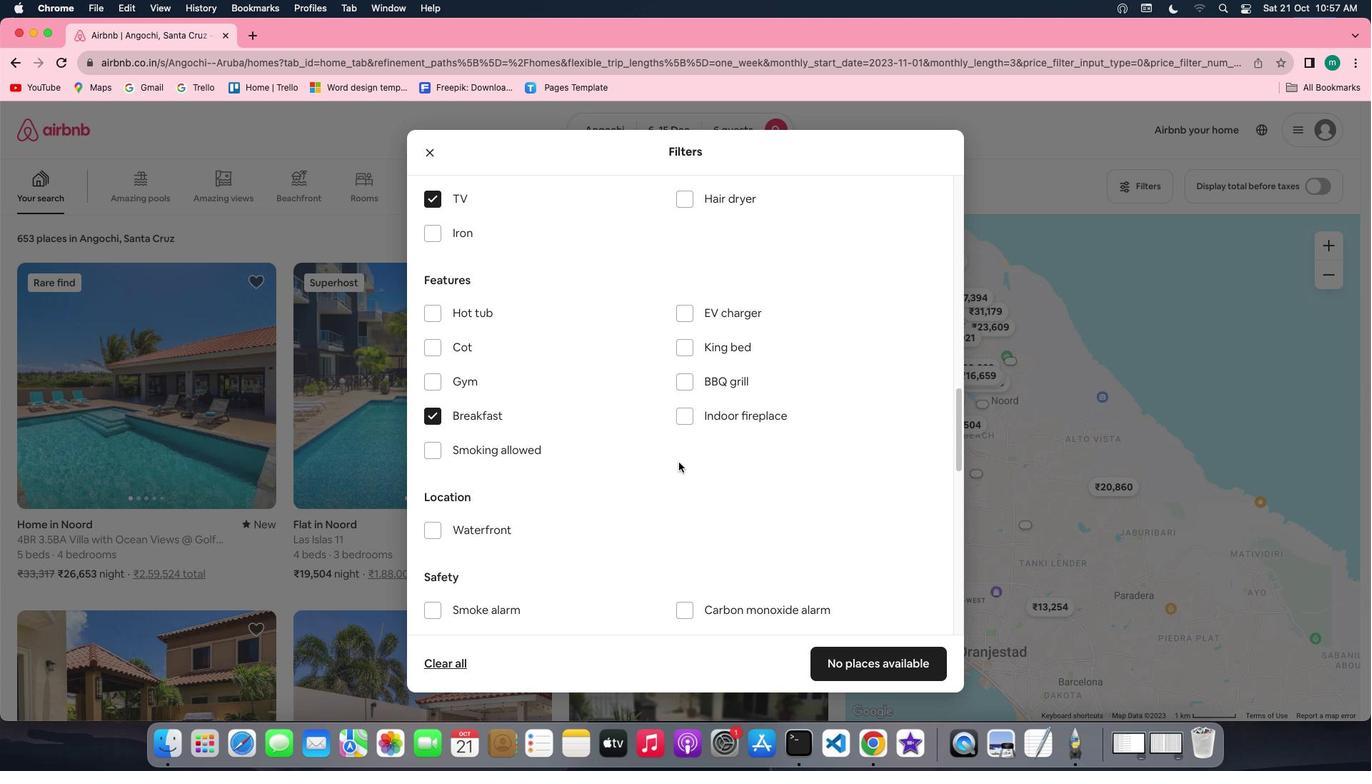 
Action: Mouse scrolled (678, 462) with delta (0, 0)
Screenshot: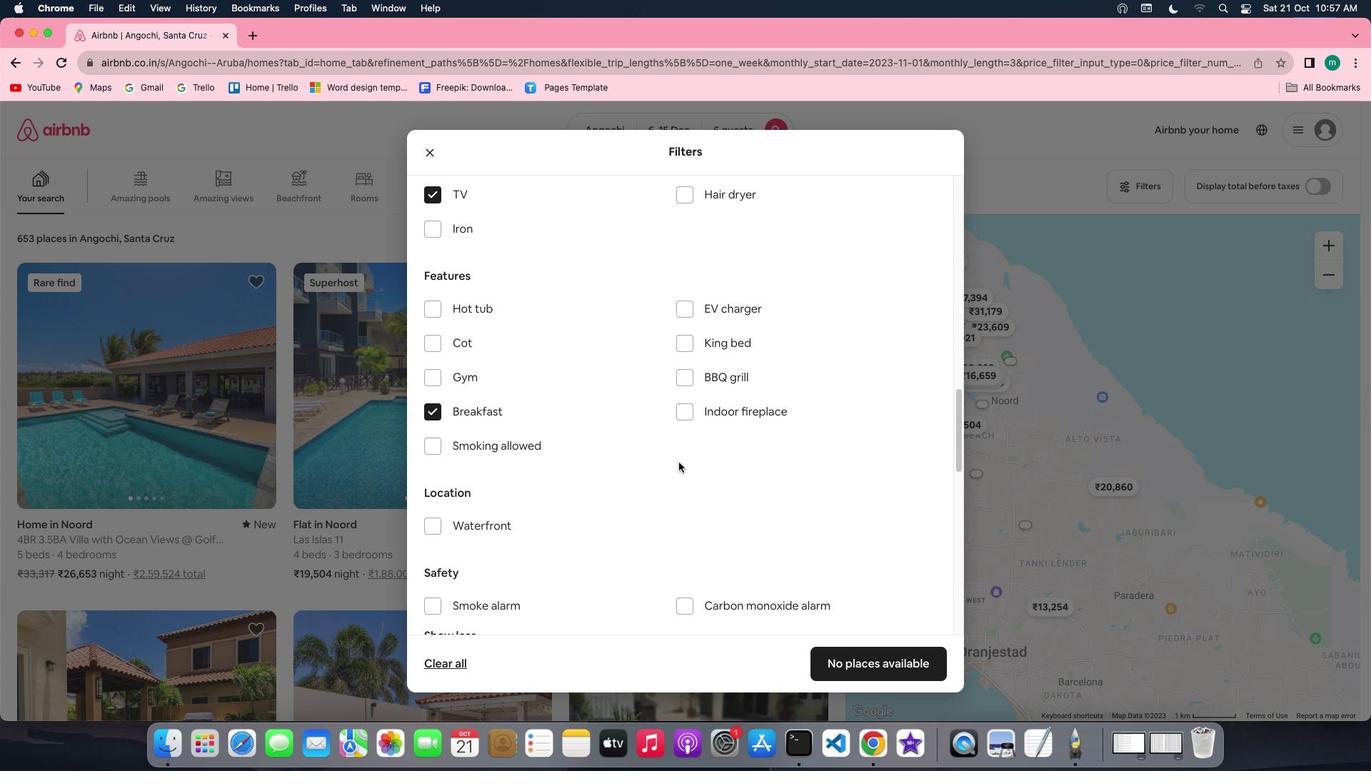 
Action: Mouse scrolled (678, 462) with delta (0, 0)
Screenshot: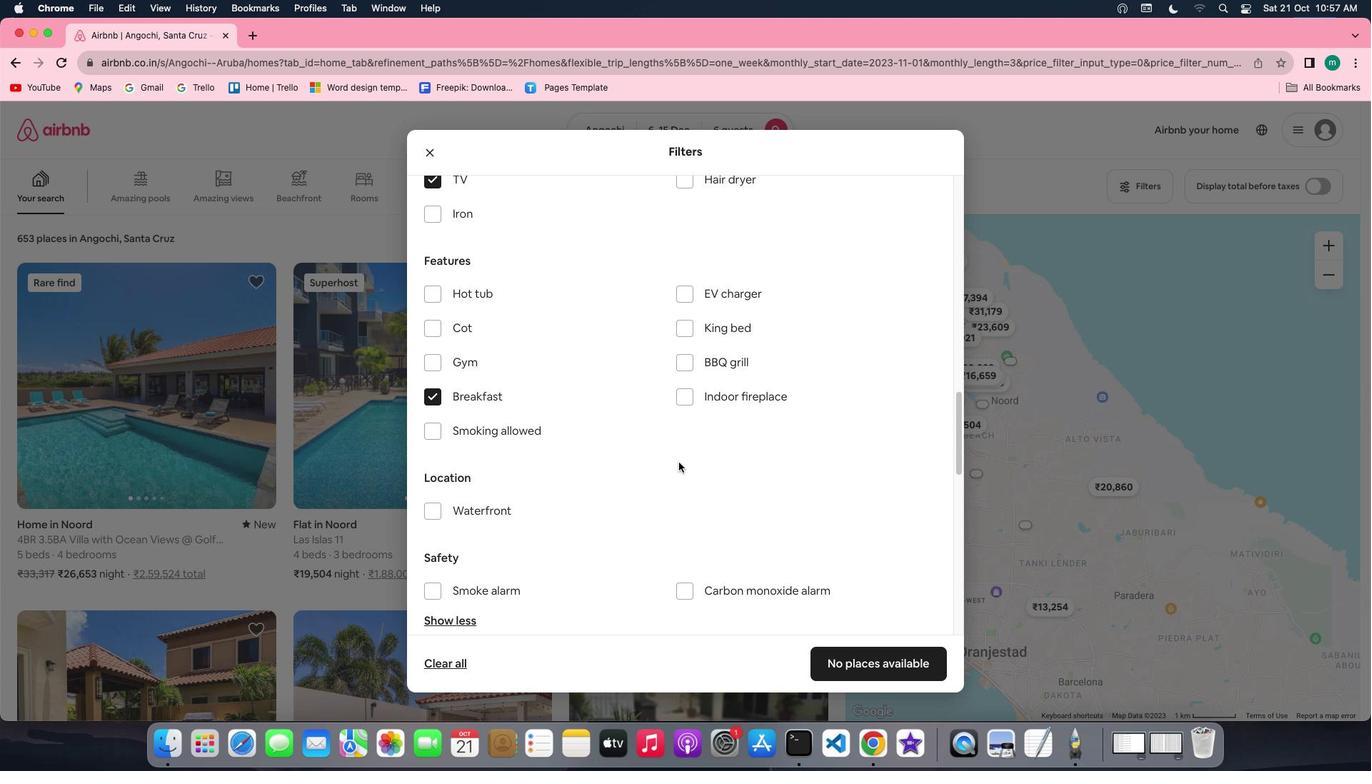 
Action: Mouse scrolled (678, 462) with delta (0, 0)
Screenshot: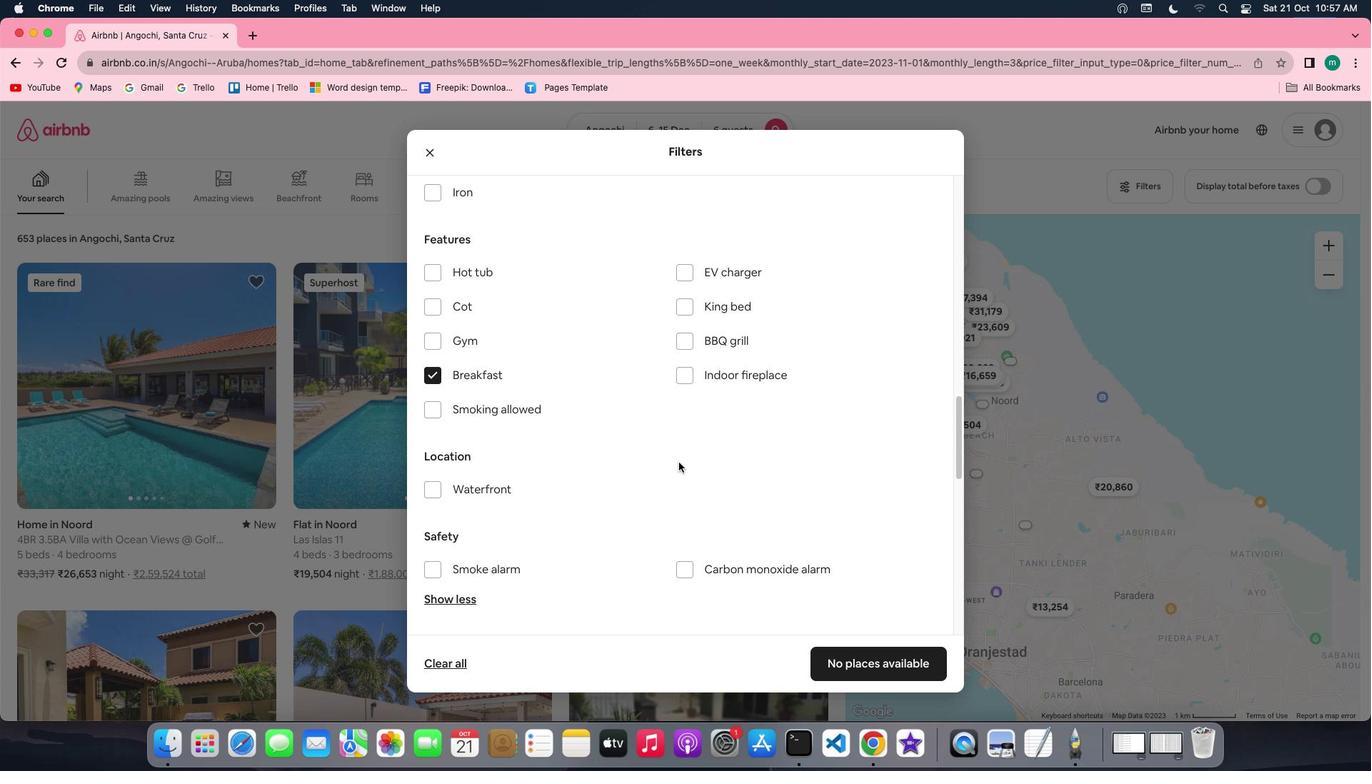 
Action: Mouse scrolled (678, 462) with delta (0, 0)
Screenshot: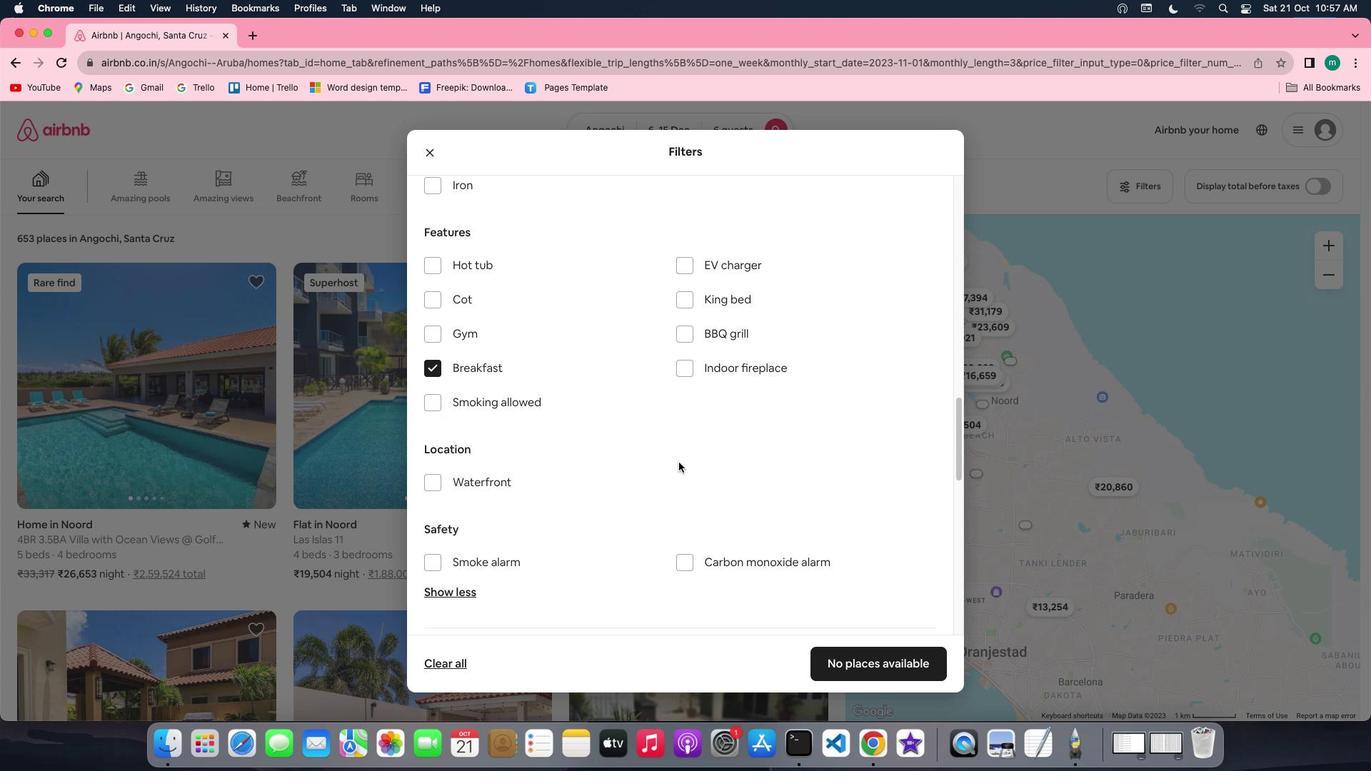 
Action: Mouse scrolled (678, 462) with delta (0, 0)
Screenshot: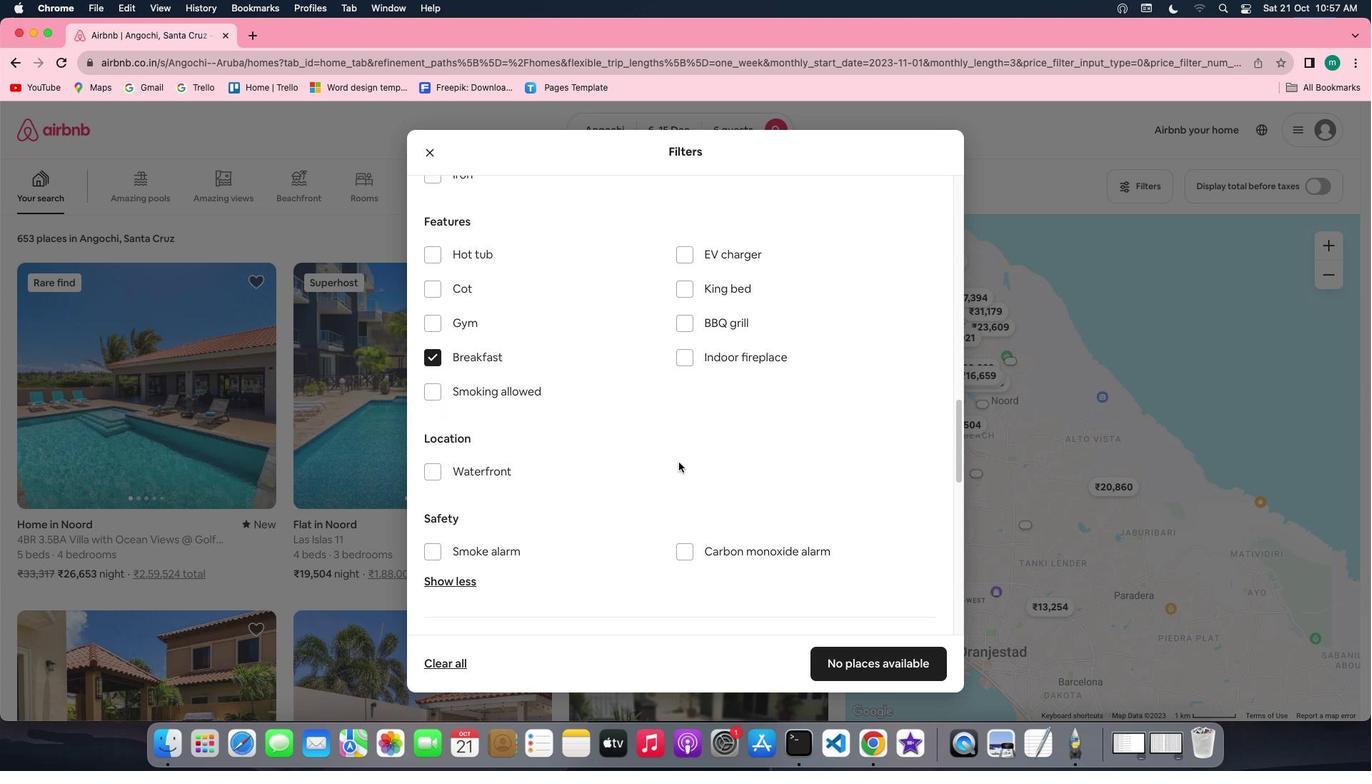 
Action: Mouse scrolled (678, 462) with delta (0, 0)
Screenshot: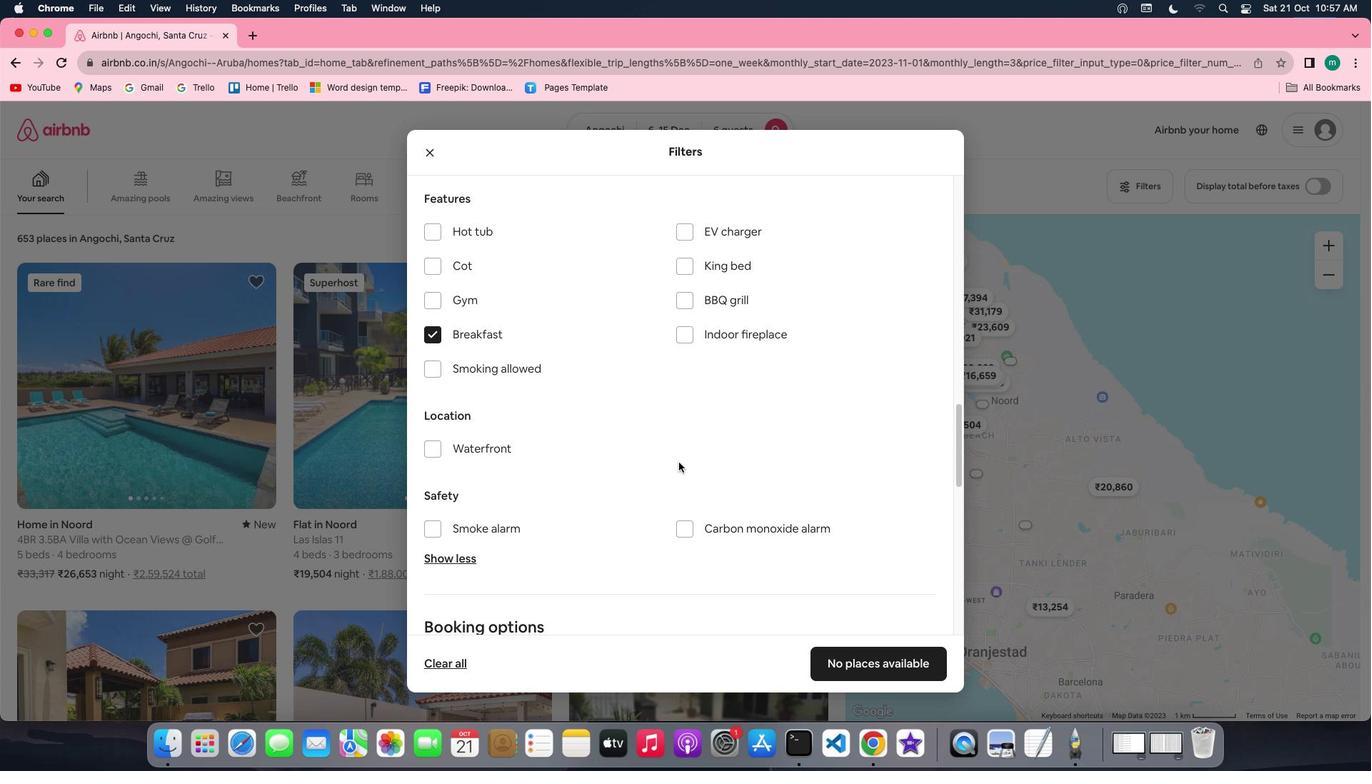 
Action: Mouse scrolled (678, 462) with delta (0, 0)
Screenshot: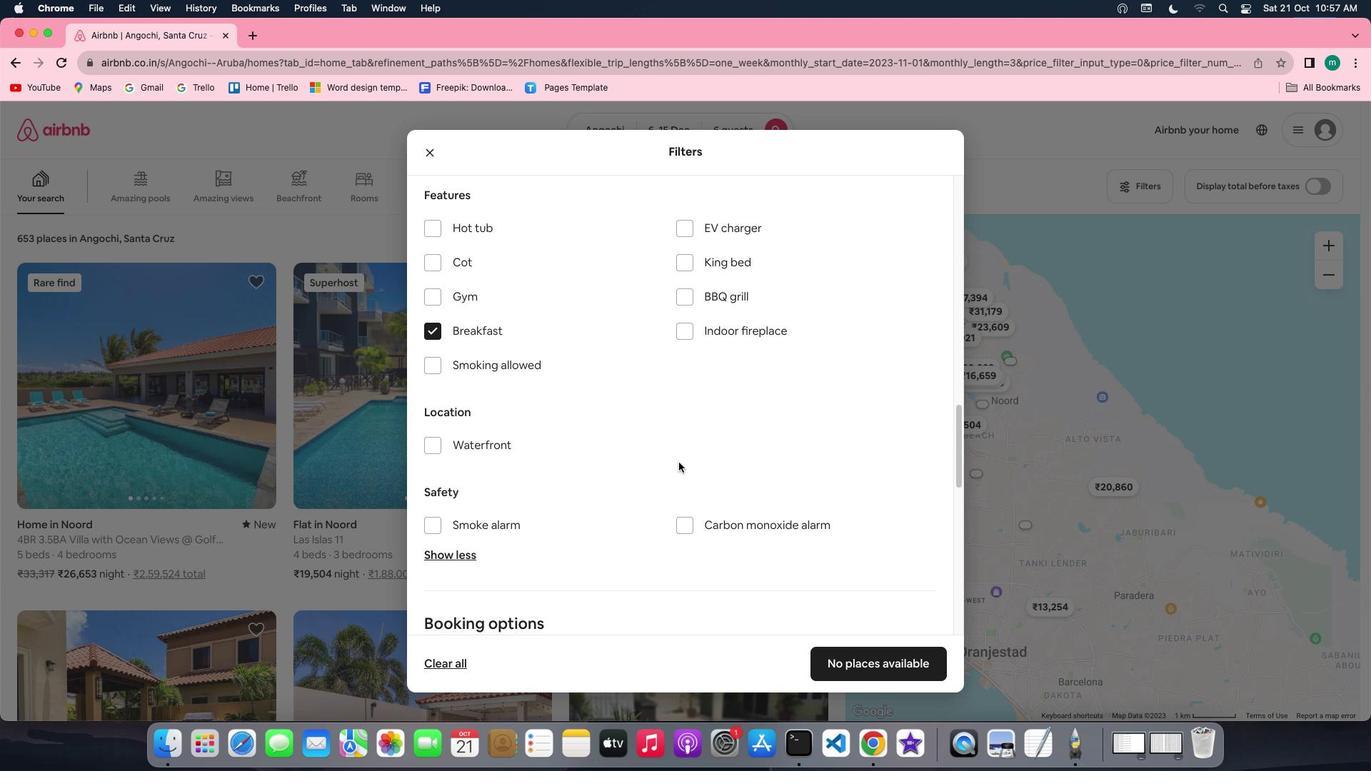 
Action: Mouse scrolled (678, 462) with delta (0, 0)
Screenshot: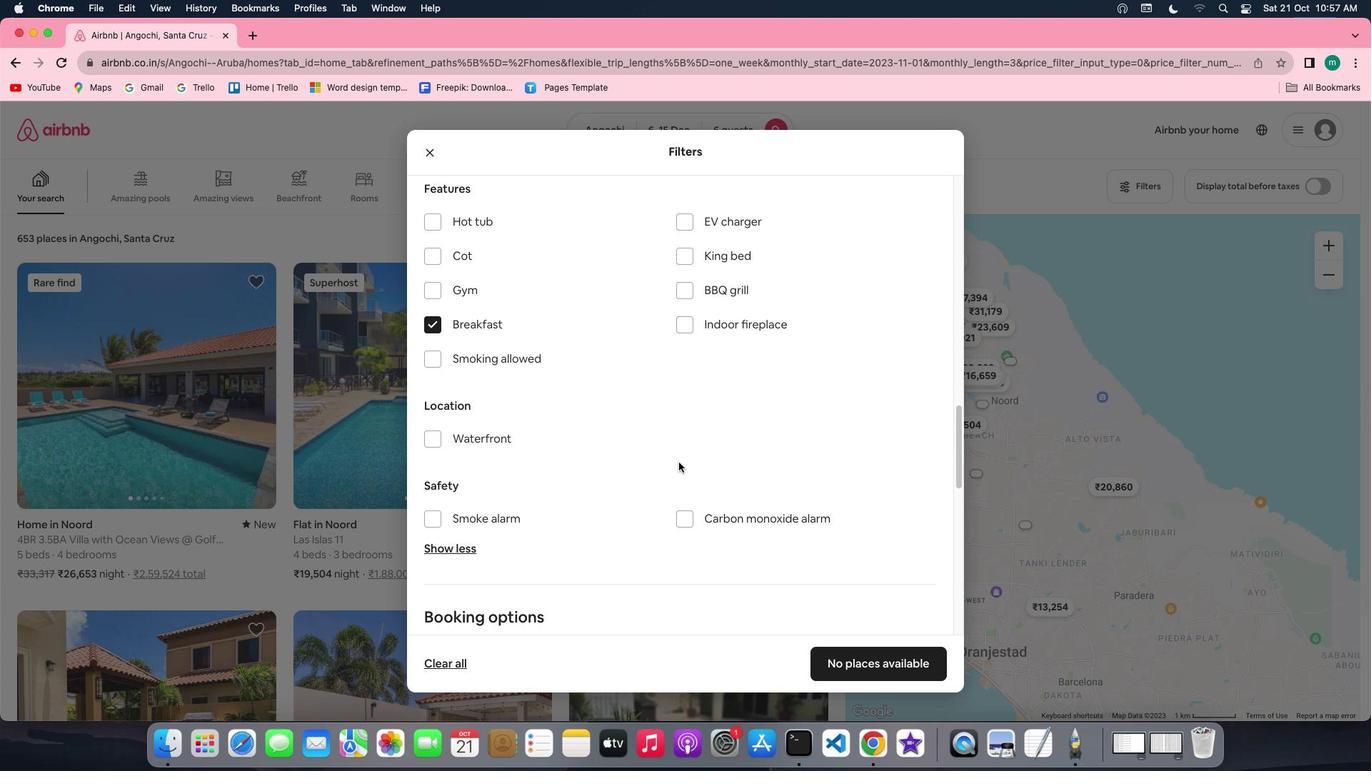 
Action: Mouse scrolled (678, 462) with delta (0, 0)
Screenshot: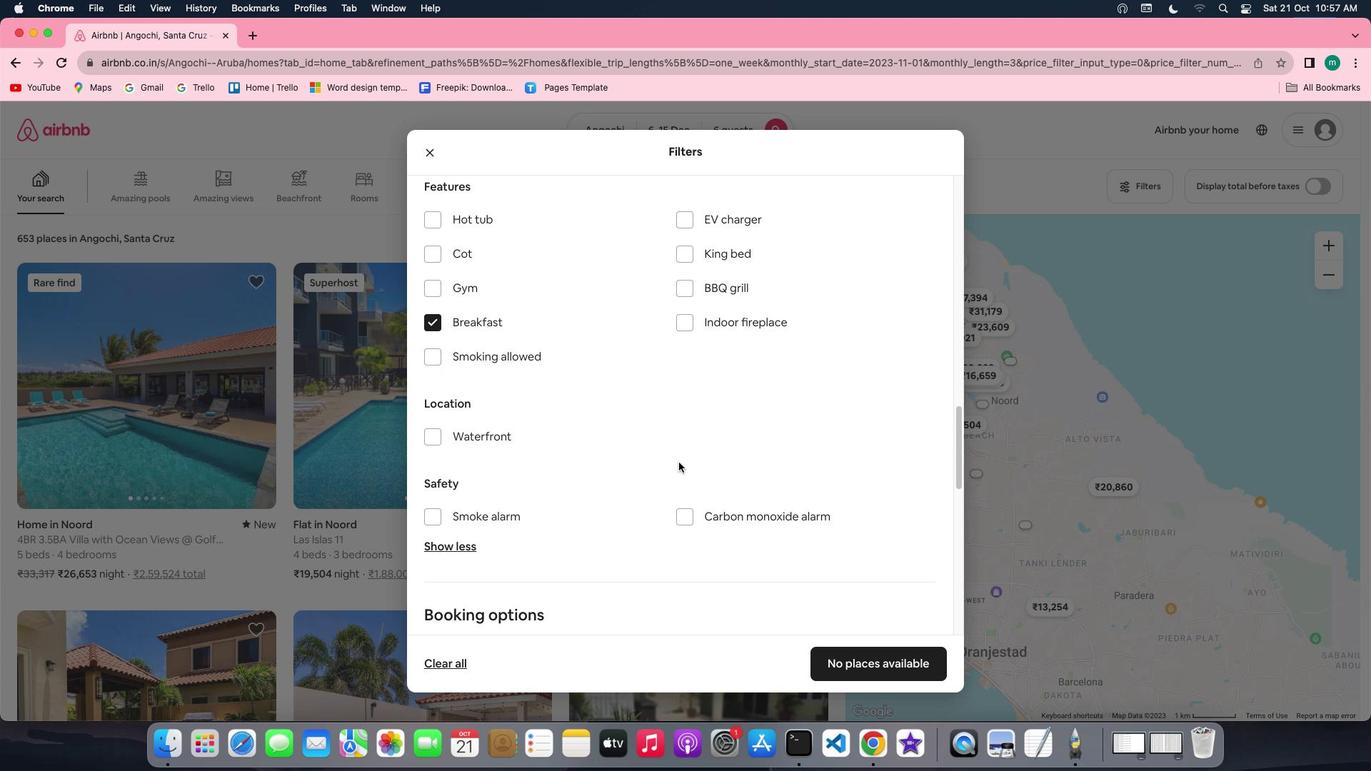 
Action: Mouse scrolled (678, 462) with delta (0, 0)
Screenshot: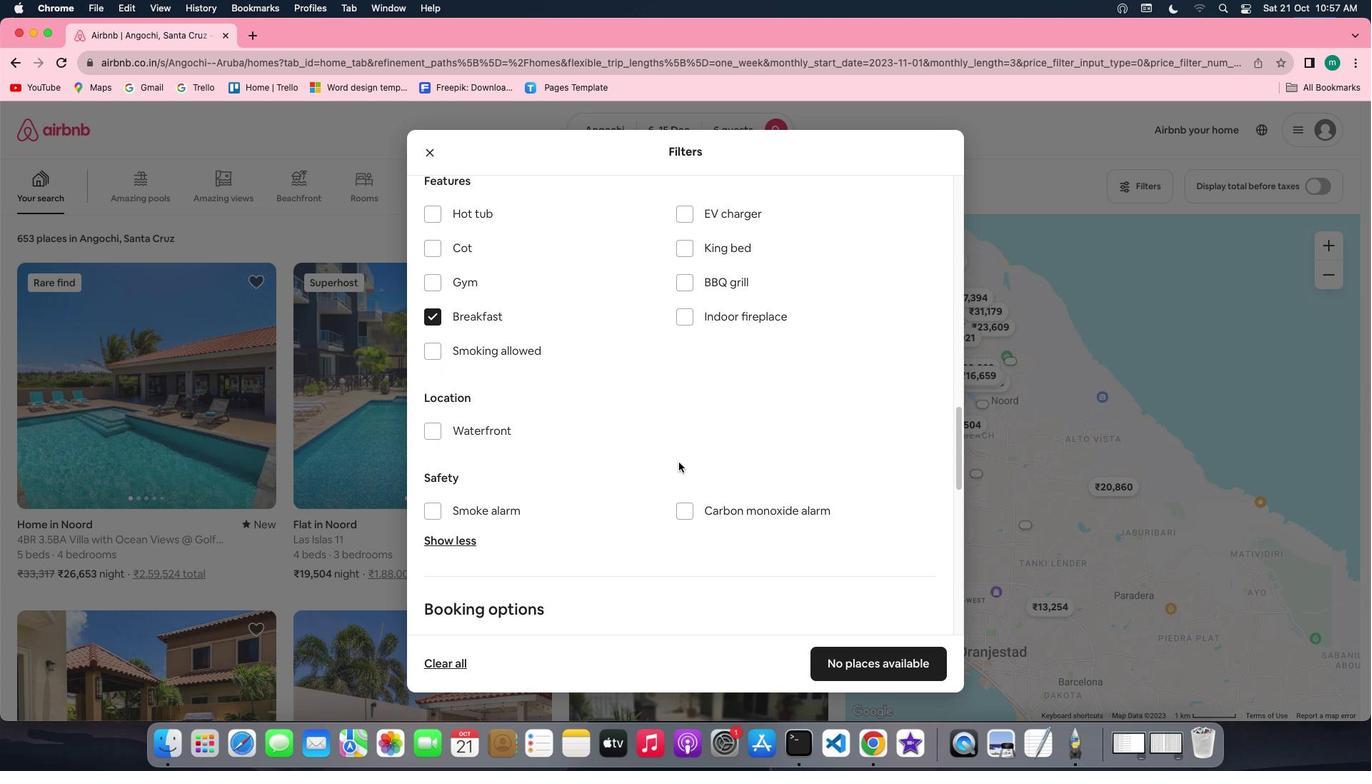 
Action: Mouse scrolled (678, 462) with delta (0, 0)
Screenshot: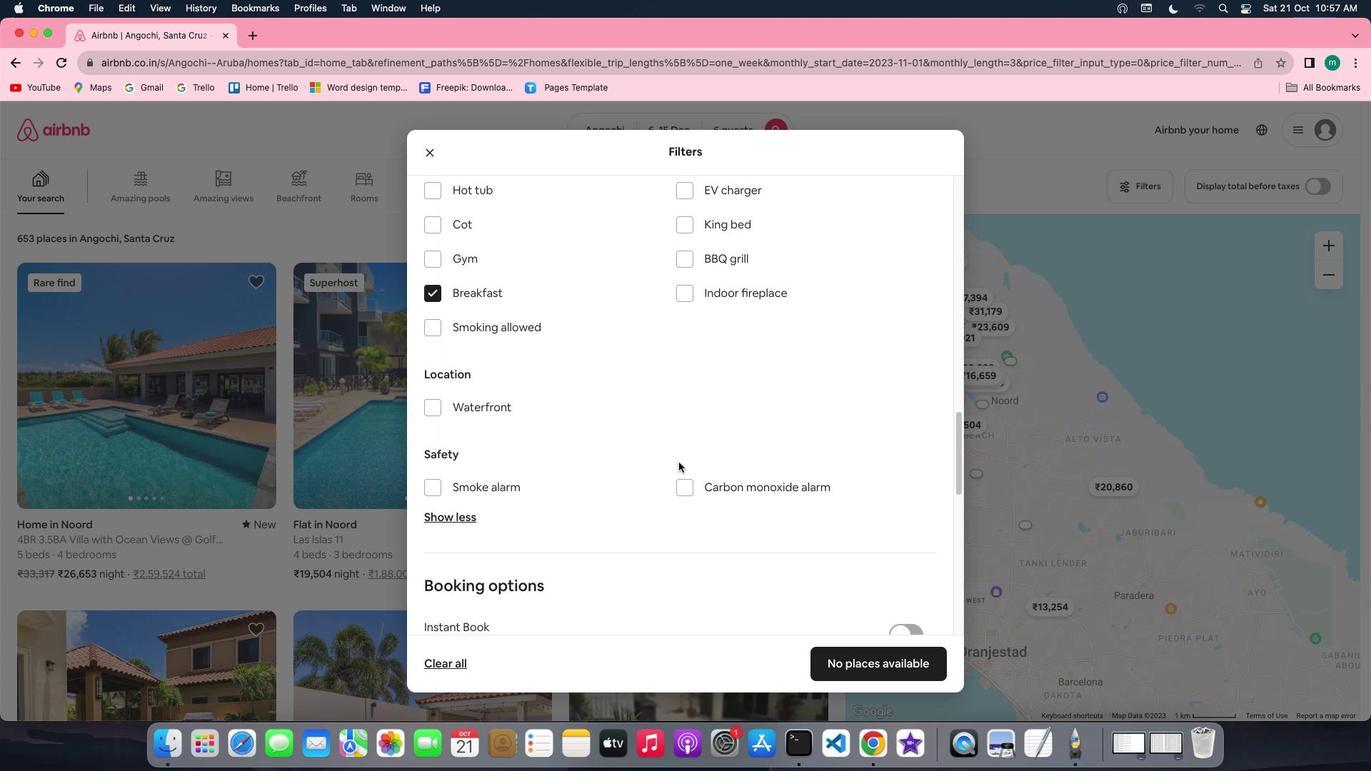 
Action: Mouse scrolled (678, 462) with delta (0, 0)
Screenshot: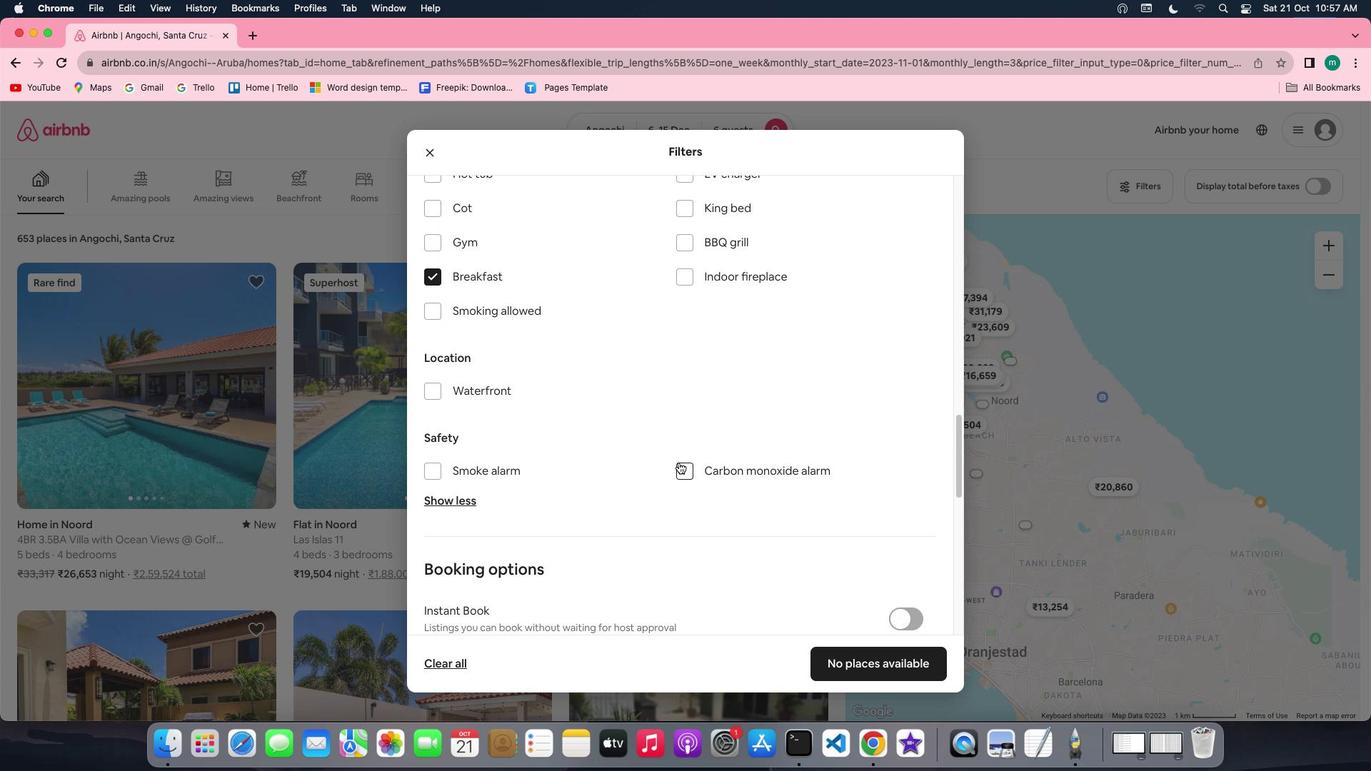 
Action: Mouse scrolled (678, 462) with delta (0, 0)
Screenshot: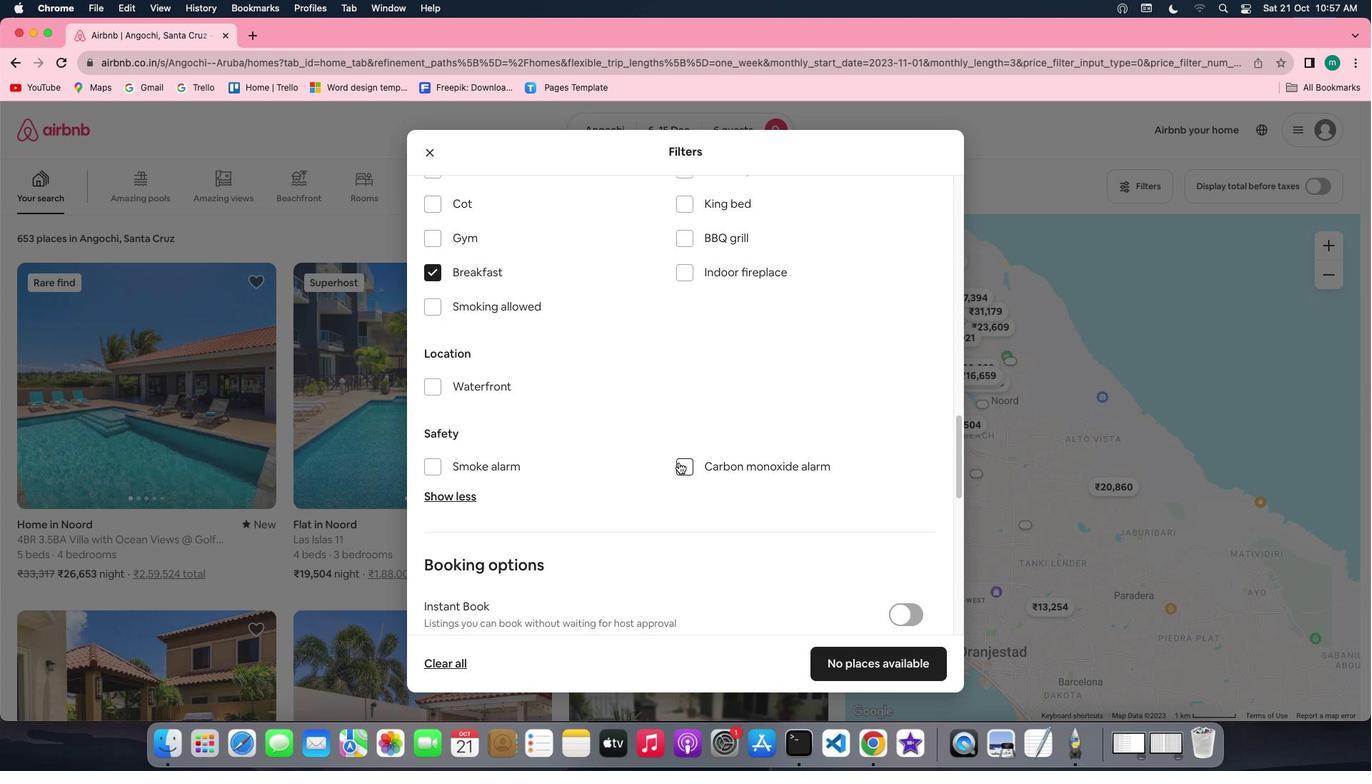 
Action: Mouse scrolled (678, 462) with delta (0, 0)
Screenshot: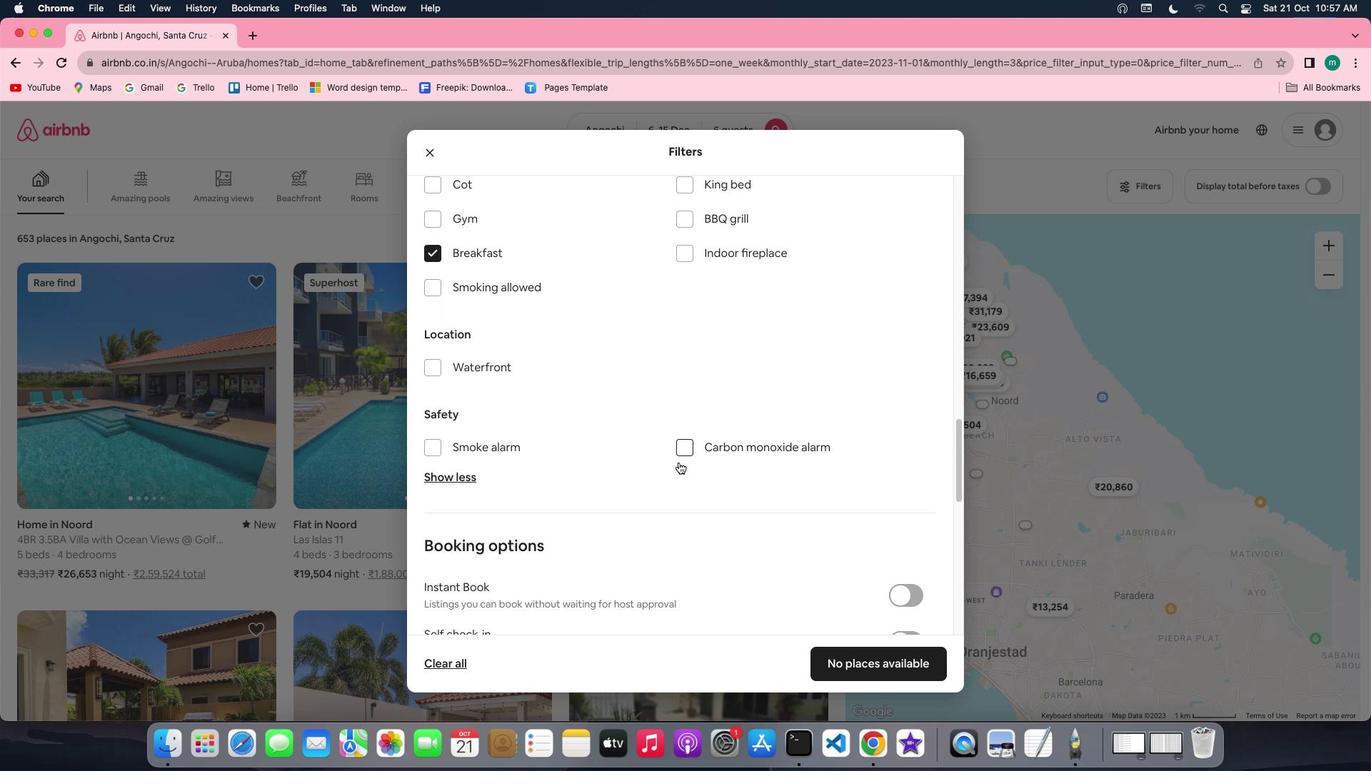 
Action: Mouse scrolled (678, 462) with delta (0, 0)
Screenshot: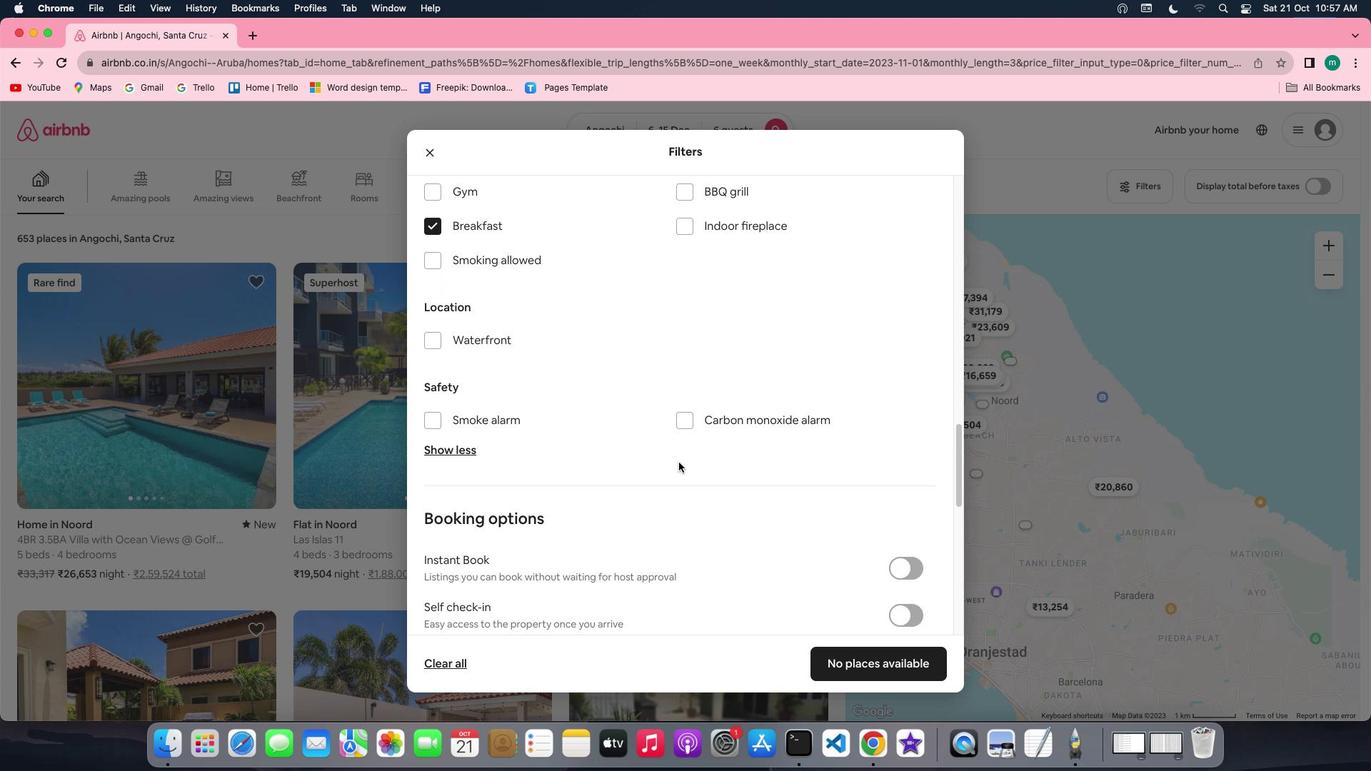 
Action: Mouse scrolled (678, 462) with delta (0, 0)
Screenshot: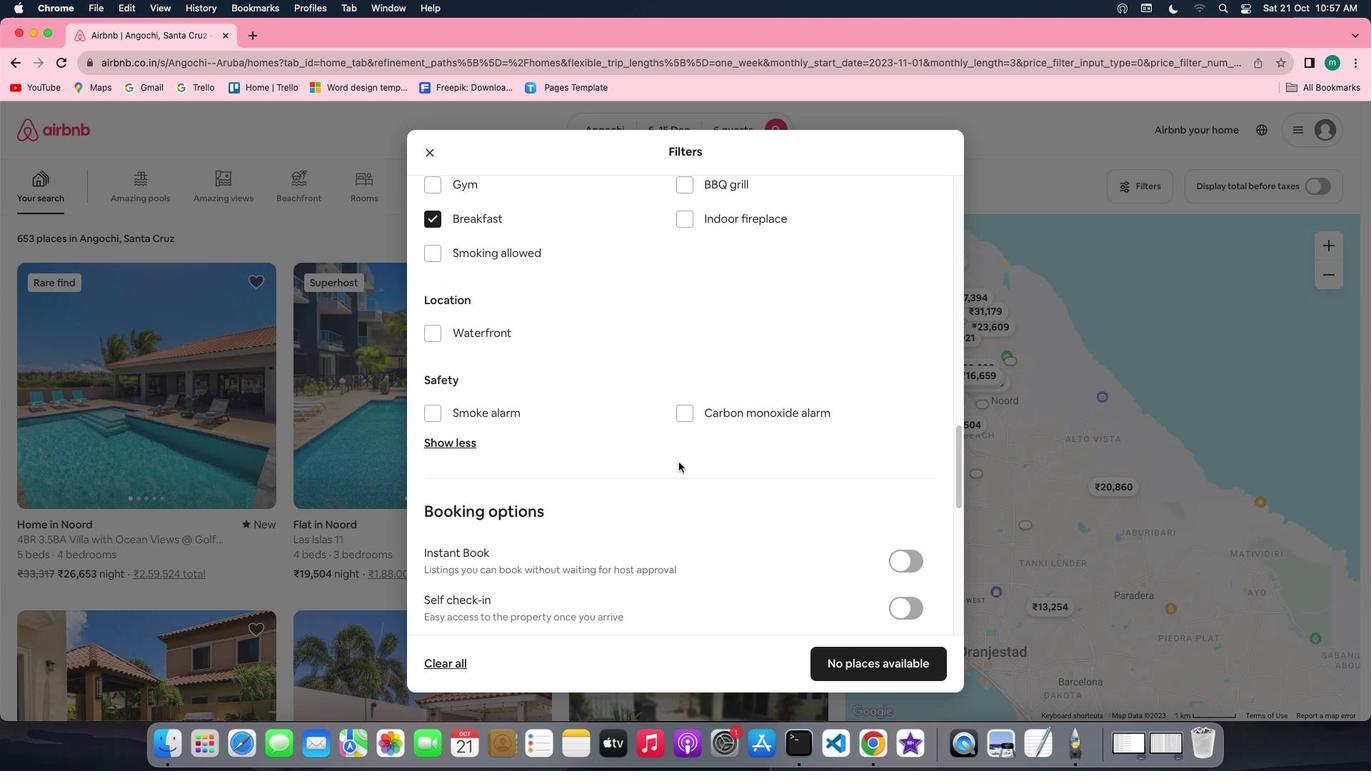 
Action: Mouse scrolled (678, 462) with delta (0, 0)
Screenshot: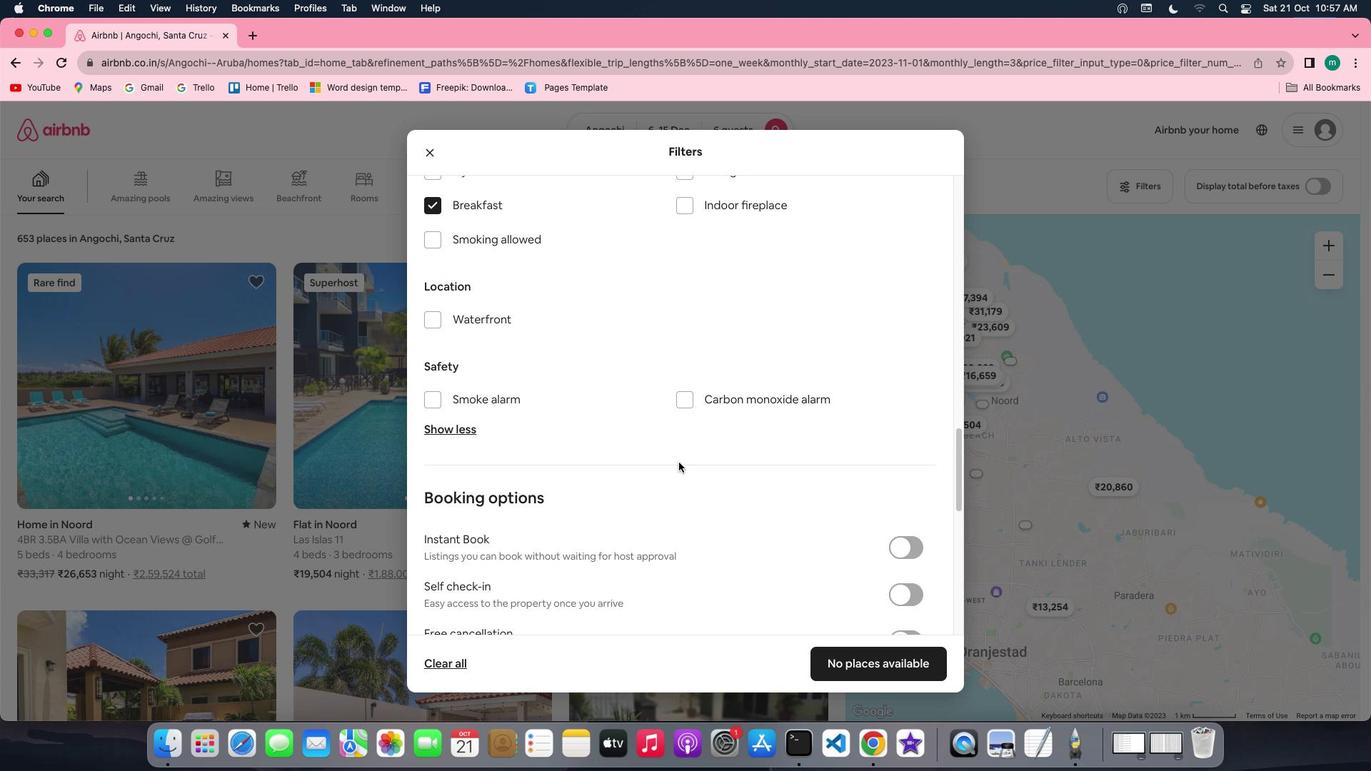 
Action: Mouse scrolled (678, 462) with delta (0, 0)
Screenshot: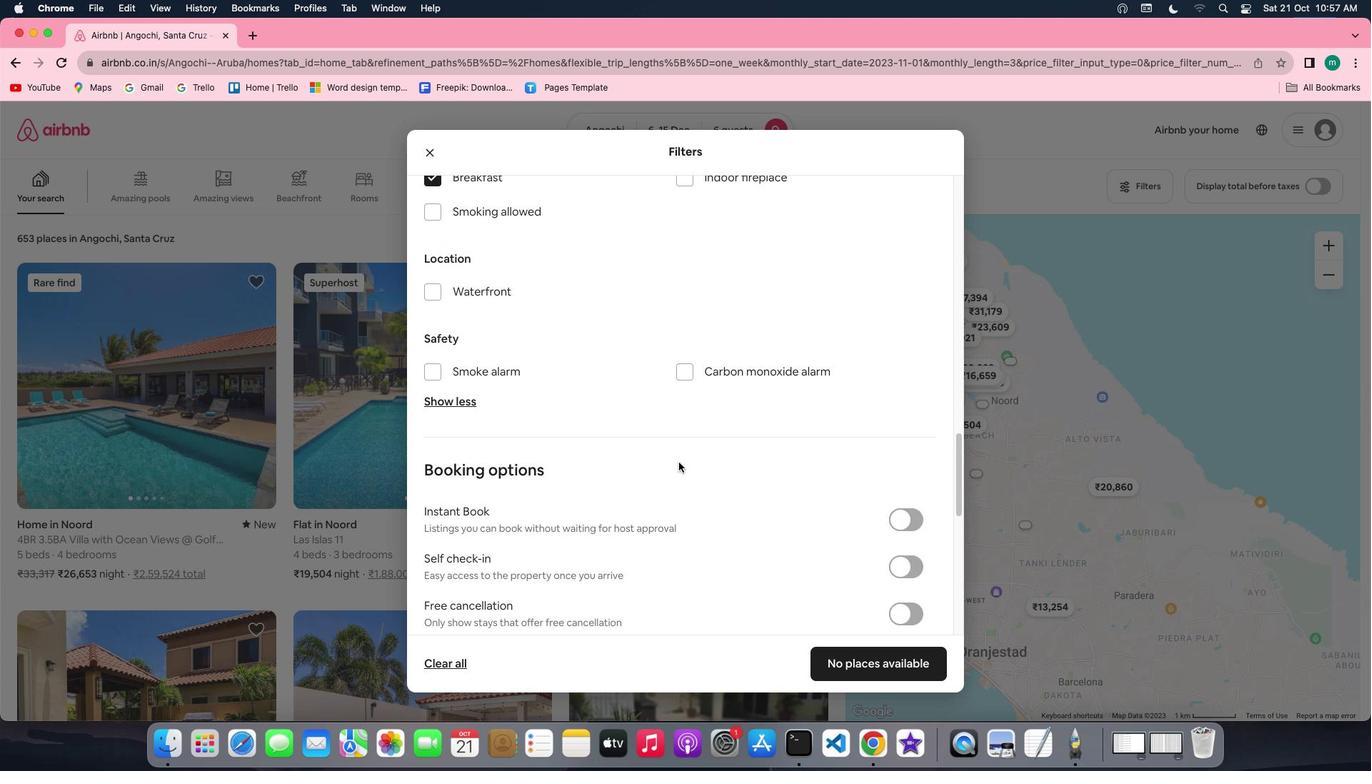 
Action: Mouse scrolled (678, 462) with delta (0, 0)
Screenshot: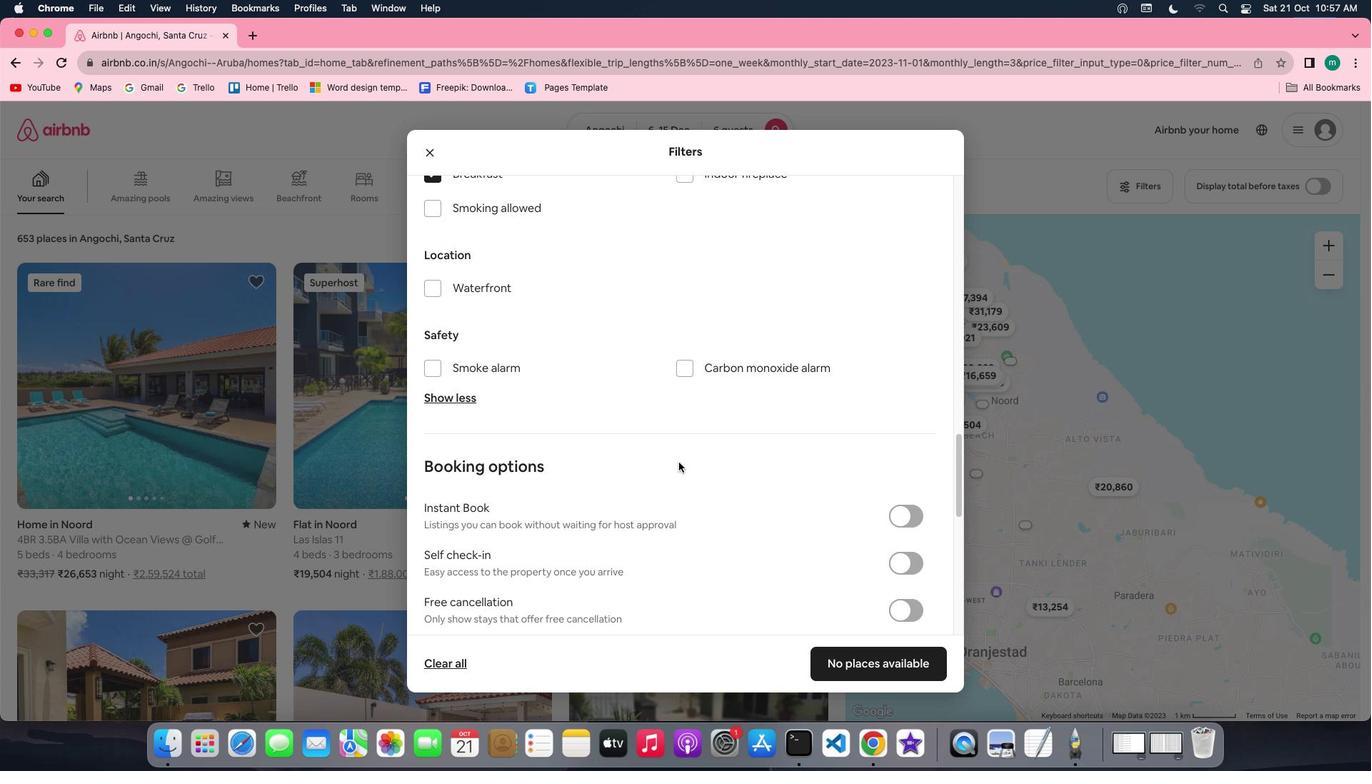 
Action: Mouse scrolled (678, 462) with delta (0, 0)
Screenshot: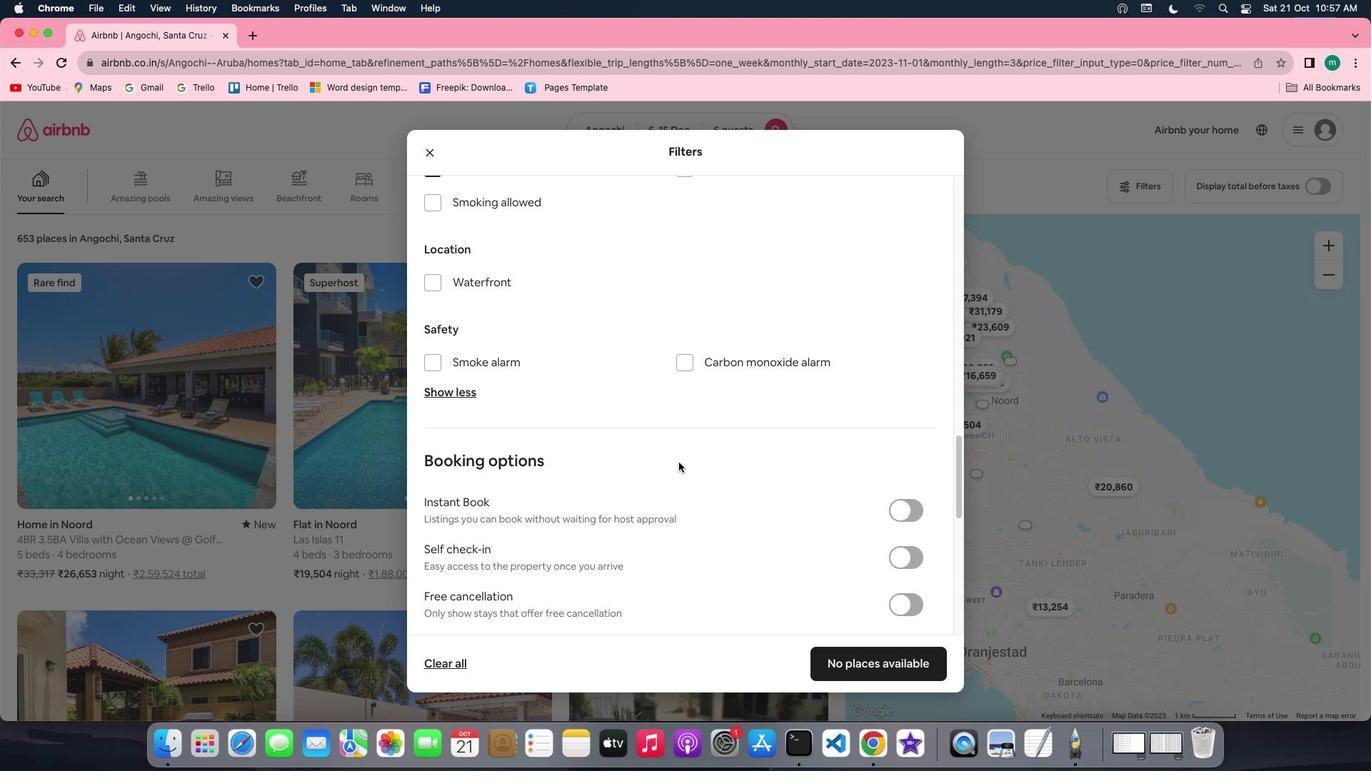 
Action: Mouse scrolled (678, 462) with delta (0, 0)
Screenshot: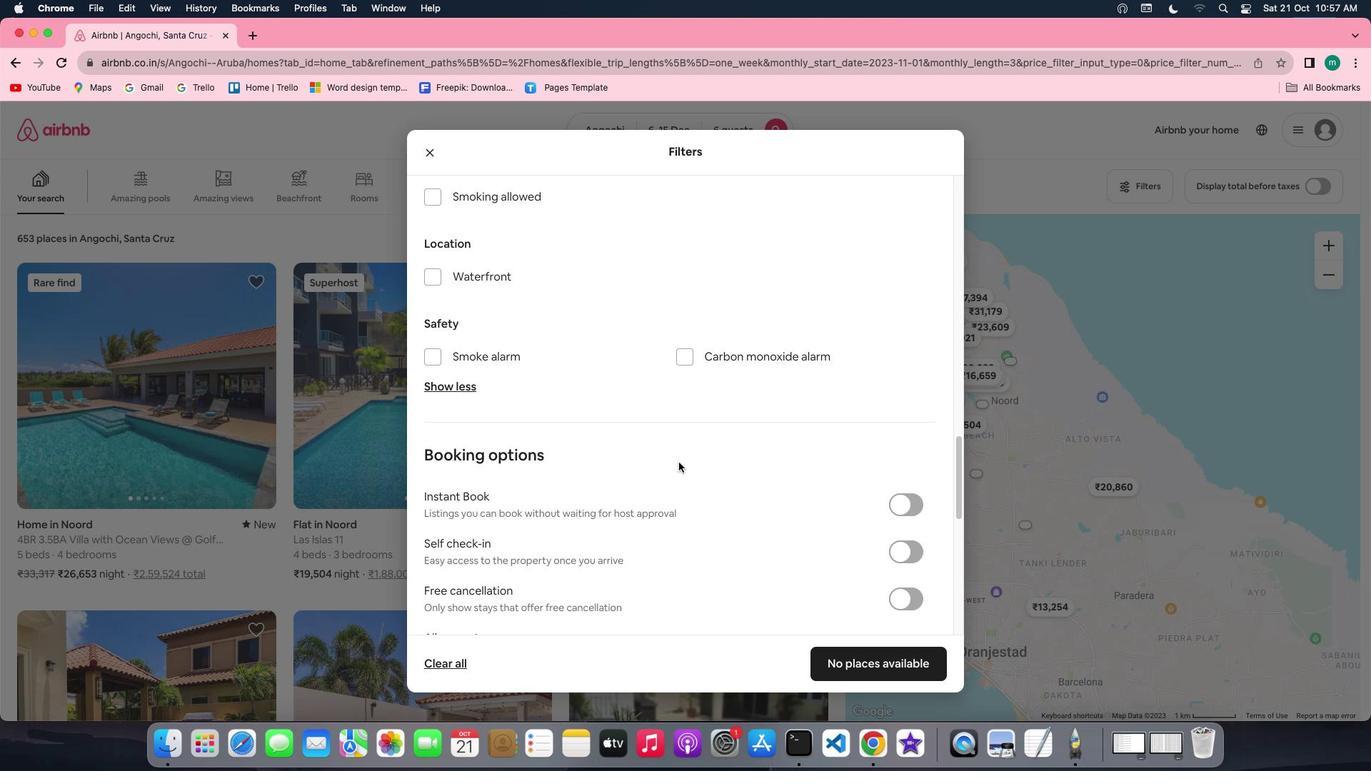 
Action: Mouse scrolled (678, 462) with delta (0, 0)
Screenshot: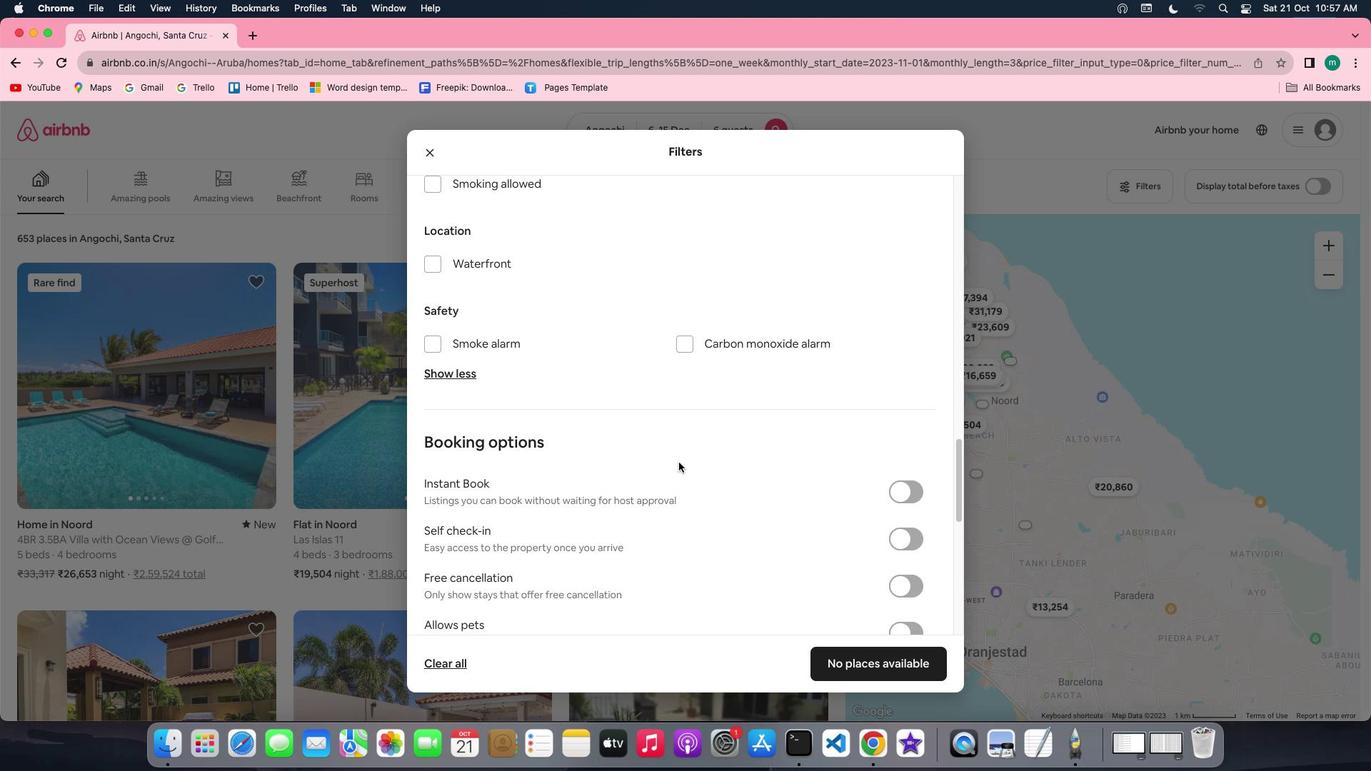 
Action: Mouse scrolled (678, 462) with delta (0, 0)
Screenshot: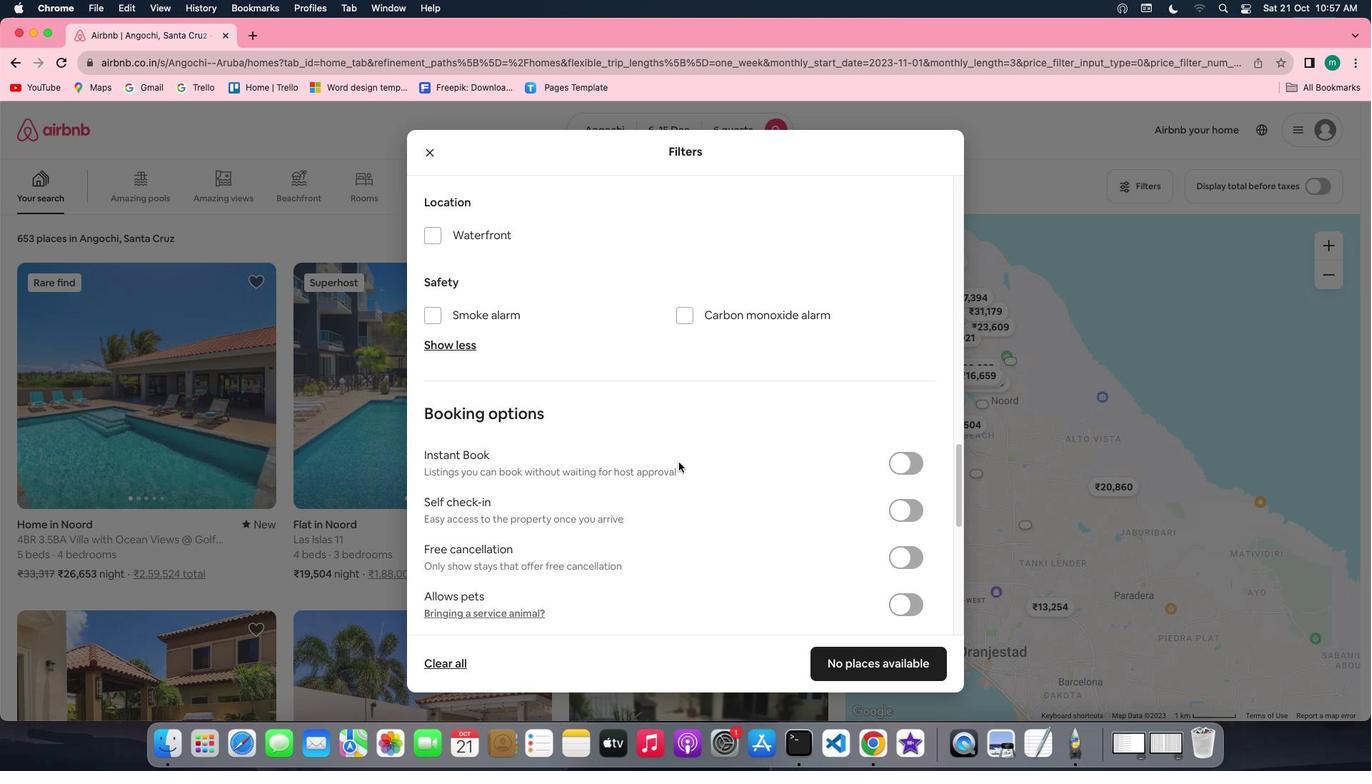 
Action: Mouse scrolled (678, 462) with delta (0, 0)
Screenshot: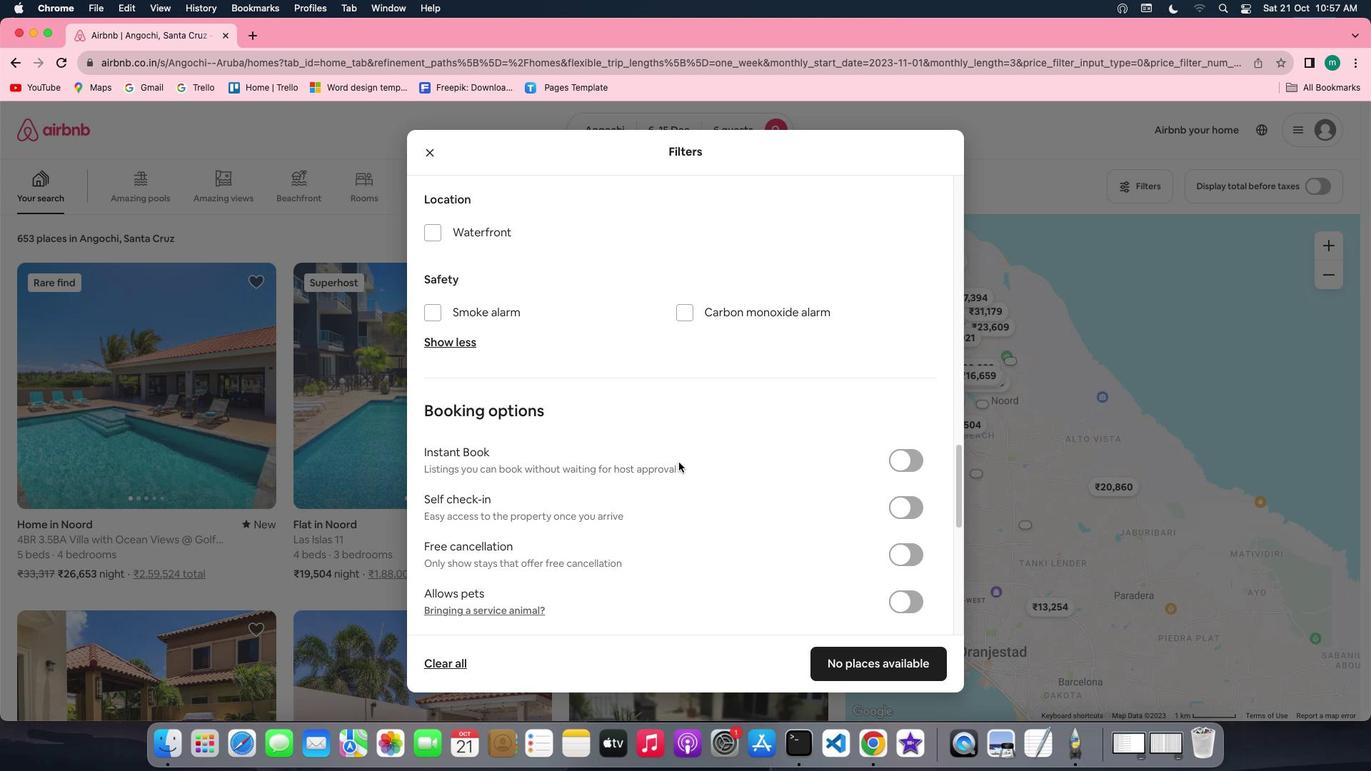 
Action: Mouse scrolled (678, 462) with delta (0, 0)
Screenshot: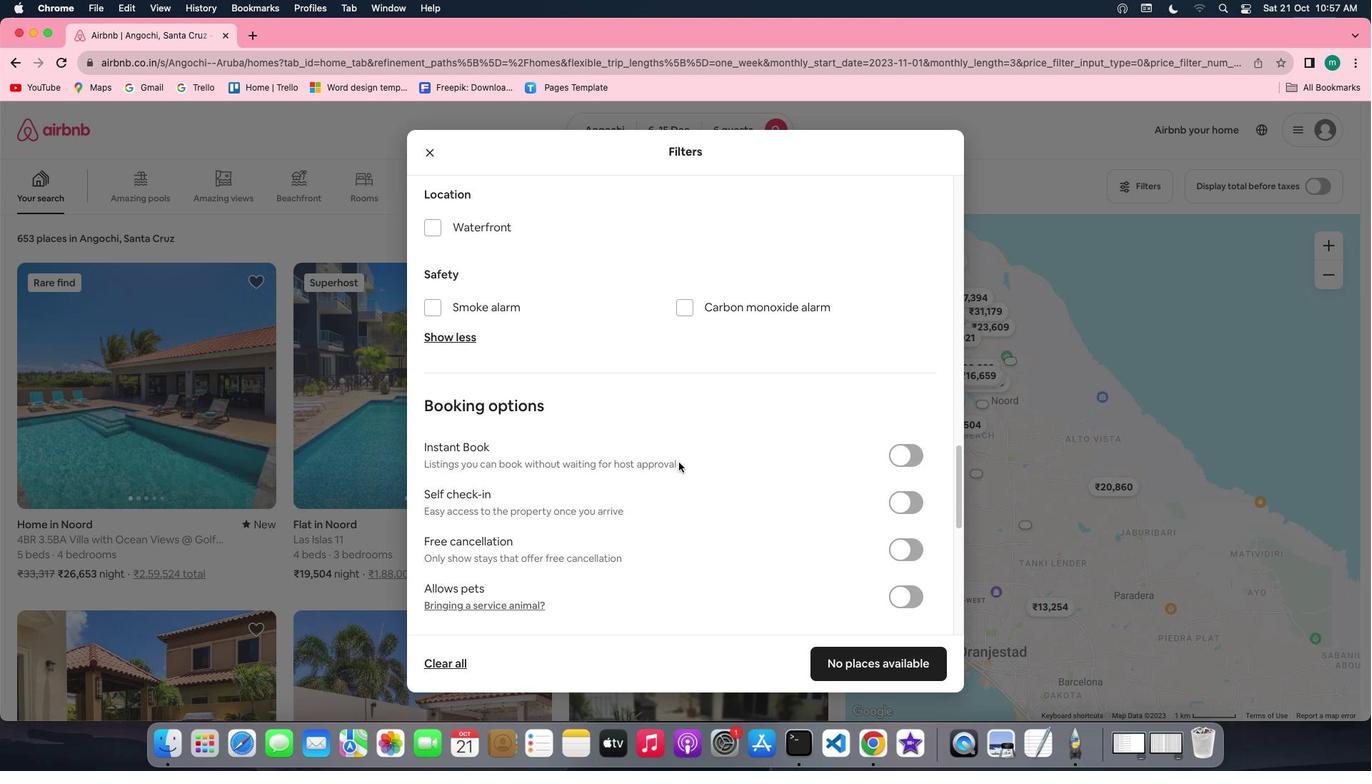 
Action: Mouse scrolled (678, 462) with delta (0, 0)
Screenshot: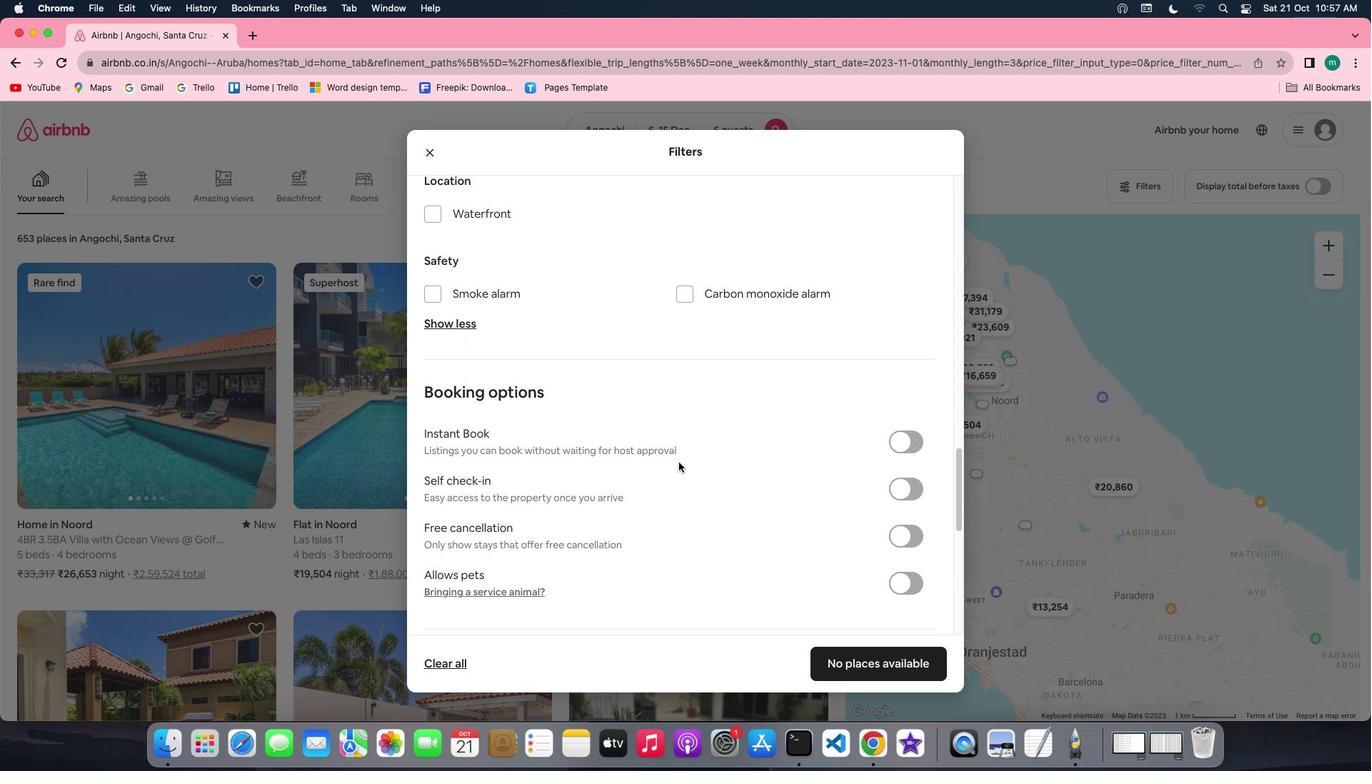 
Action: Mouse moved to (899, 458)
Screenshot: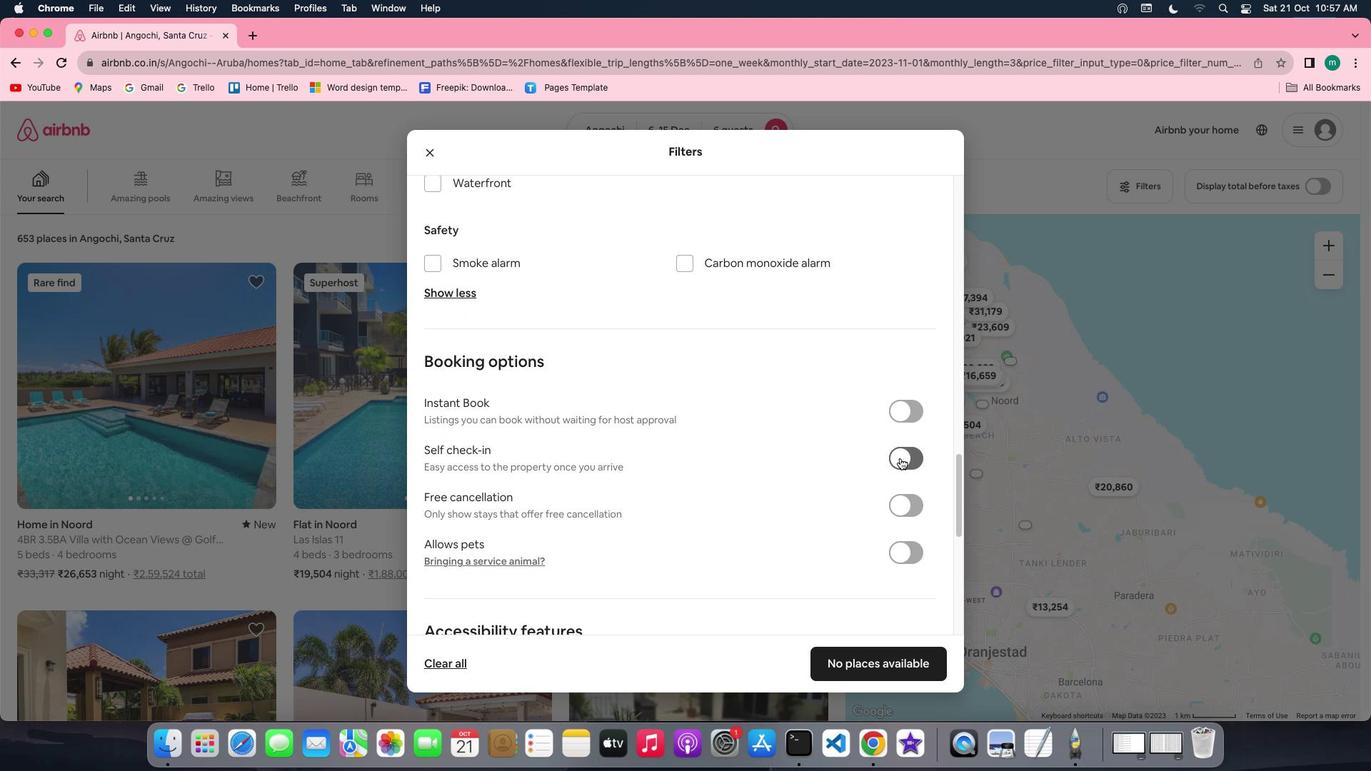 
Action: Mouse pressed left at (899, 458)
Screenshot: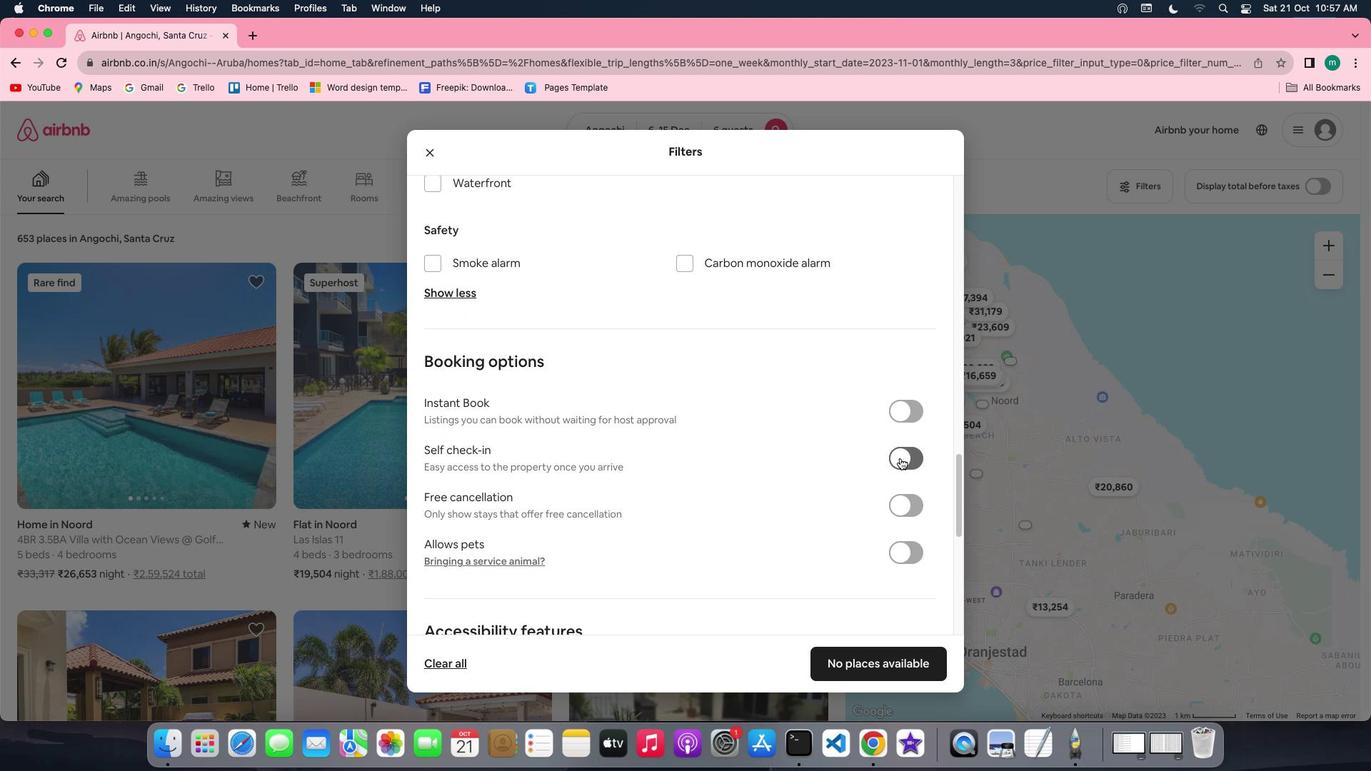 
Action: Mouse moved to (888, 659)
Screenshot: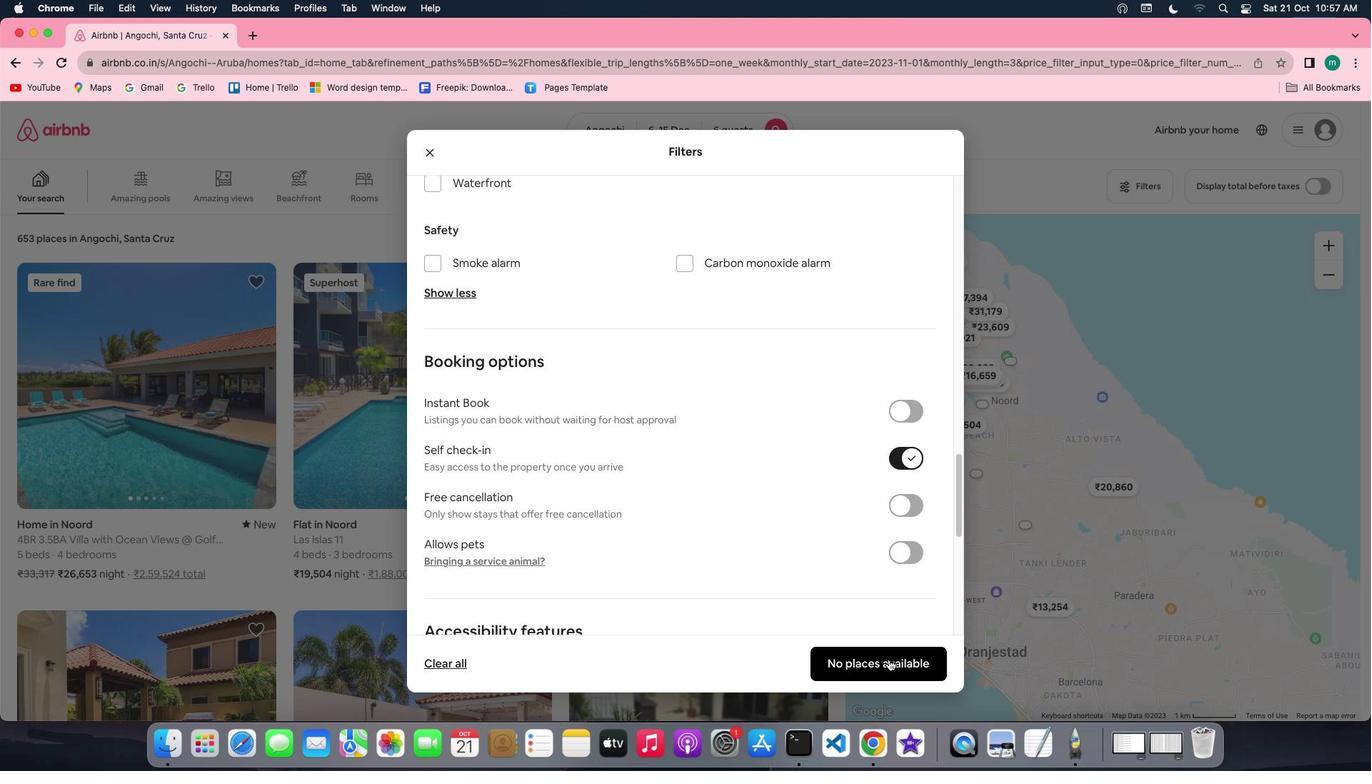 
Action: Mouse pressed left at (888, 659)
Screenshot: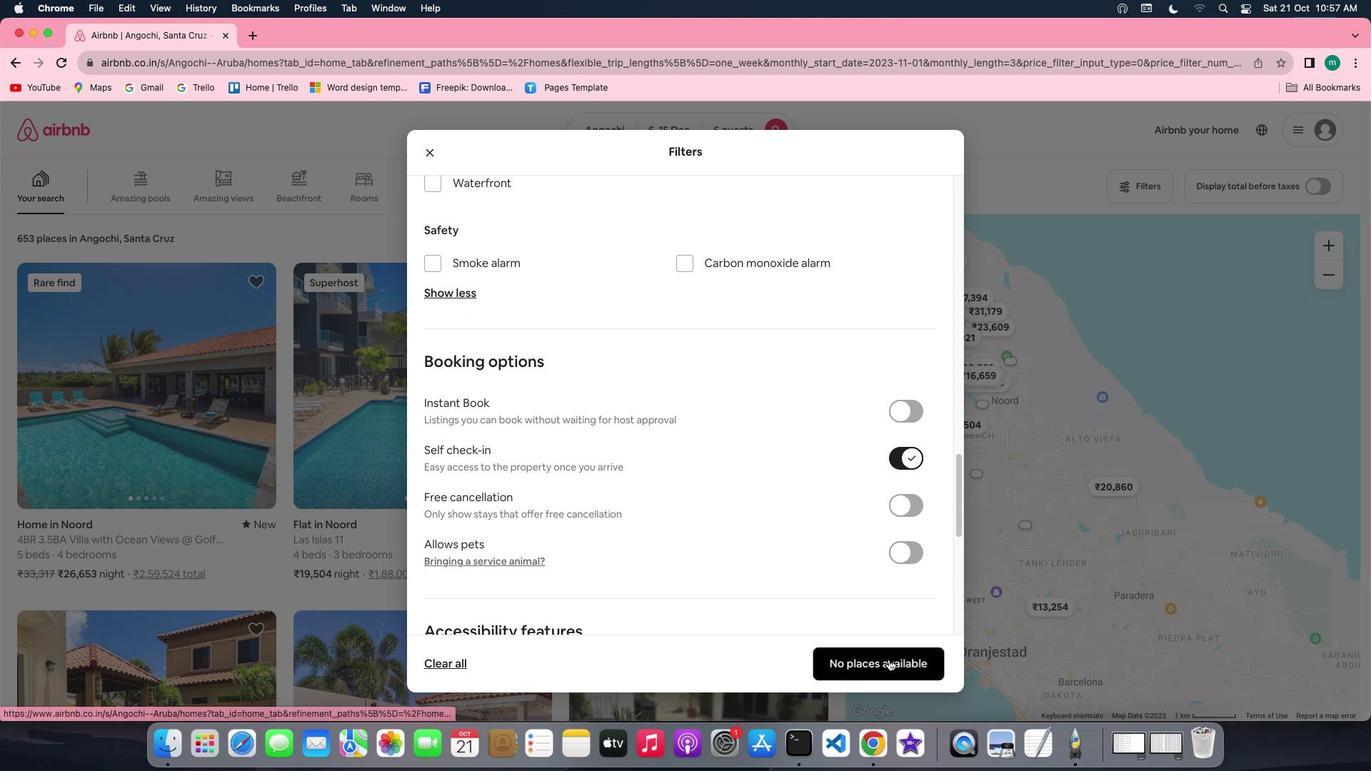 
Action: Mouse moved to (531, 492)
Screenshot: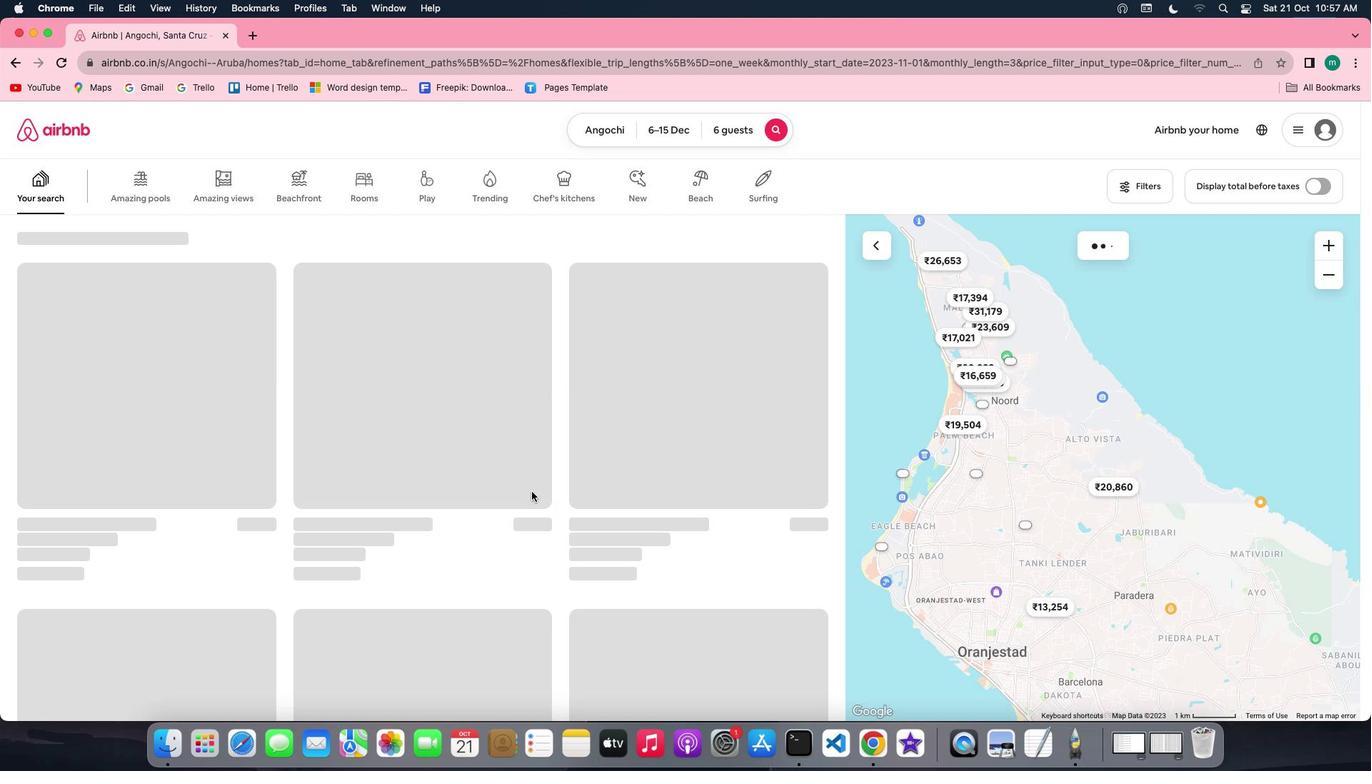 
